 Task: Change  the formatting of the data to Which is  Less than 5, In conditional formating, put the option 'Green Fill with Dark Green Text. . 'add another formatting option Format As Table, insert the option Orange Table style Medium 3 , change the format of Column Width to AutoFit Column Widthand sort the data in Ascending order In the sheet   Rise Sales templetes   book
Action: Mouse moved to (415, 220)
Screenshot: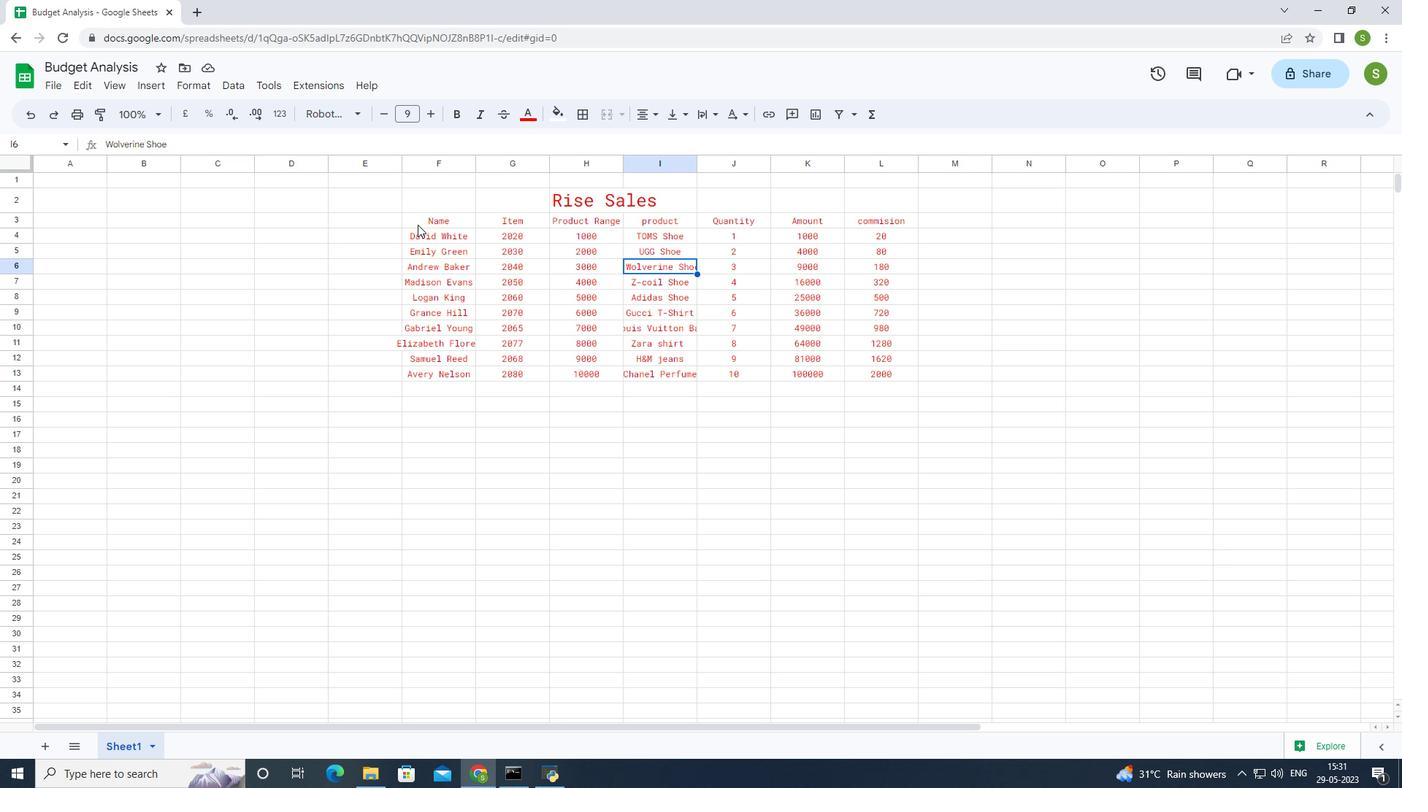 
Action: Mouse pressed left at (415, 220)
Screenshot: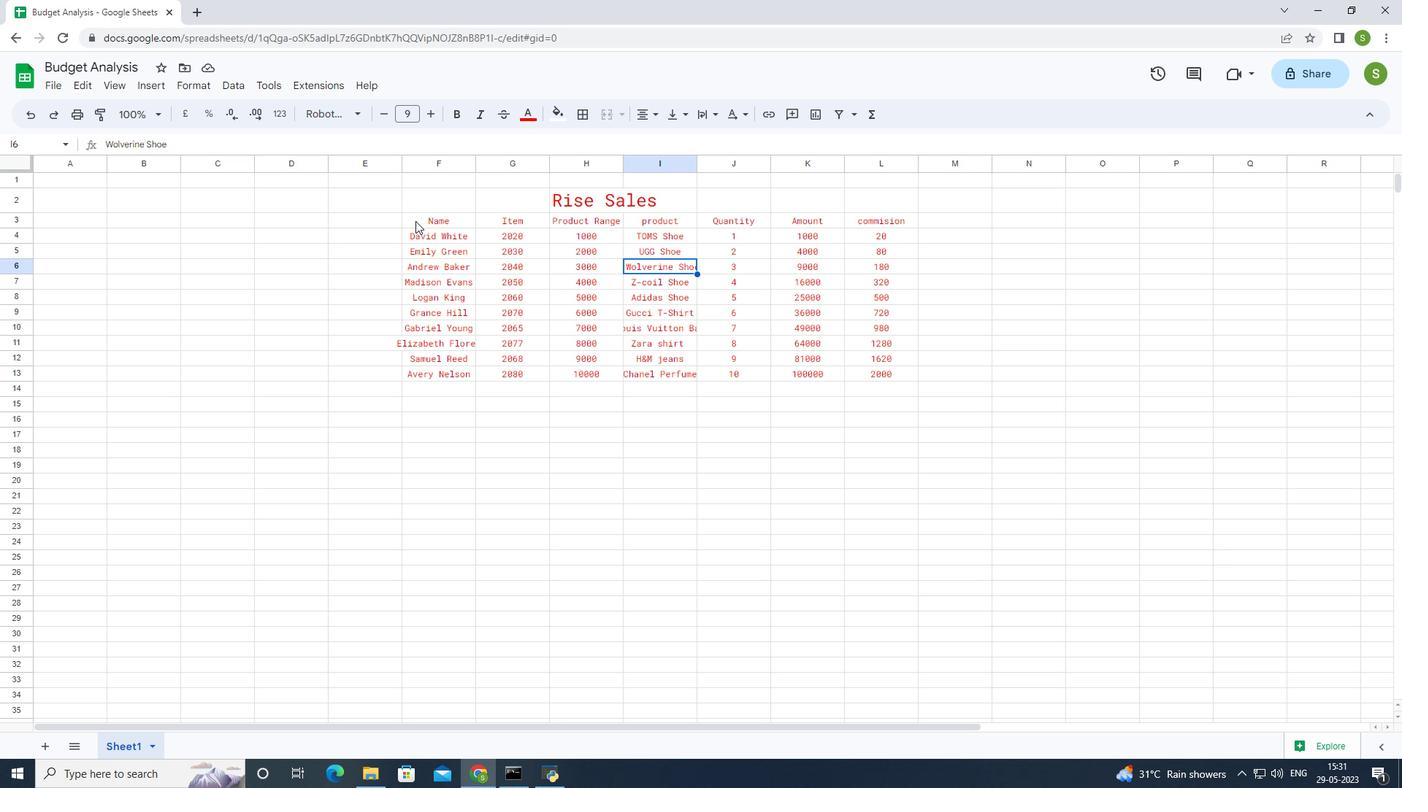 
Action: Mouse moved to (189, 87)
Screenshot: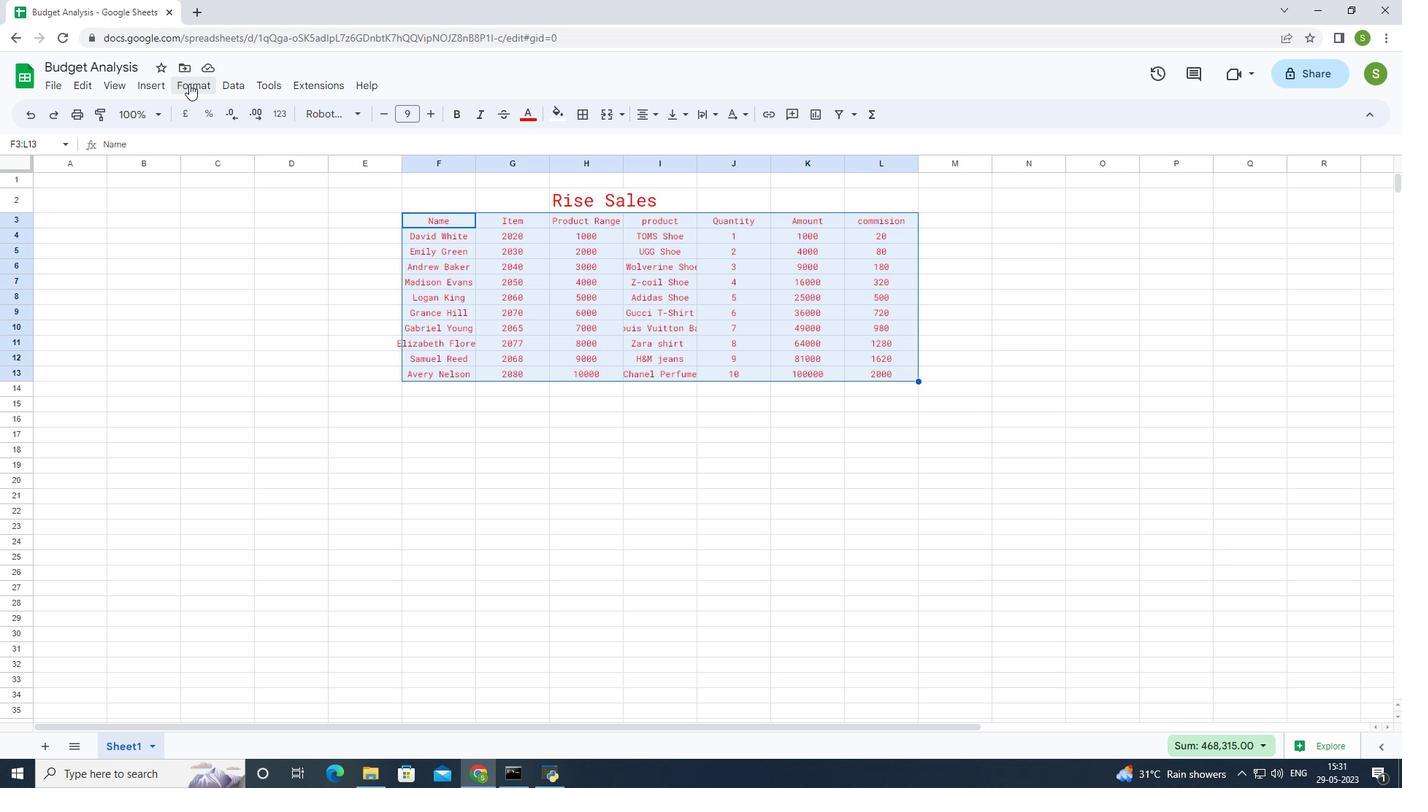 
Action: Mouse pressed left at (189, 87)
Screenshot: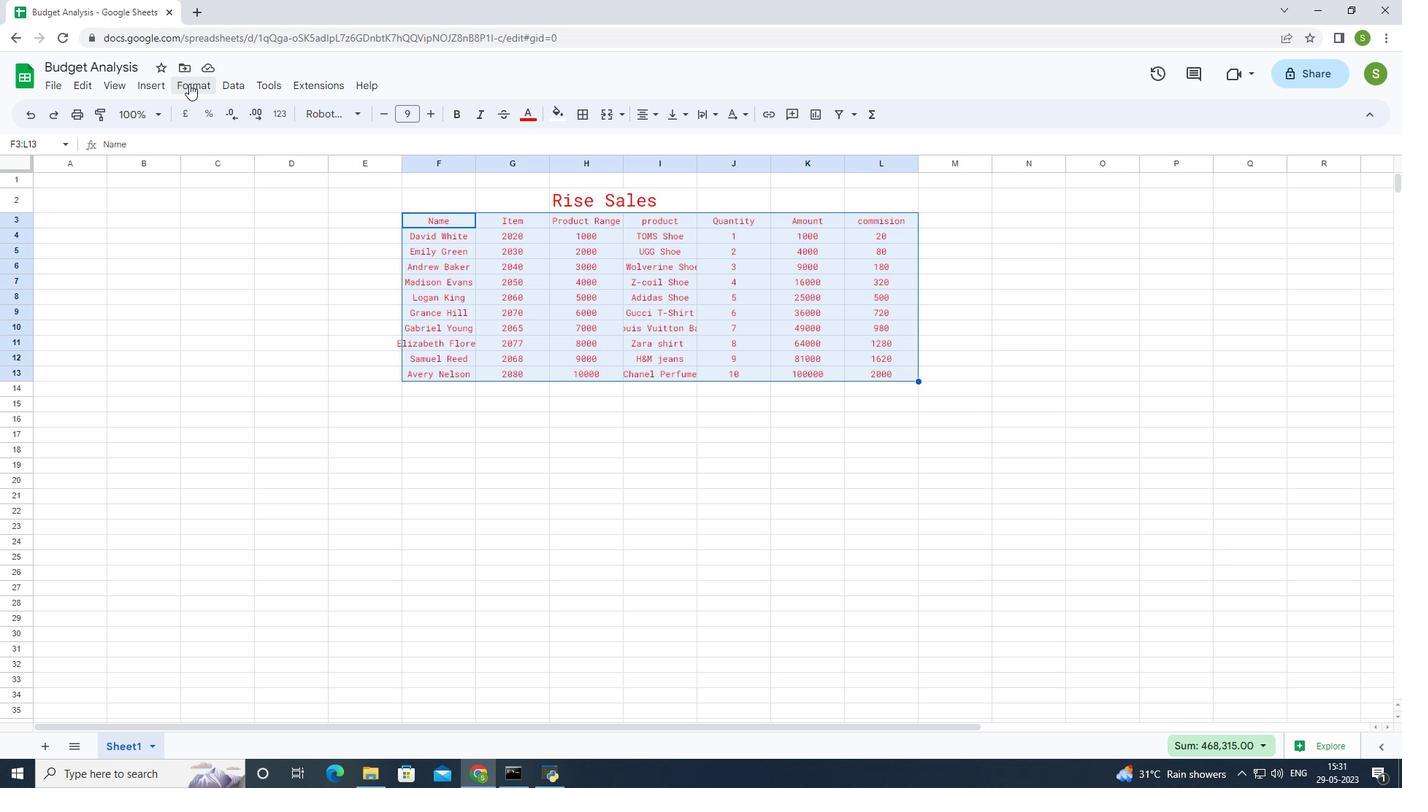 
Action: Mouse moved to (241, 332)
Screenshot: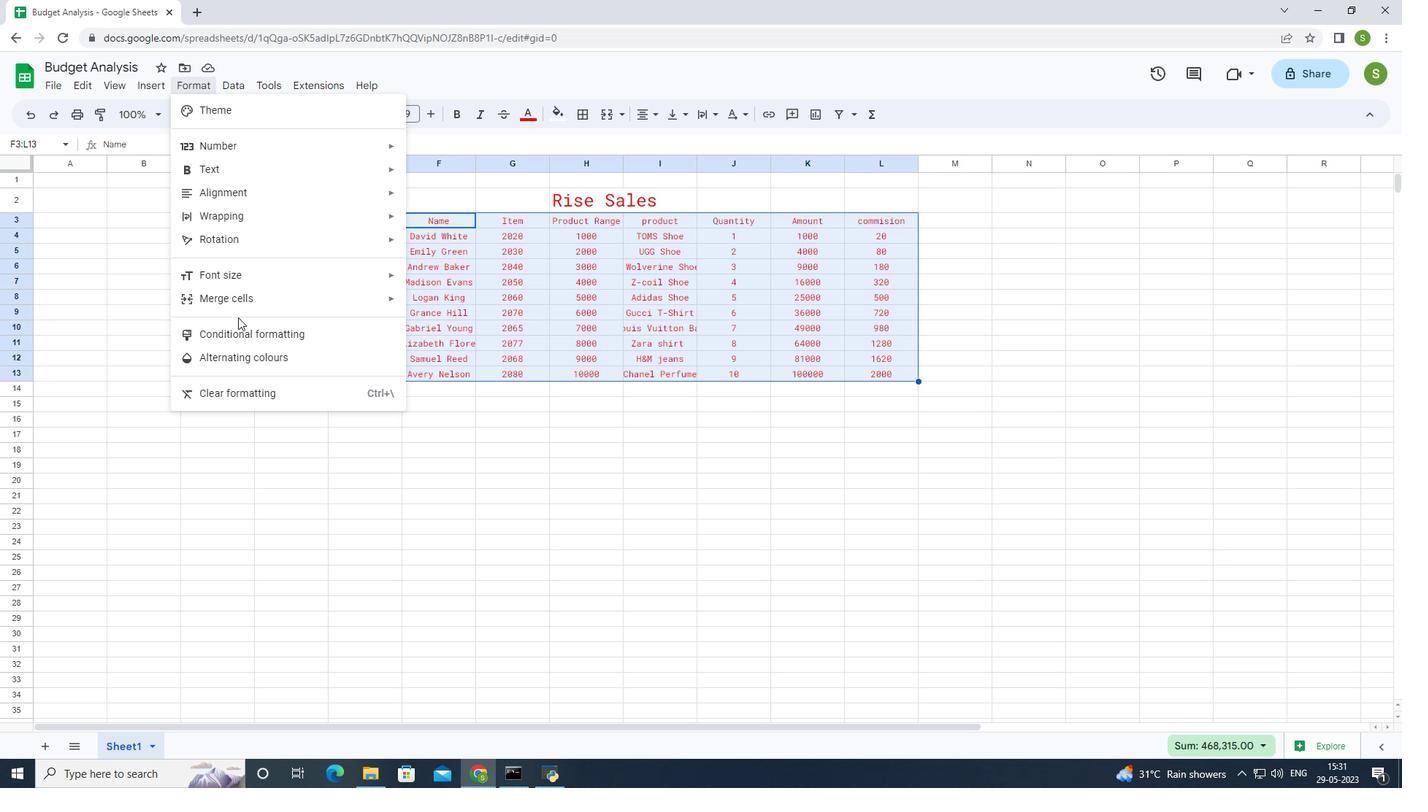 
Action: Mouse pressed left at (241, 332)
Screenshot: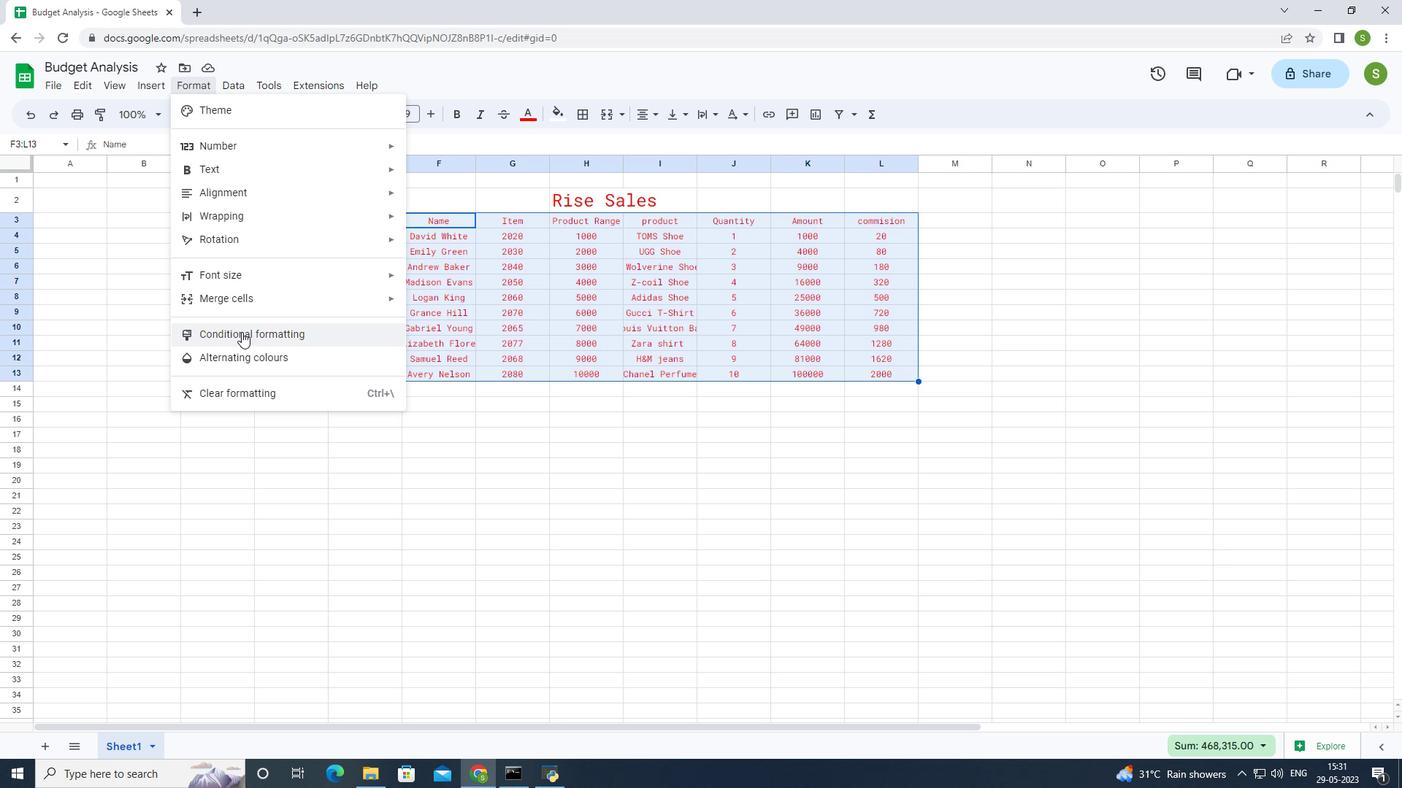 
Action: Mouse moved to (1276, 306)
Screenshot: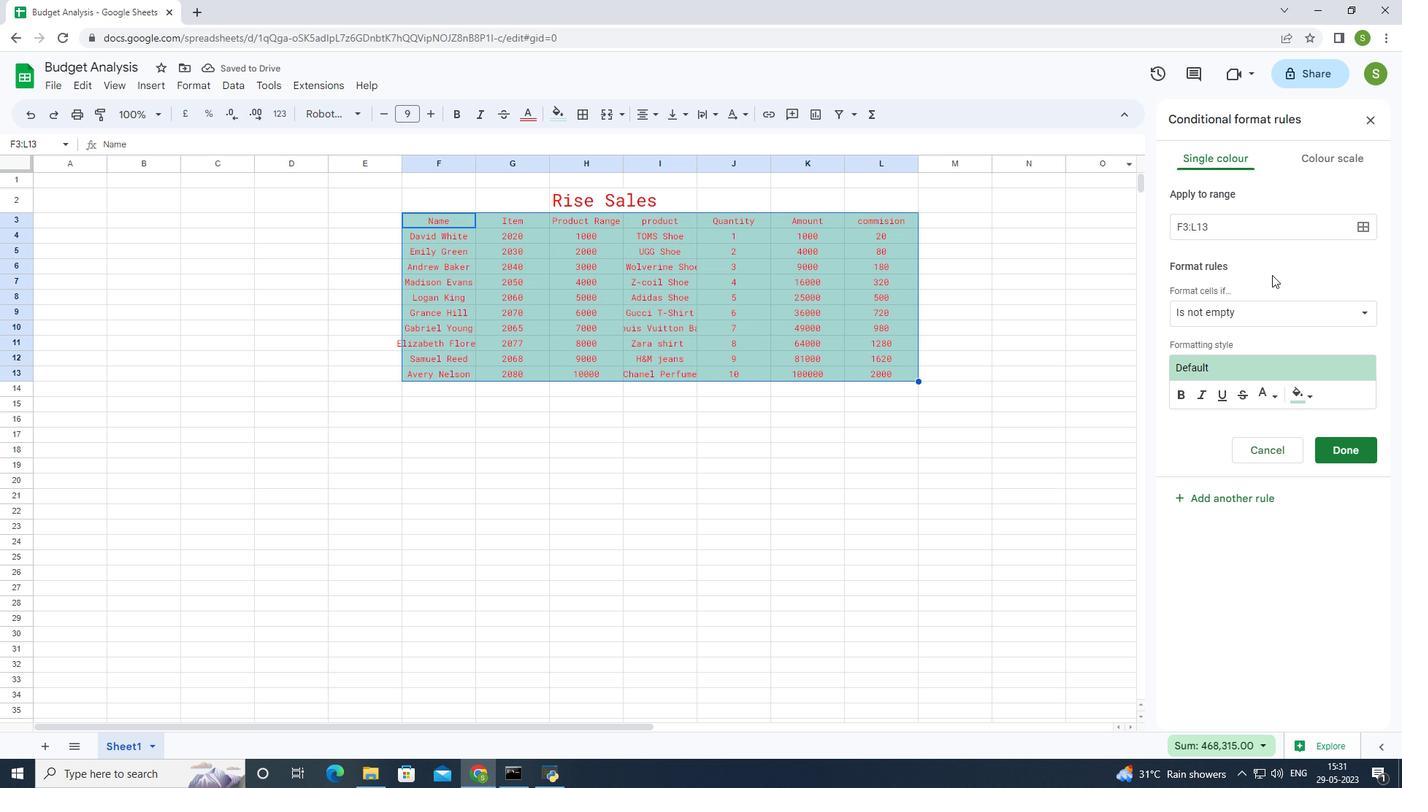 
Action: Mouse pressed left at (1276, 306)
Screenshot: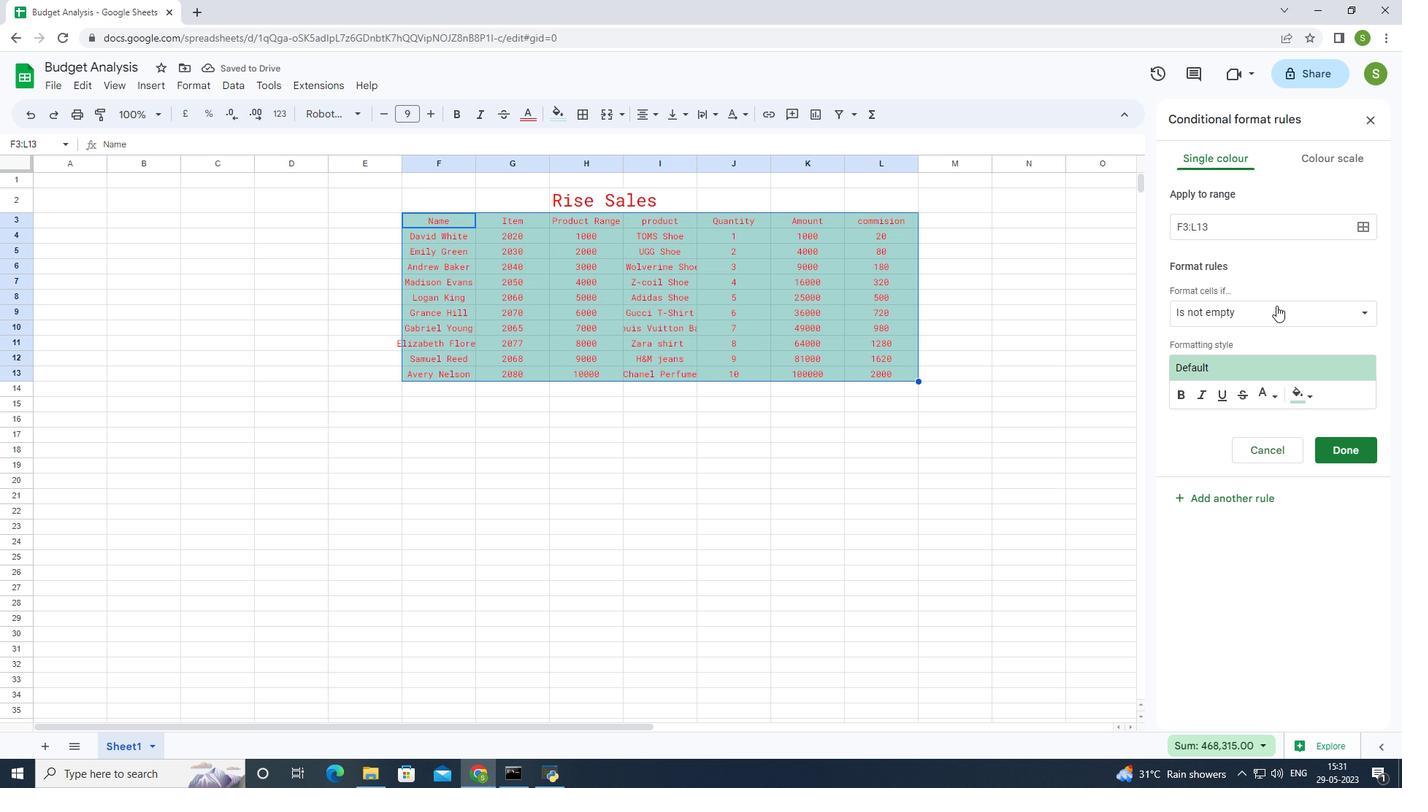 
Action: Mouse moved to (1232, 588)
Screenshot: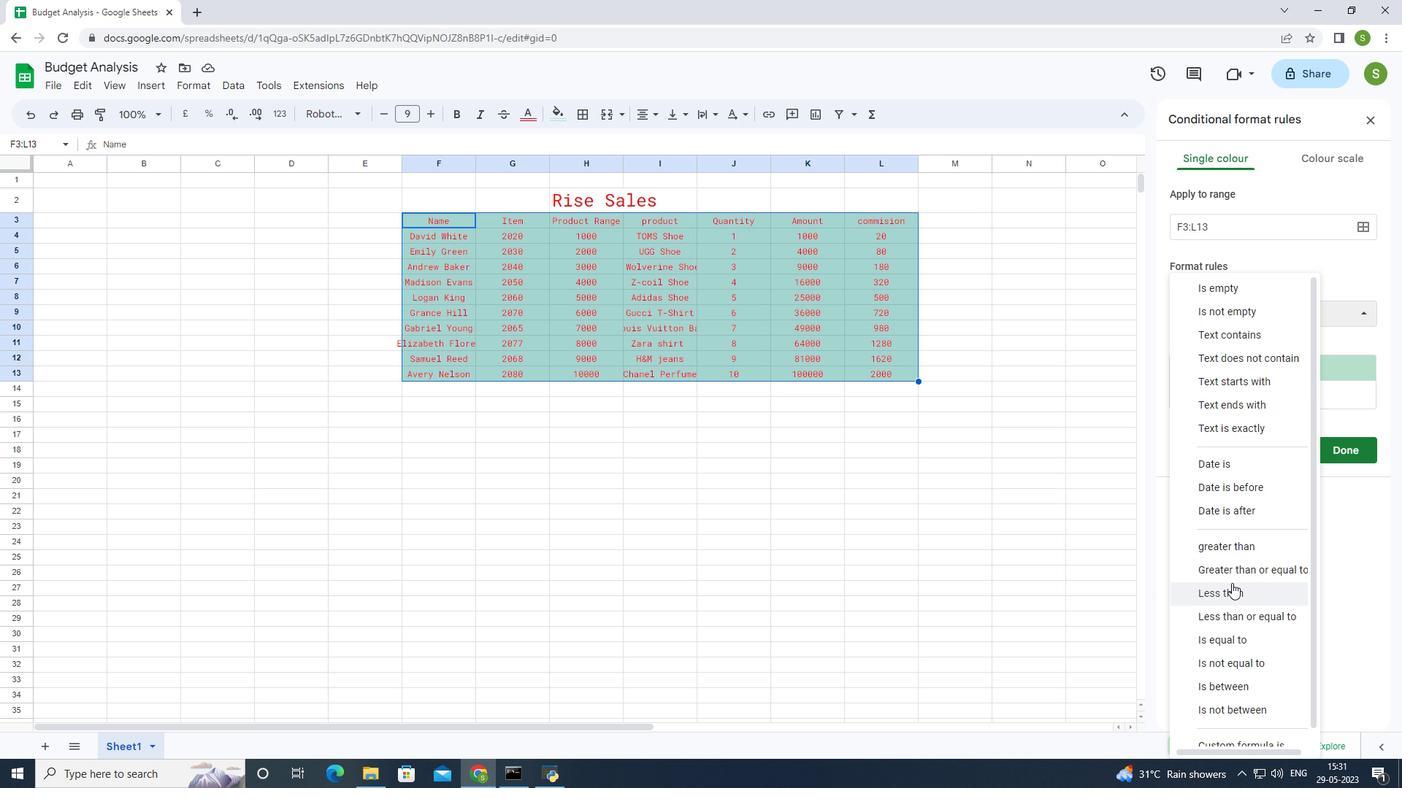 
Action: Mouse pressed left at (1232, 588)
Screenshot: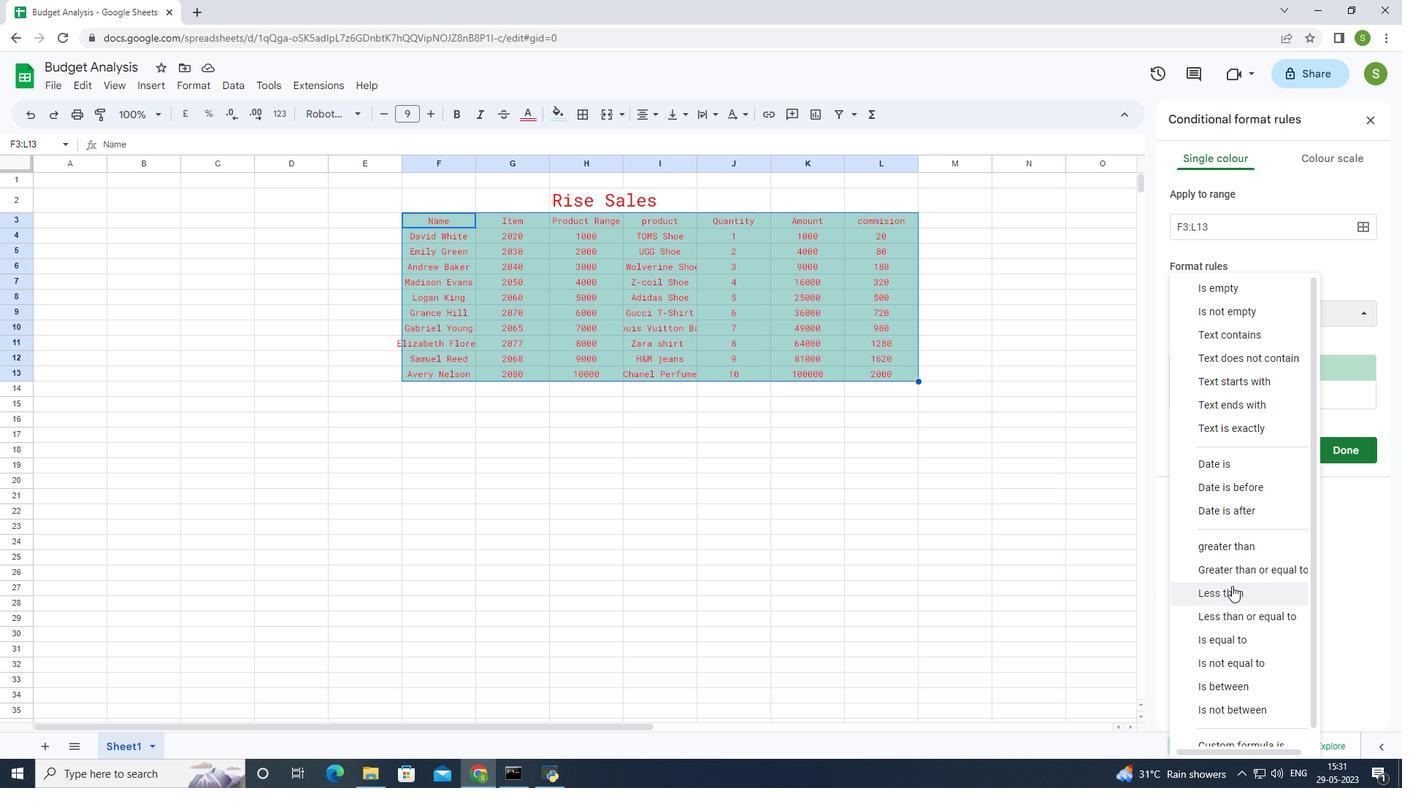 
Action: Mouse moved to (1257, 344)
Screenshot: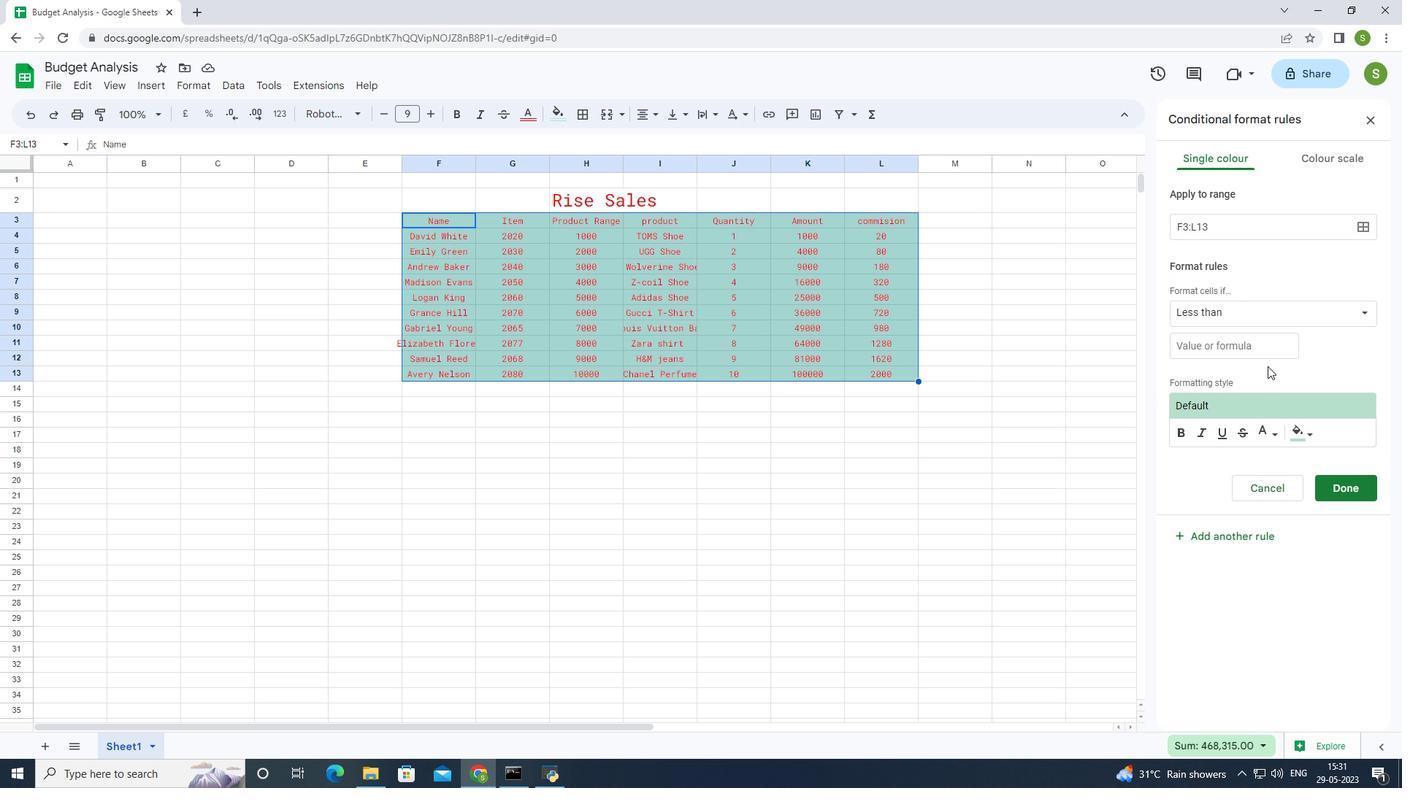 
Action: Mouse pressed left at (1257, 344)
Screenshot: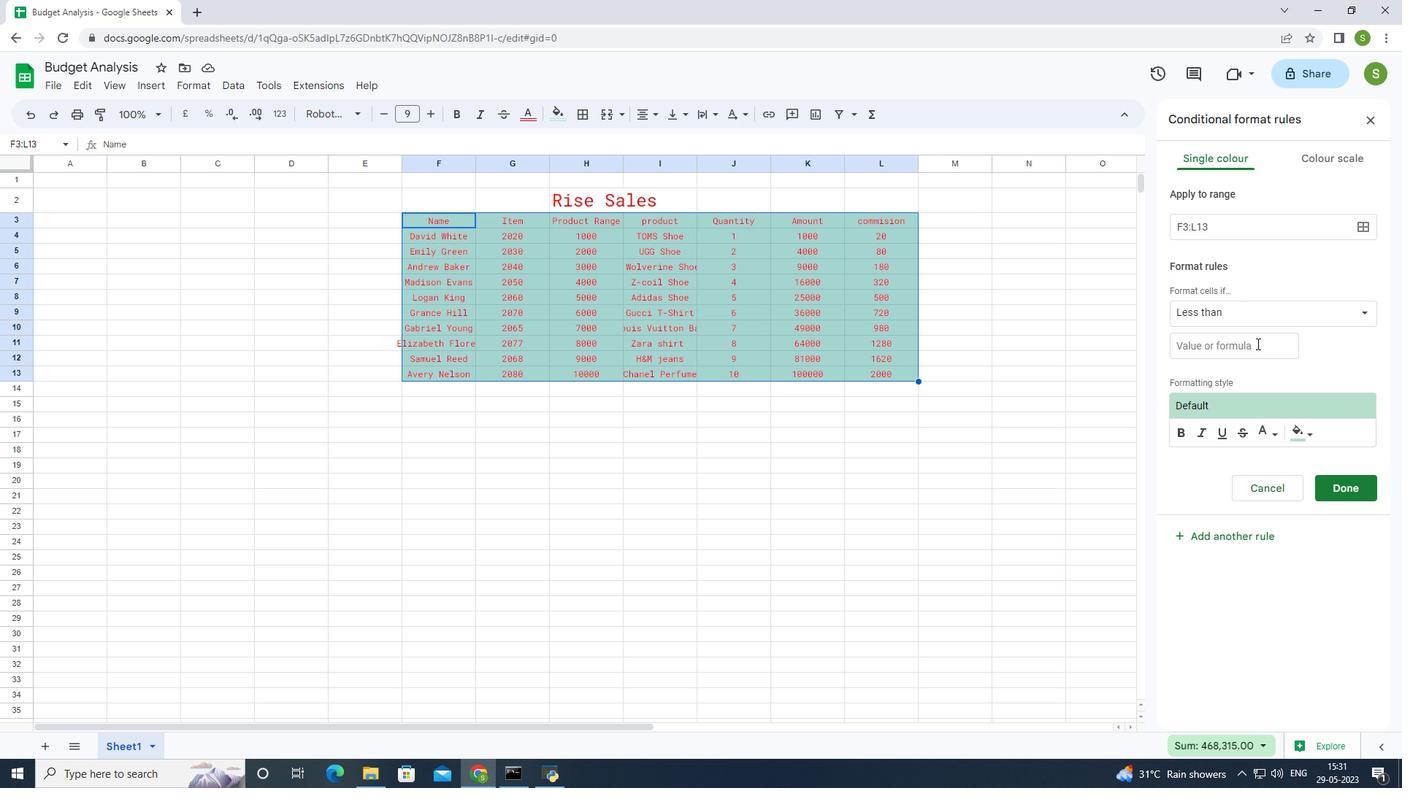 
Action: Key pressed 5
Screenshot: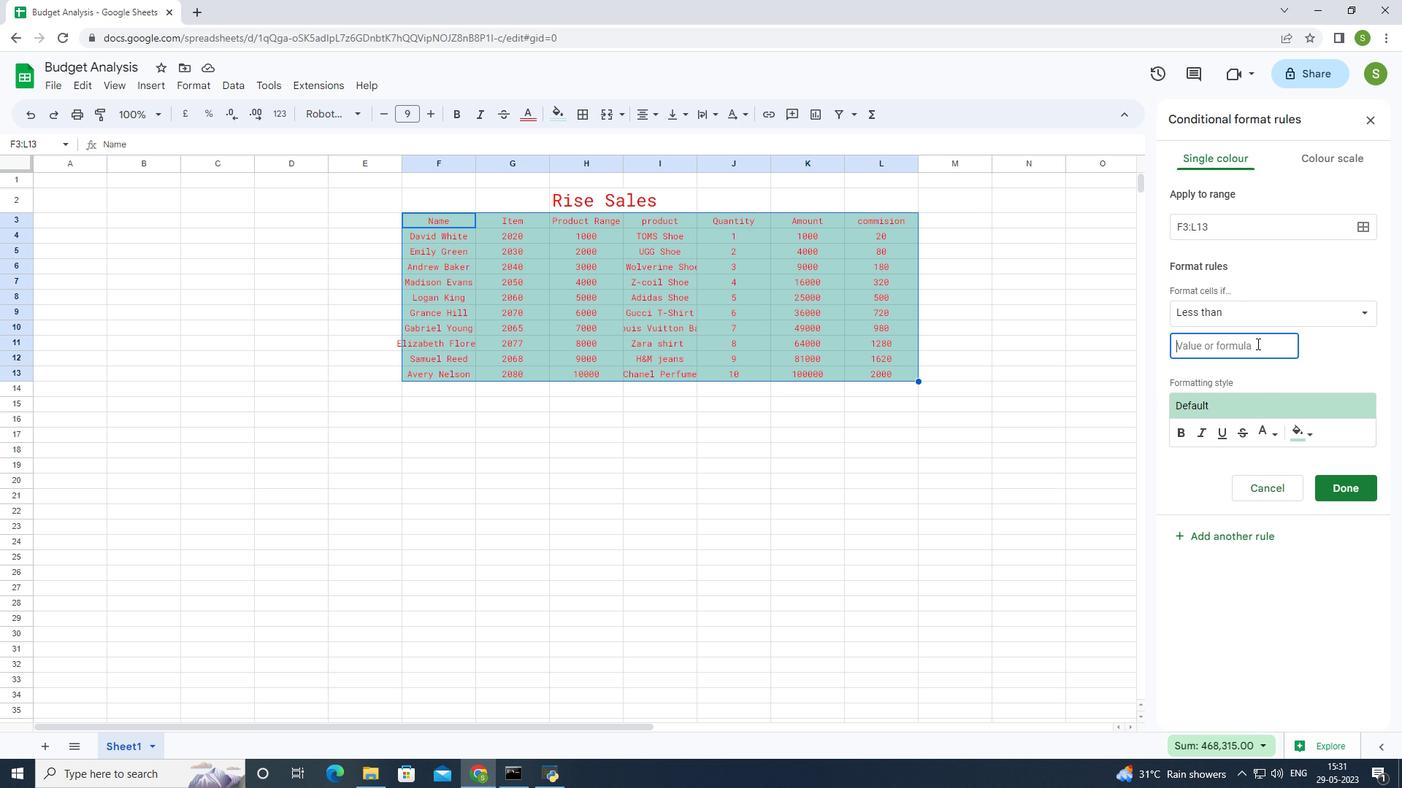 
Action: Mouse moved to (1335, 483)
Screenshot: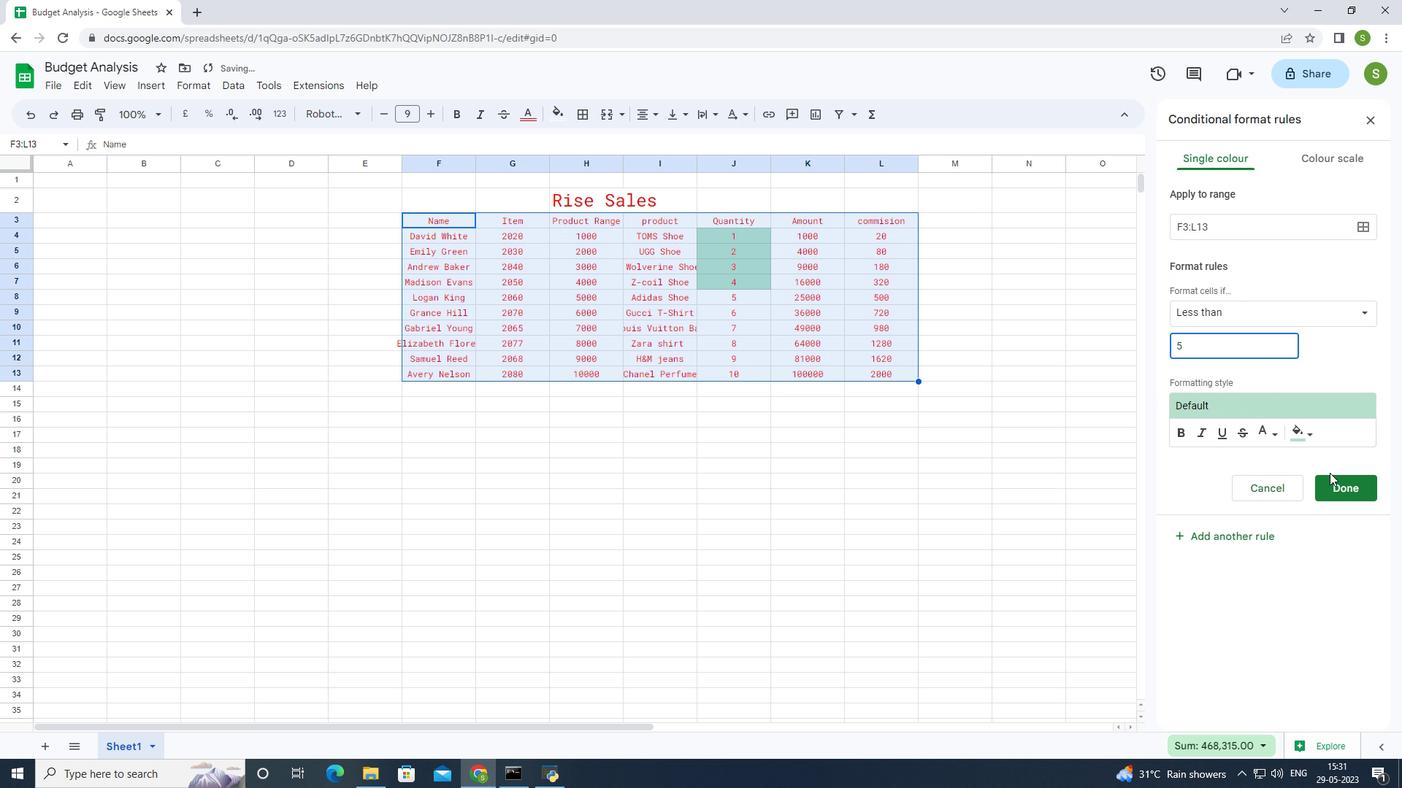 
Action: Mouse pressed left at (1335, 483)
Screenshot: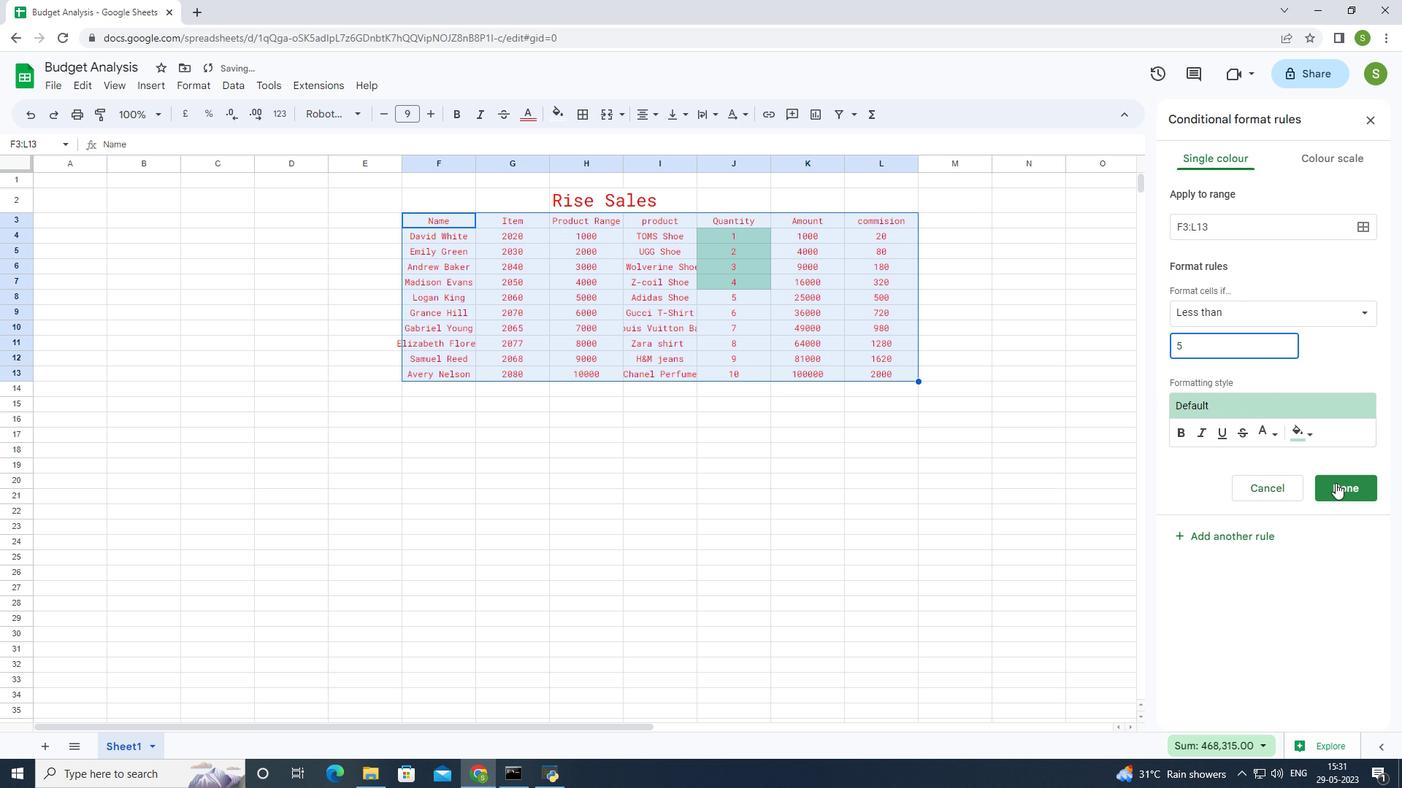 
Action: Mouse moved to (1244, 181)
Screenshot: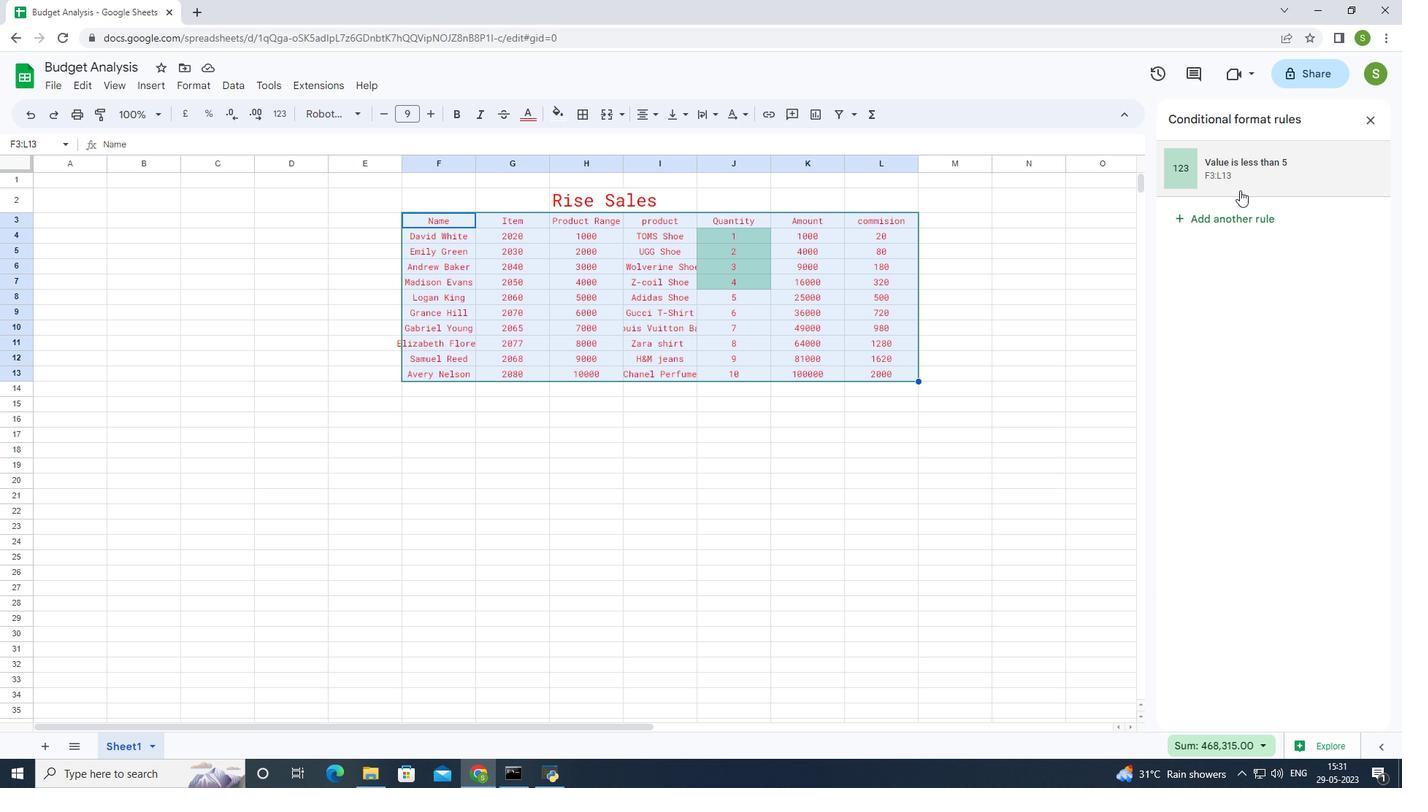 
Action: Mouse pressed left at (1244, 181)
Screenshot: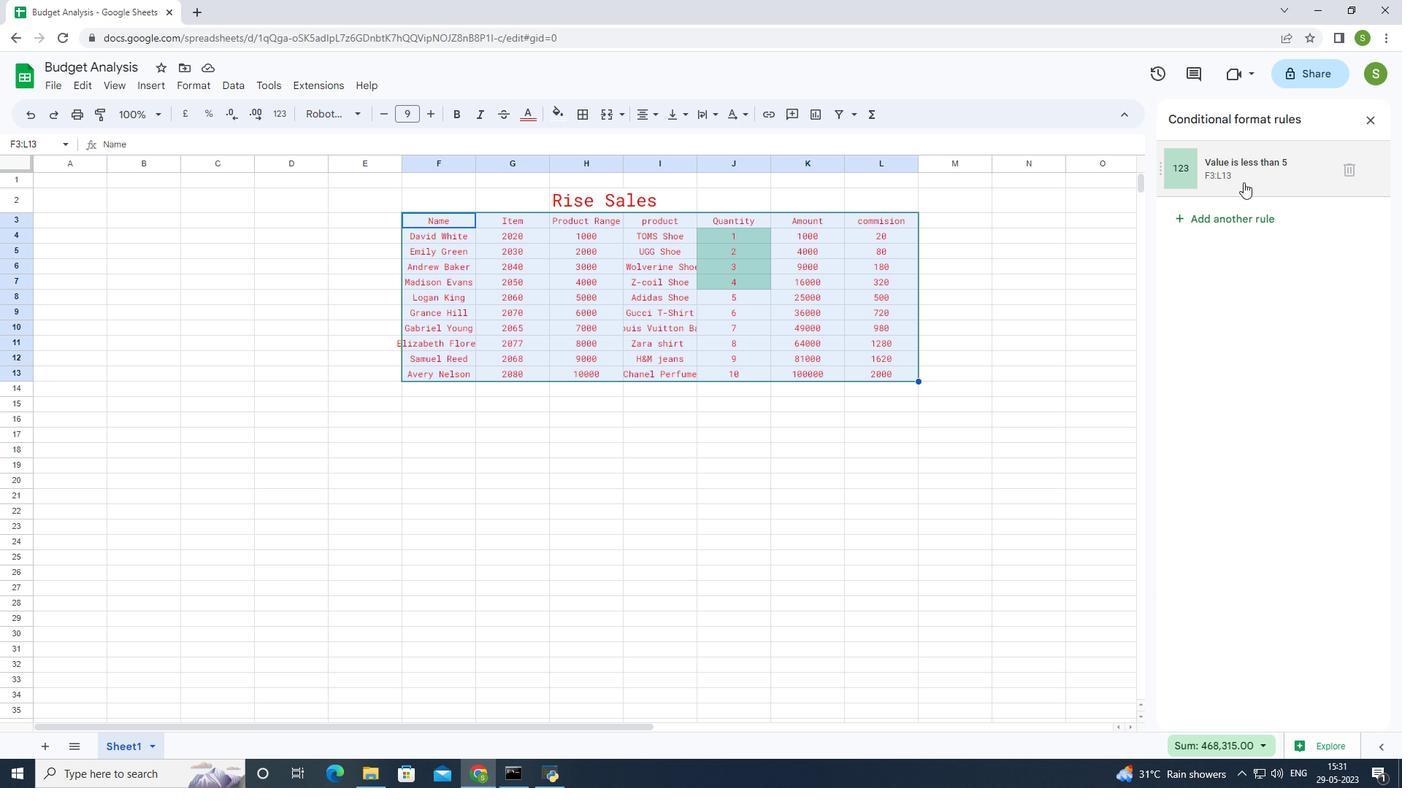 
Action: Mouse moved to (1310, 431)
Screenshot: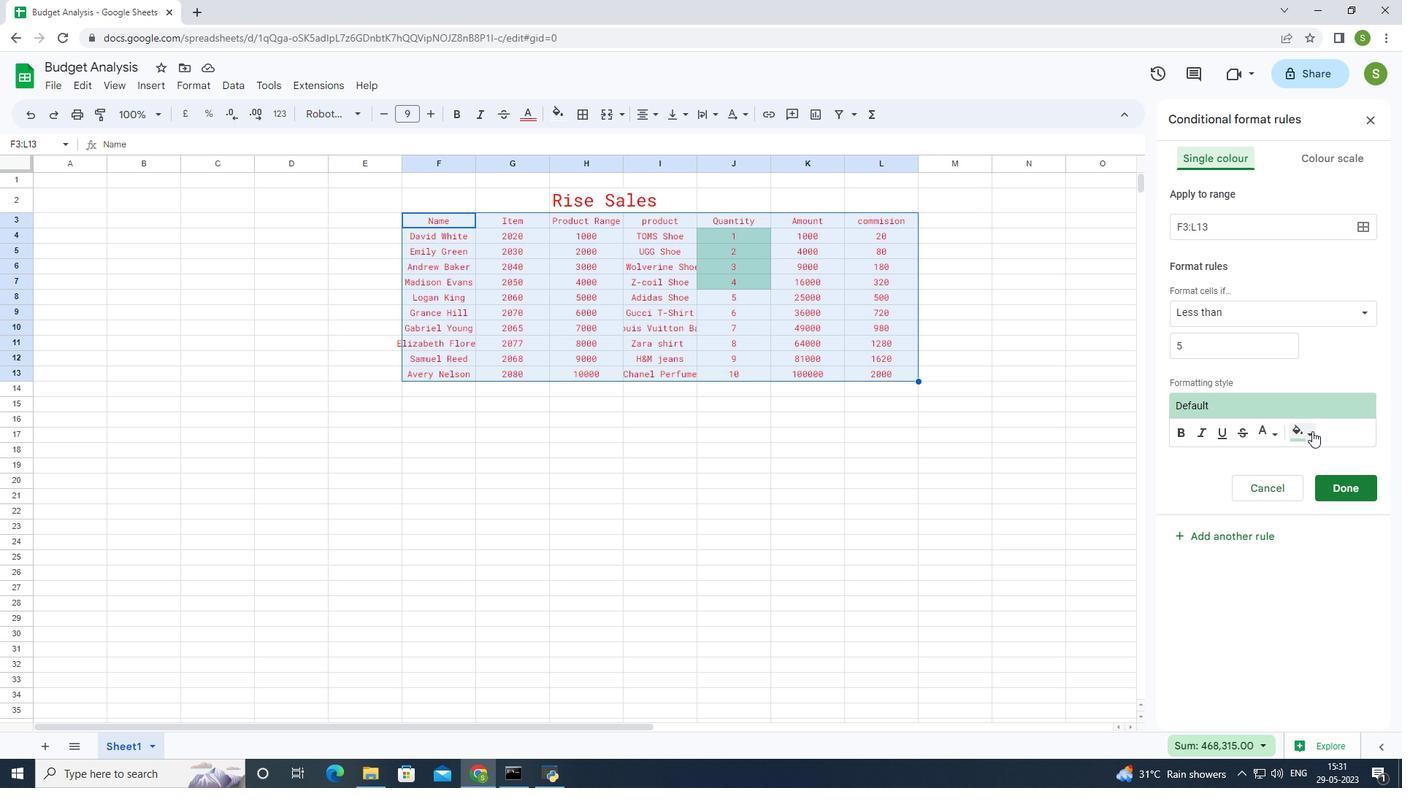
Action: Mouse pressed left at (1310, 431)
Screenshot: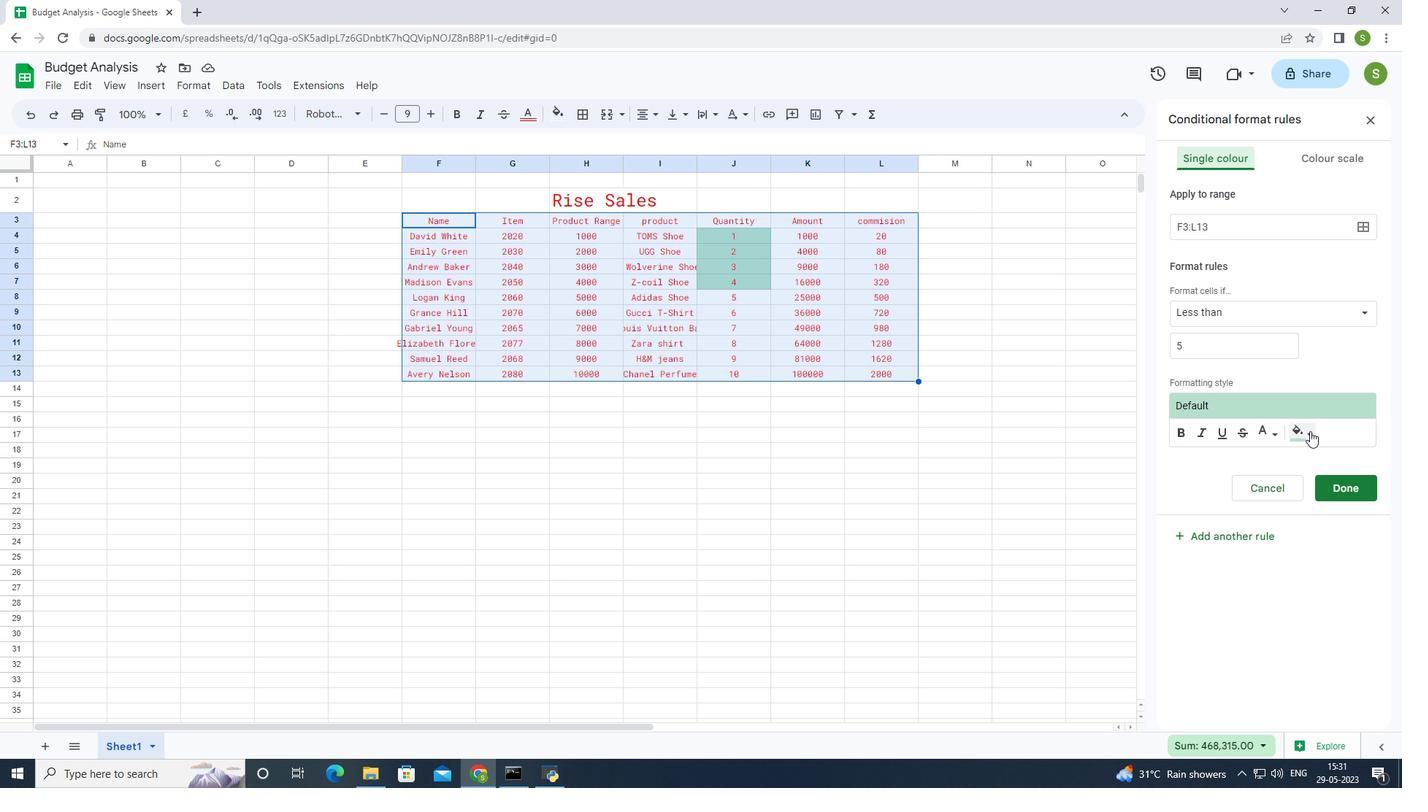 
Action: Mouse moved to (1214, 590)
Screenshot: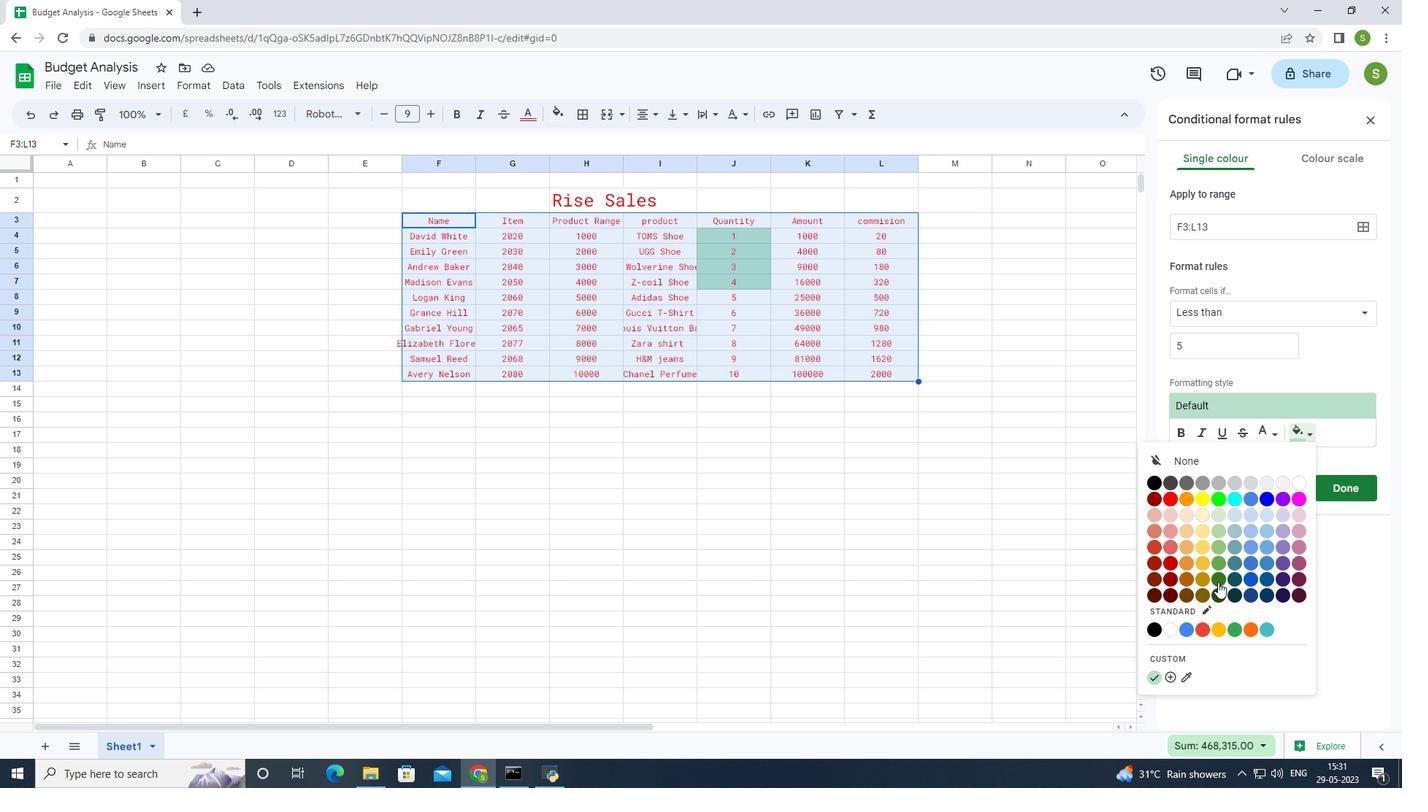 
Action: Mouse pressed left at (1214, 590)
Screenshot: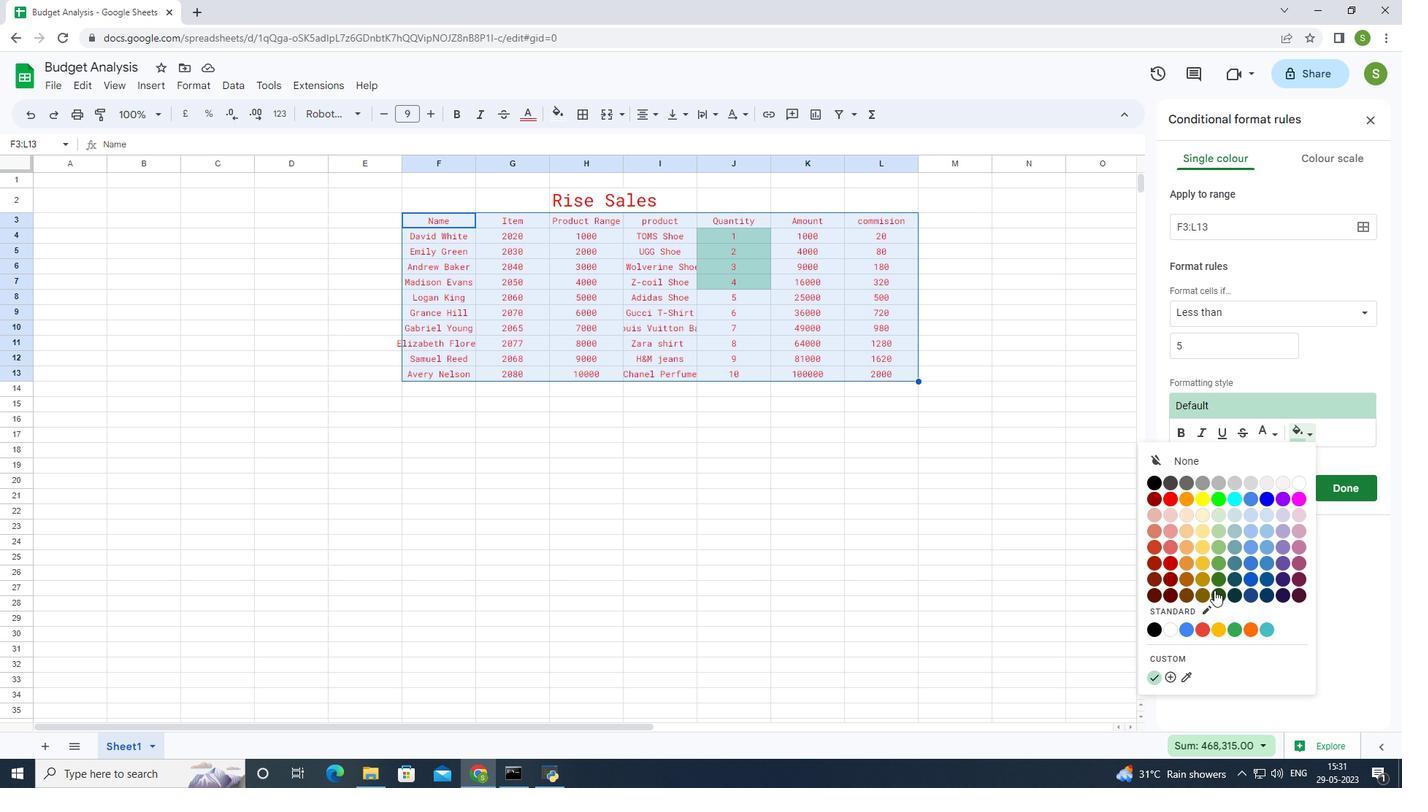 
Action: Mouse moved to (999, 513)
Screenshot: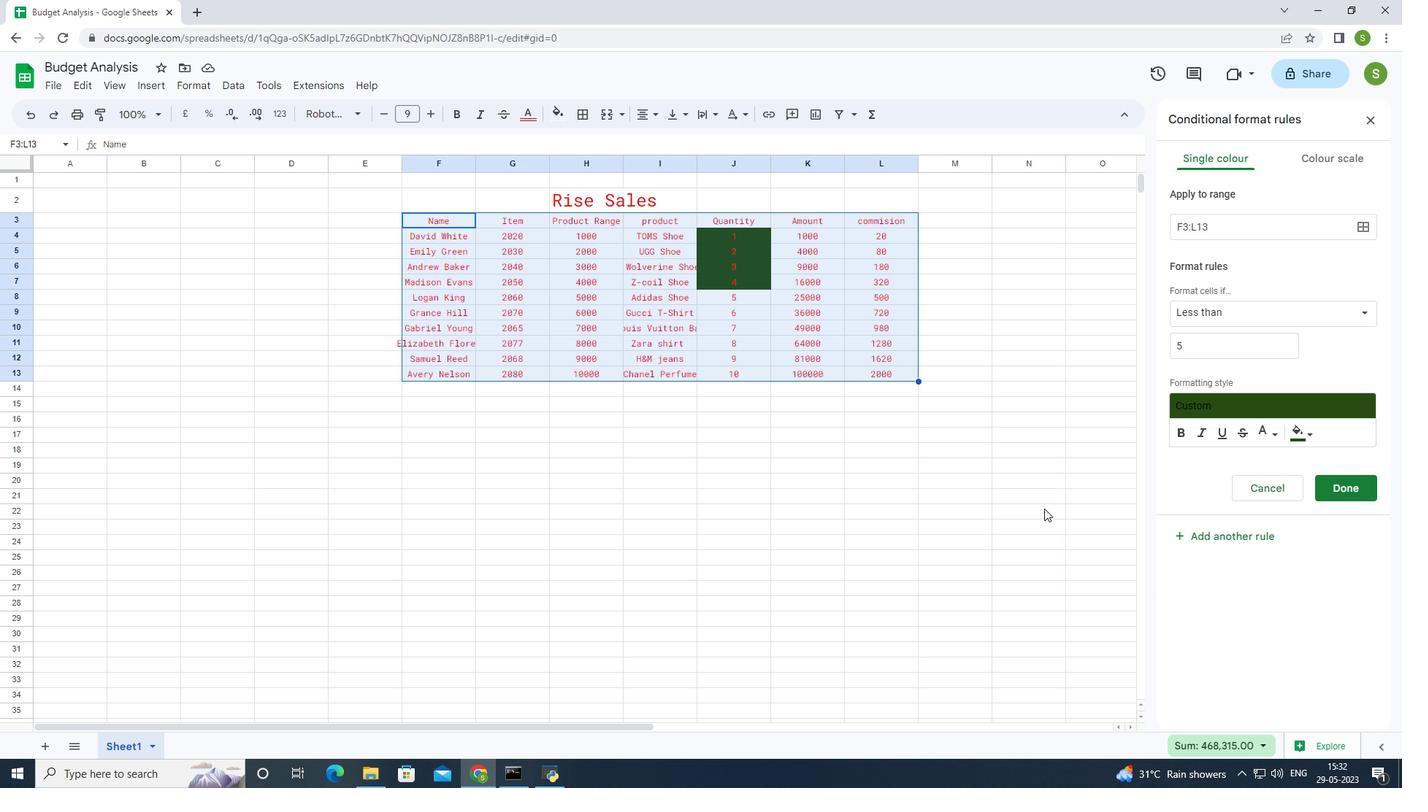 
Action: Mouse pressed left at (999, 513)
Screenshot: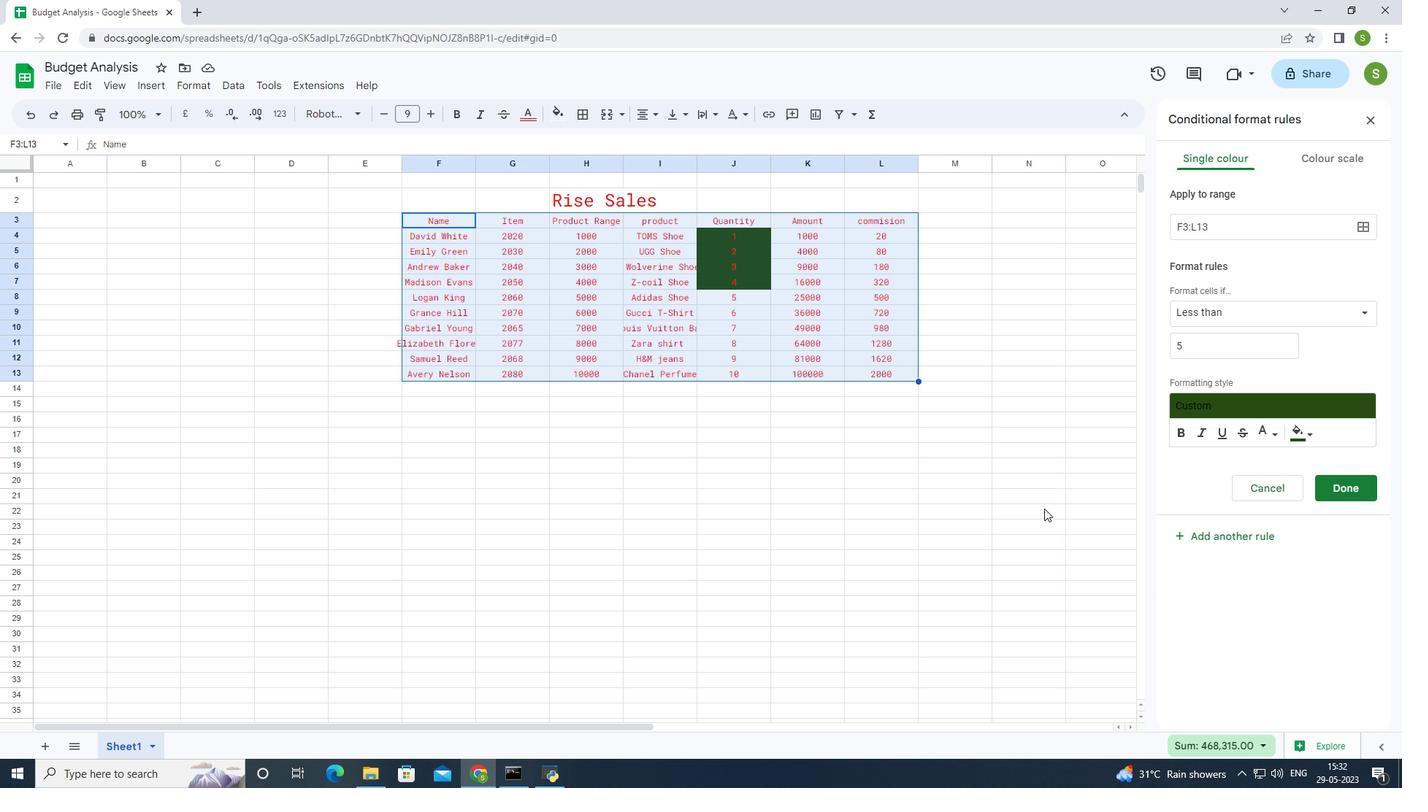 
Action: Mouse moved to (426, 241)
Screenshot: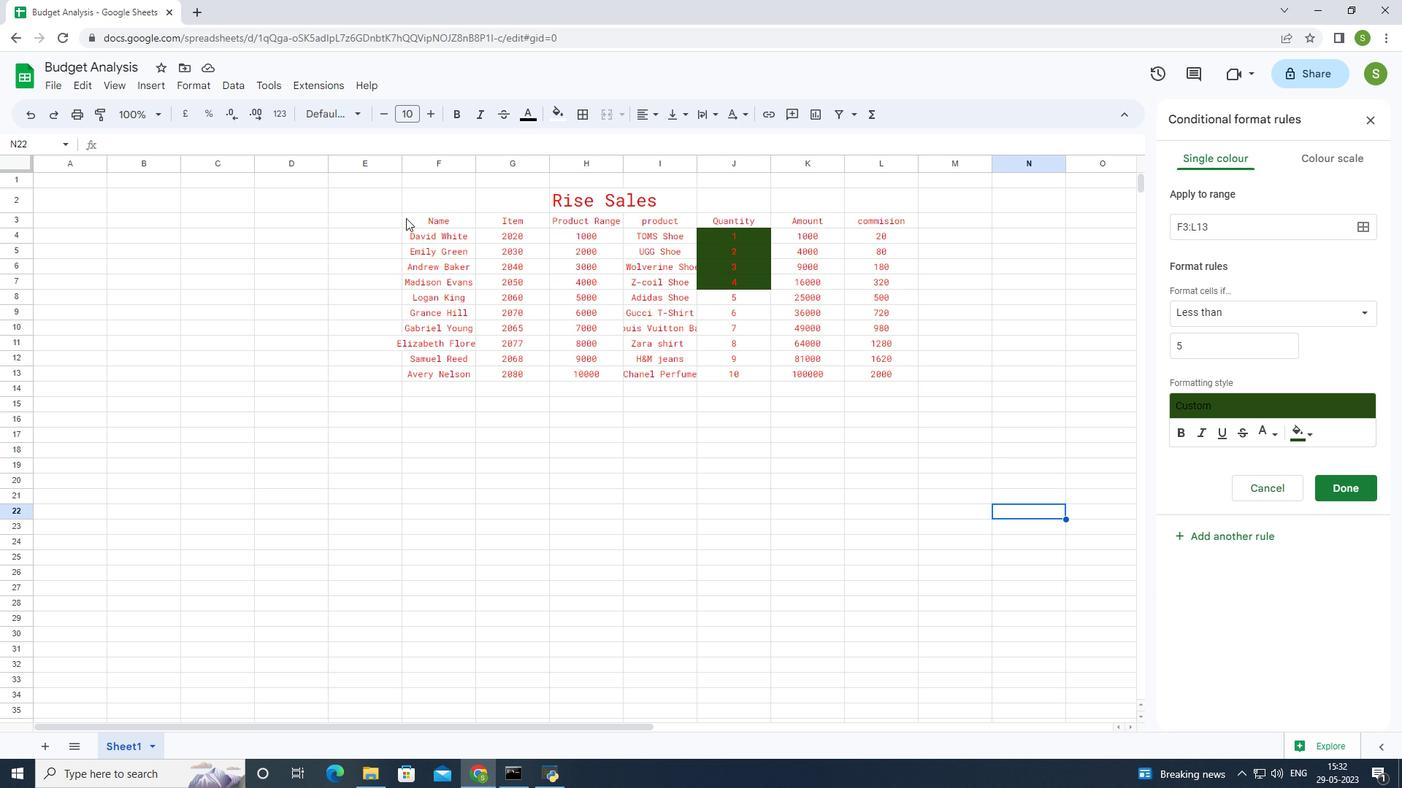 
Action: Mouse pressed left at (410, 224)
Screenshot: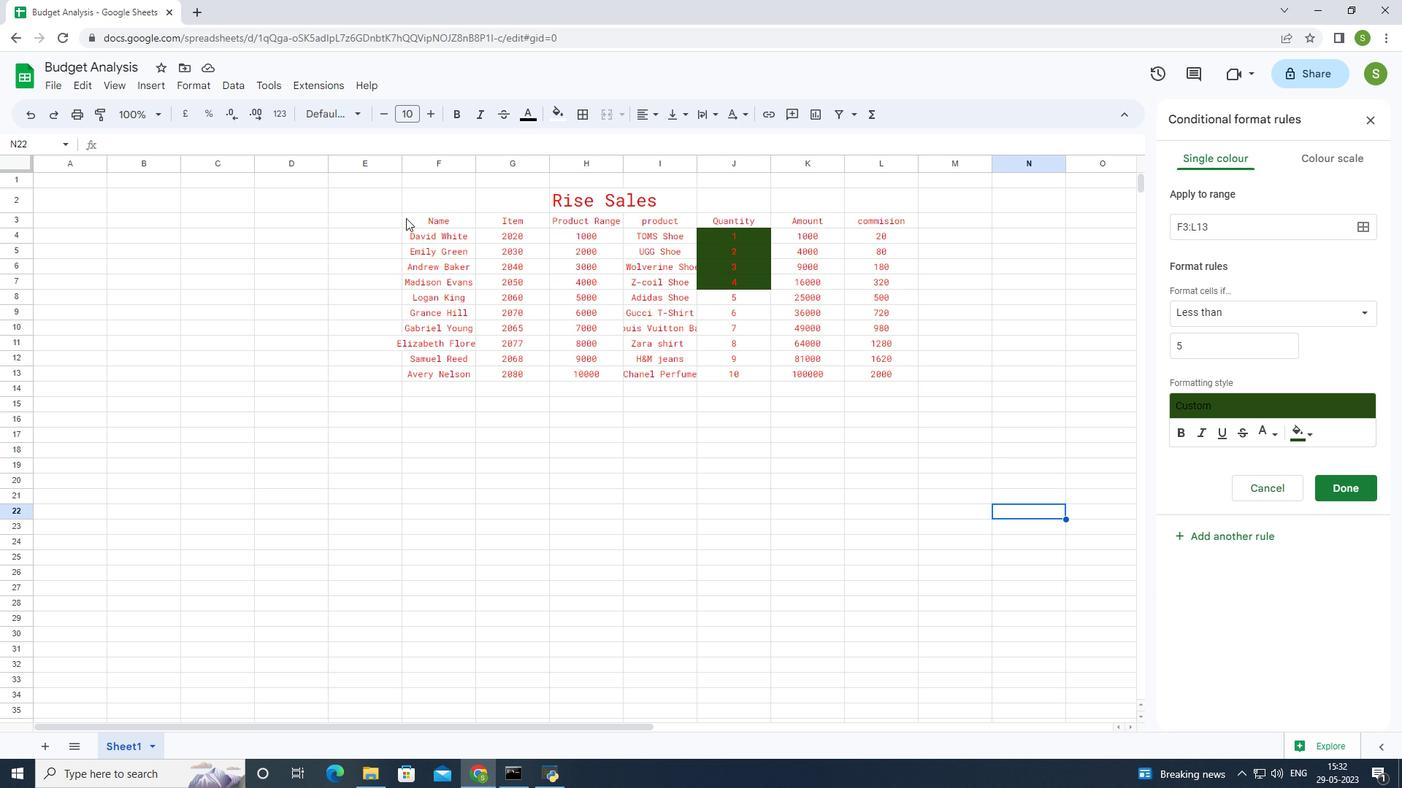 
Action: Mouse moved to (202, 86)
Screenshot: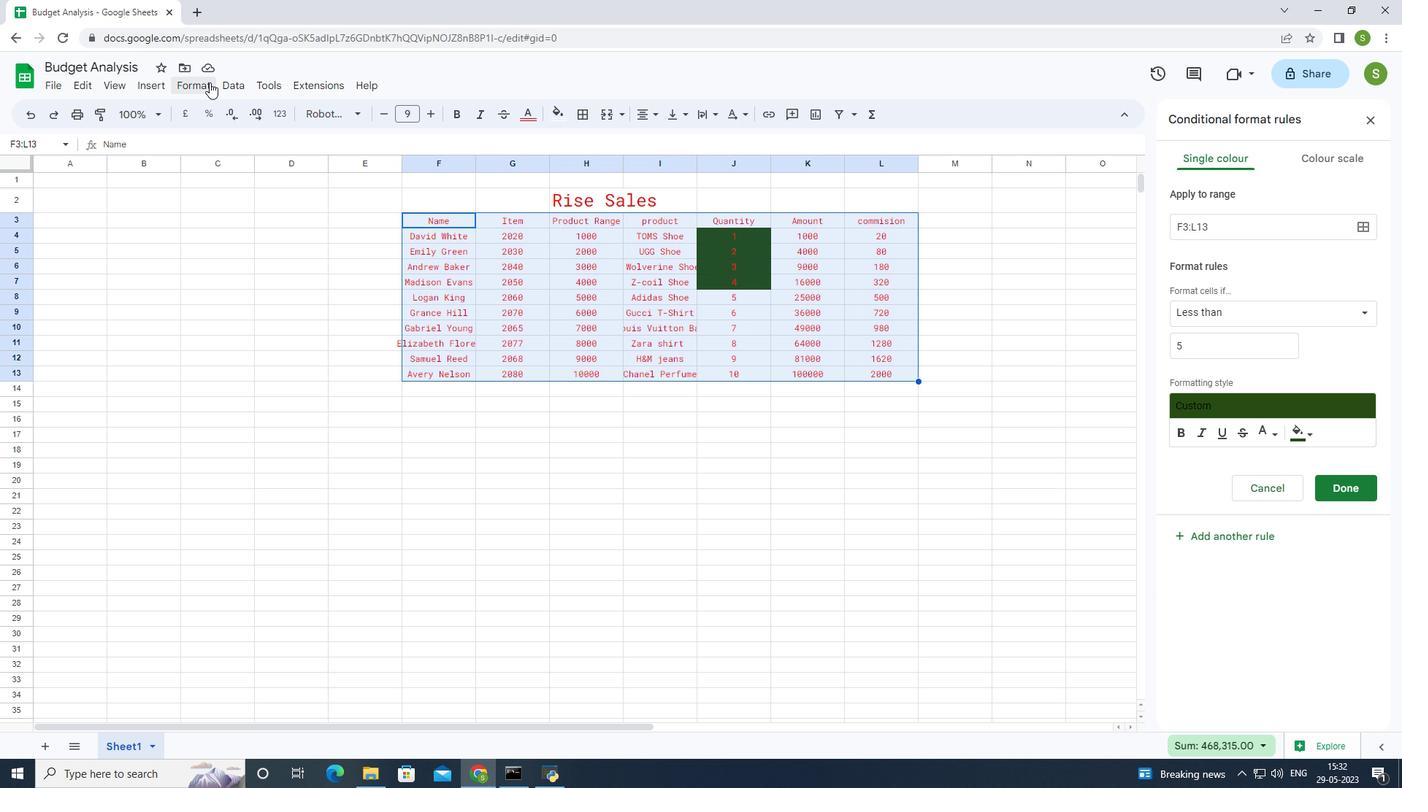 
Action: Mouse pressed left at (202, 86)
Screenshot: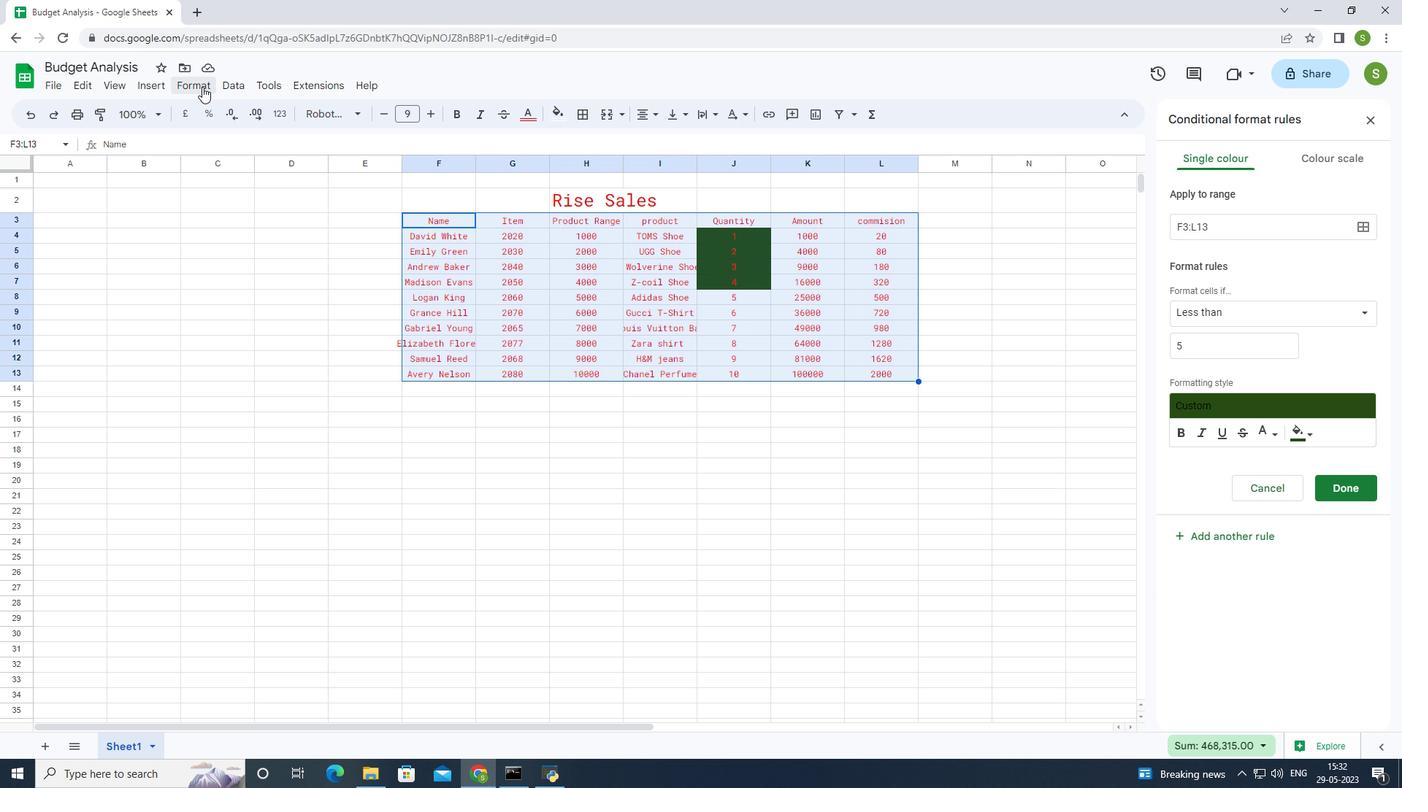 
Action: Mouse moved to (238, 363)
Screenshot: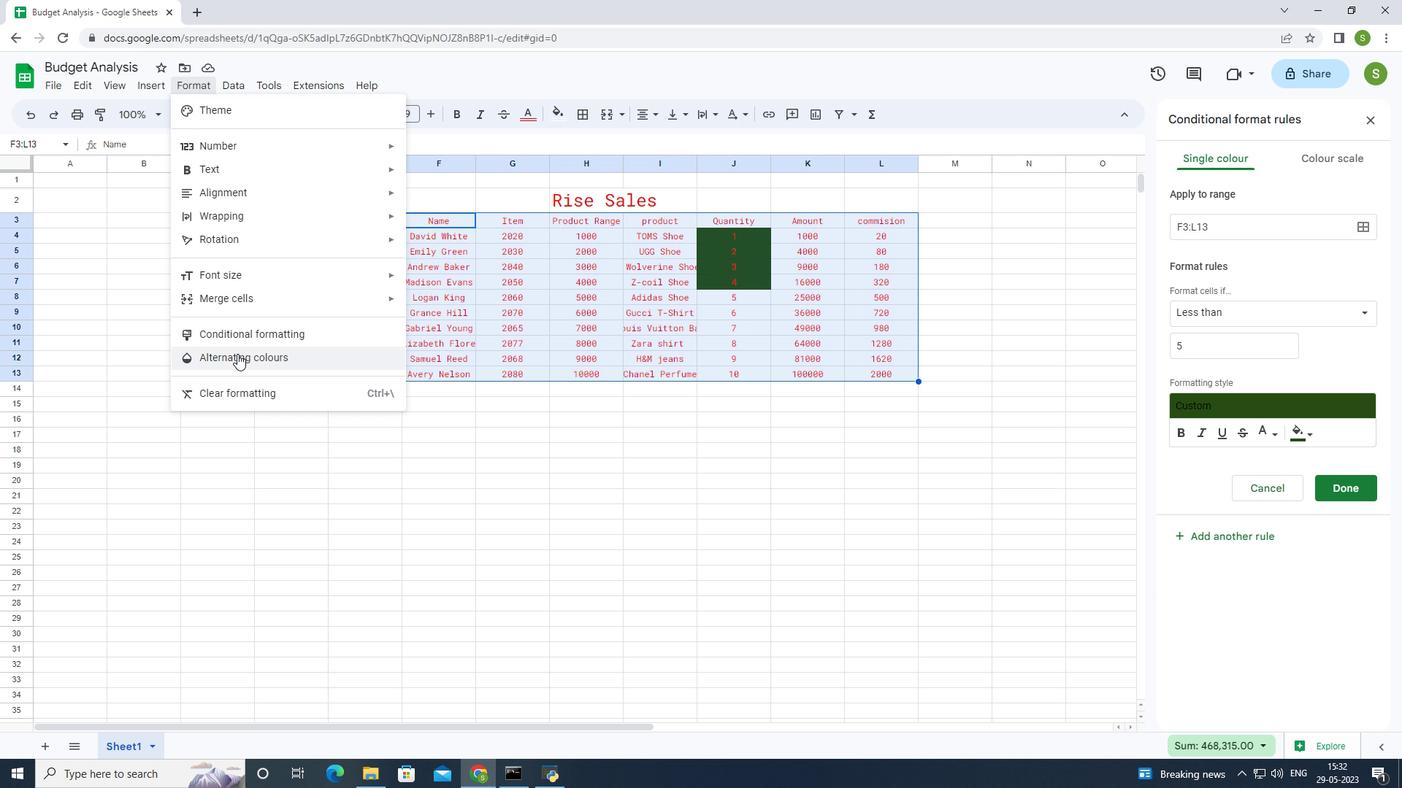 
Action: Mouse pressed left at (238, 363)
Screenshot: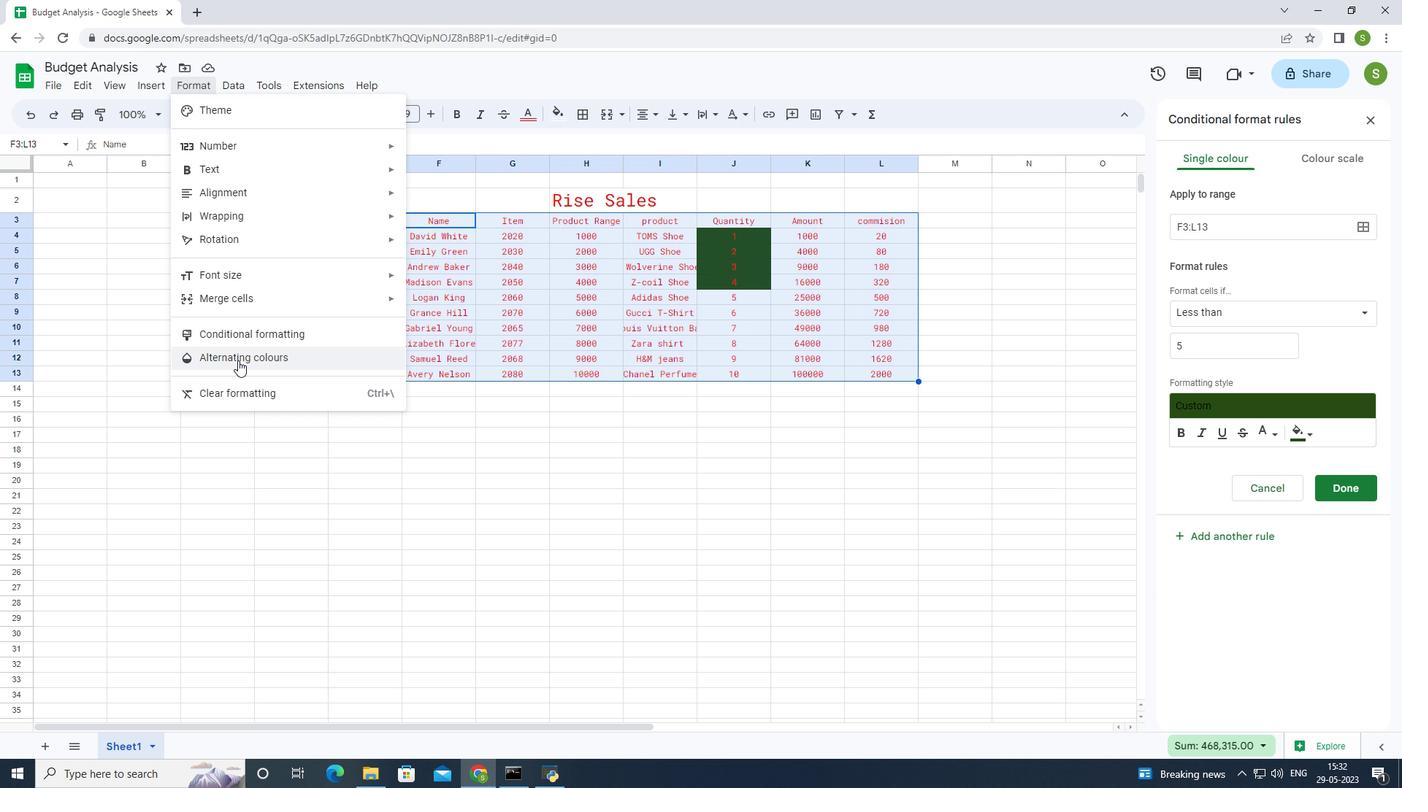 
Action: Mouse moved to (1311, 295)
Screenshot: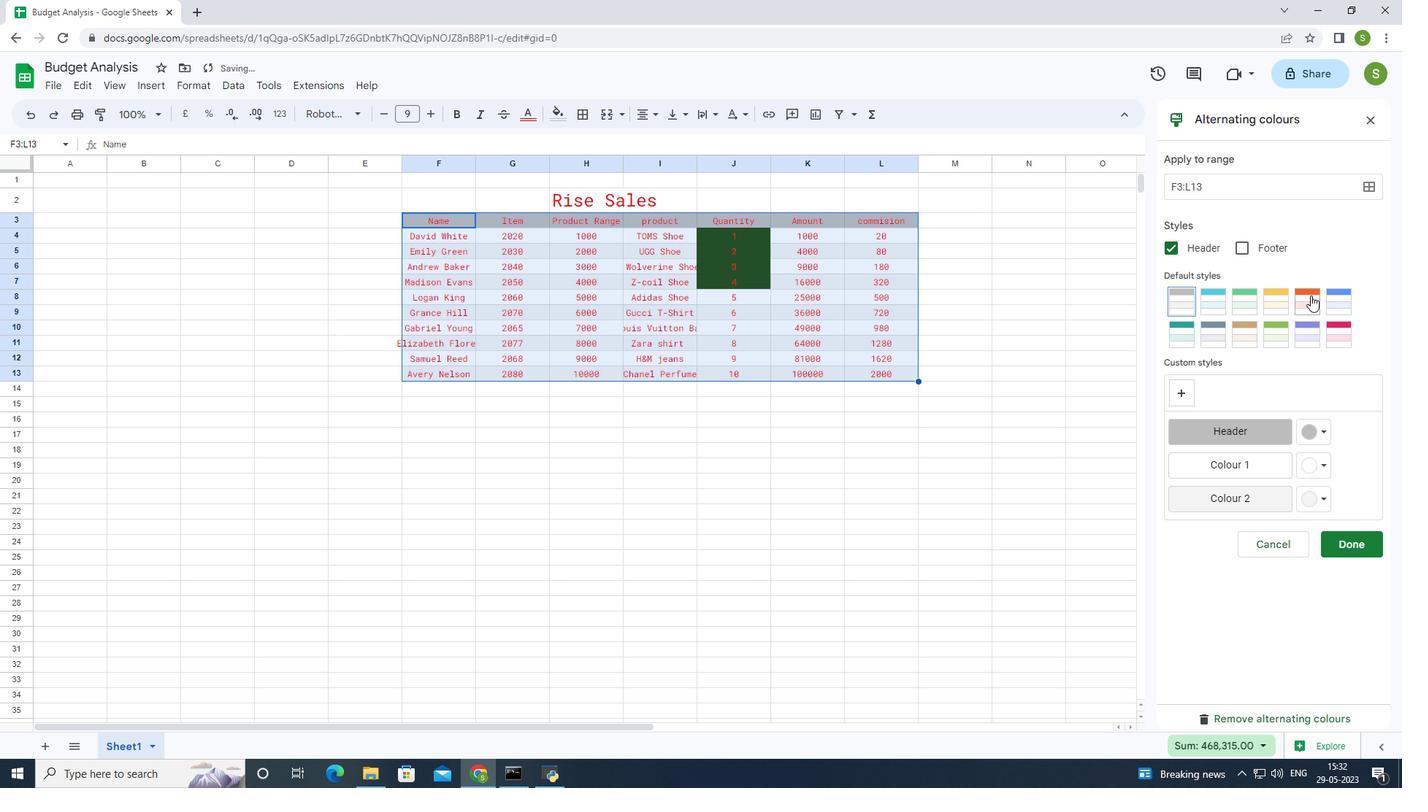 
Action: Mouse pressed left at (1311, 295)
Screenshot: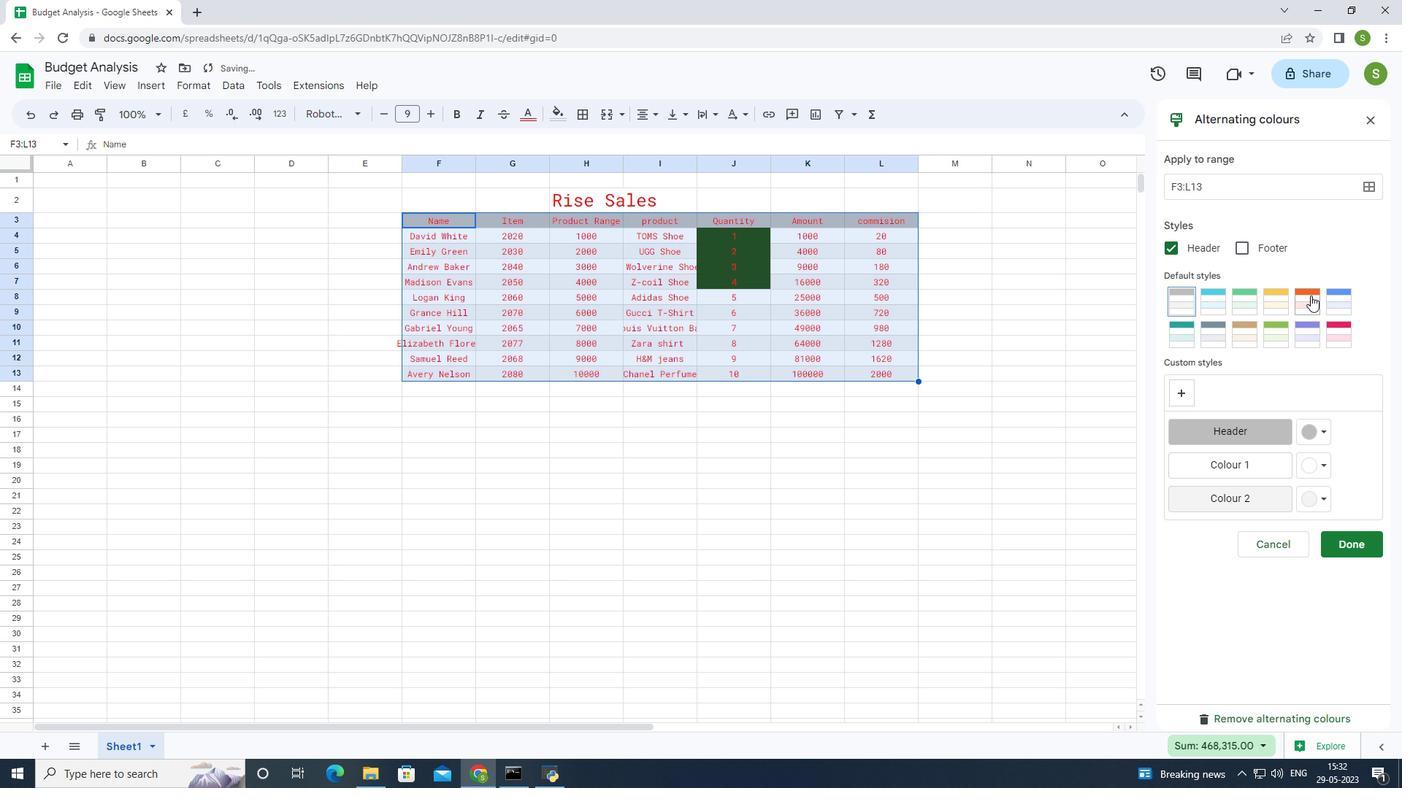 
Action: Mouse moved to (425, 170)
Screenshot: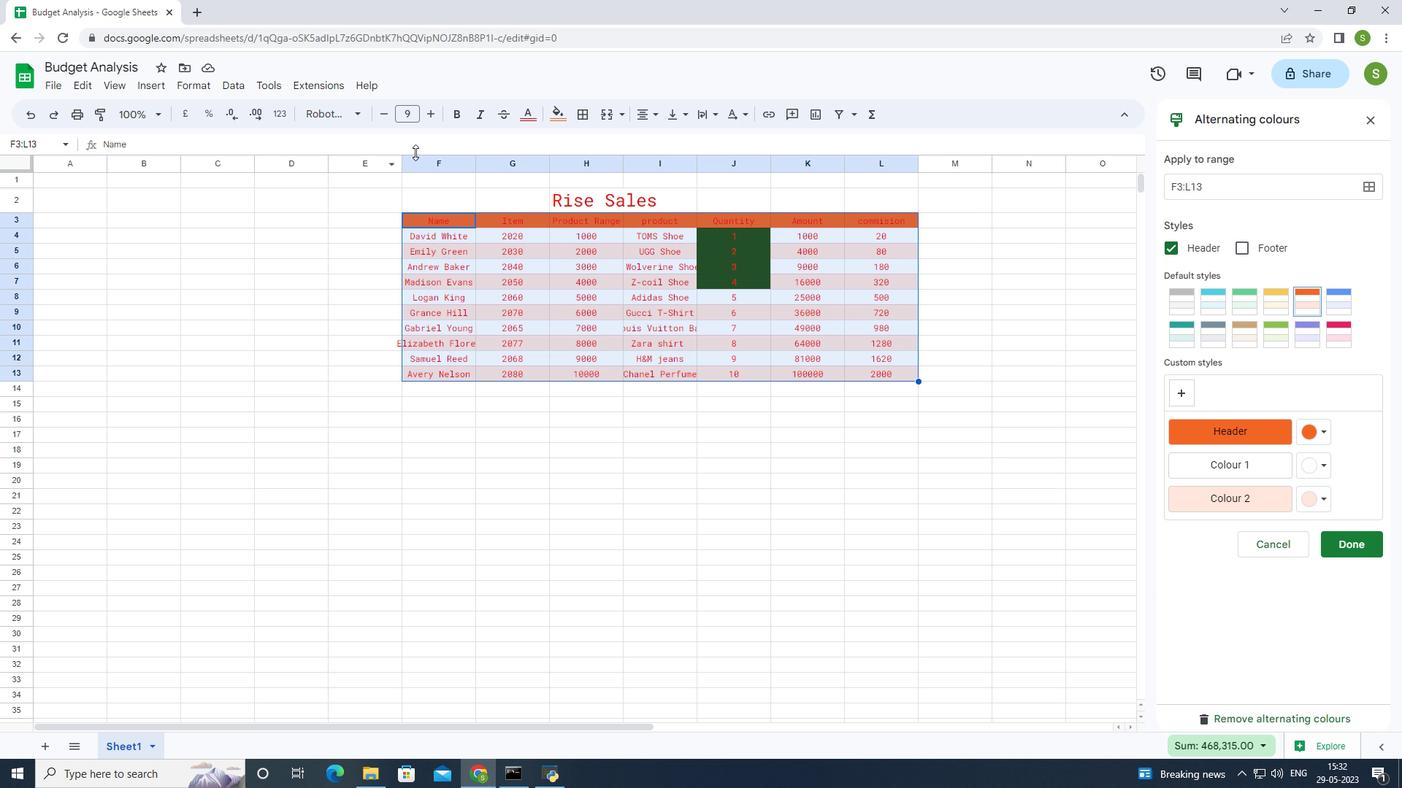 
Action: Mouse pressed left at (425, 170)
Screenshot: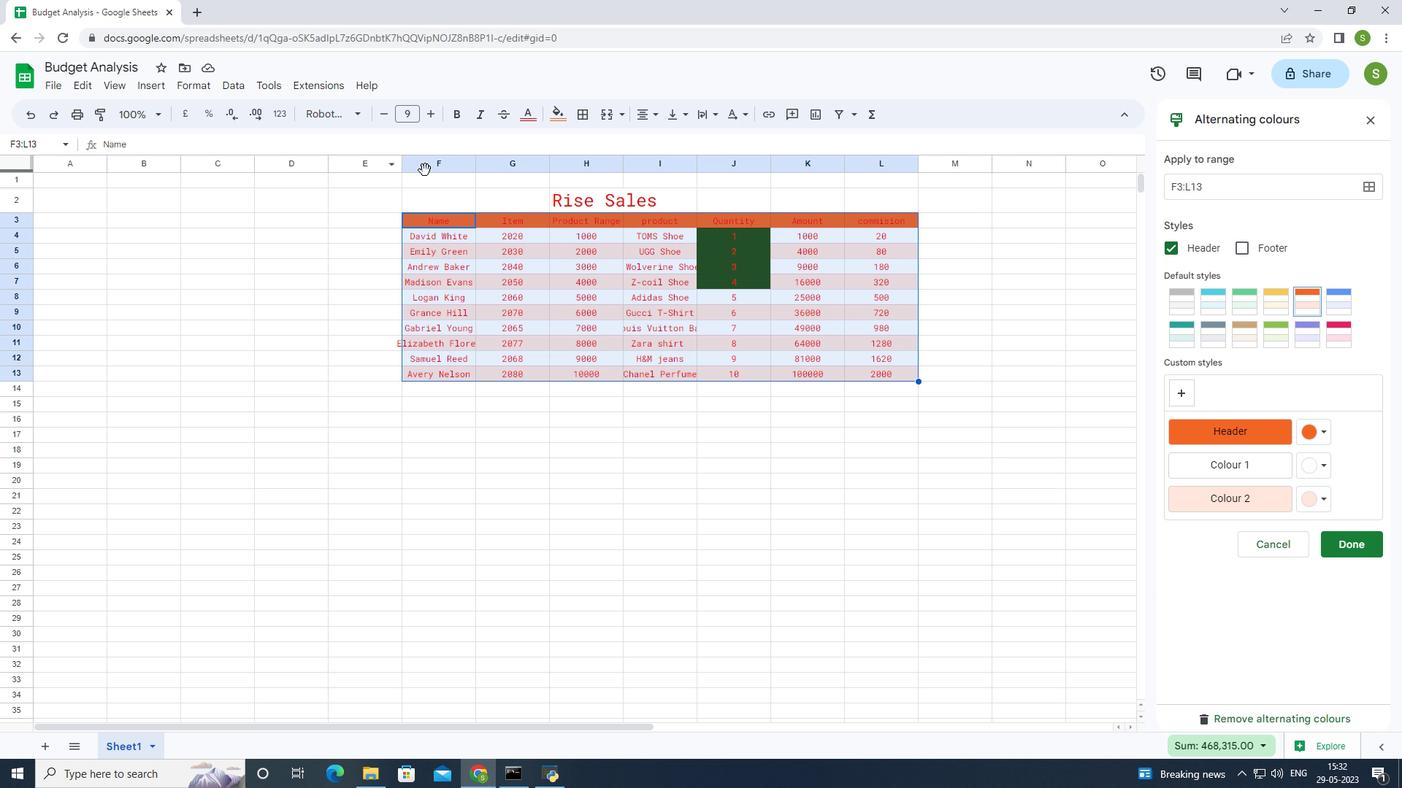 
Action: Mouse moved to (454, 170)
Screenshot: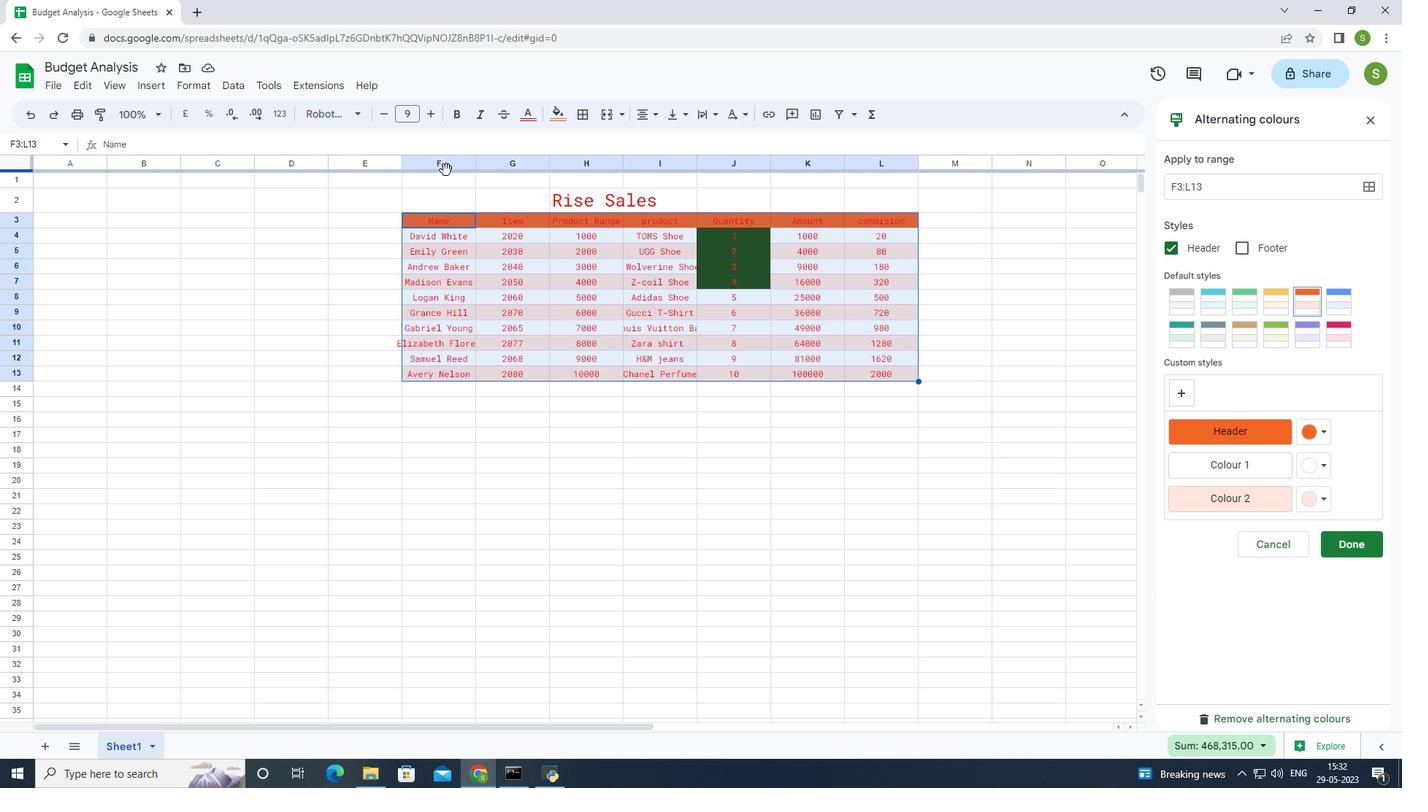 
Action: Mouse pressed left at (454, 170)
Screenshot: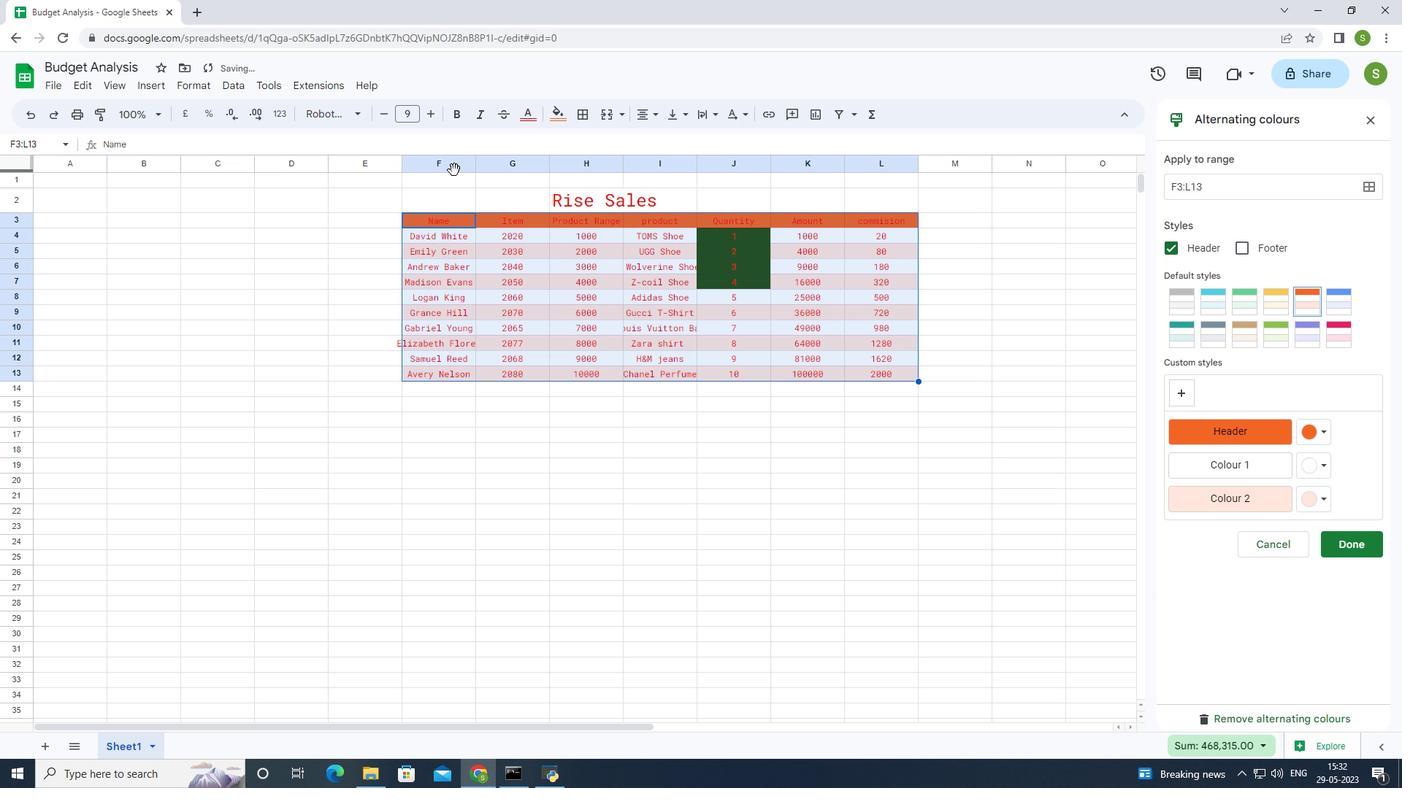 
Action: Mouse moved to (462, 170)
Screenshot: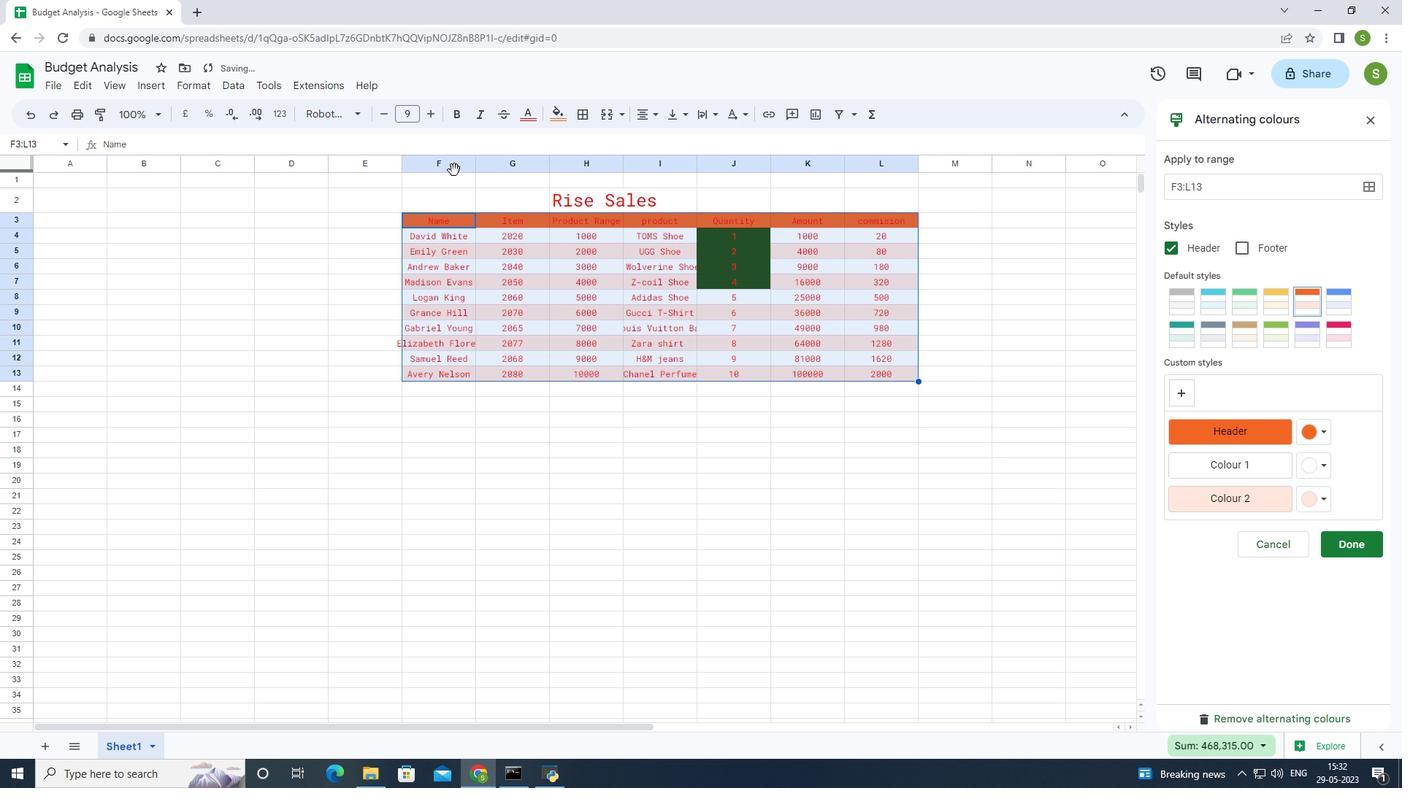 
Action: Mouse pressed left at (462, 170)
Screenshot: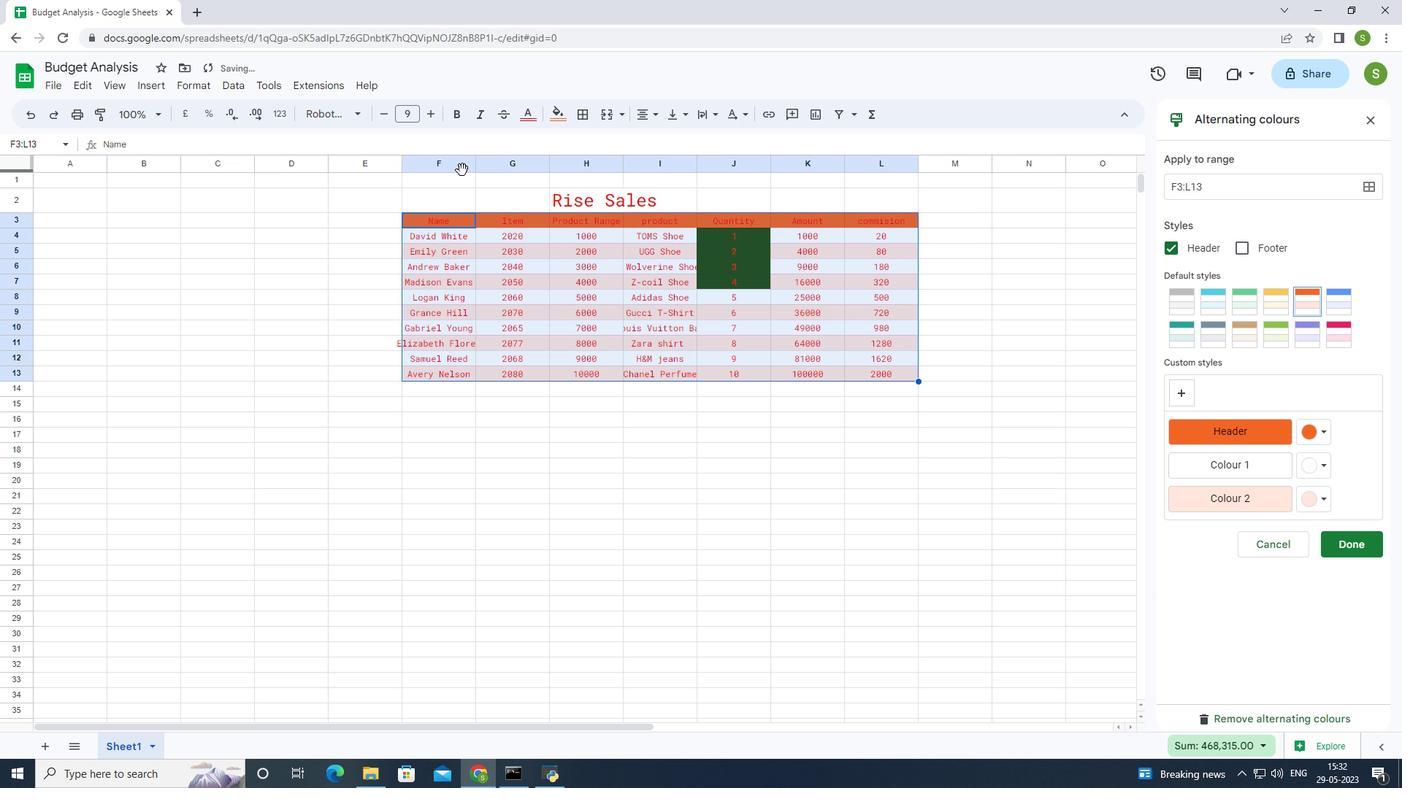
Action: Mouse pressed left at (462, 170)
Screenshot: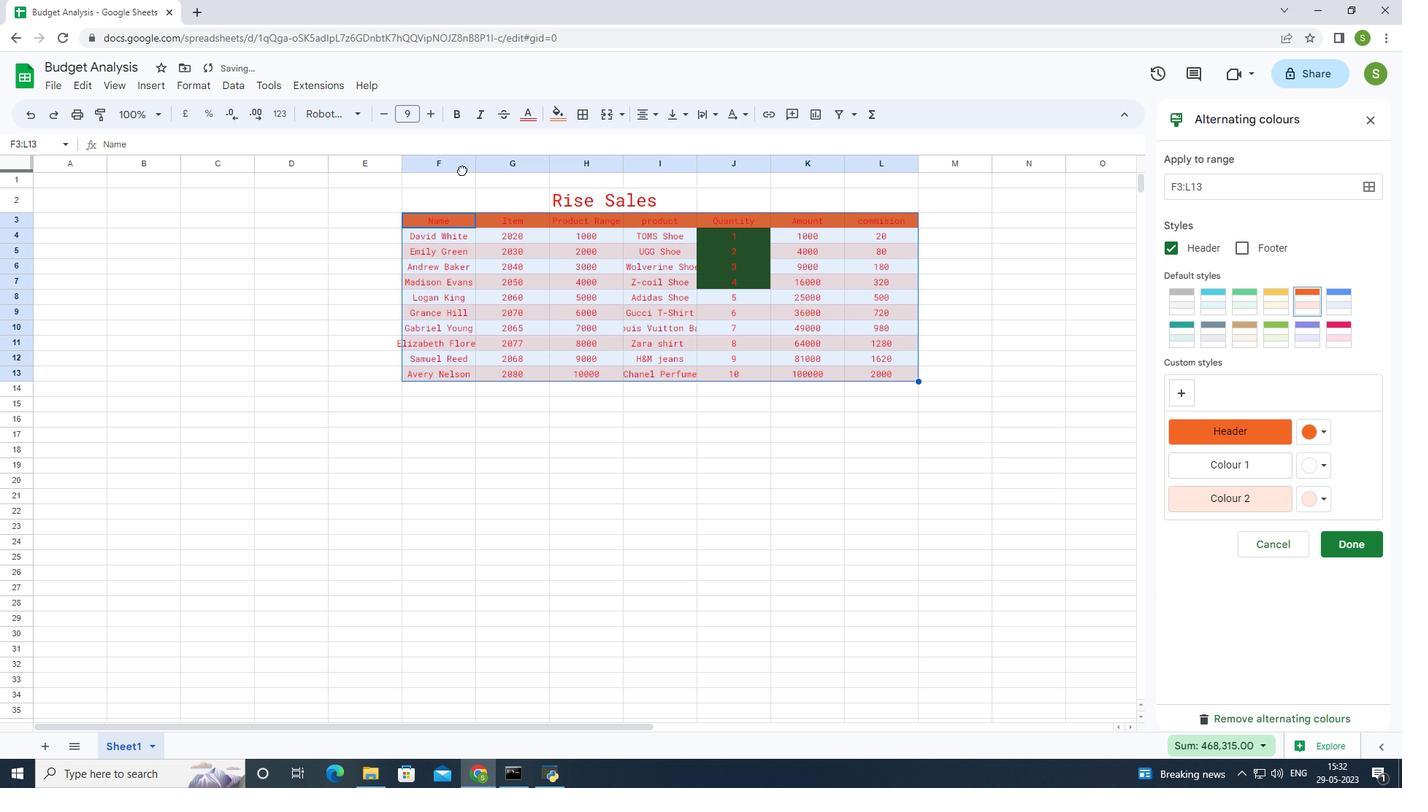 
Action: Mouse moved to (398, 269)
Screenshot: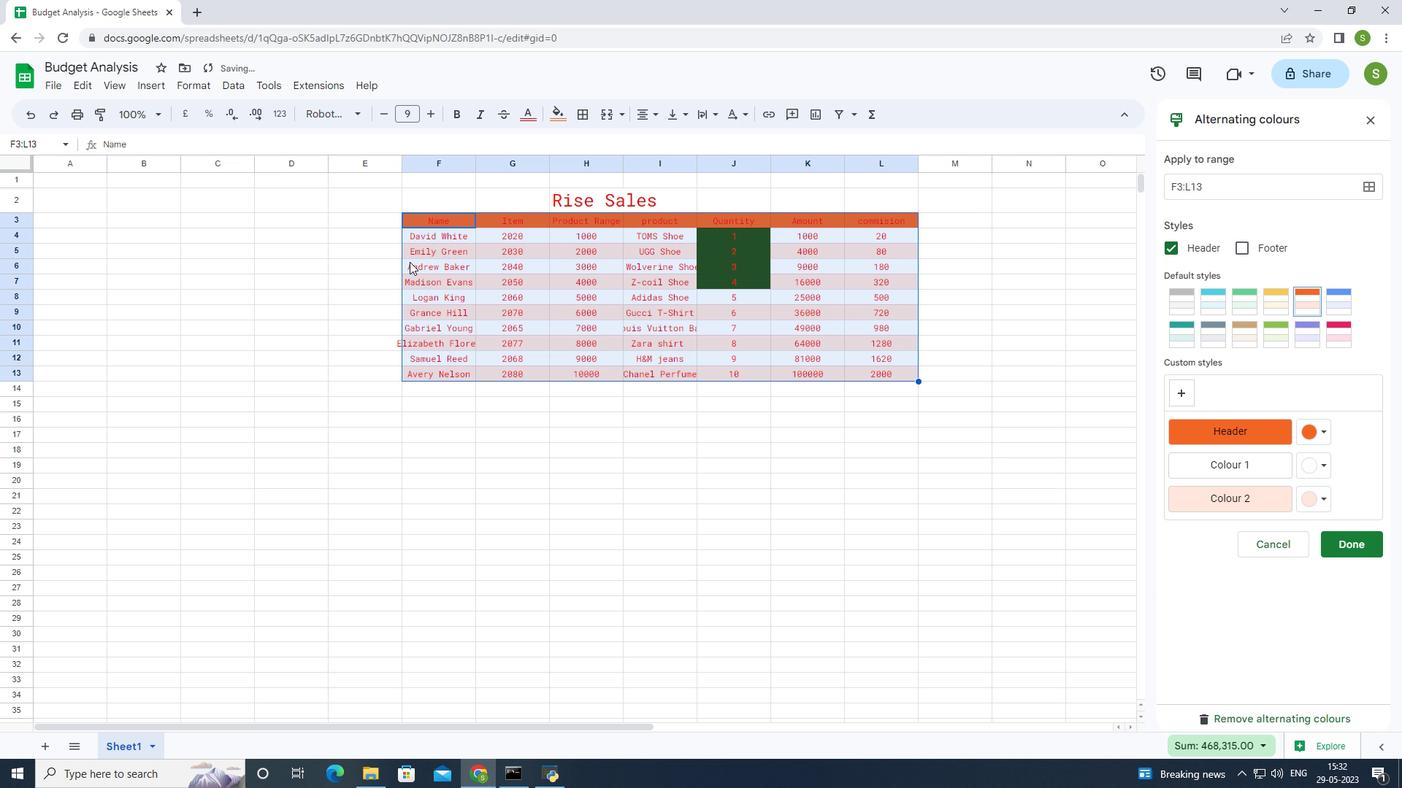 
Action: Mouse pressed left at (398, 269)
Screenshot: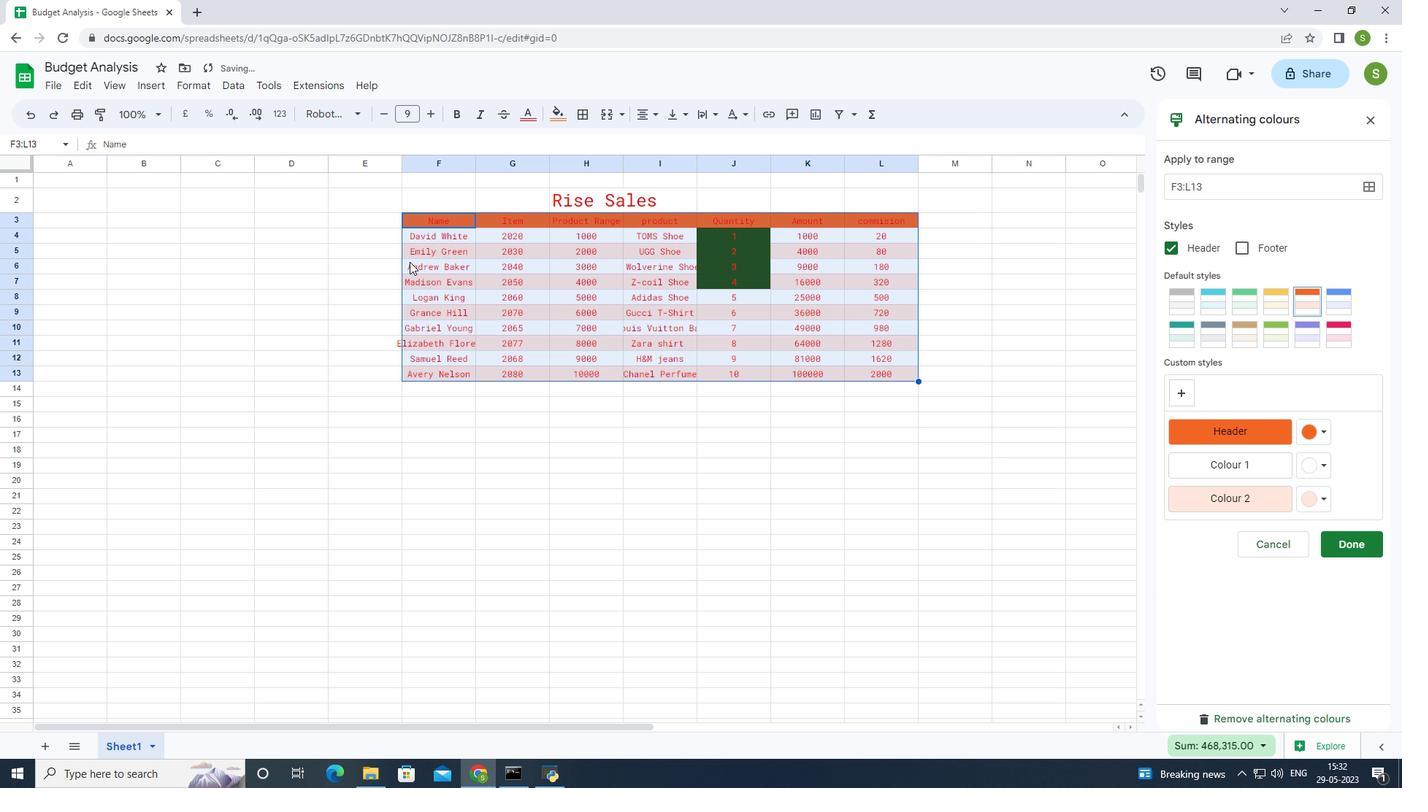 
Action: Mouse moved to (460, 157)
Screenshot: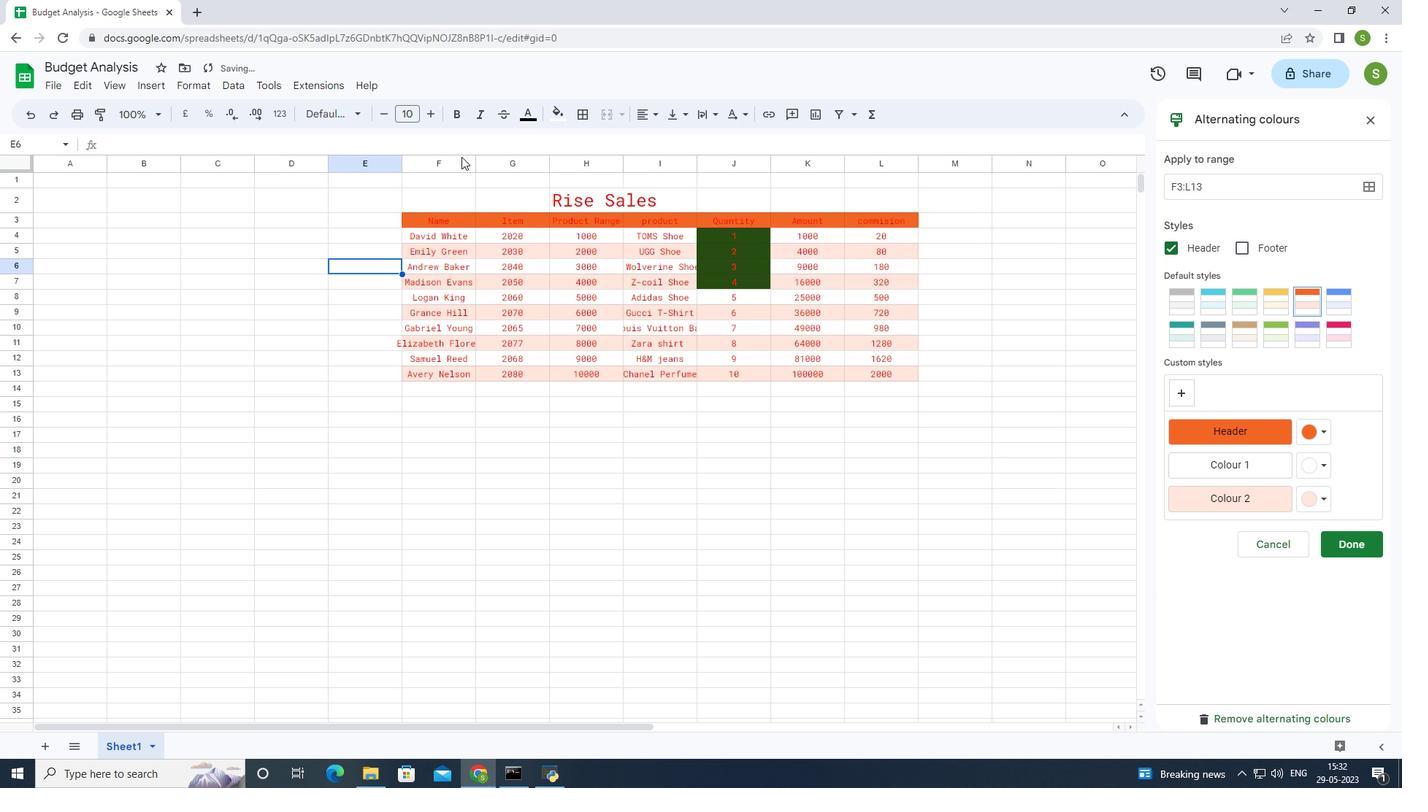
Action: Mouse pressed left at (460, 157)
Screenshot: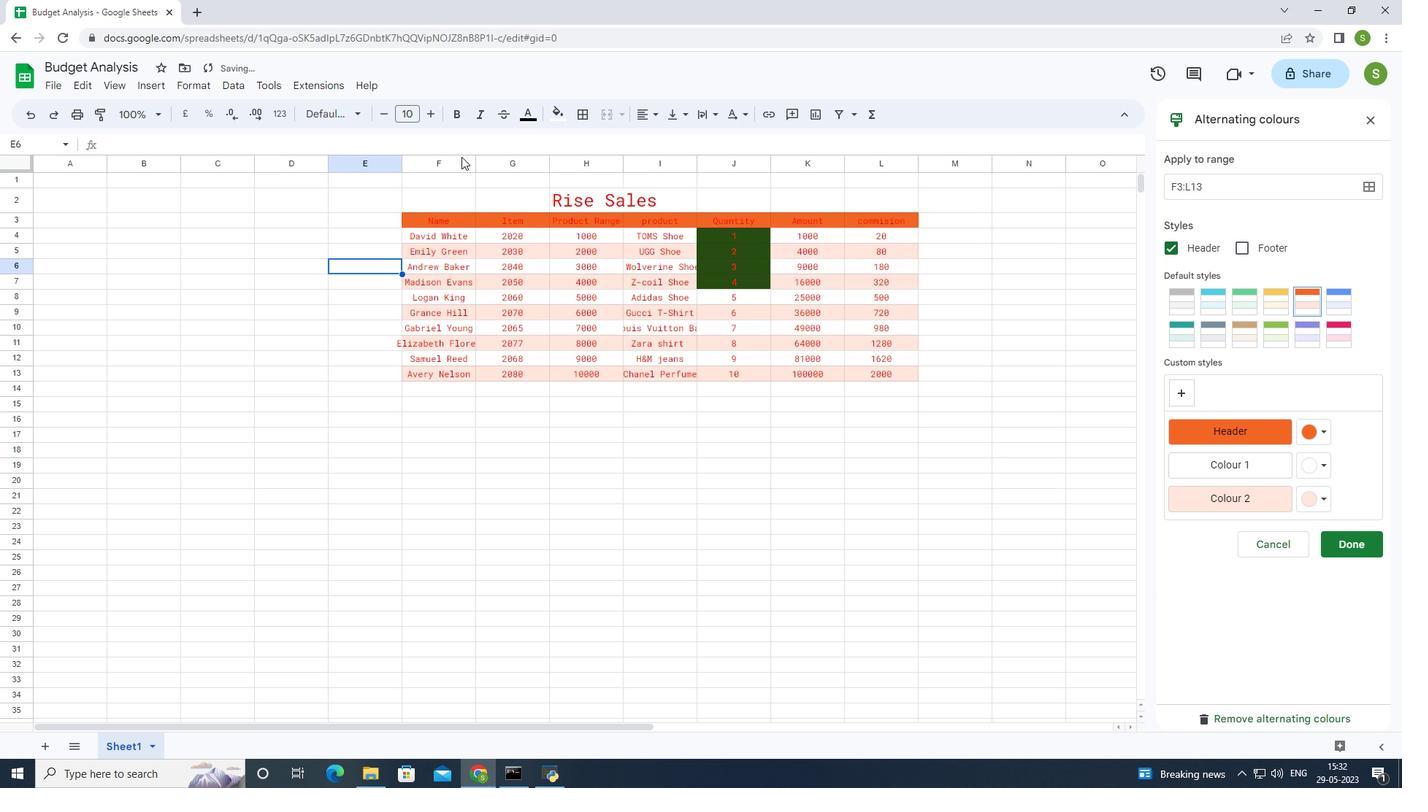 
Action: Mouse moved to (501, 165)
Screenshot: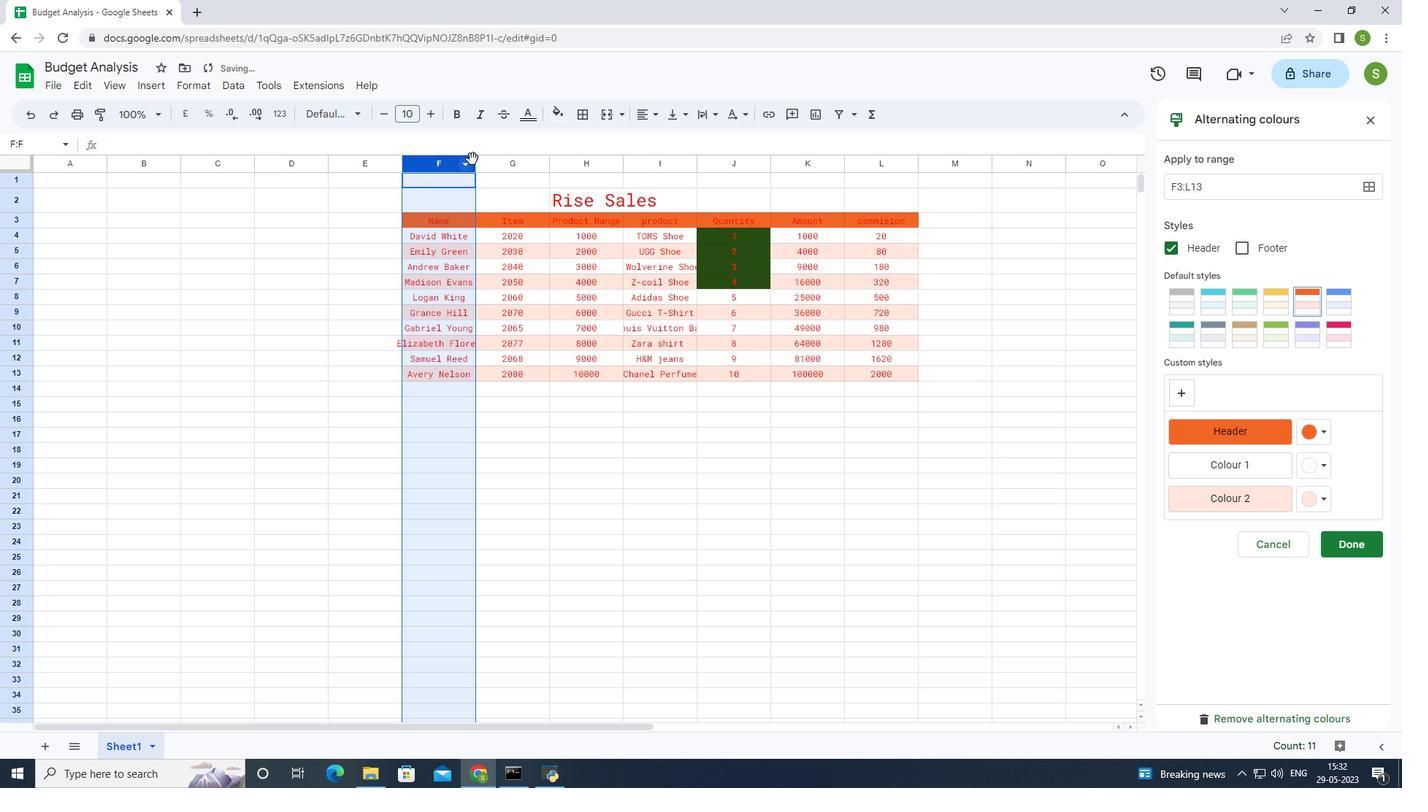 
Action: Mouse pressed left at (501, 165)
Screenshot: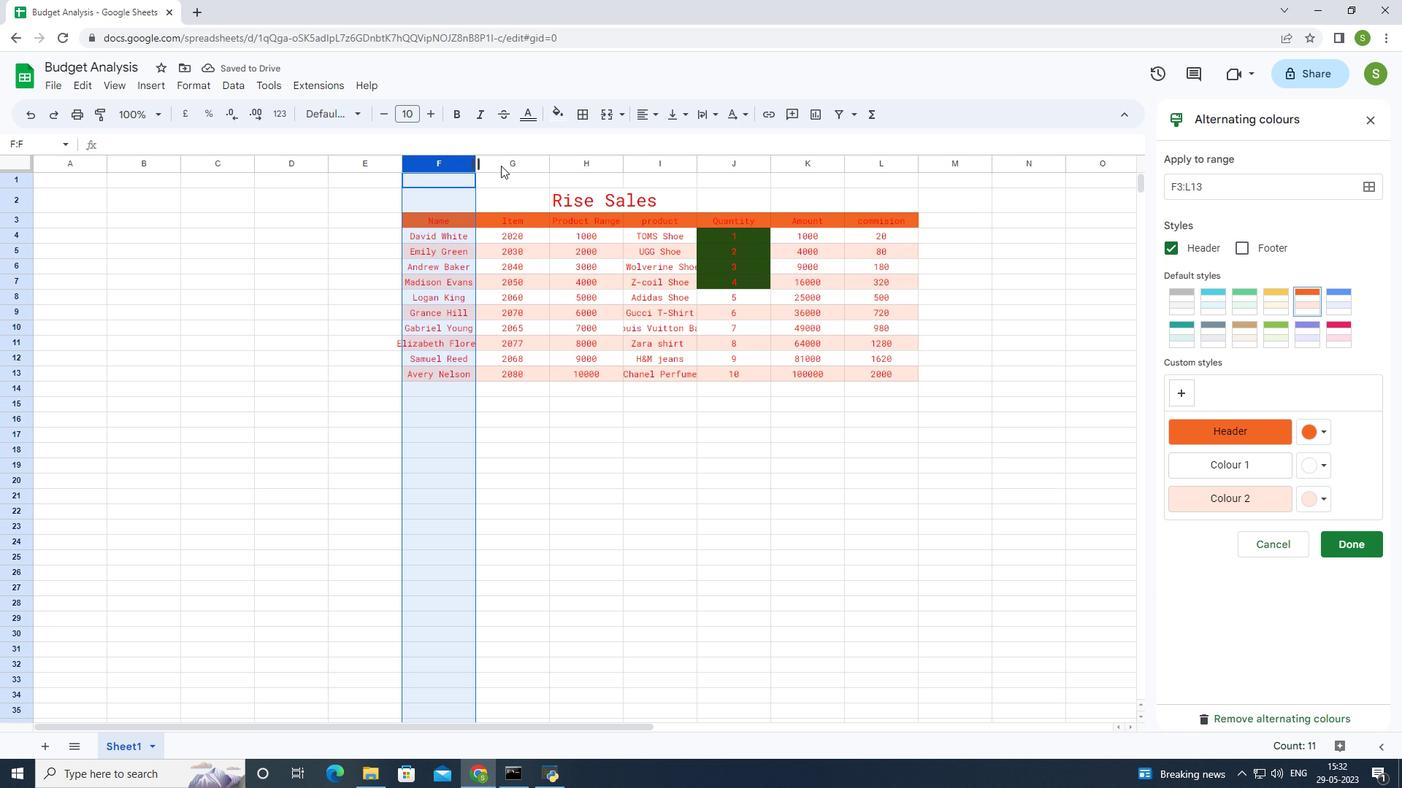 
Action: Mouse moved to (444, 160)
Screenshot: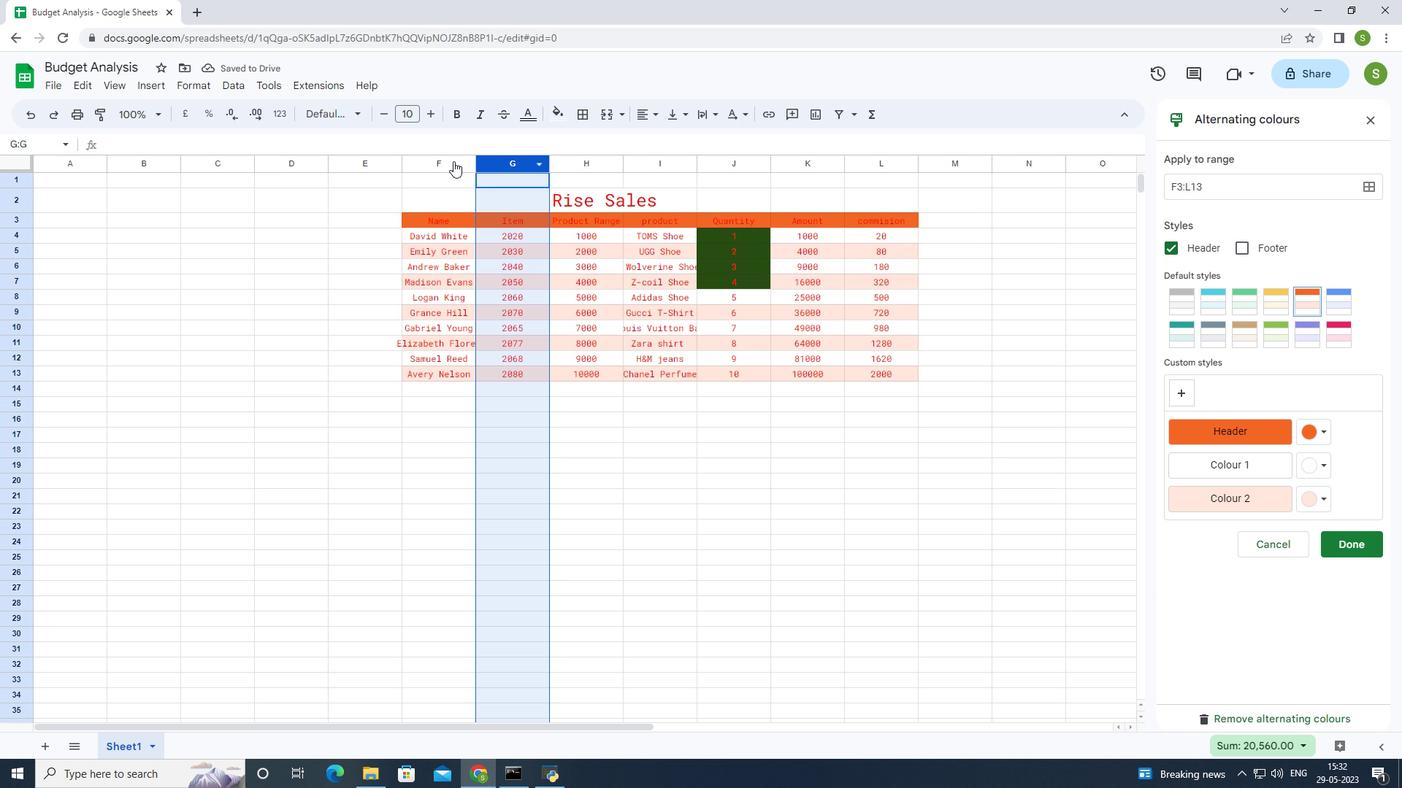 
Action: Mouse pressed left at (444, 160)
Screenshot: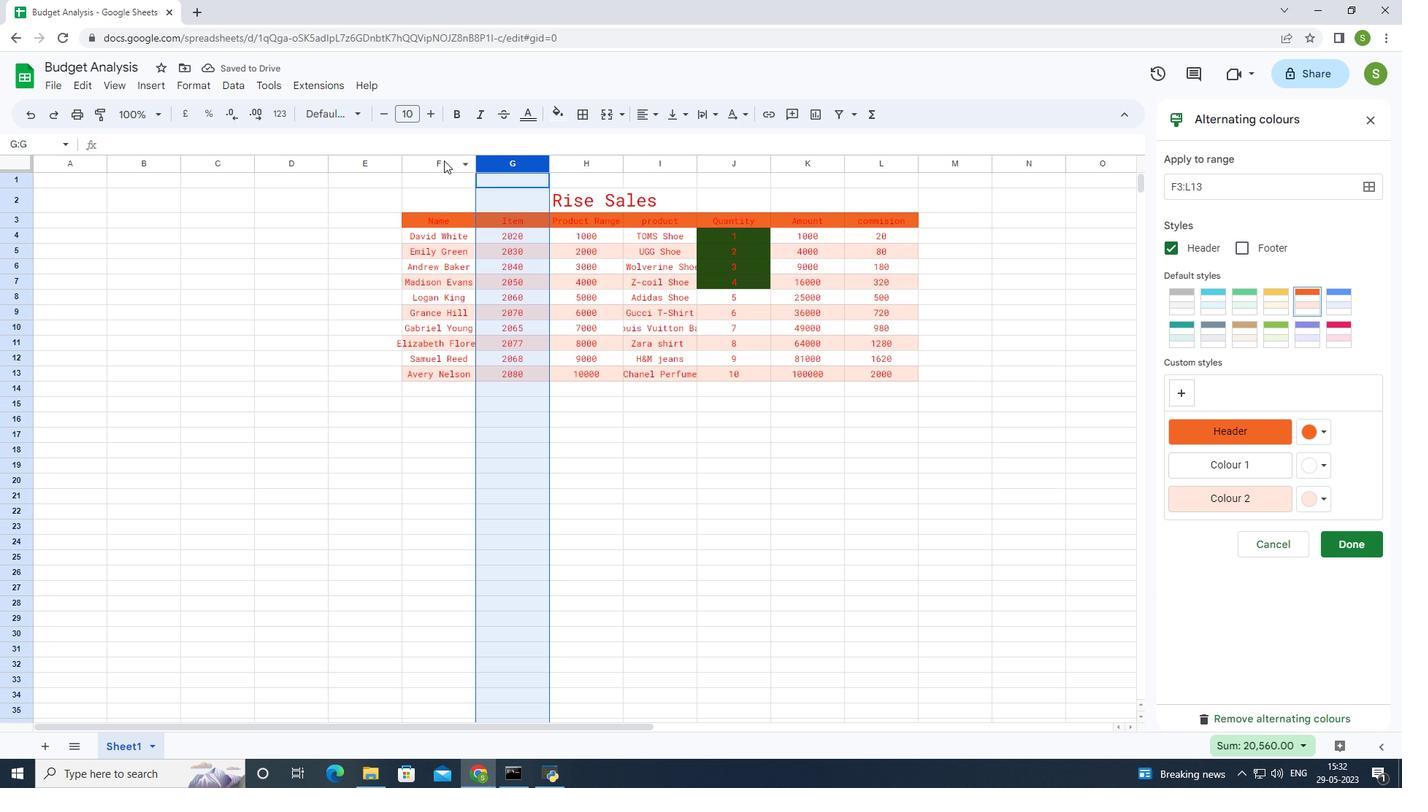 
Action: Mouse moved to (848, 188)
Screenshot: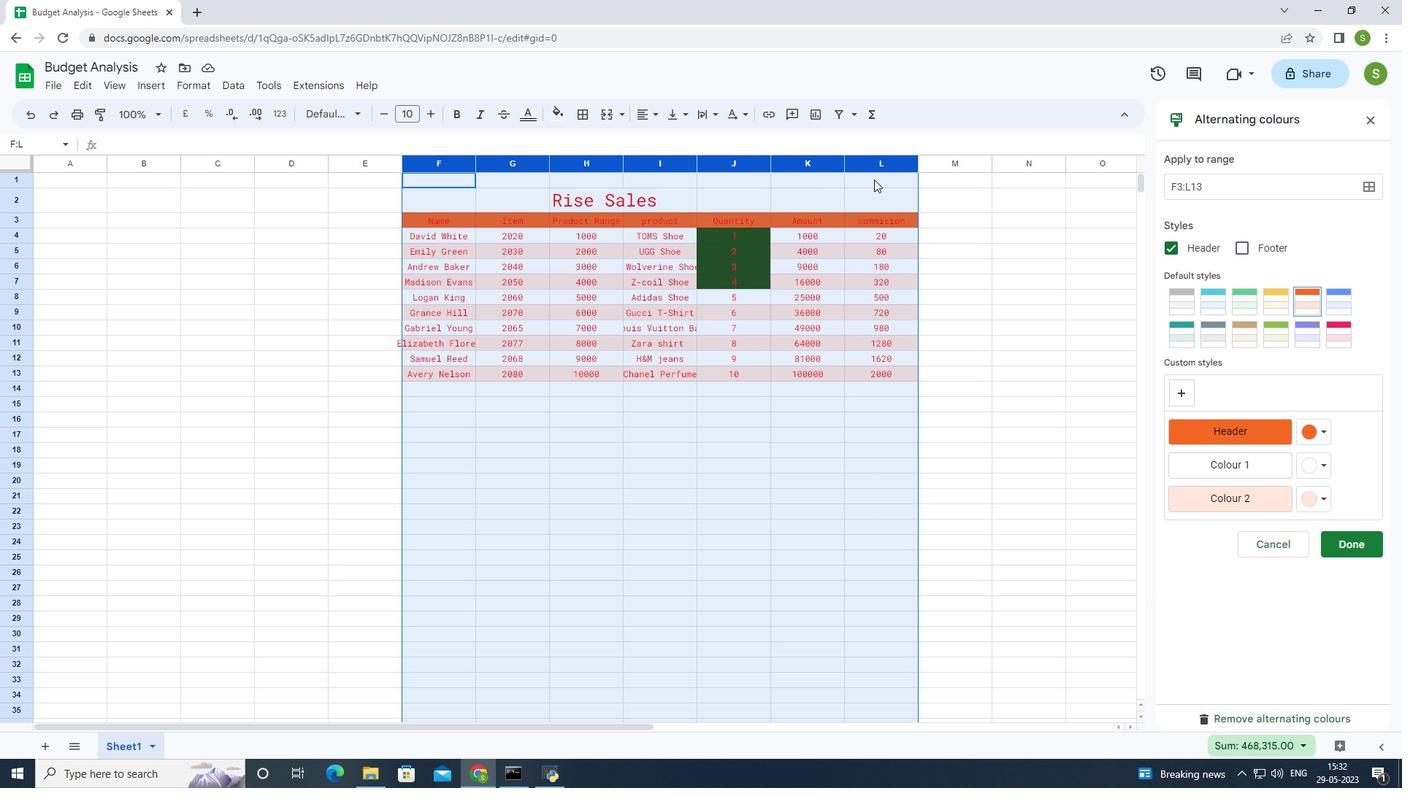 
Action: Mouse pressed right at (848, 188)
Screenshot: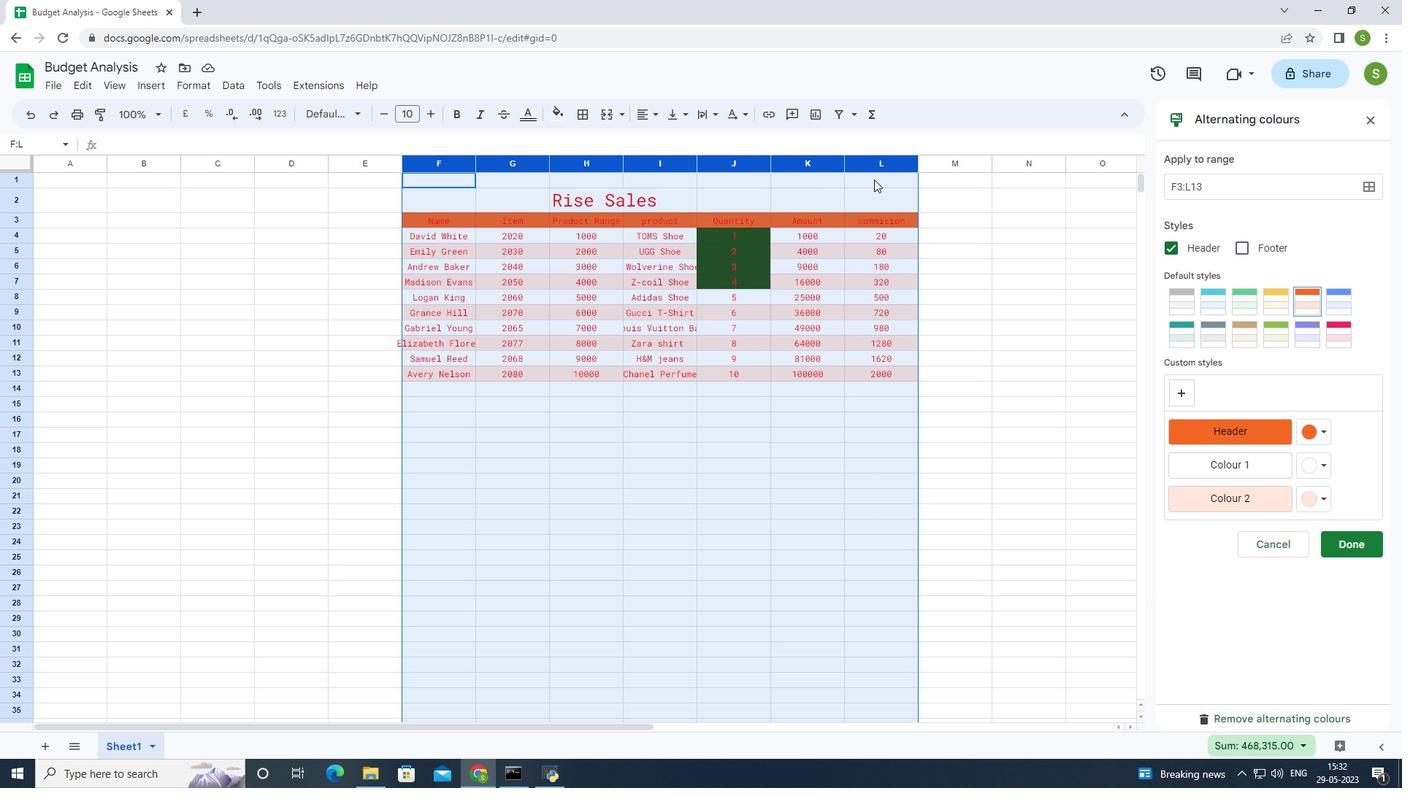 
Action: Mouse moved to (929, 425)
Screenshot: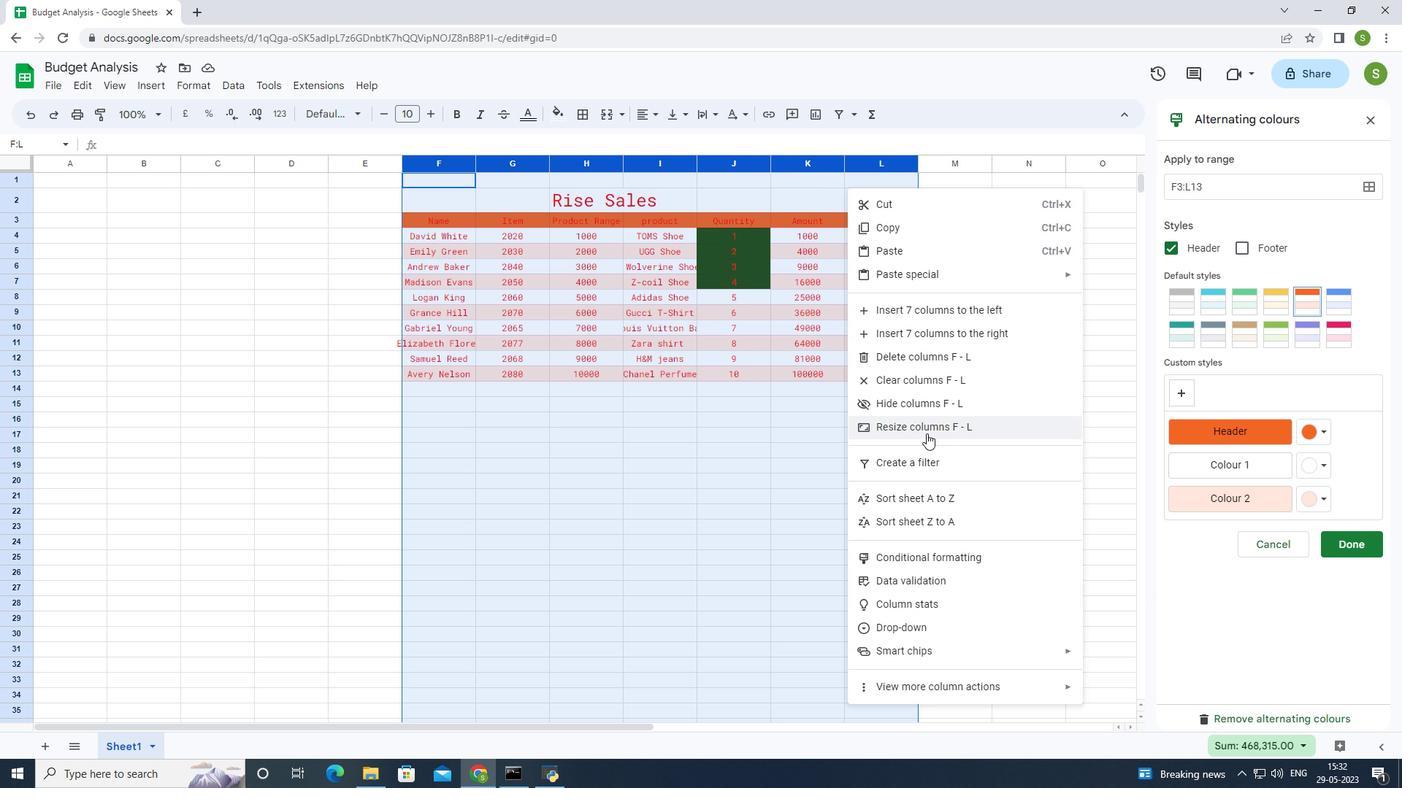 
Action: Mouse pressed left at (929, 425)
Screenshot: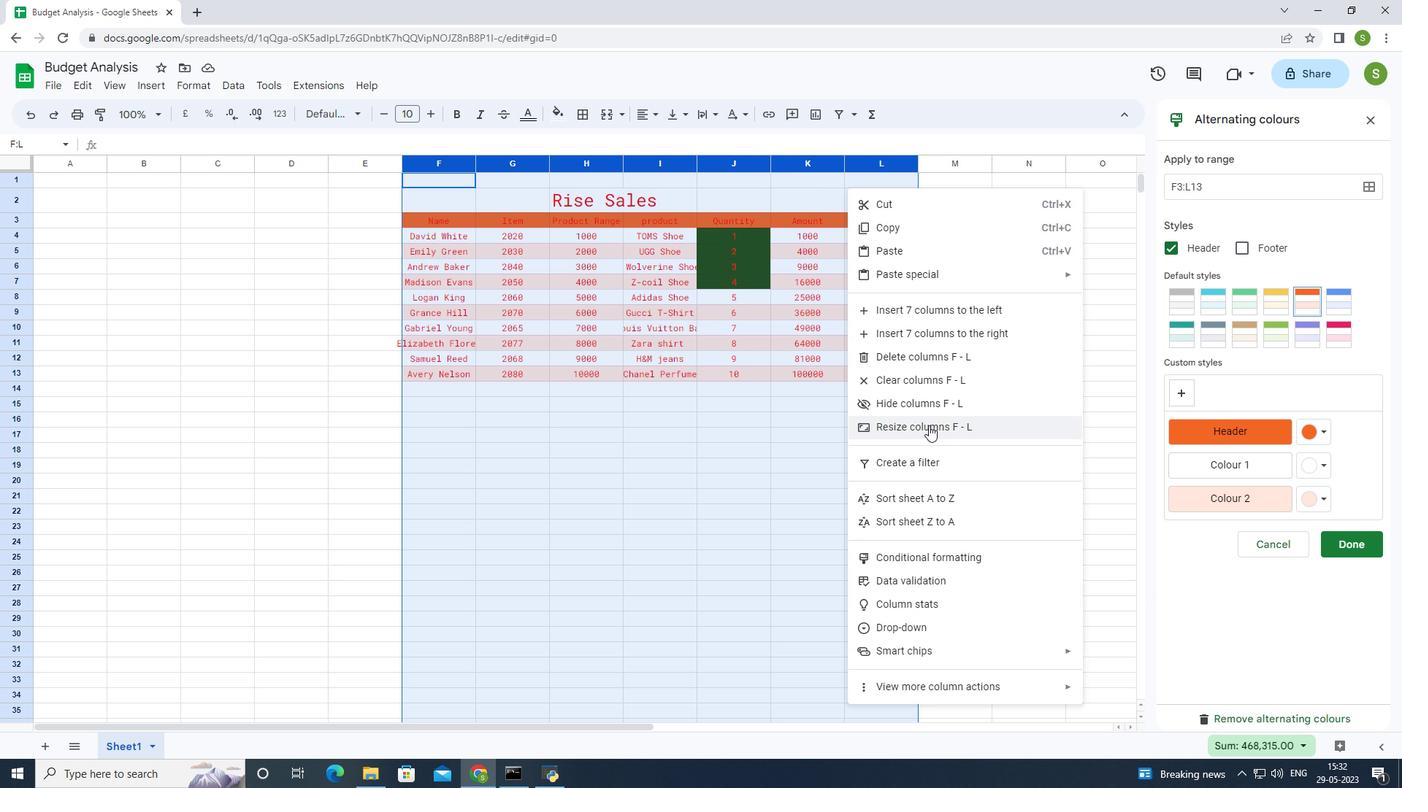 
Action: Mouse moved to (816, 330)
Screenshot: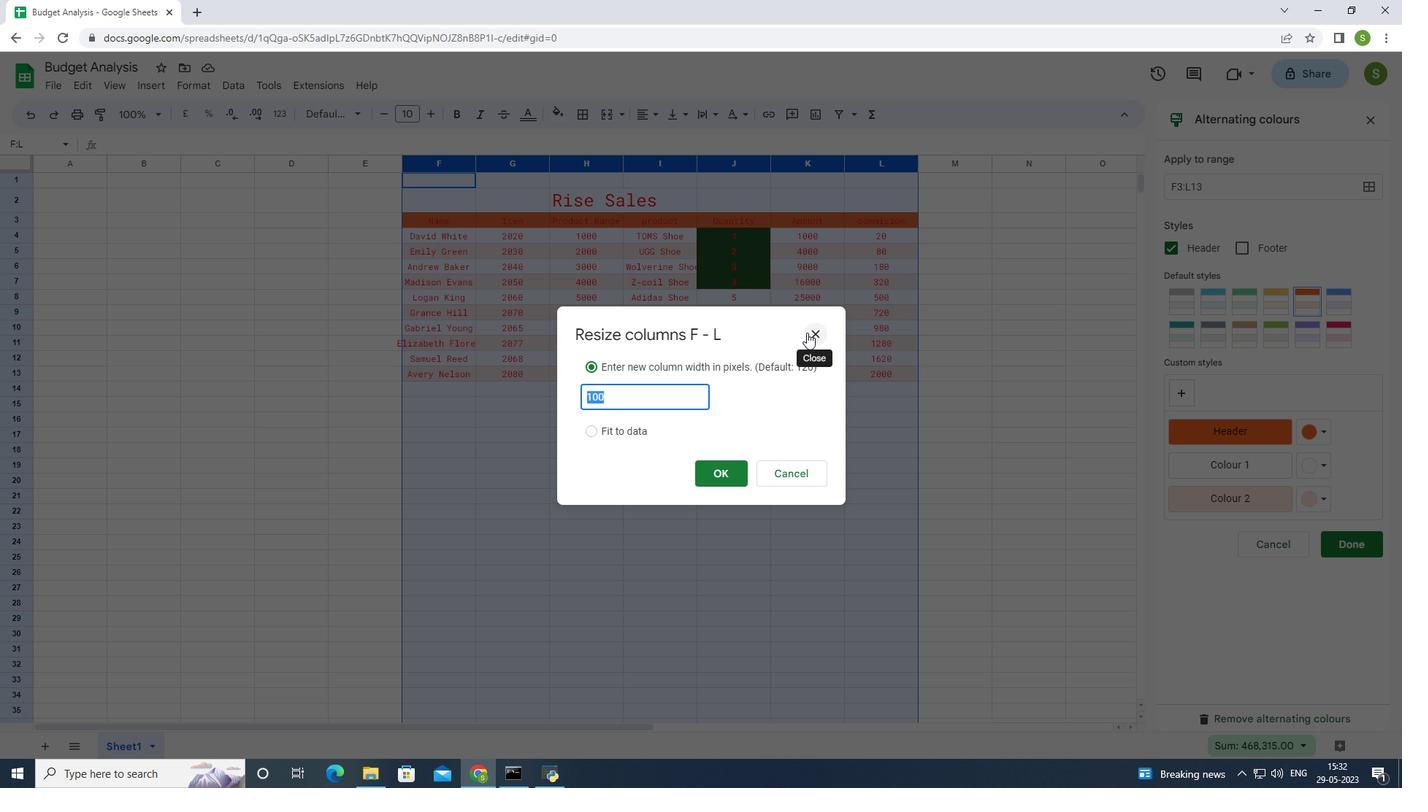
Action: Mouse pressed left at (816, 330)
Screenshot: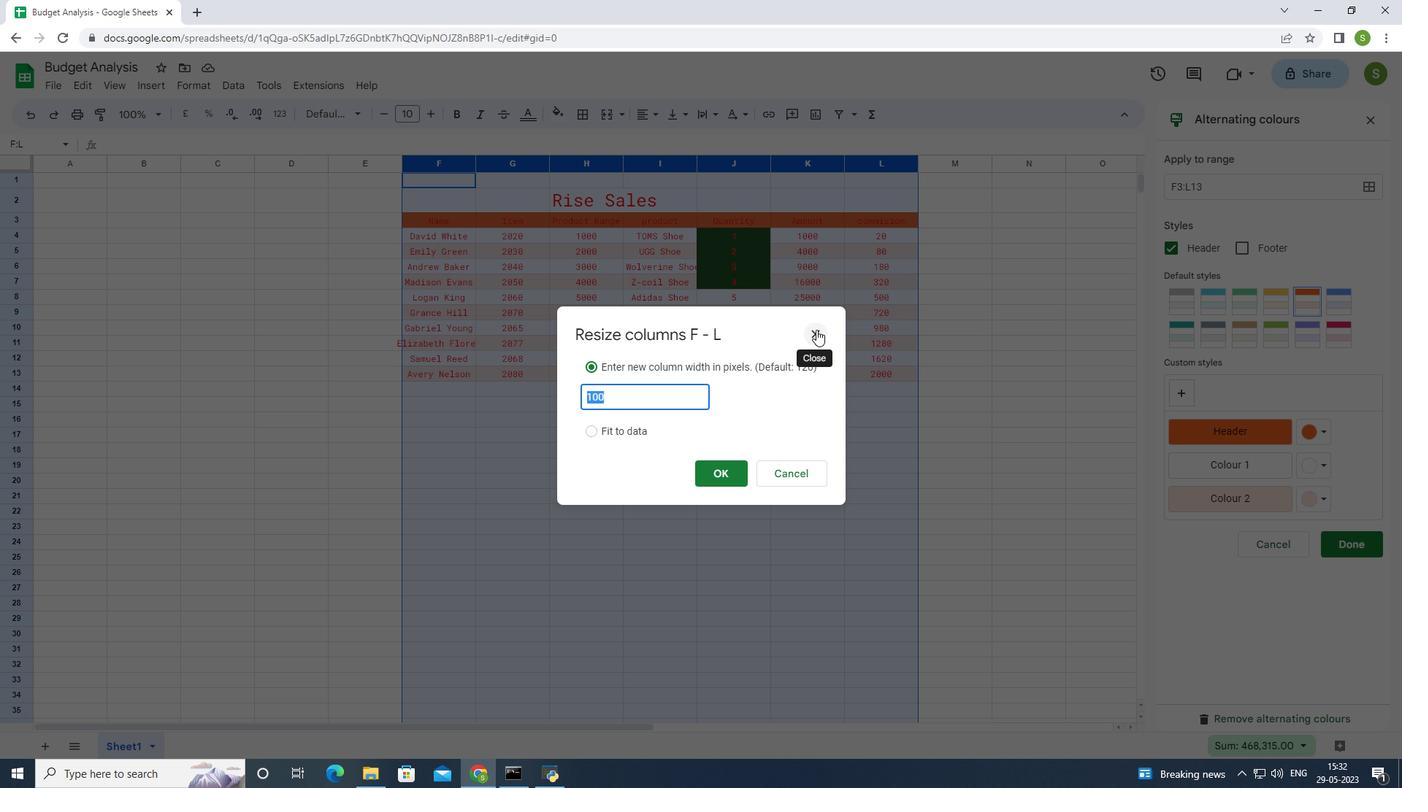 
Action: Mouse moved to (527, 164)
Screenshot: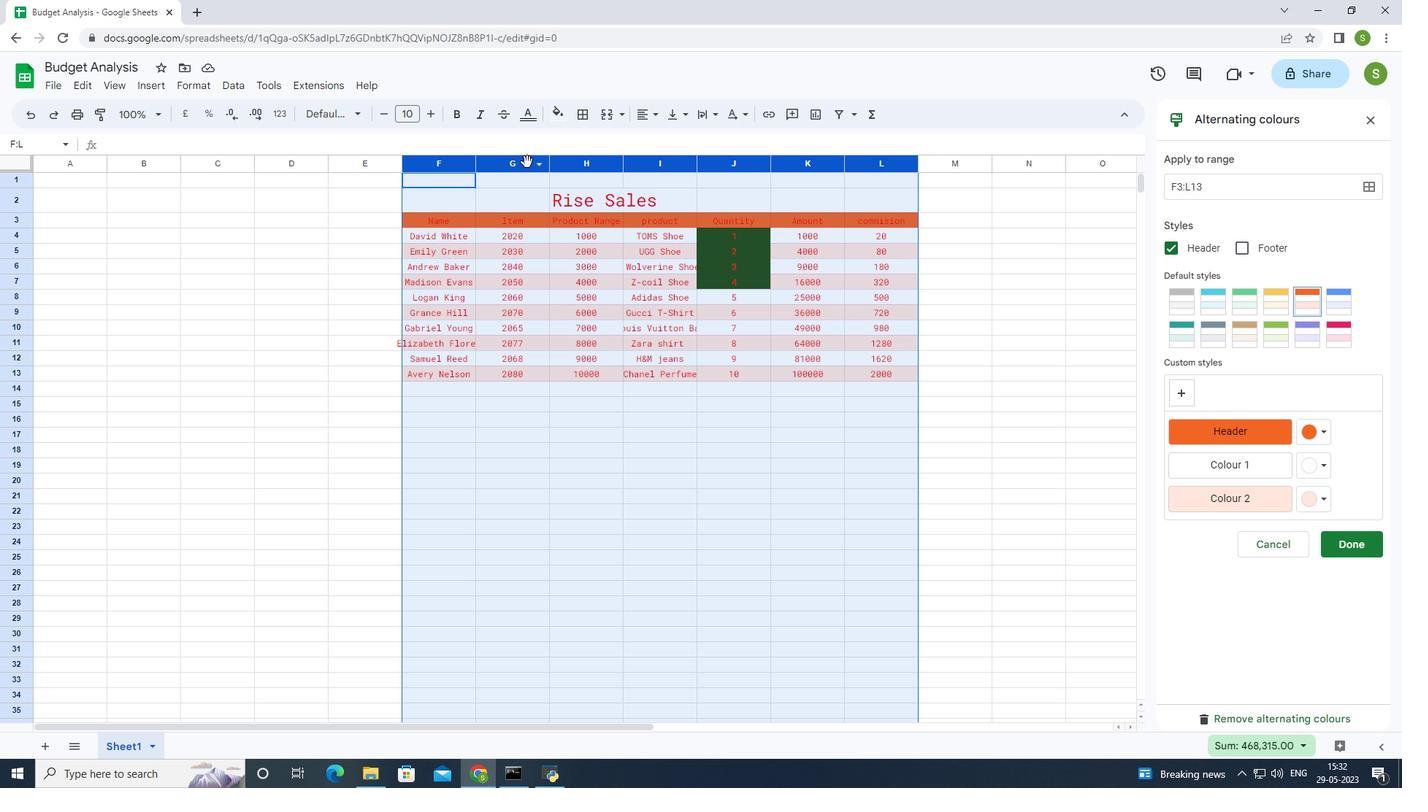 
Action: Mouse pressed left at (527, 164)
Screenshot: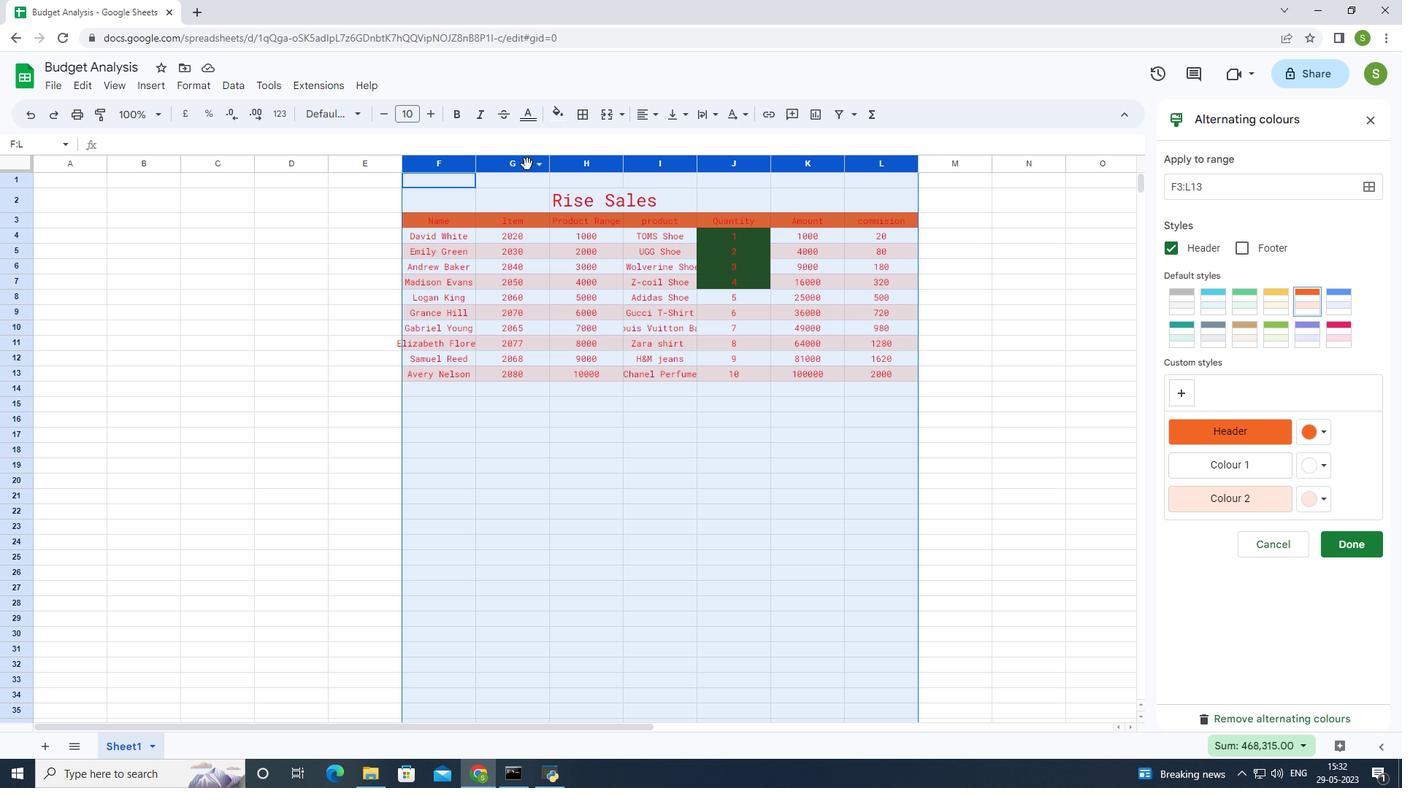 
Action: Mouse pressed left at (527, 164)
Screenshot: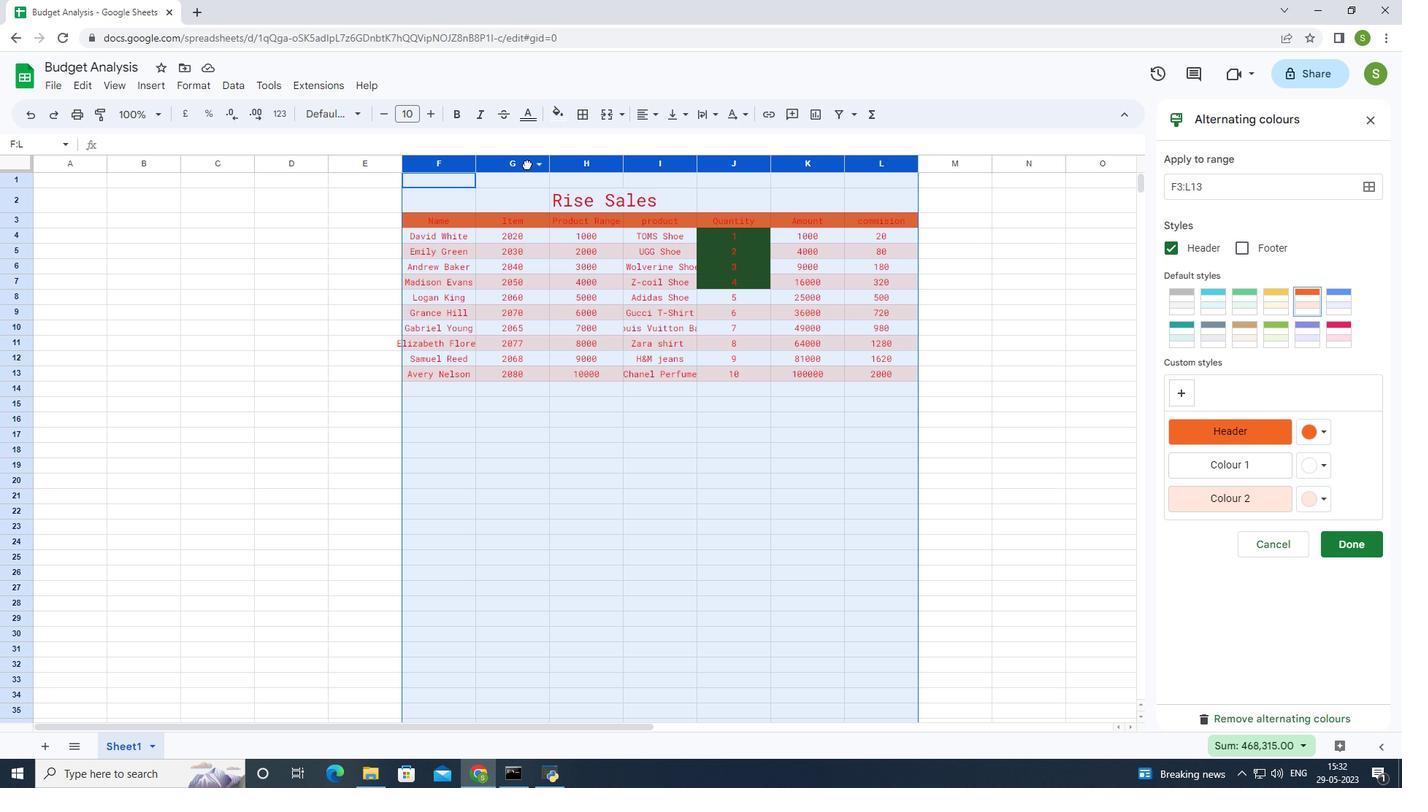 
Action: Mouse moved to (528, 168)
Screenshot: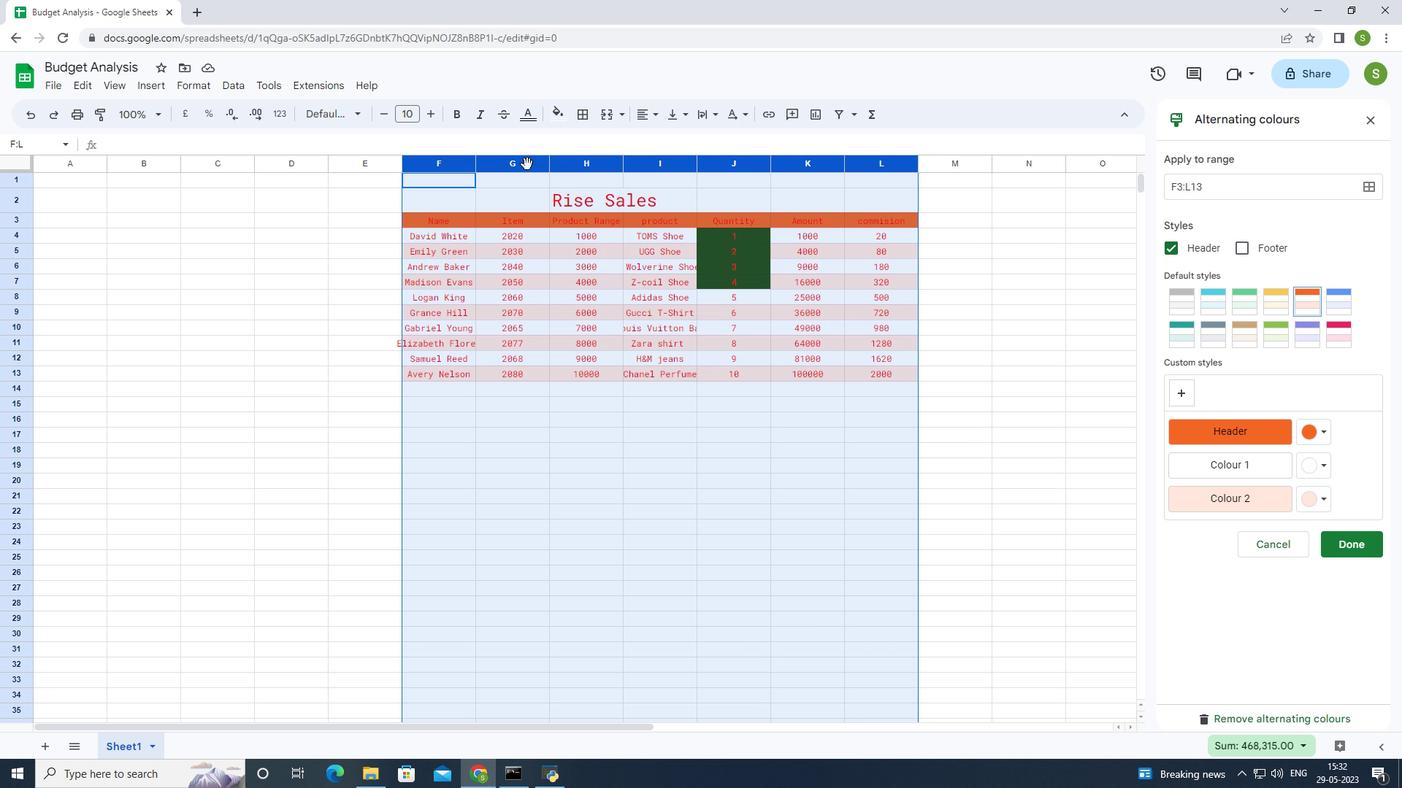 
Action: Mouse pressed left at (528, 168)
Screenshot: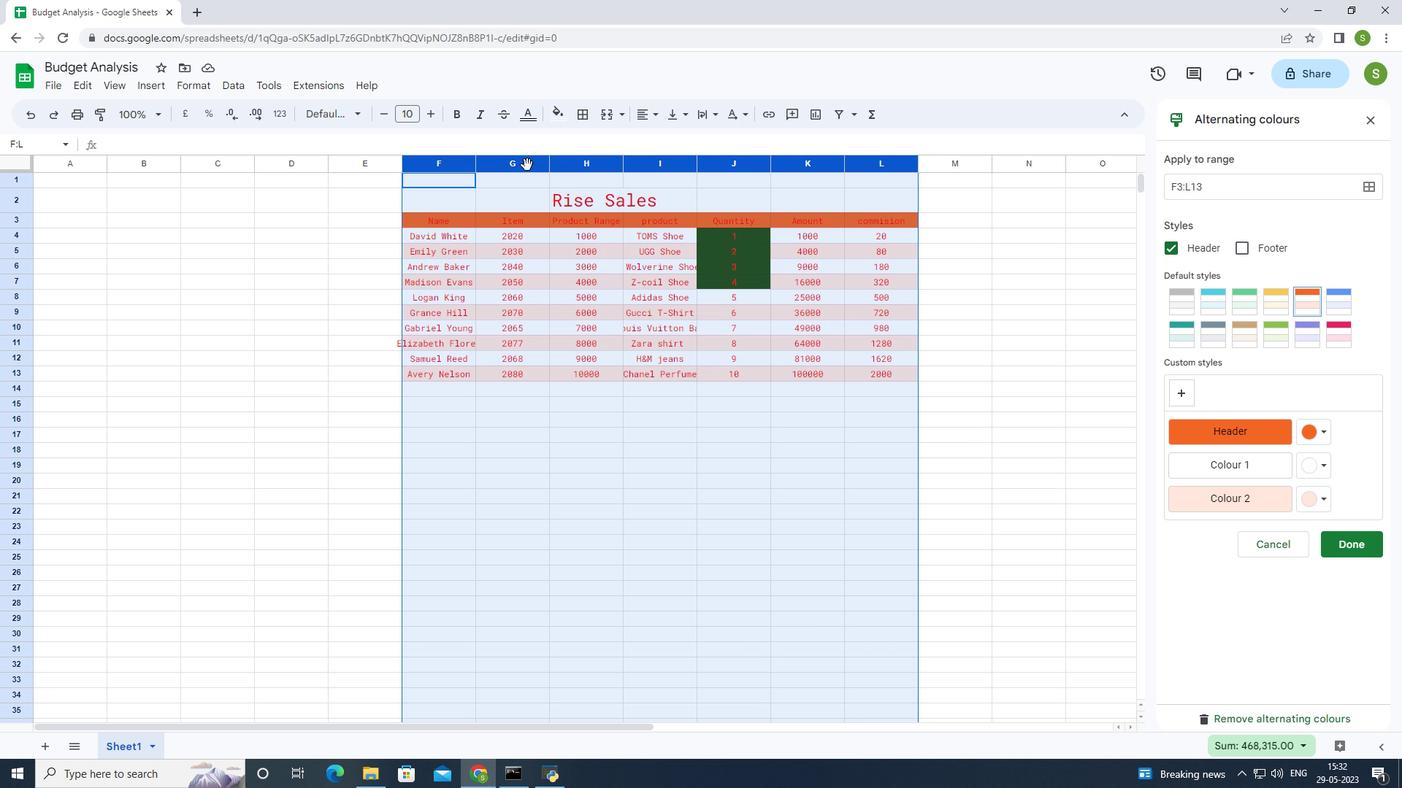 
Action: Mouse pressed left at (528, 168)
Screenshot: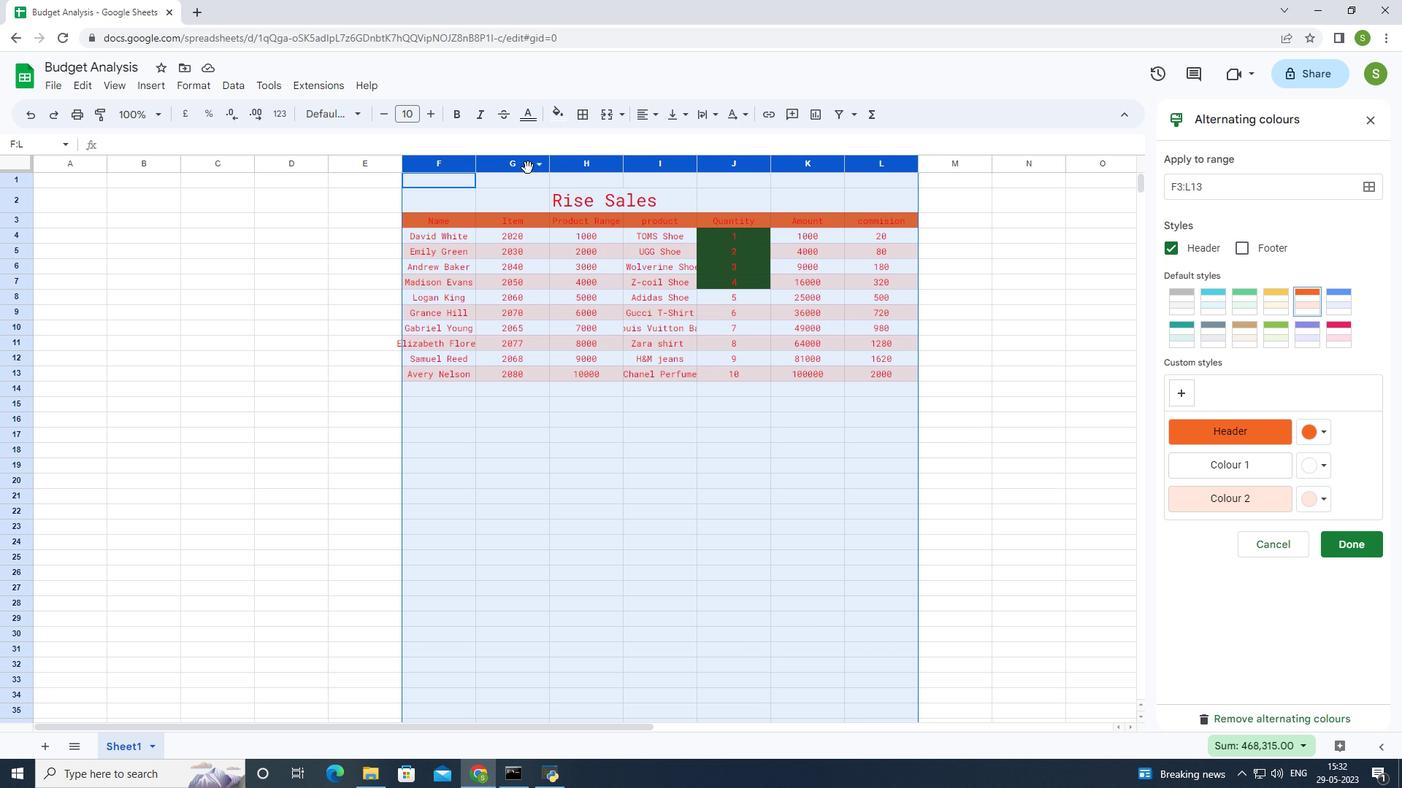 
Action: Mouse pressed left at (528, 168)
Screenshot: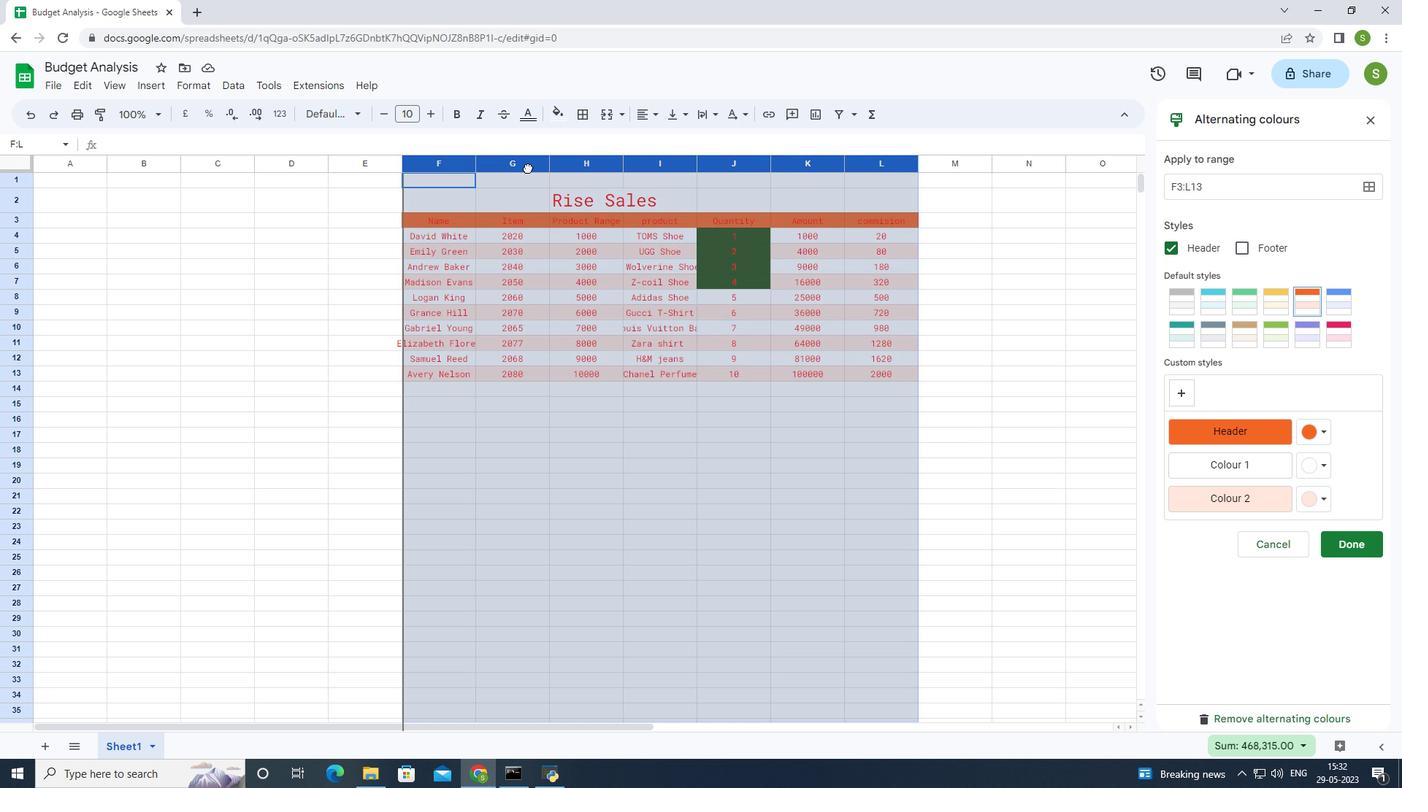 
Action: Mouse pressed left at (528, 168)
Screenshot: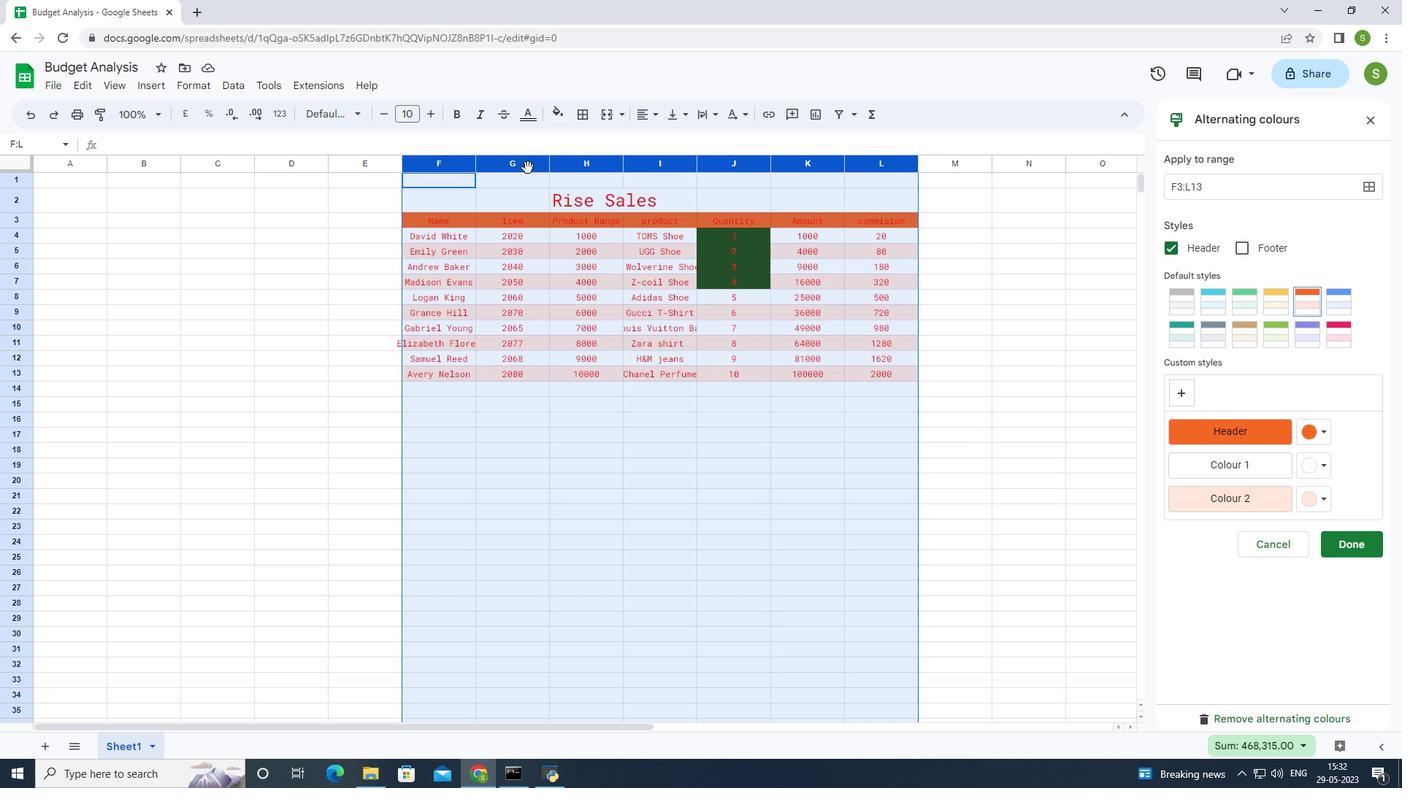 
Action: Mouse moved to (336, 252)
Screenshot: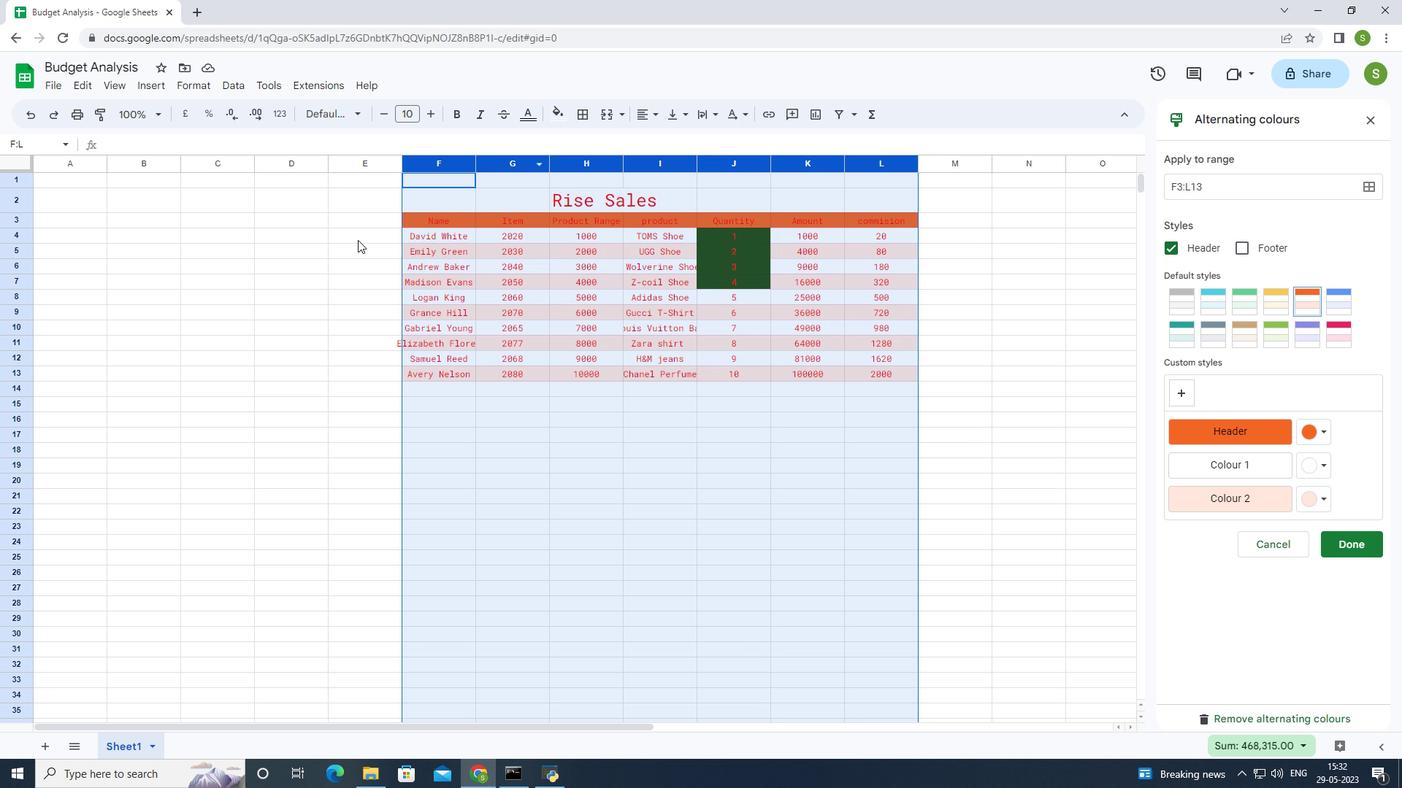 
Action: Mouse pressed left at (336, 252)
Screenshot: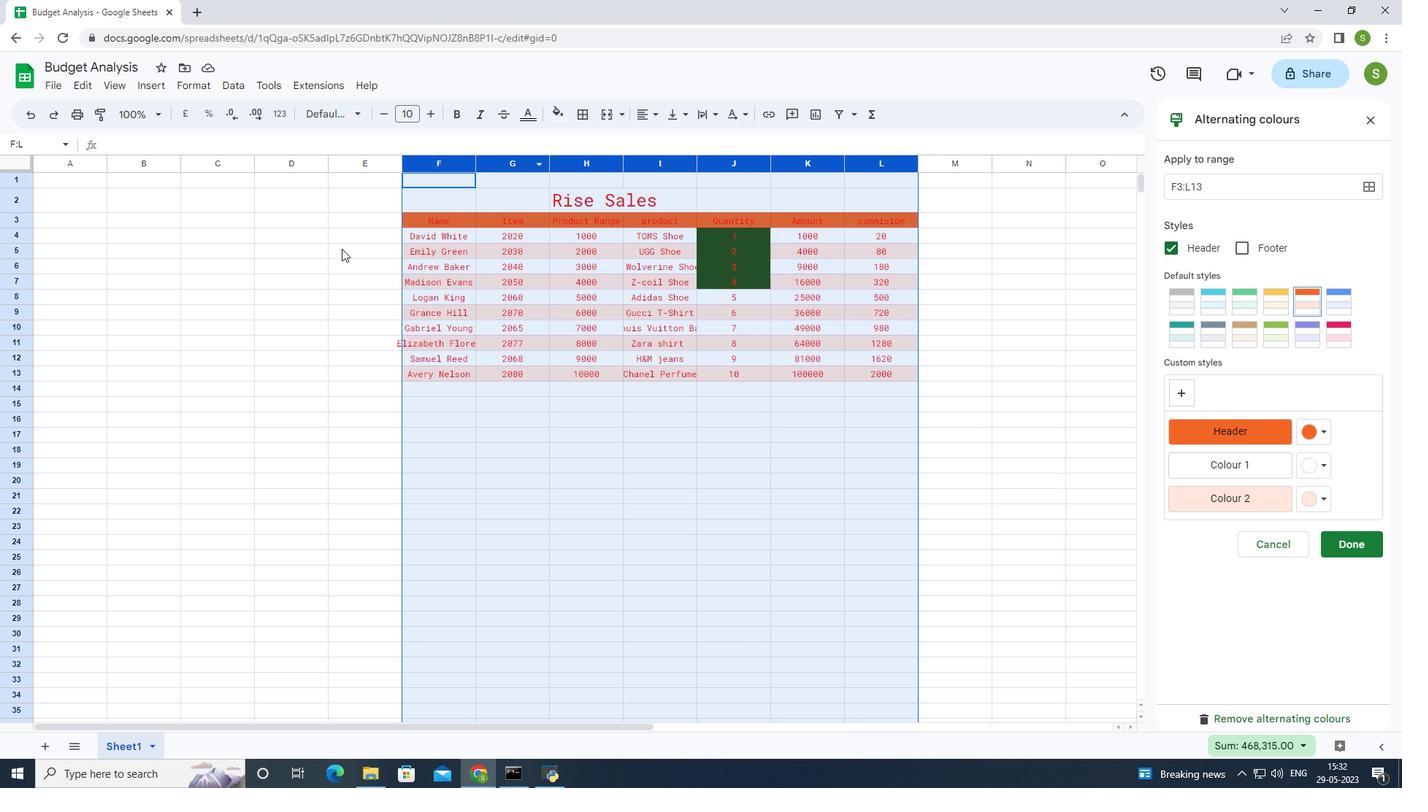 
Action: Mouse moved to (394, 162)
Screenshot: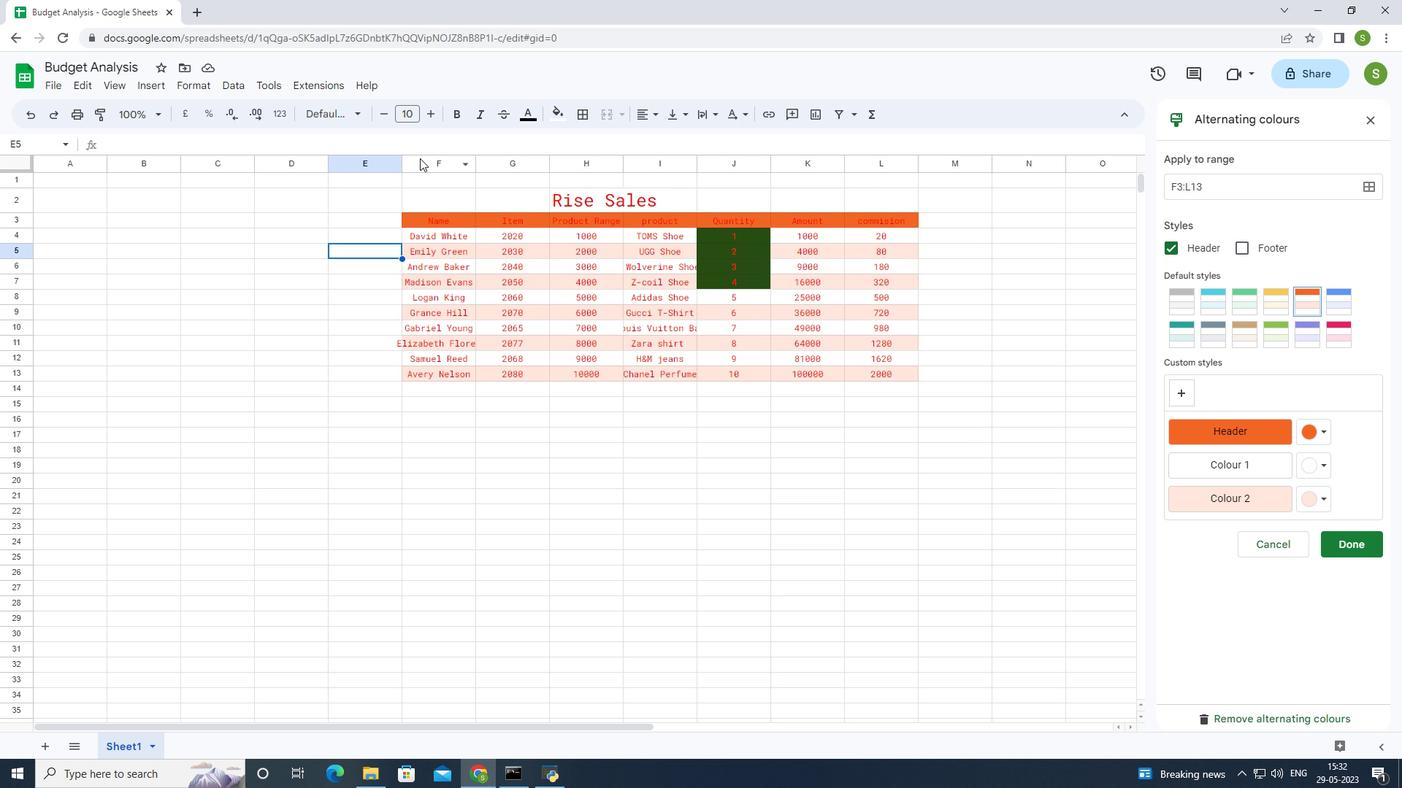 
Action: Mouse pressed left at (394, 162)
Screenshot: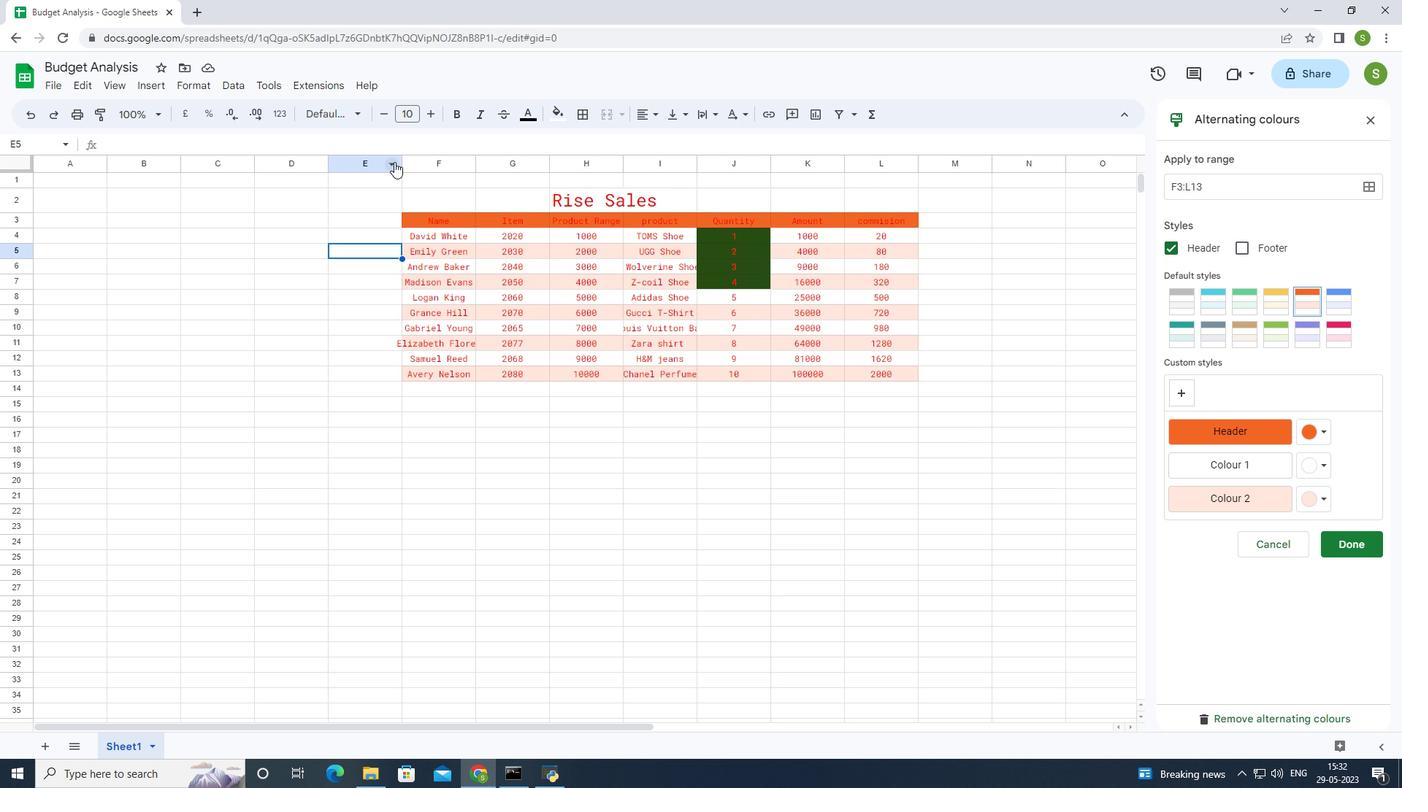 
Action: Mouse moved to (16, 163)
Screenshot: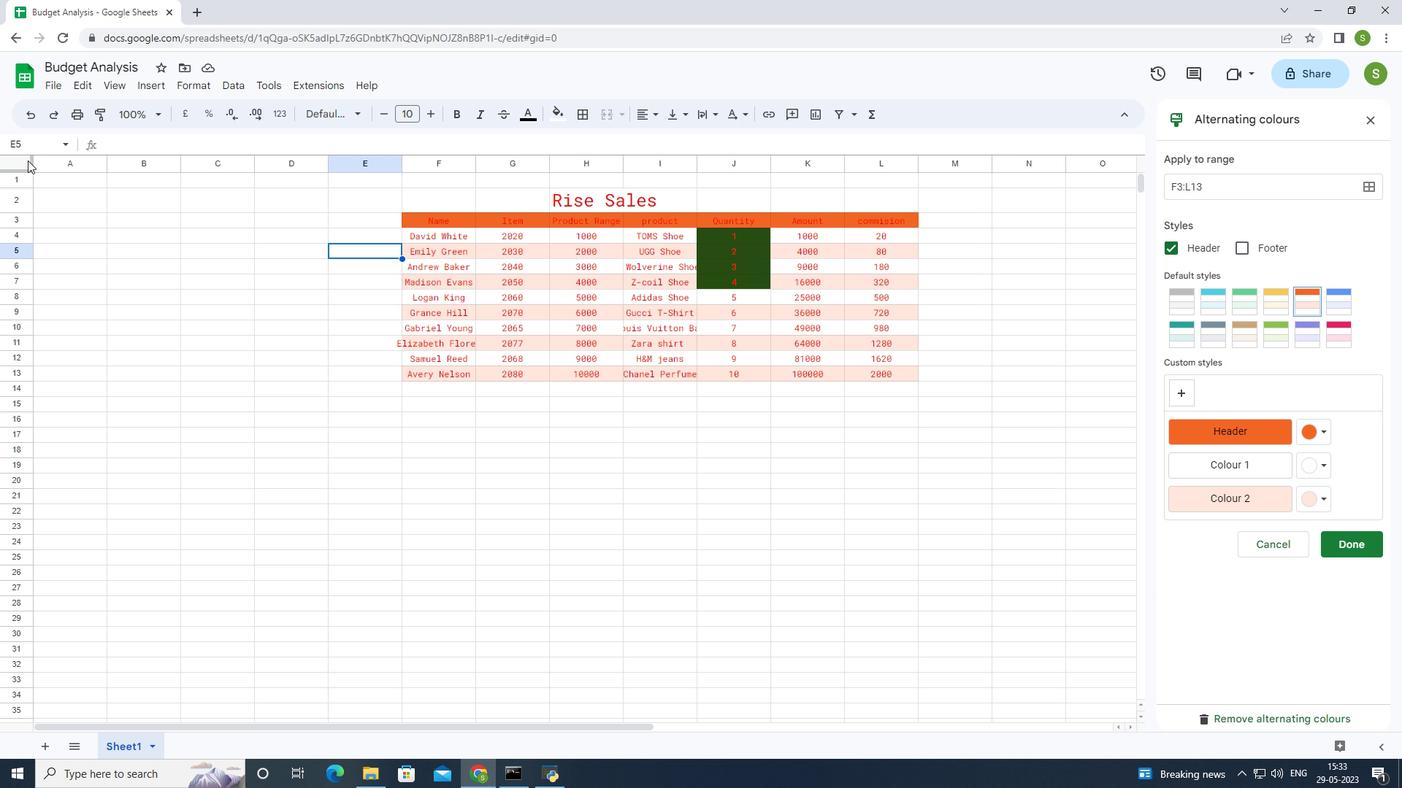 
Action: Mouse pressed left at (16, 163)
Screenshot: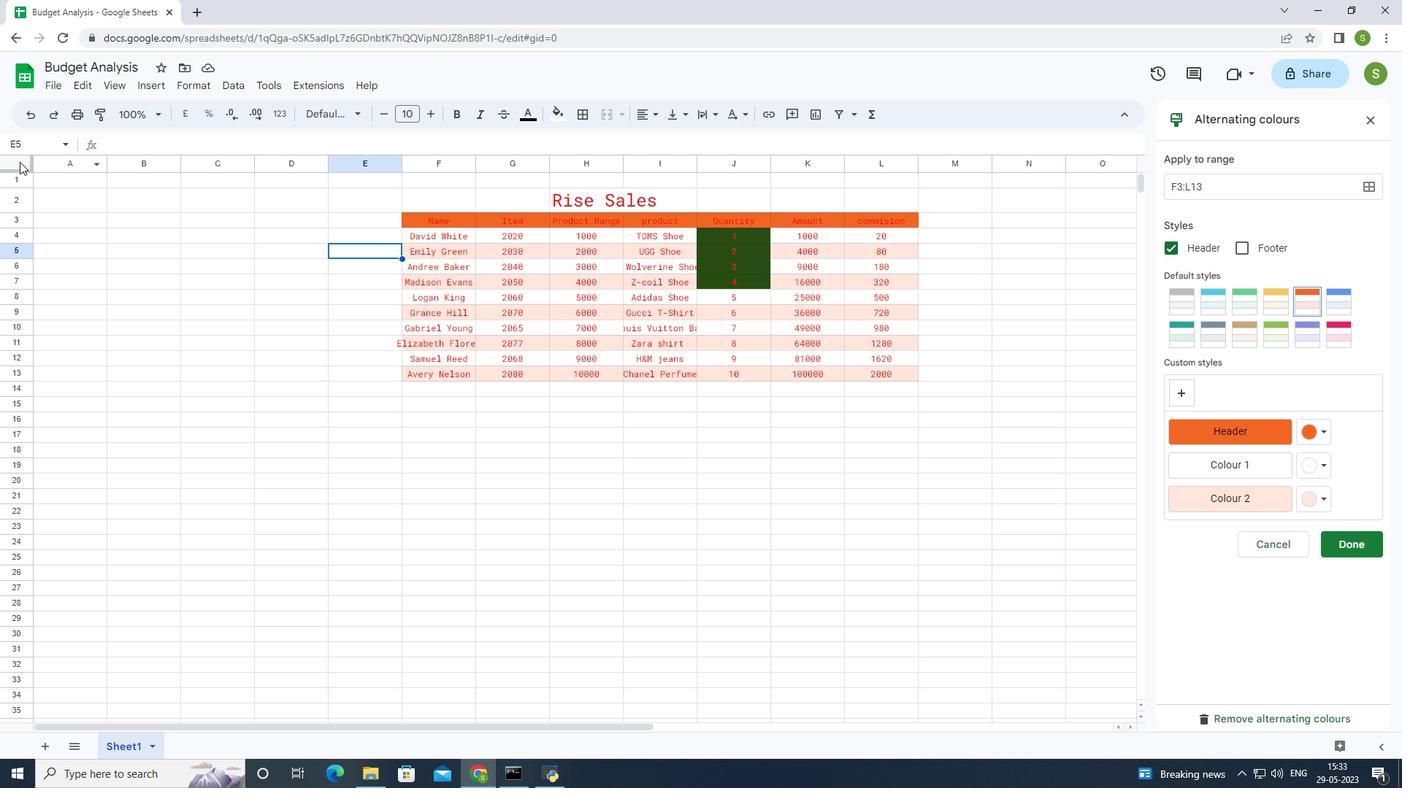 
Action: Mouse moved to (600, 158)
Screenshot: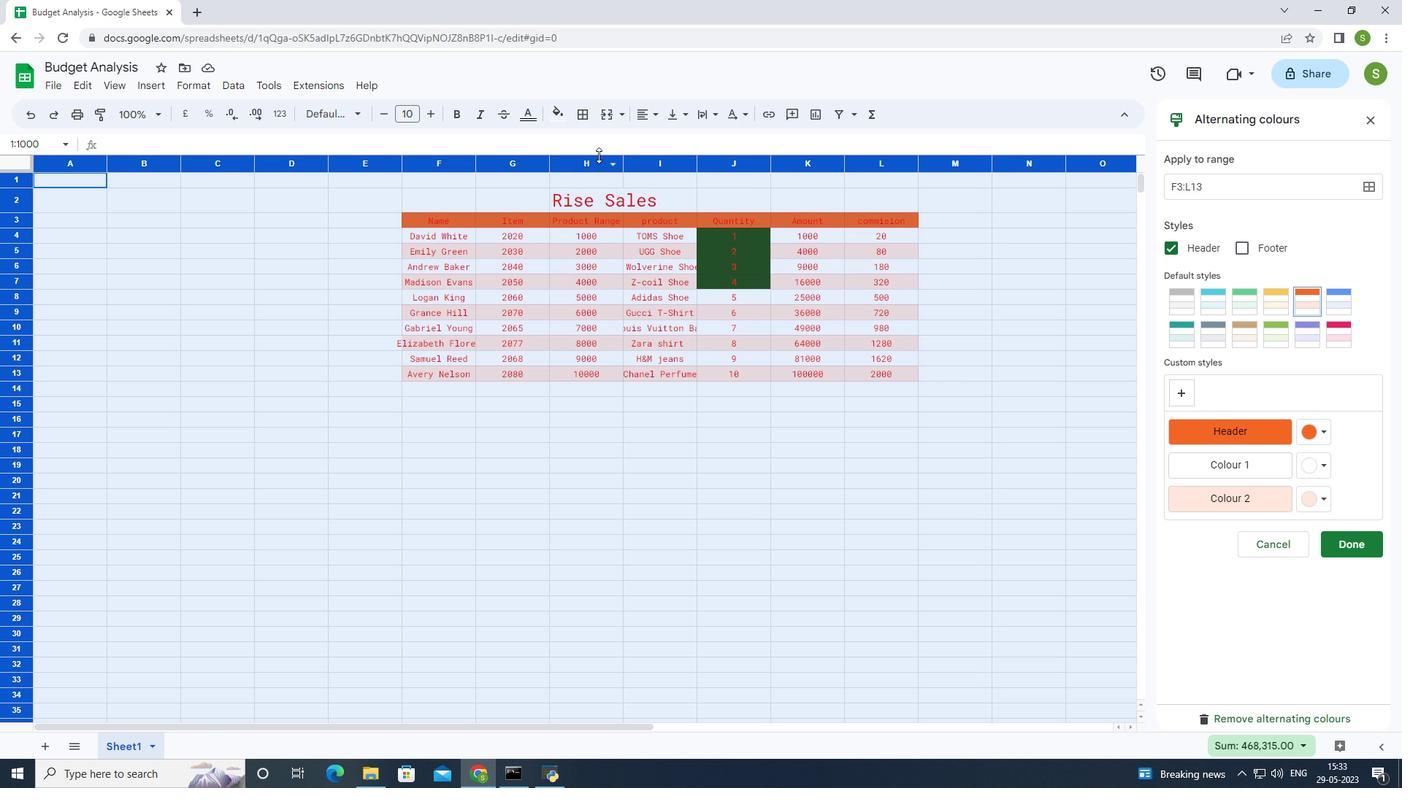 
Action: Mouse pressed left at (600, 158)
Screenshot: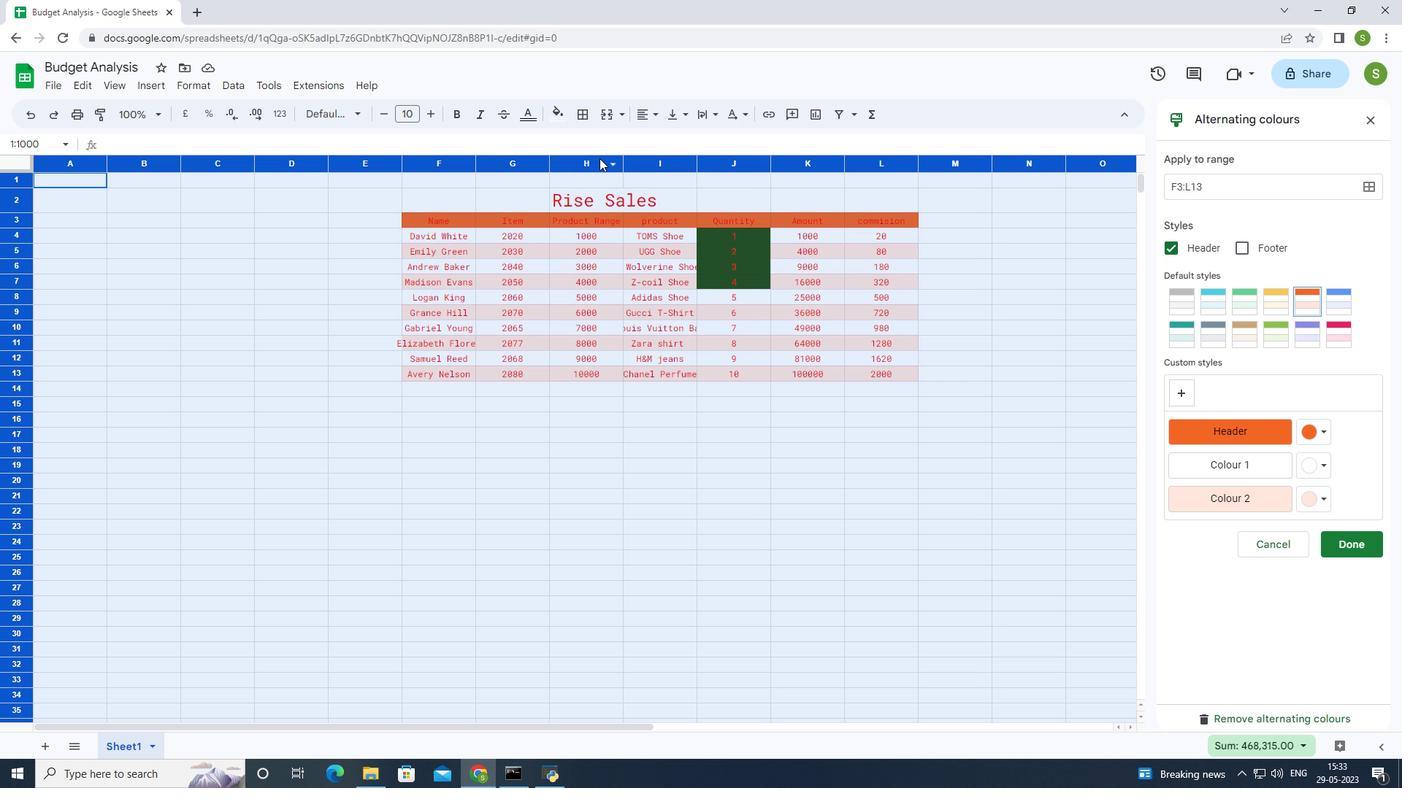
Action: Mouse pressed left at (600, 158)
Screenshot: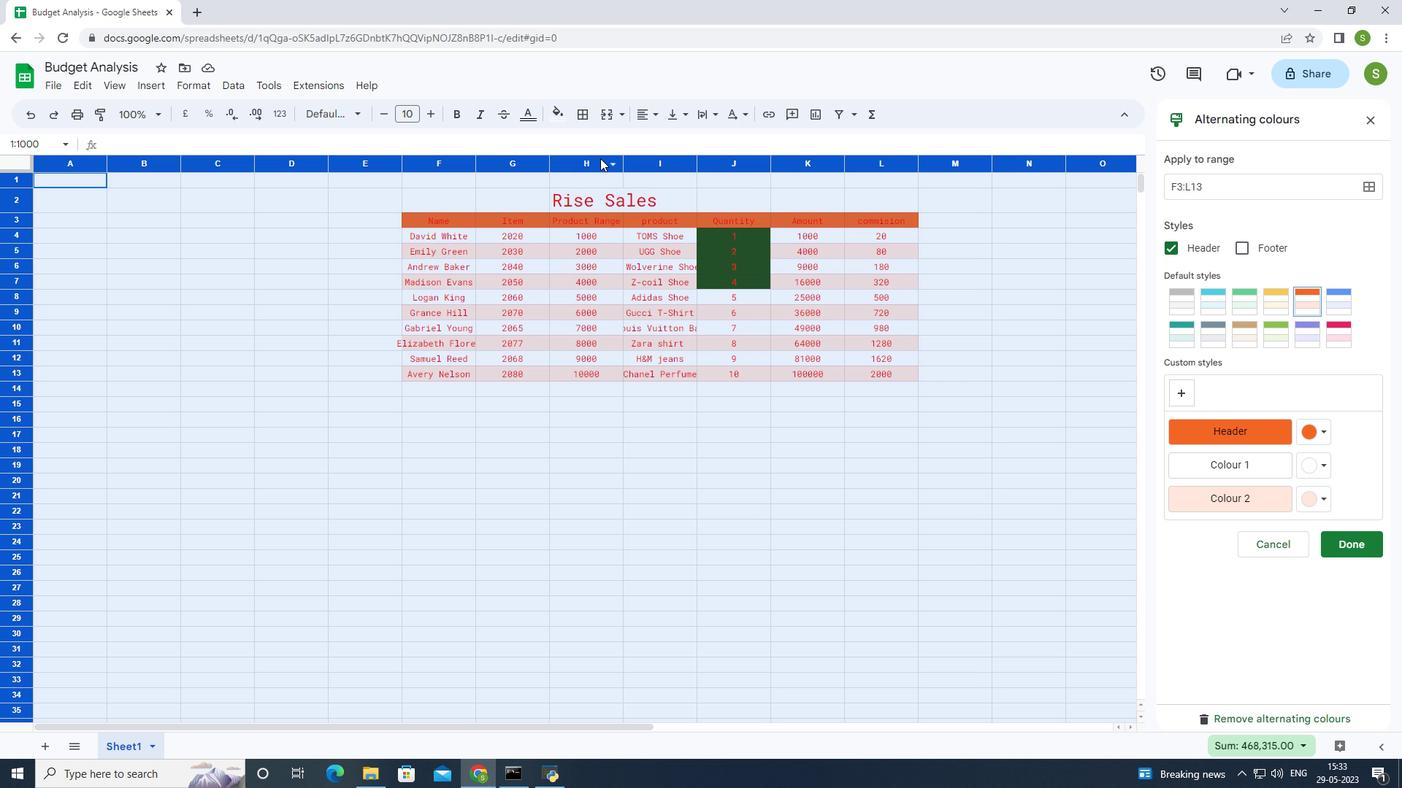 
Action: Mouse moved to (242, 86)
Screenshot: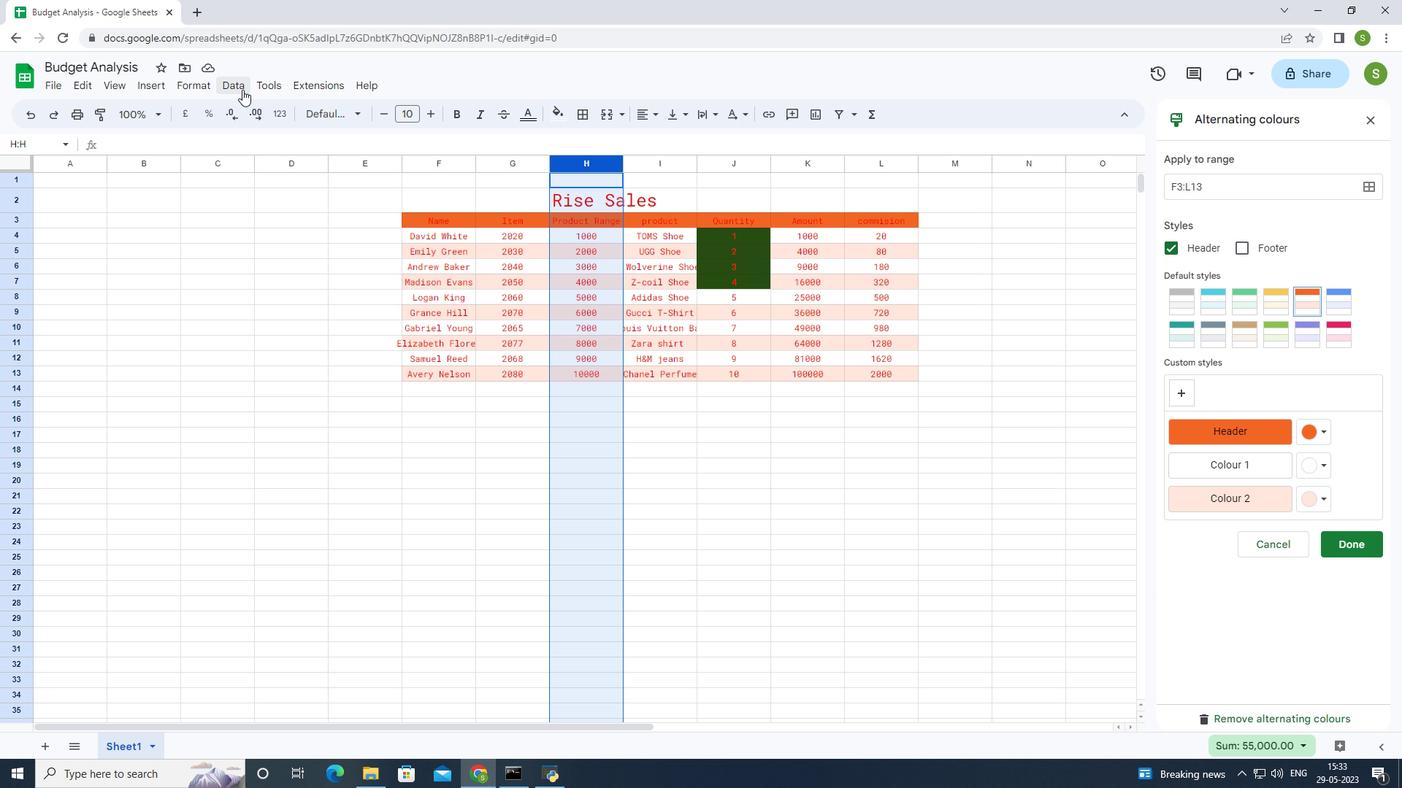 
Action: Mouse pressed left at (242, 86)
Screenshot: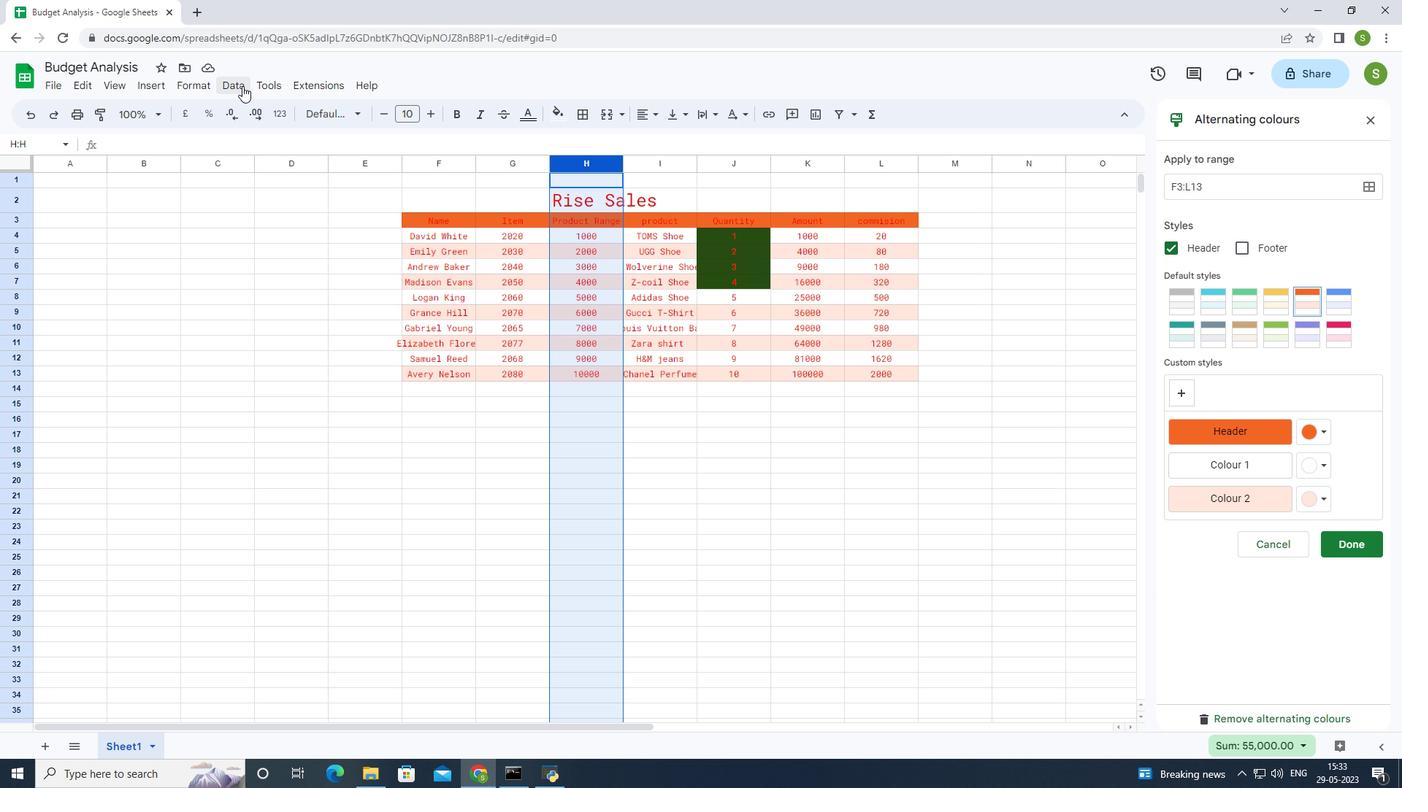 
Action: Mouse moved to (79, 259)
Screenshot: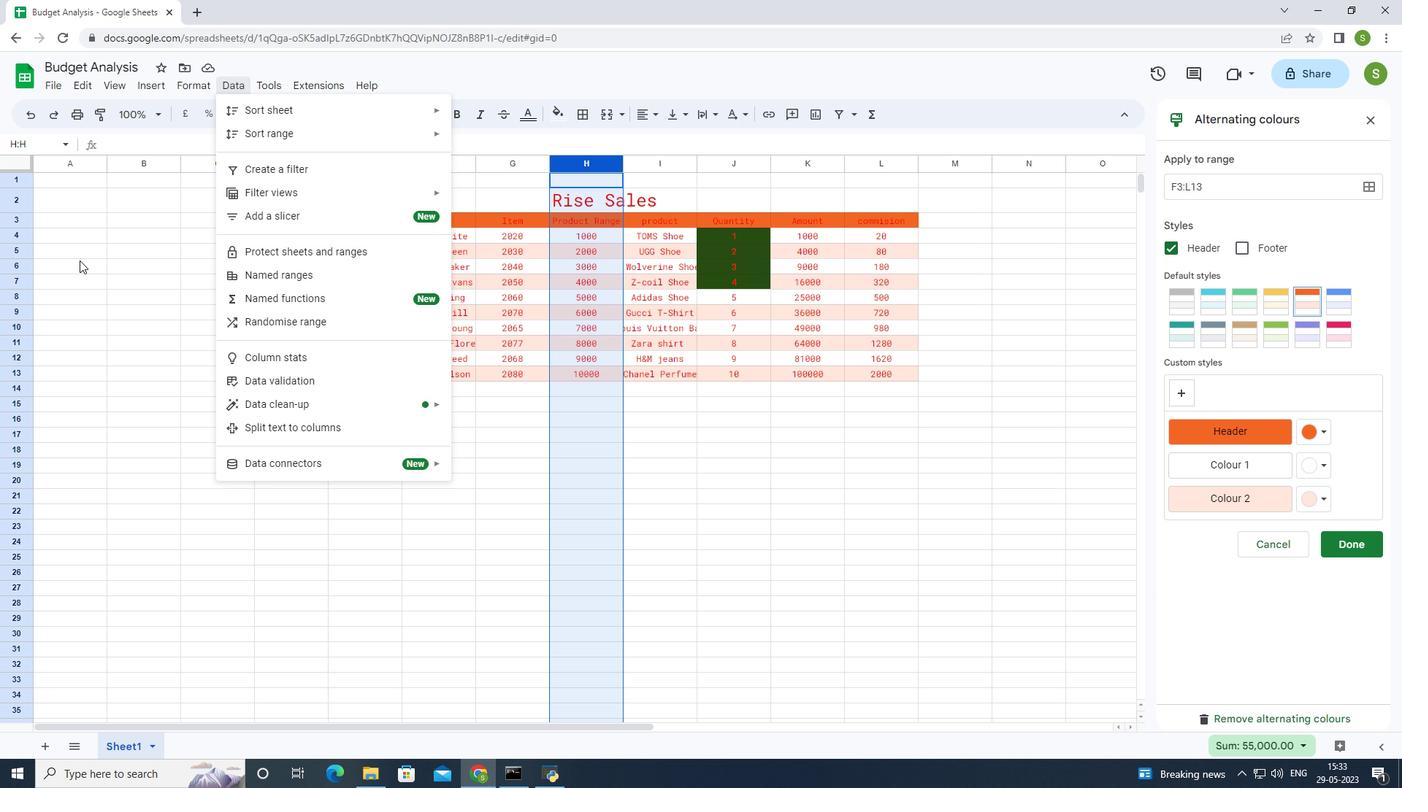 
Action: Mouse pressed left at (79, 259)
Screenshot: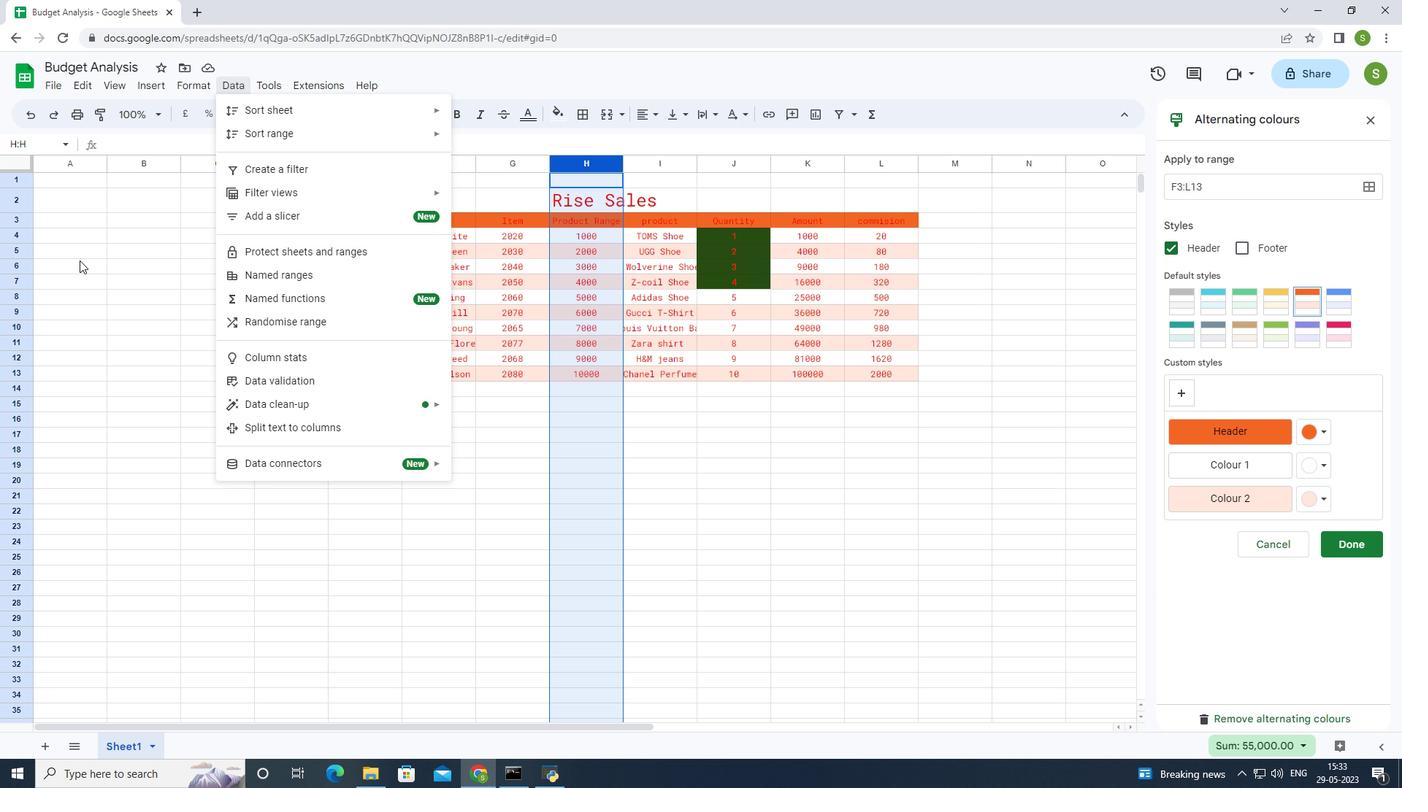 
Action: Mouse moved to (89, 84)
Screenshot: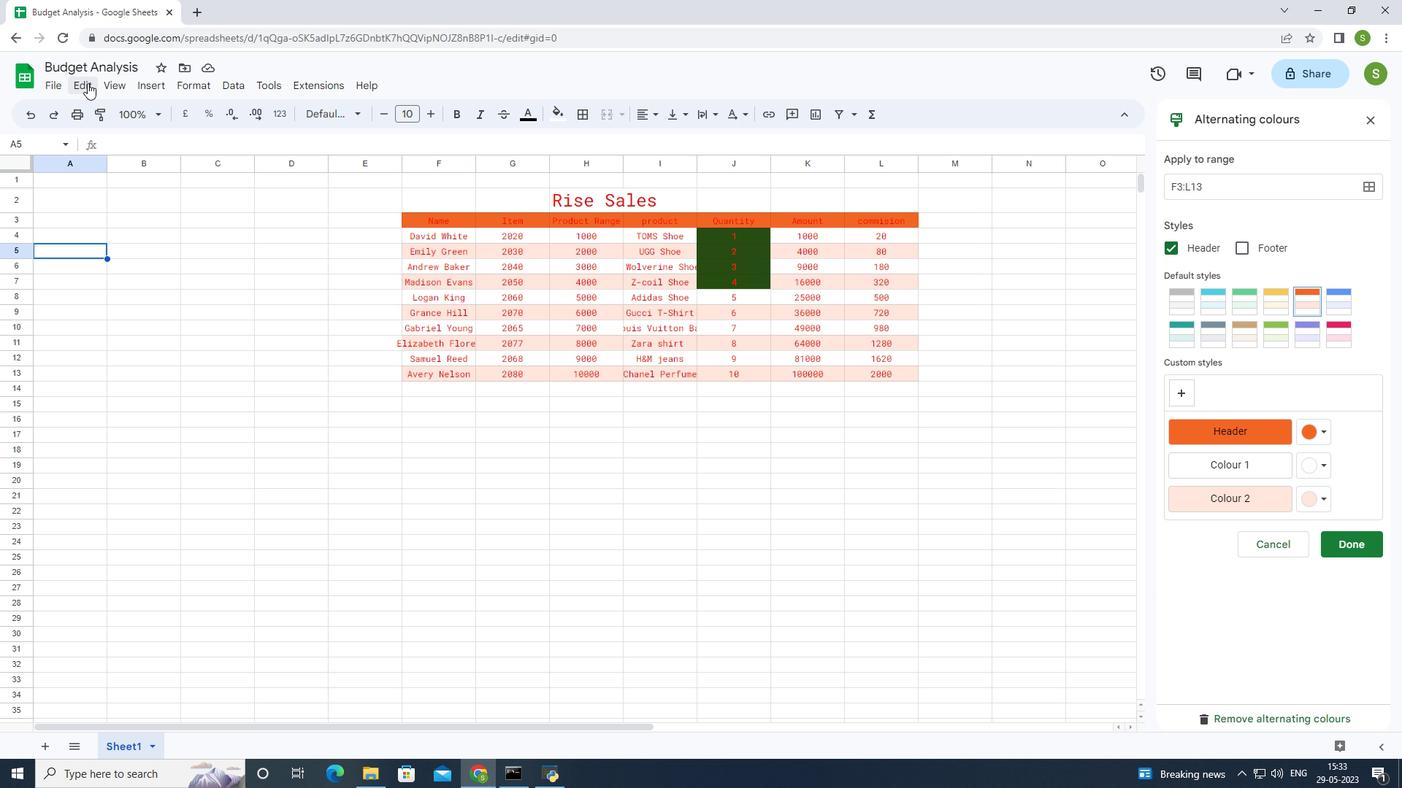 
Action: Mouse pressed left at (89, 84)
Screenshot: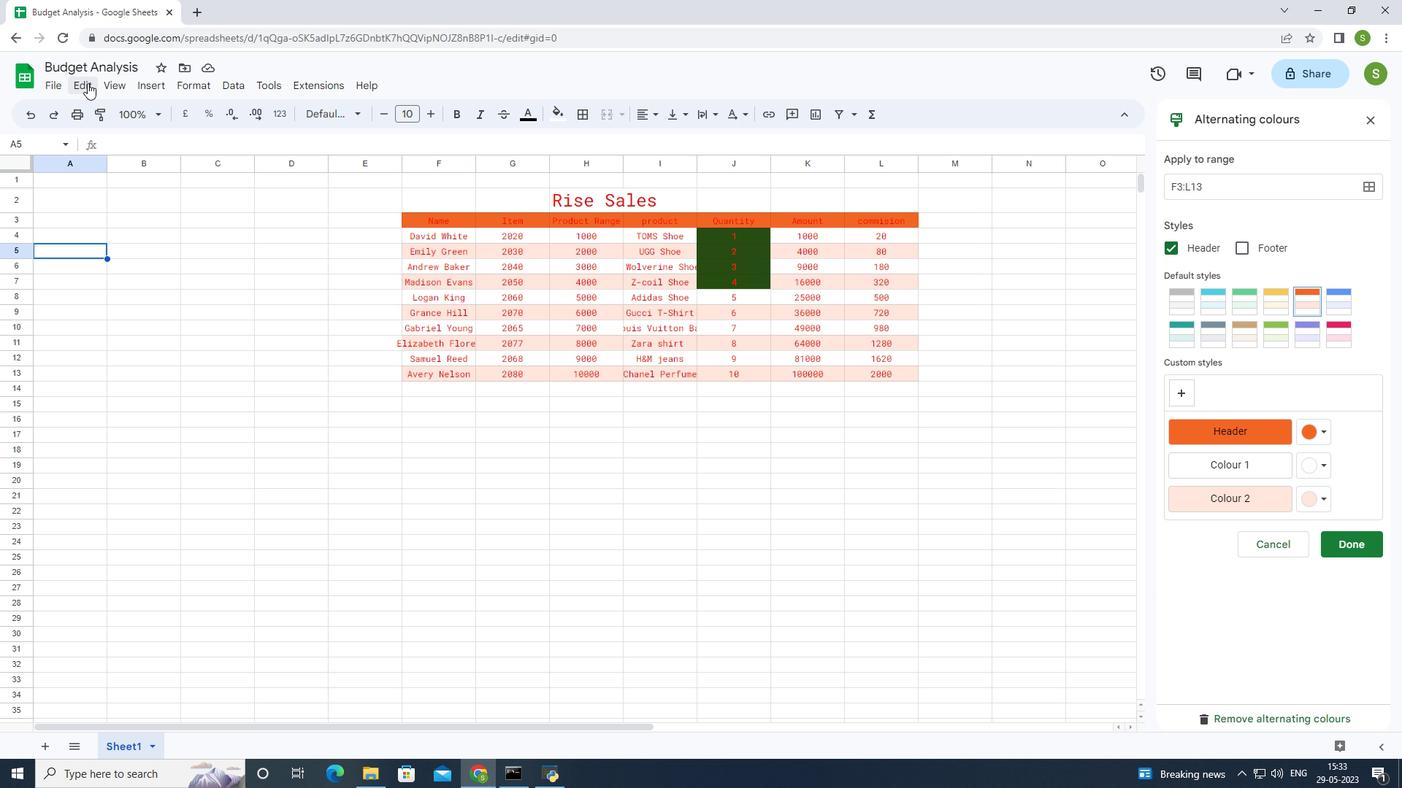 
Action: Mouse moved to (873, 113)
Screenshot: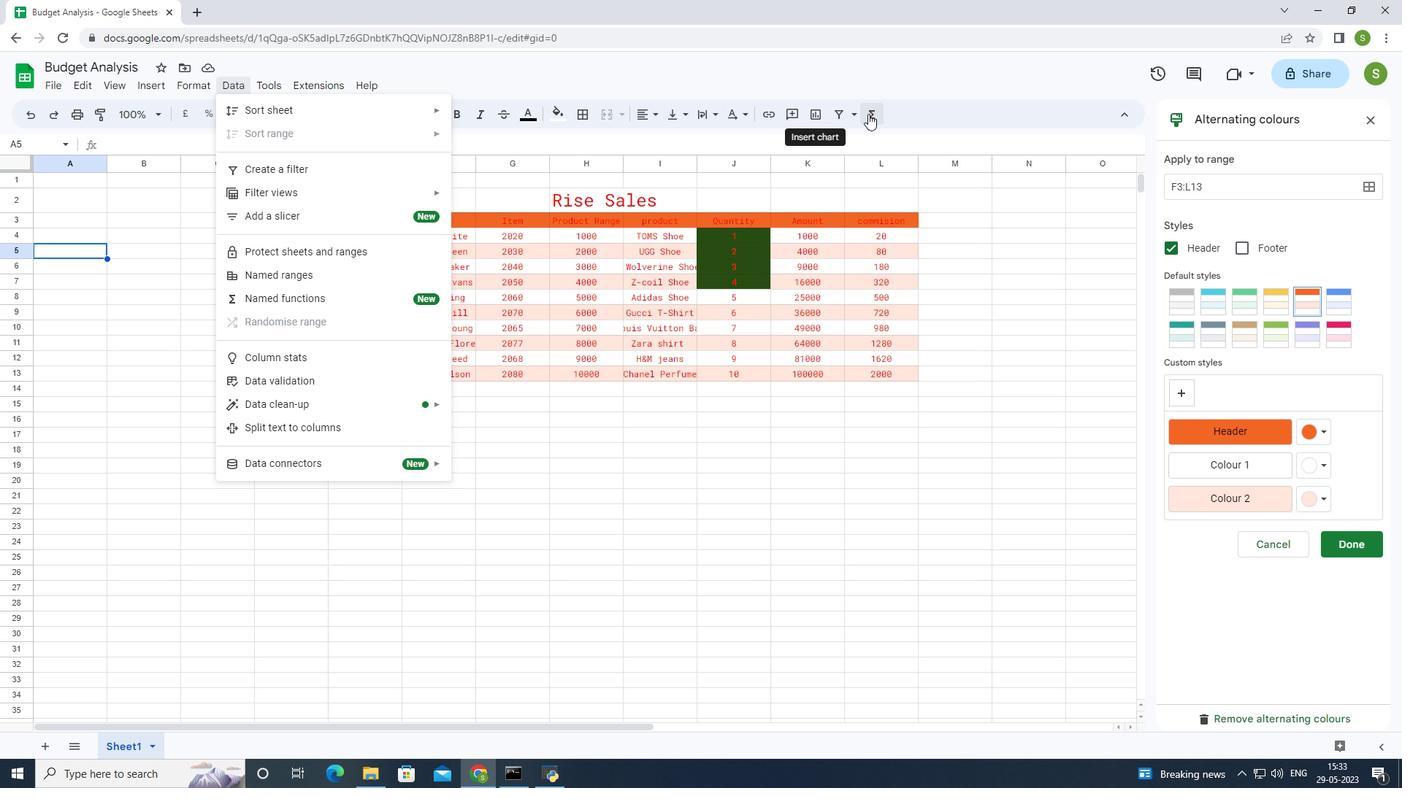 
Action: Mouse pressed left at (873, 113)
Screenshot: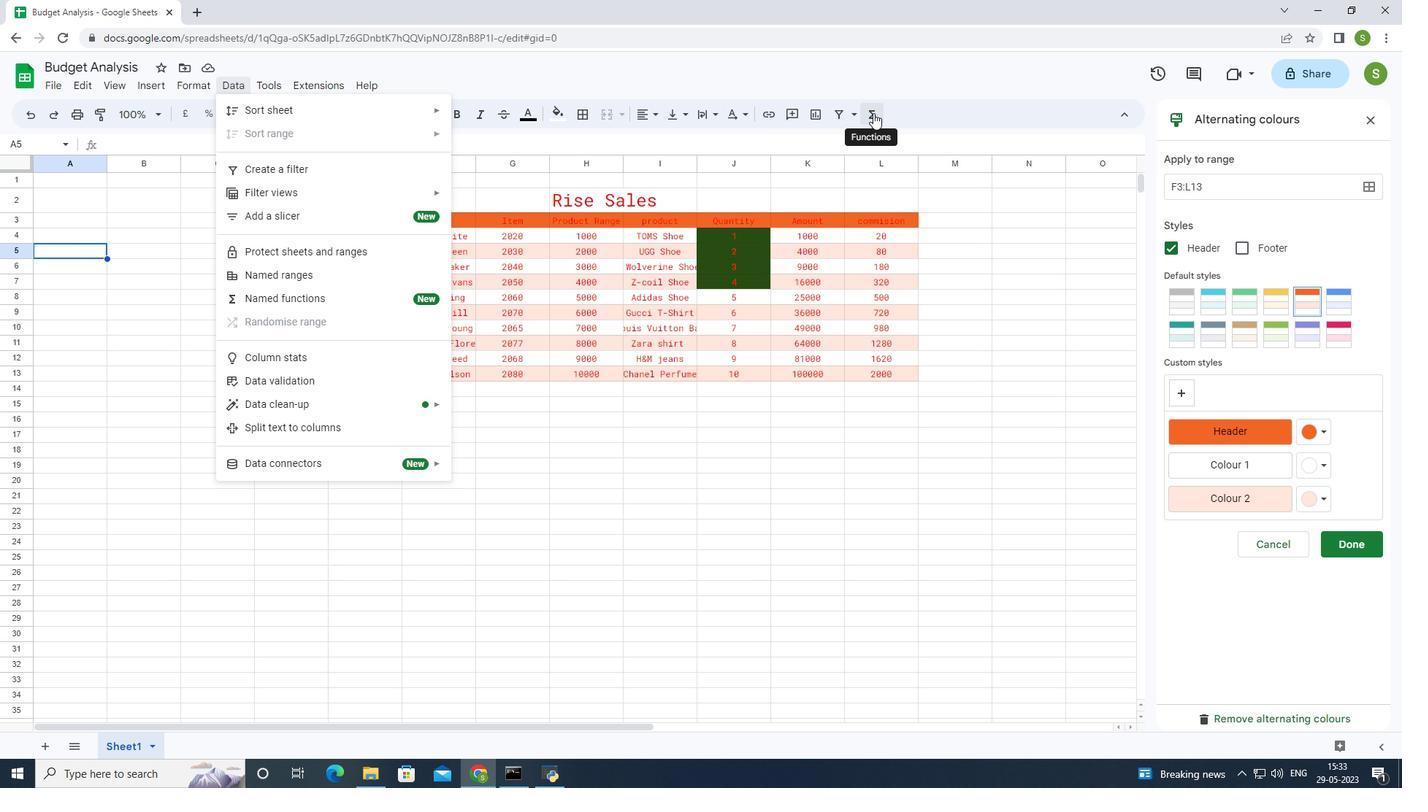
Action: Mouse moved to (553, 233)
Screenshot: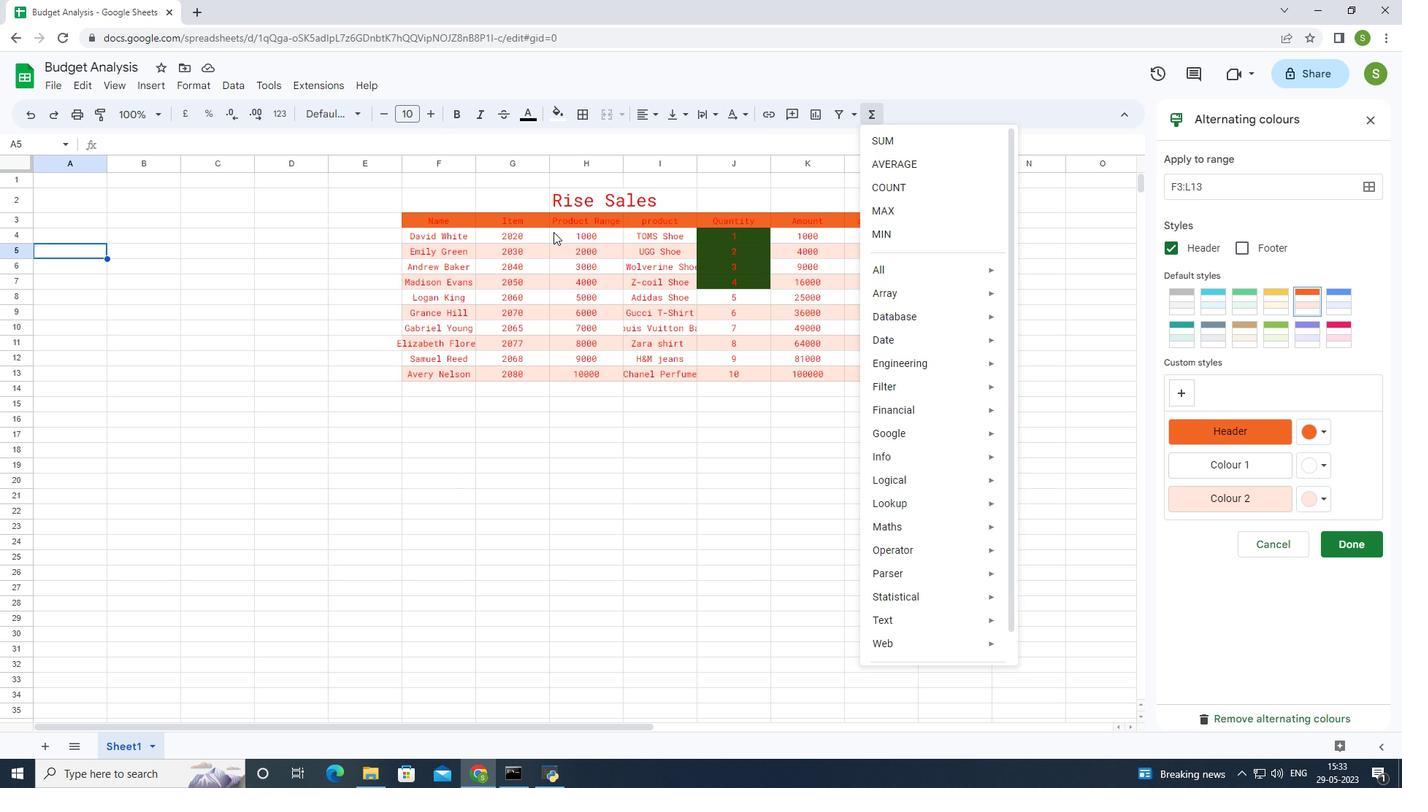 
Action: Mouse pressed left at (553, 233)
Screenshot: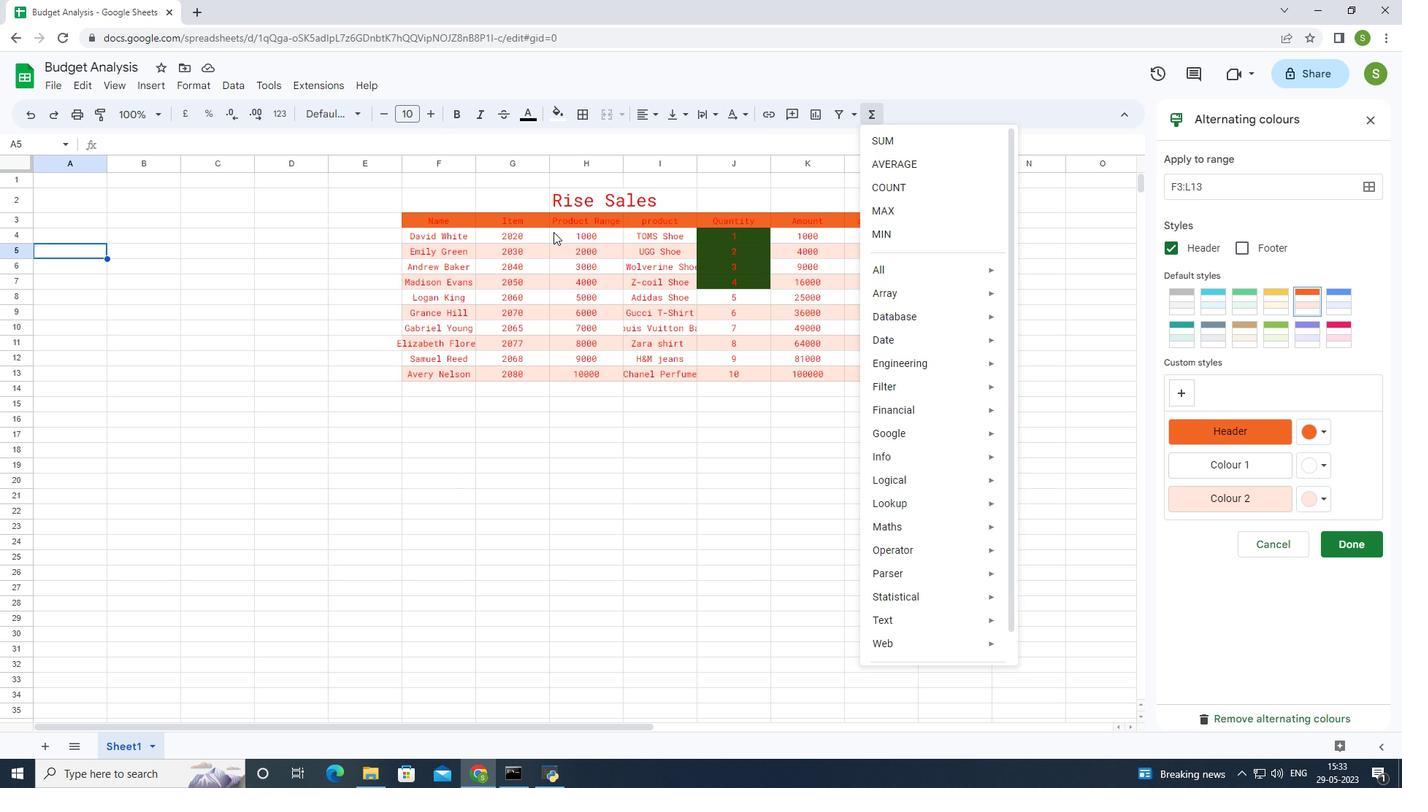 
Action: Mouse moved to (866, 119)
Screenshot: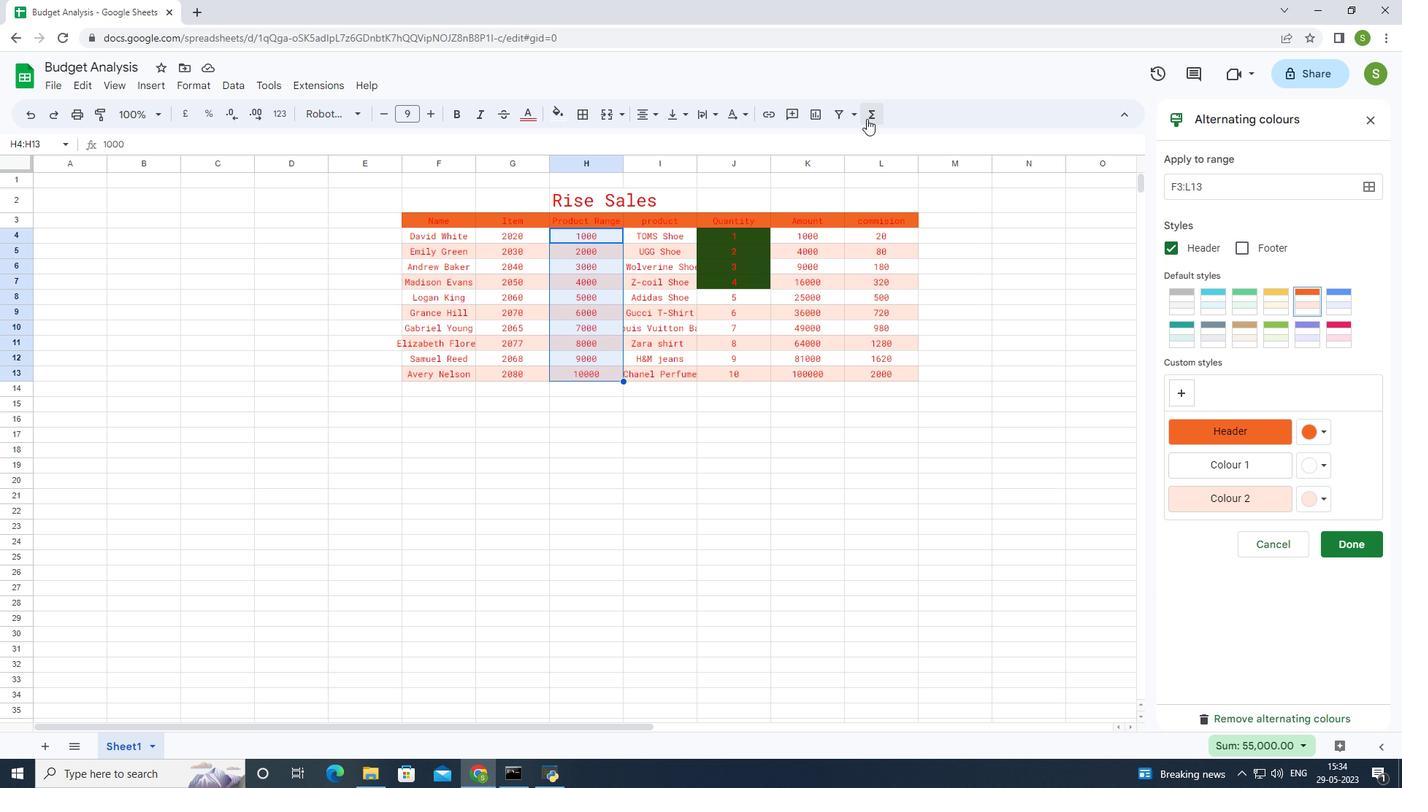 
Action: Mouse pressed left at (866, 119)
Screenshot: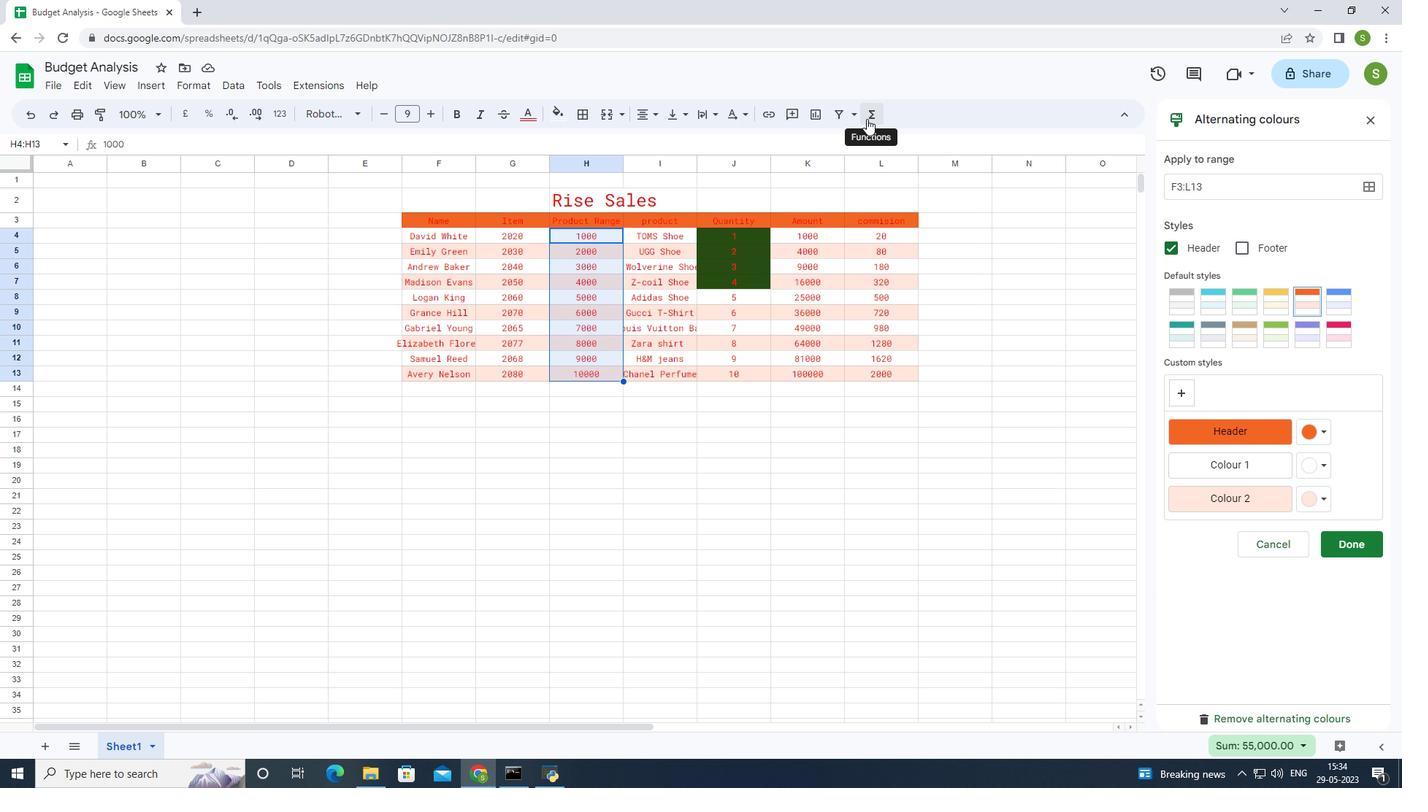
Action: Mouse moved to (924, 429)
Screenshot: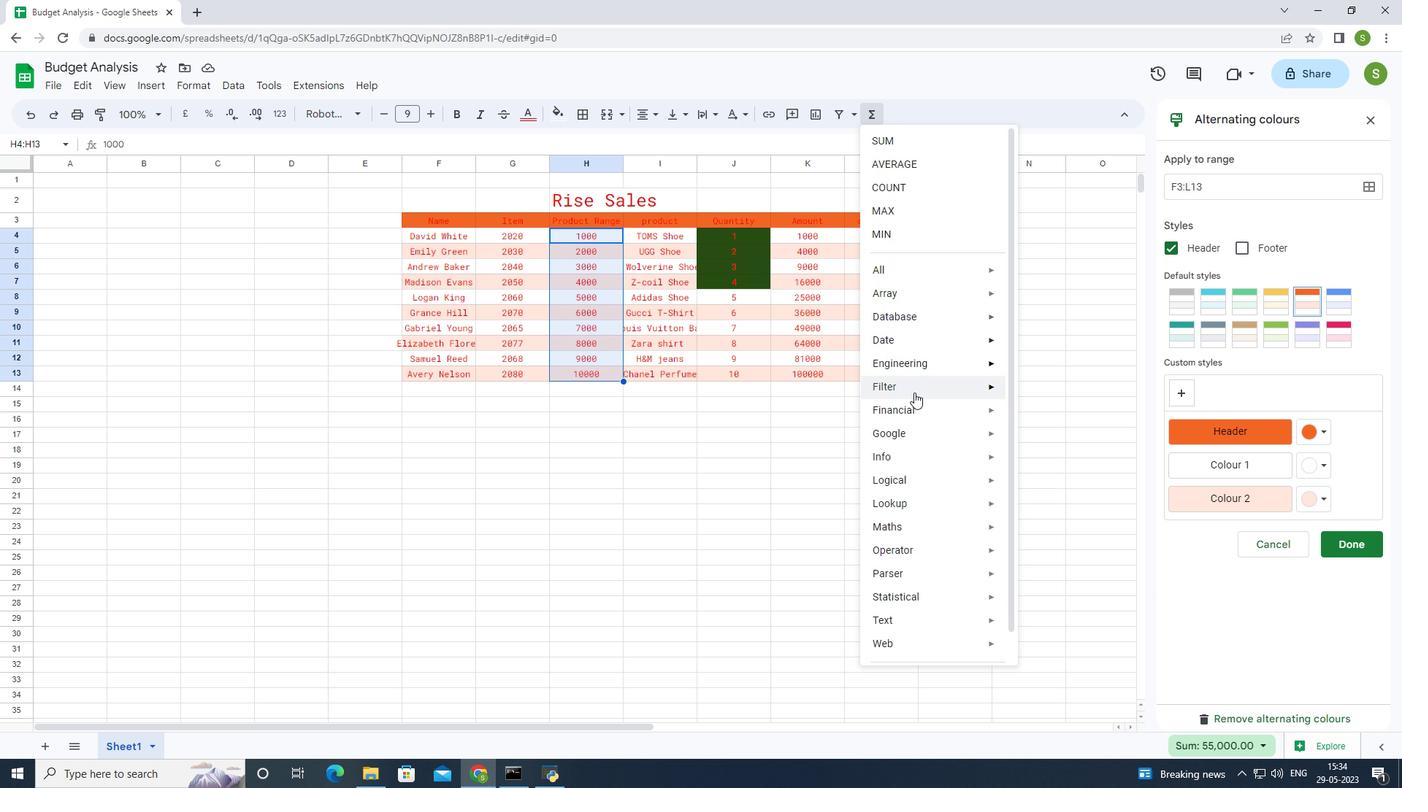 
Action: Mouse scrolled (924, 428) with delta (0, 0)
Screenshot: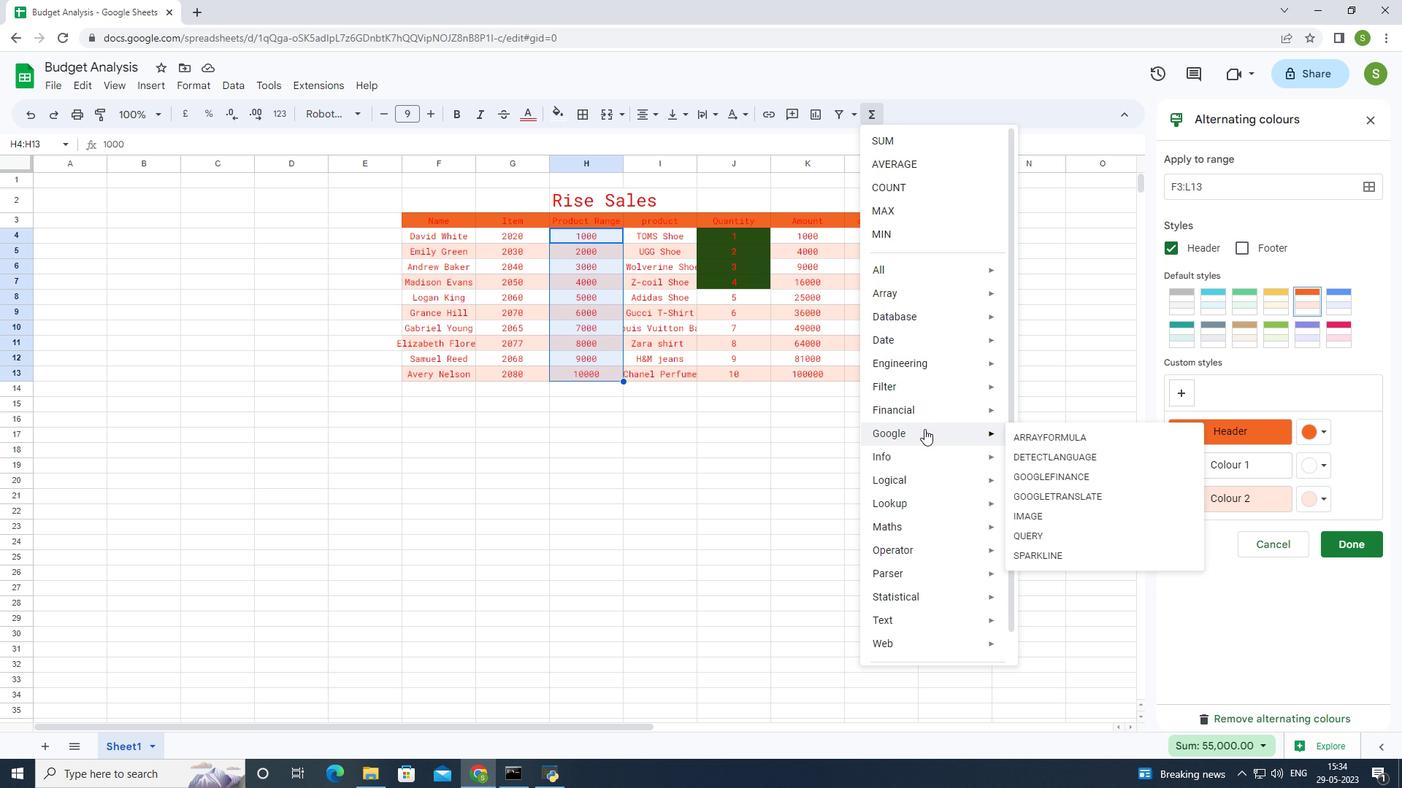
Action: Mouse scrolled (924, 428) with delta (0, 0)
Screenshot: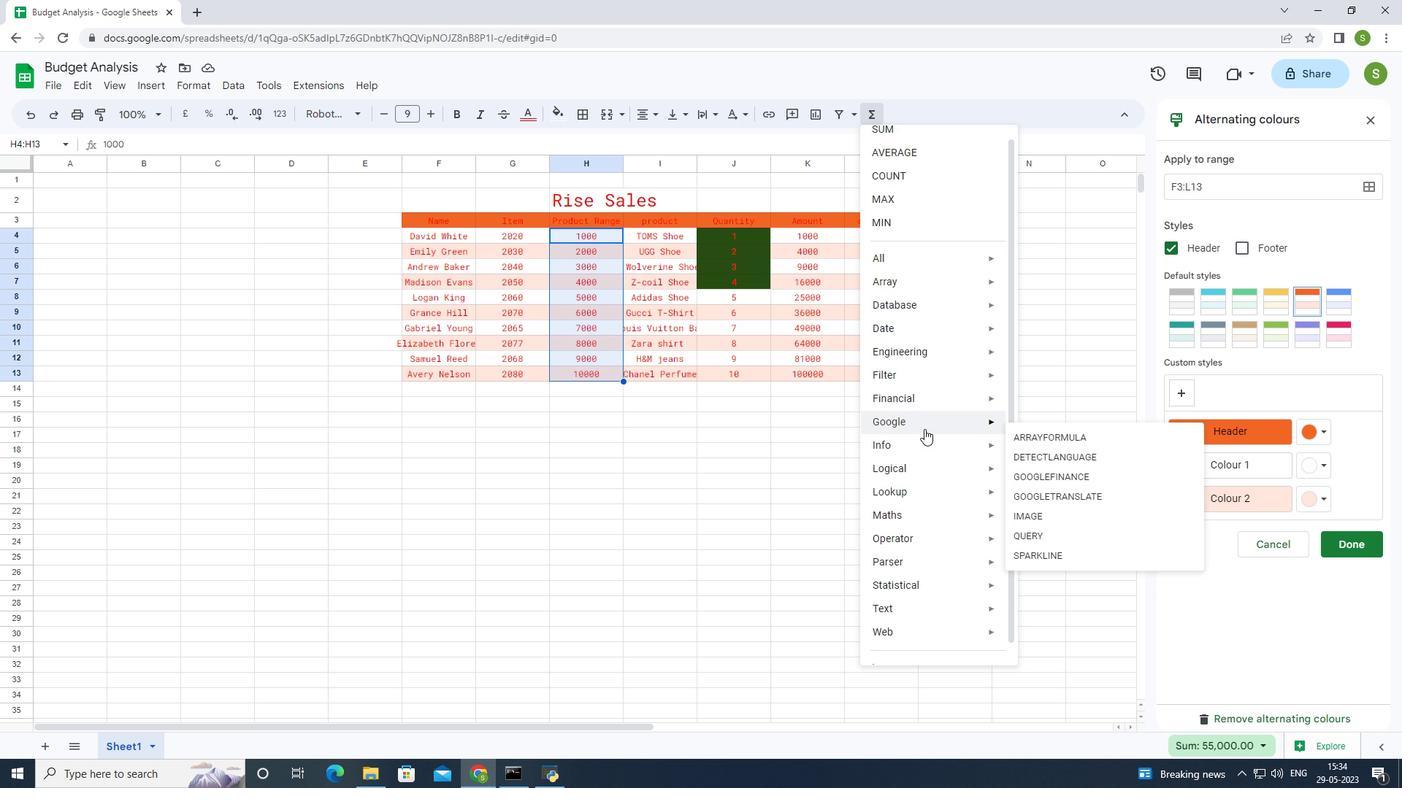 
Action: Mouse scrolled (924, 428) with delta (0, 0)
Screenshot: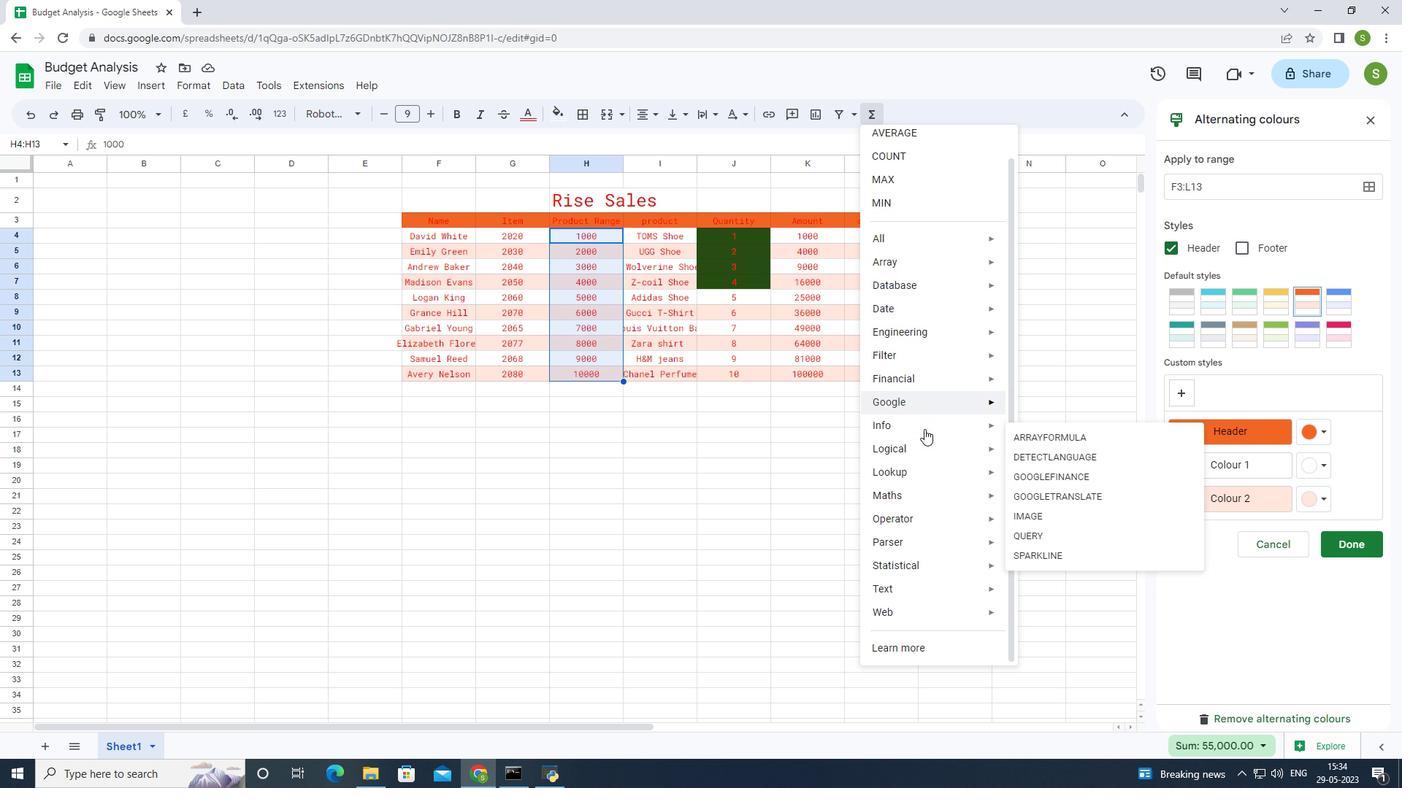 
Action: Mouse scrolled (924, 428) with delta (0, 0)
Screenshot: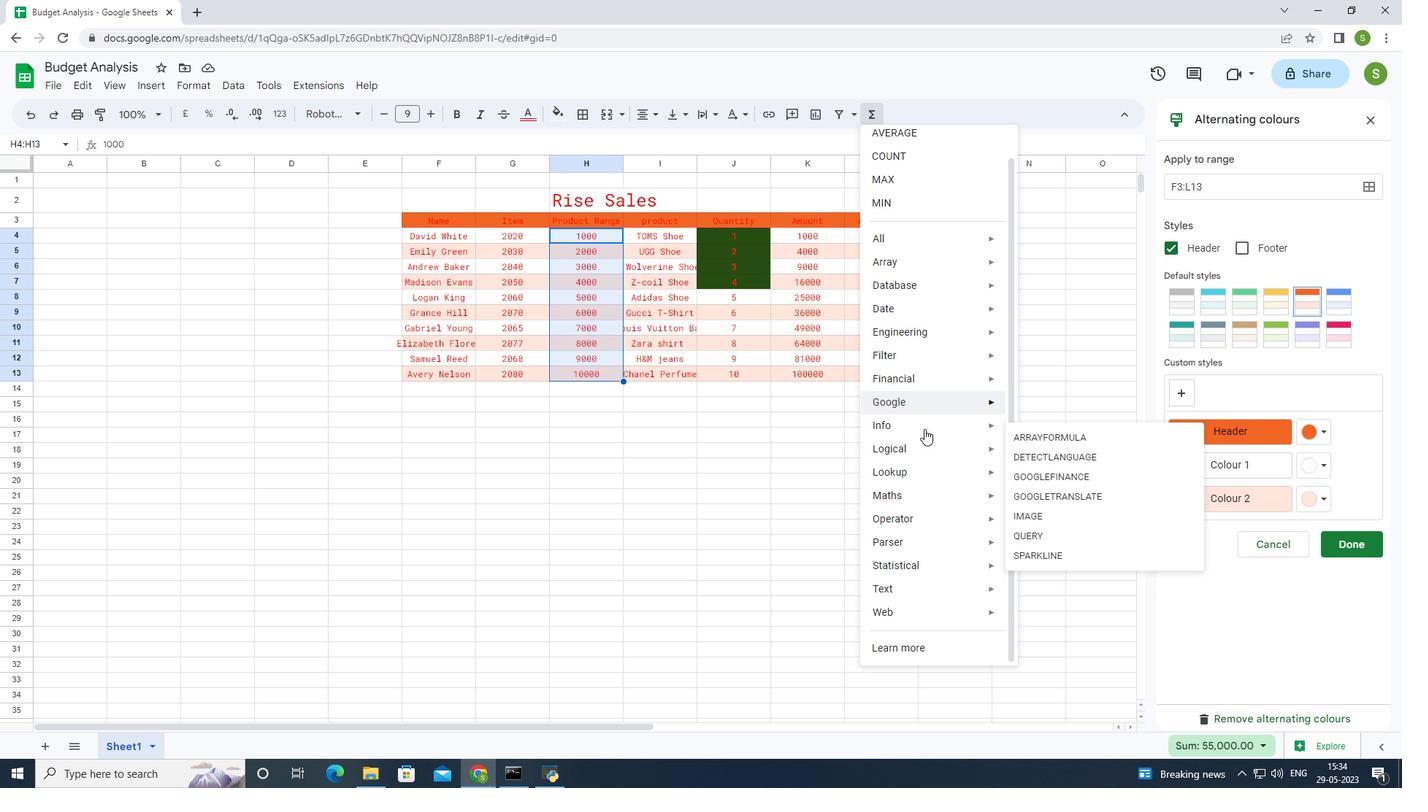 
Action: Mouse scrolled (924, 428) with delta (0, 0)
Screenshot: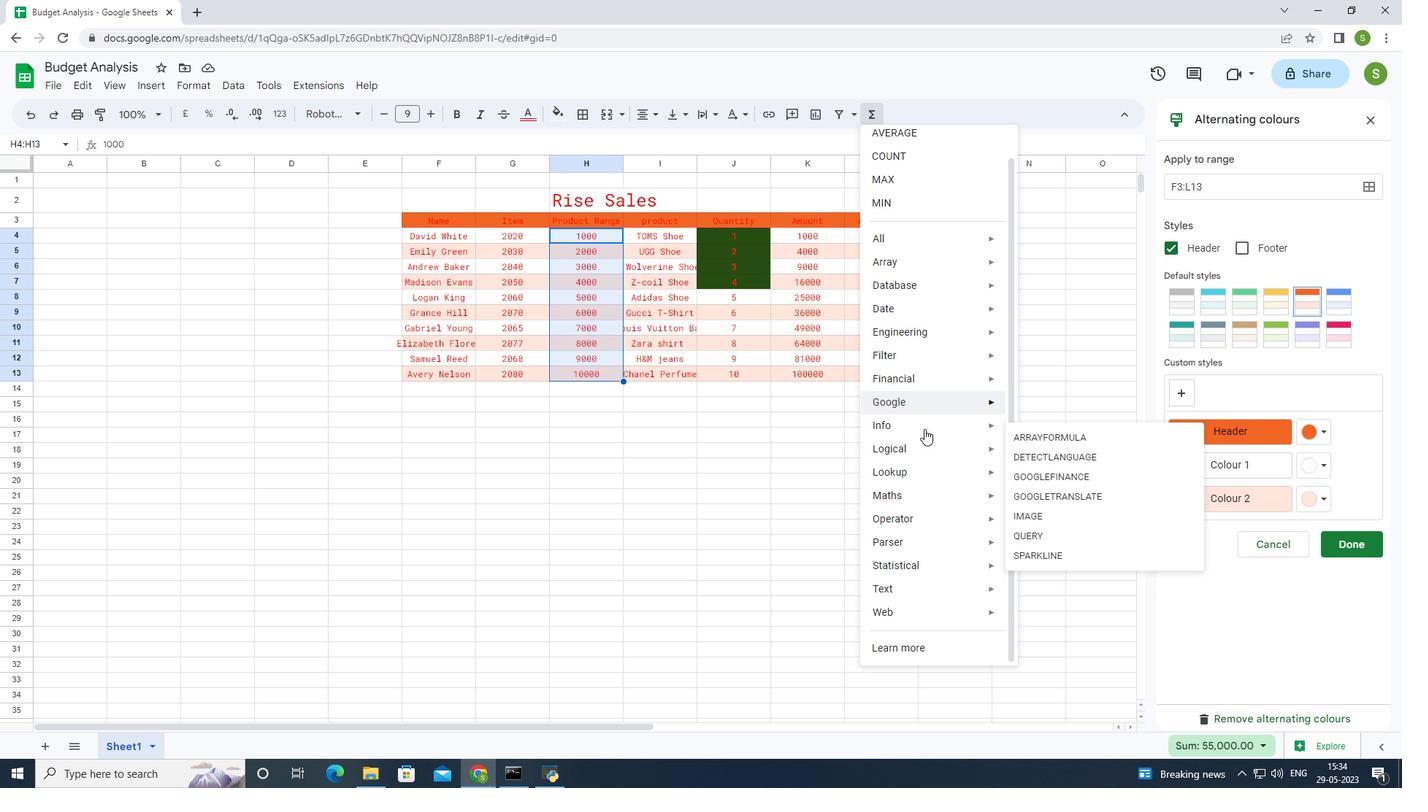 
Action: Mouse scrolled (924, 428) with delta (0, 0)
Screenshot: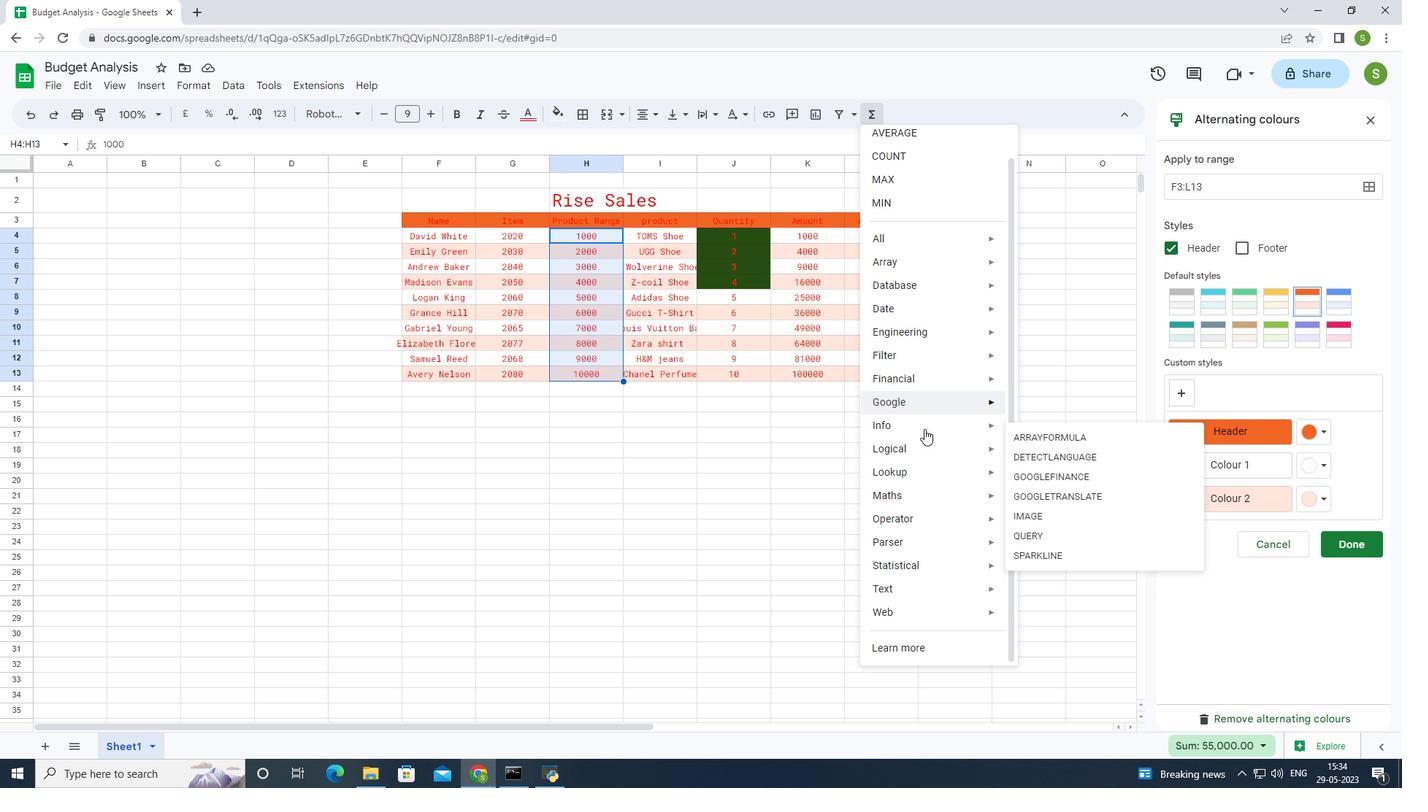 
Action: Mouse scrolled (924, 428) with delta (0, 0)
Screenshot: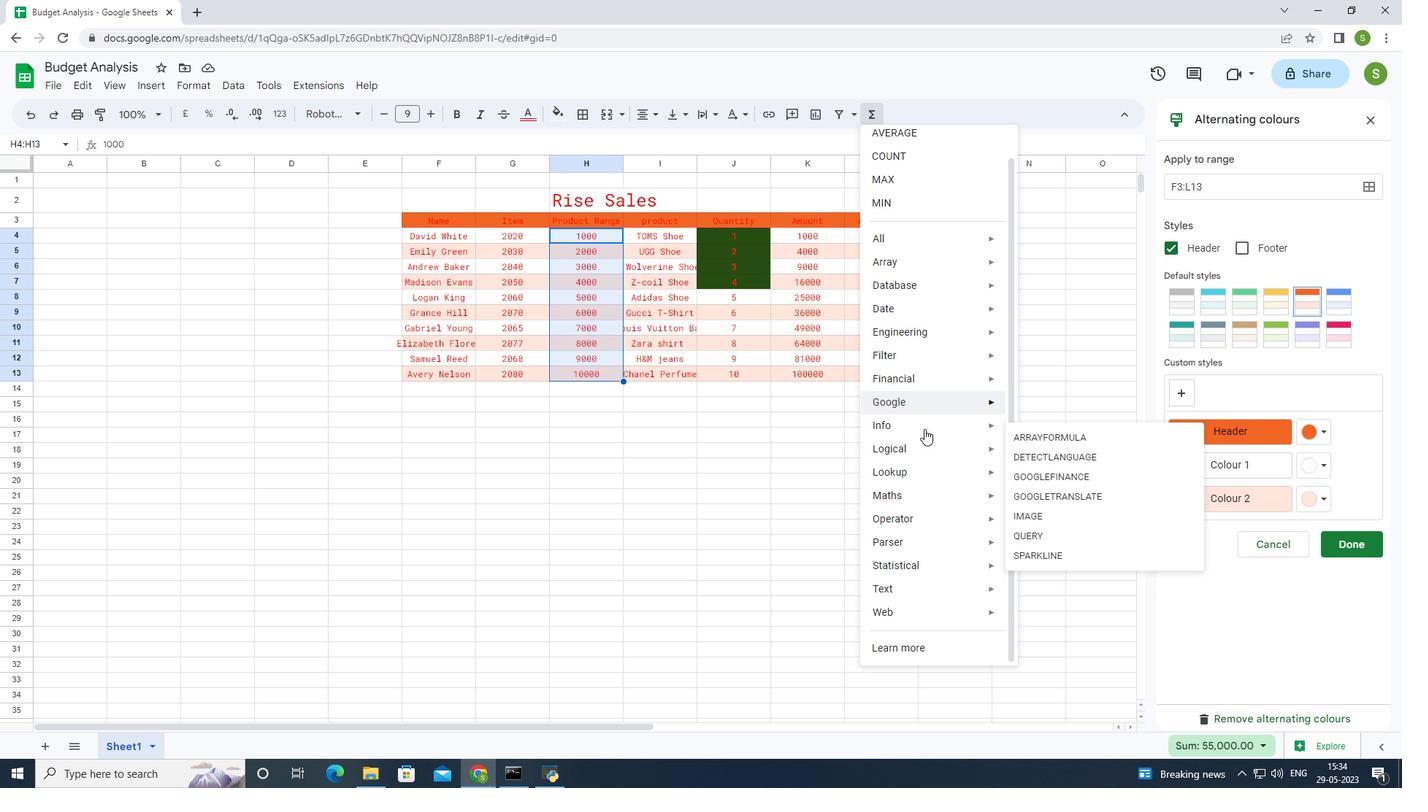 
Action: Mouse scrolled (924, 428) with delta (0, 0)
Screenshot: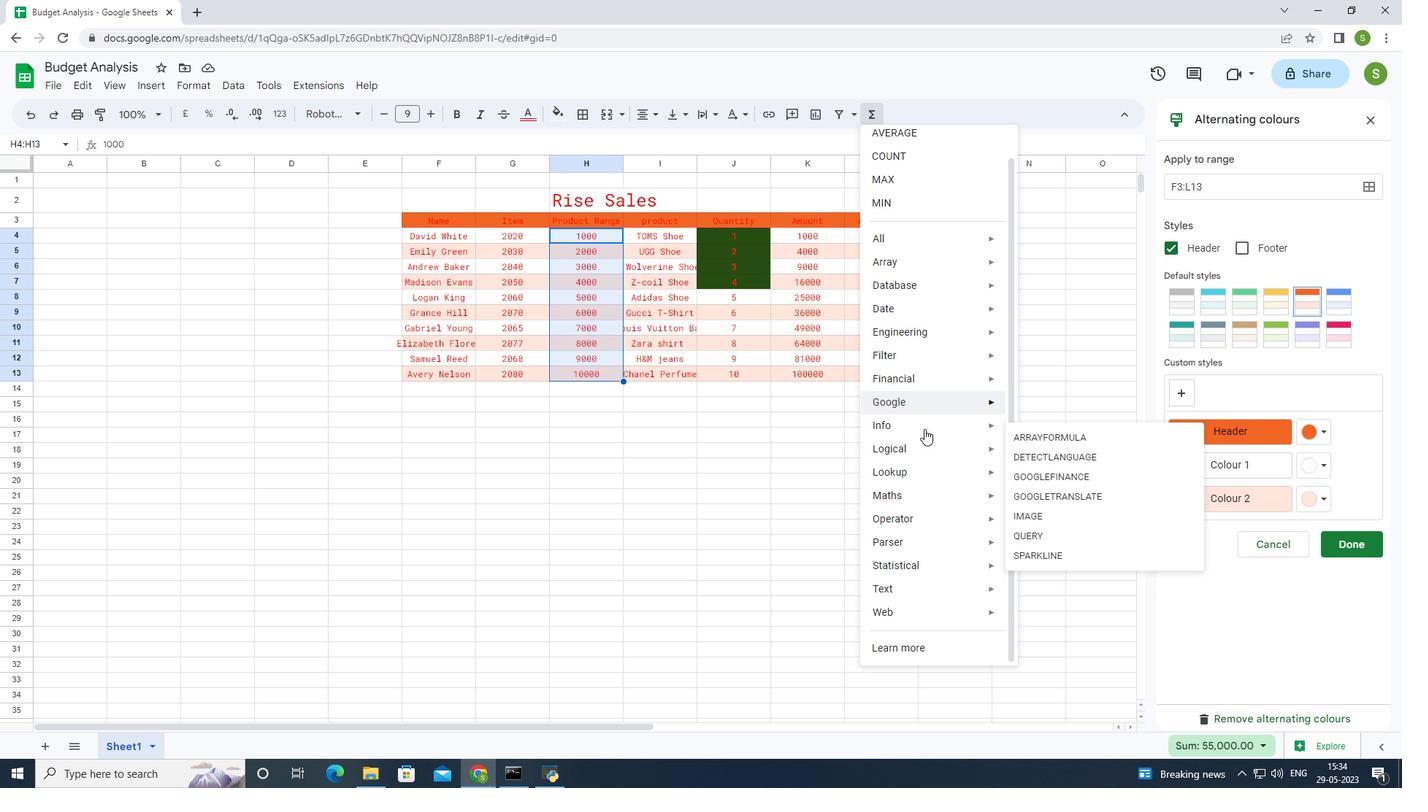 
Action: Mouse scrolled (924, 428) with delta (0, 0)
Screenshot: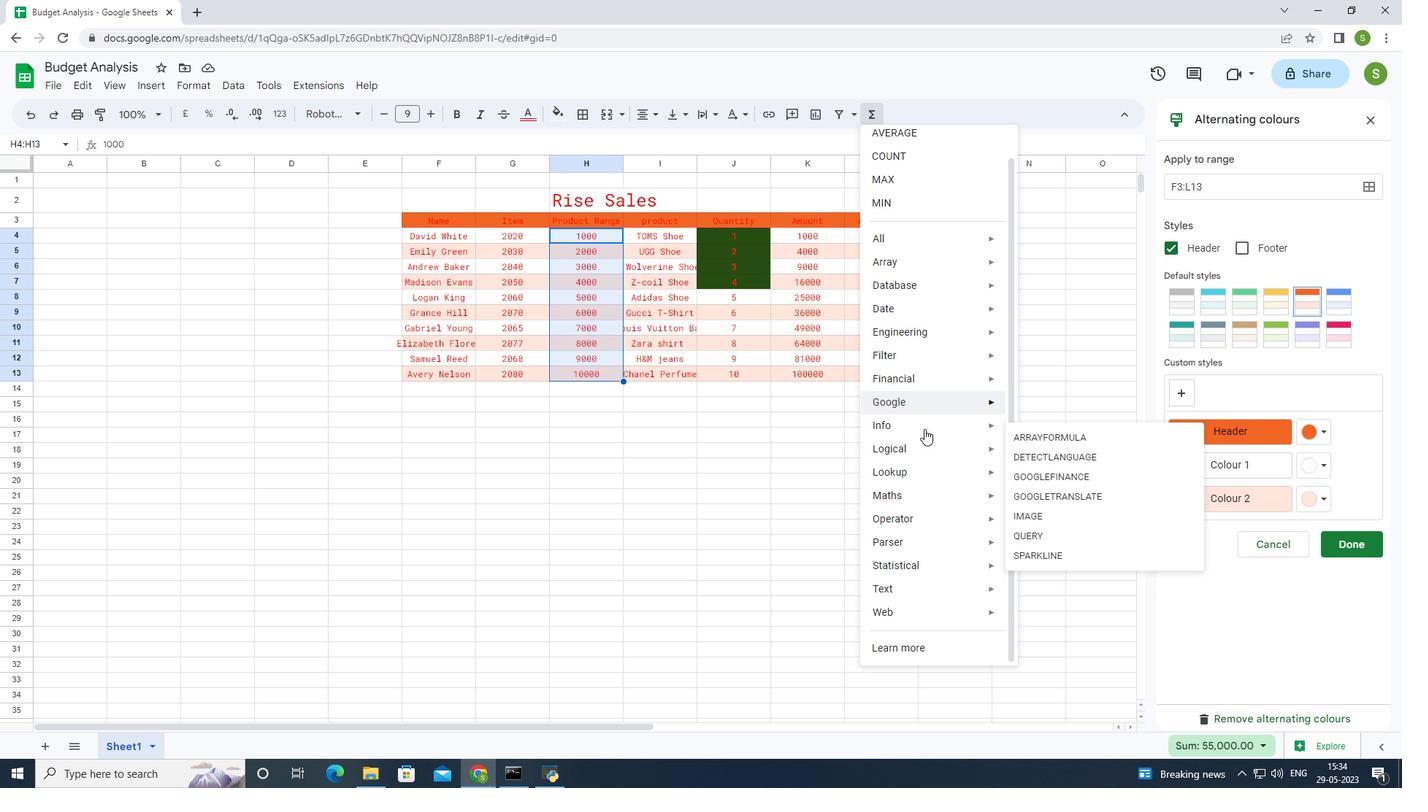 
Action: Mouse scrolled (924, 430) with delta (0, 0)
Screenshot: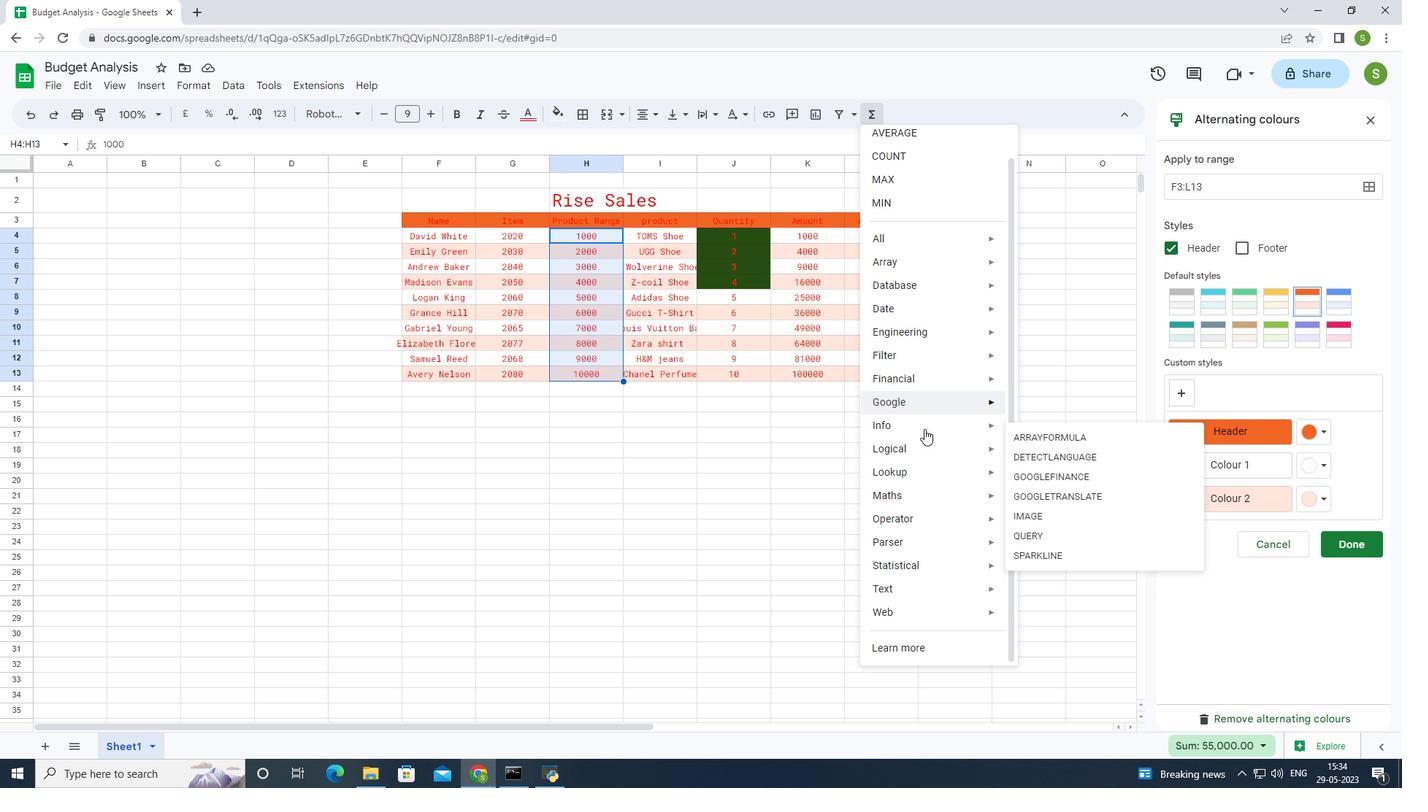 
Action: Mouse scrolled (924, 430) with delta (0, 0)
Screenshot: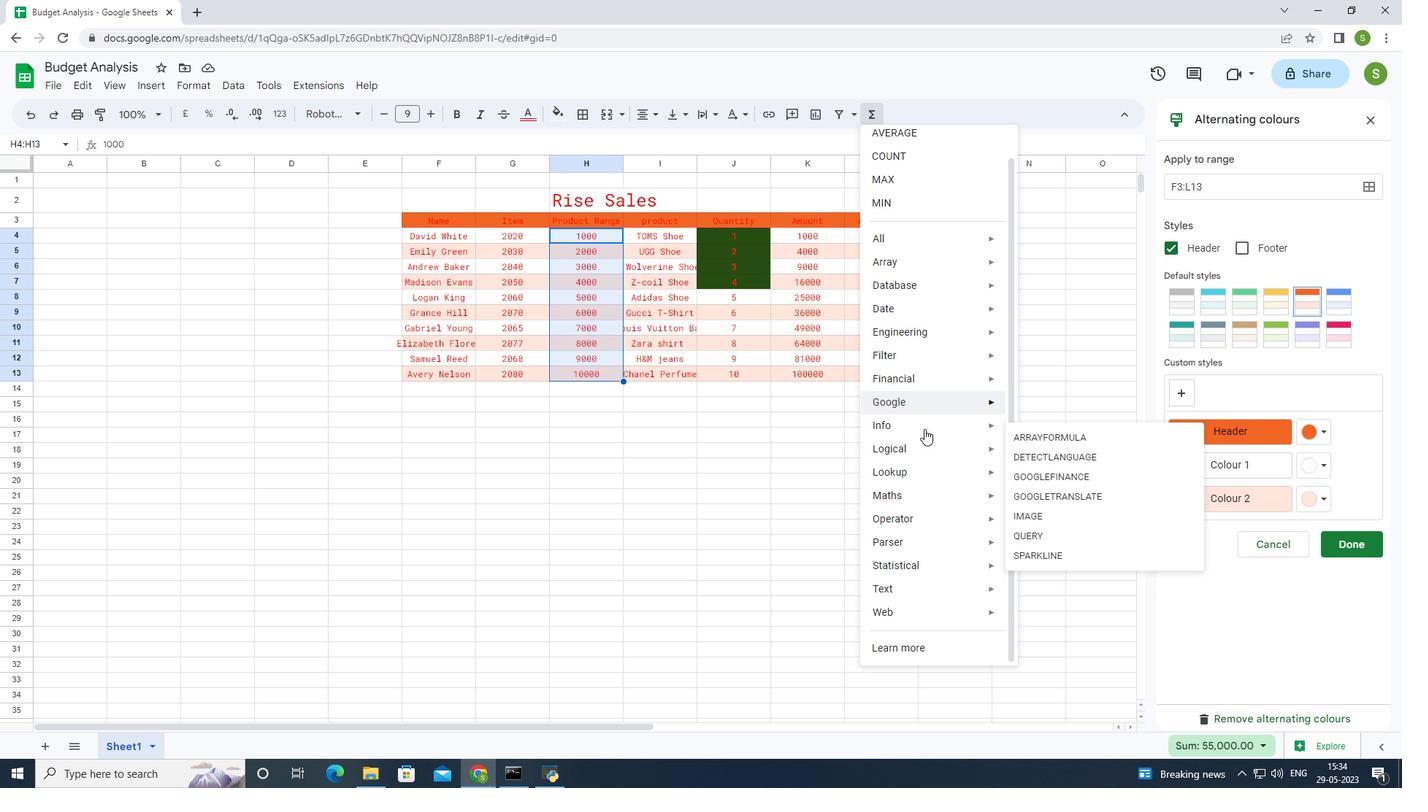 
Action: Mouse scrolled (924, 430) with delta (0, 0)
Screenshot: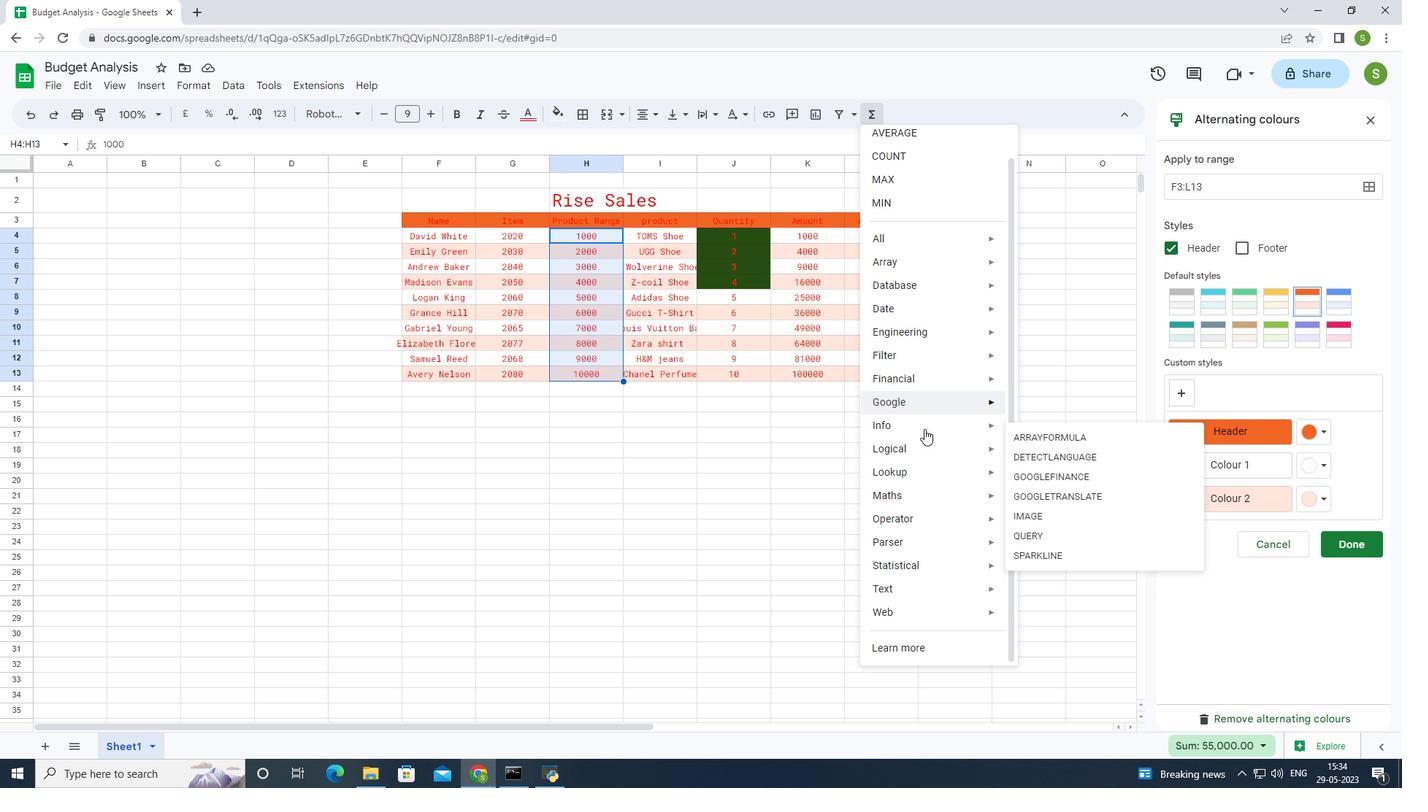 
Action: Mouse scrolled (924, 428) with delta (0, 0)
Screenshot: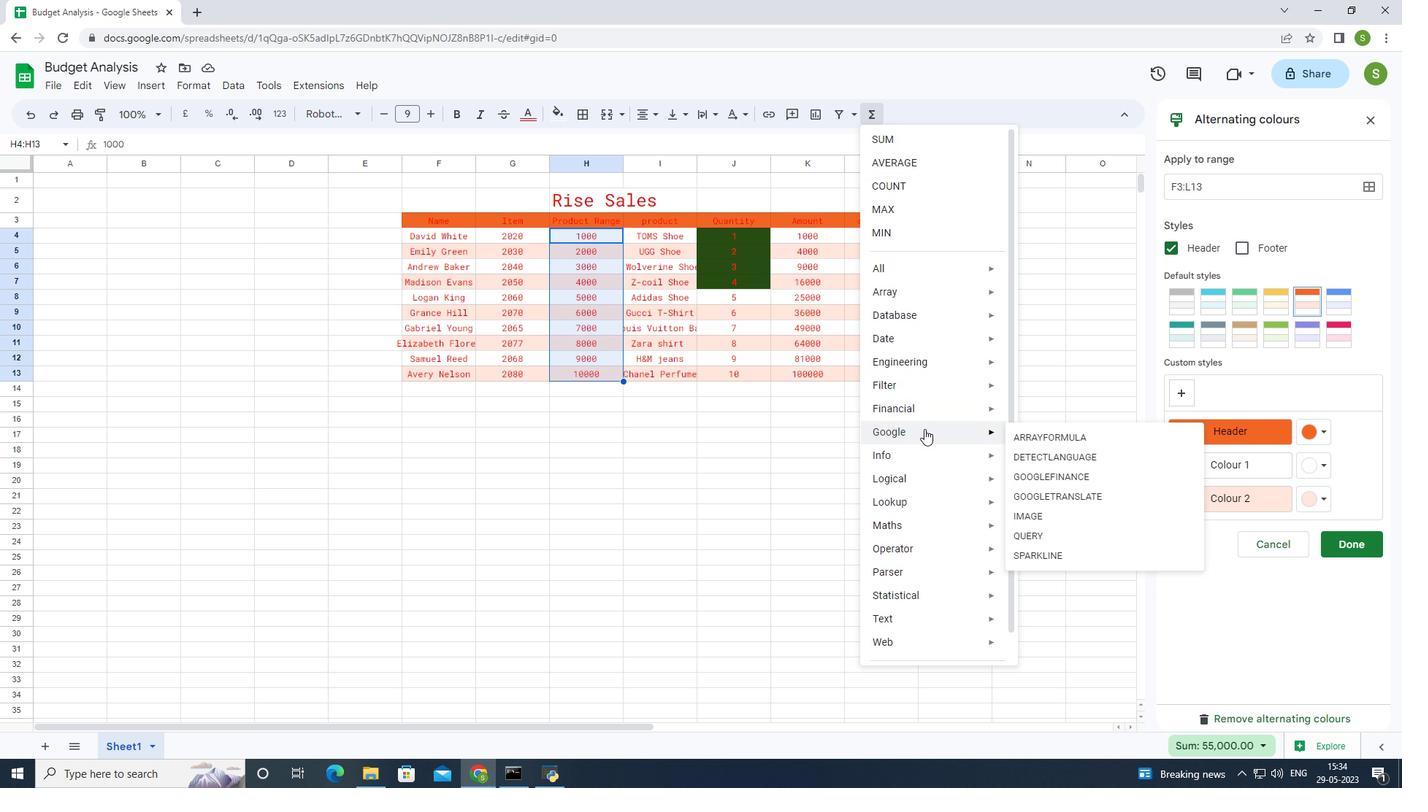 
Action: Mouse scrolled (924, 428) with delta (0, 0)
Screenshot: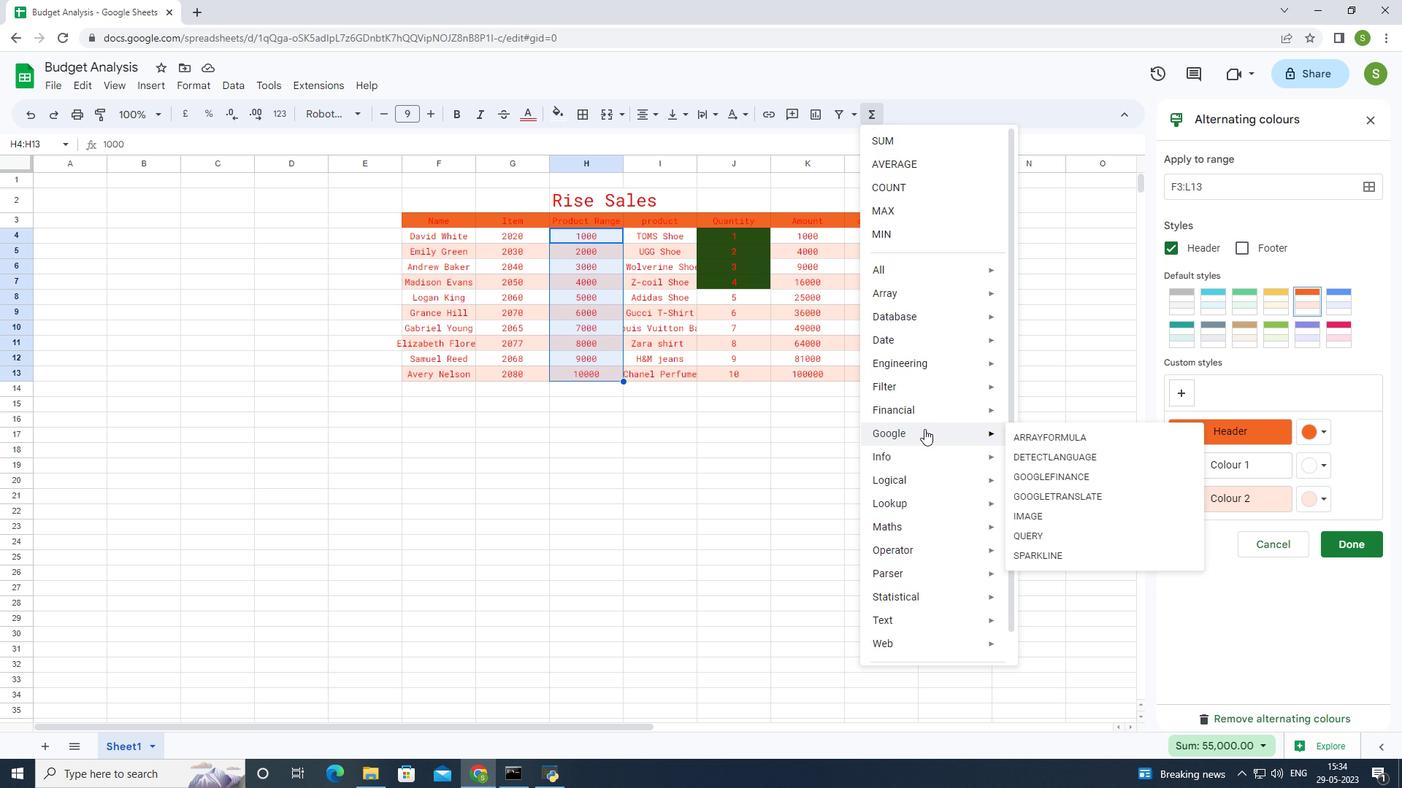 
Action: Mouse scrolled (924, 428) with delta (0, 0)
Screenshot: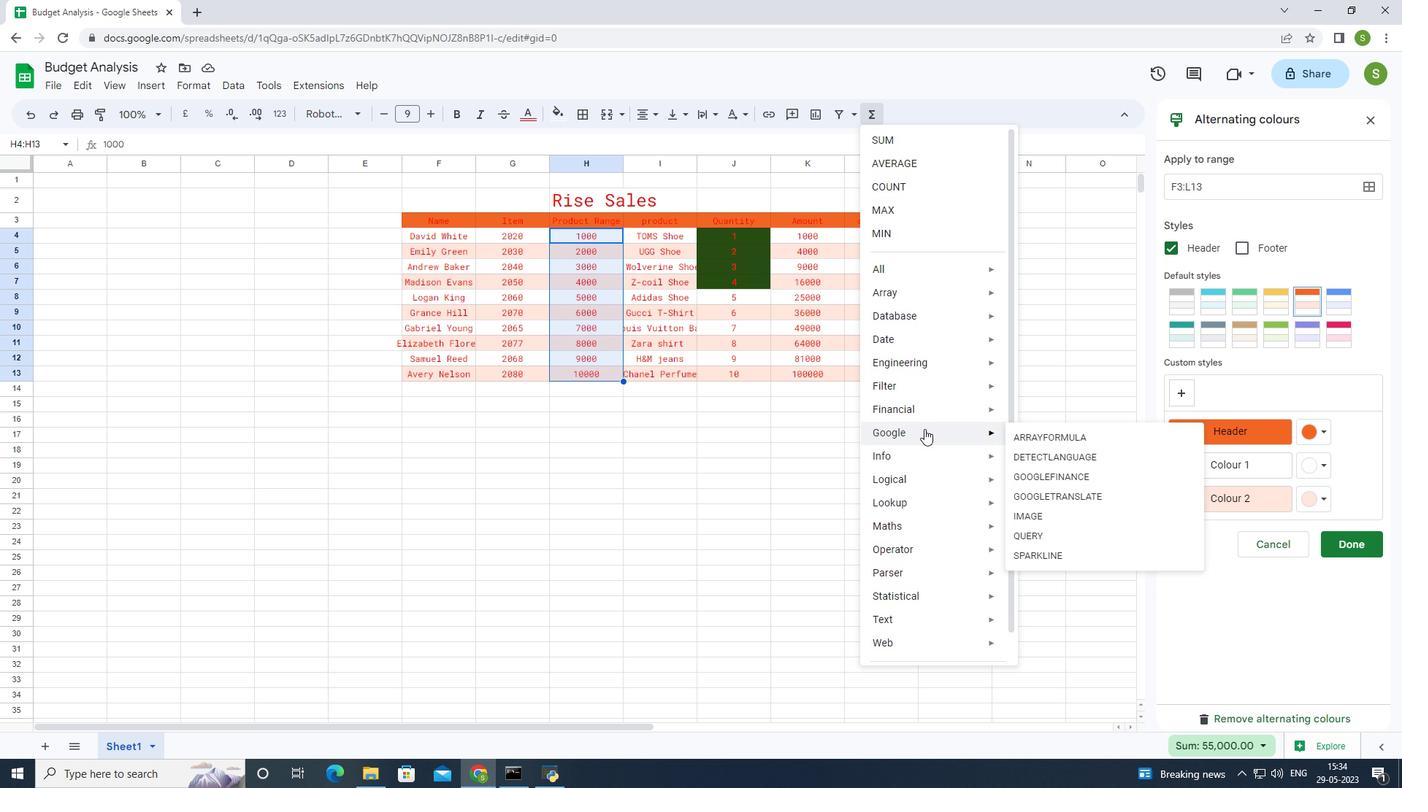 
Action: Mouse scrolled (924, 430) with delta (0, 0)
Screenshot: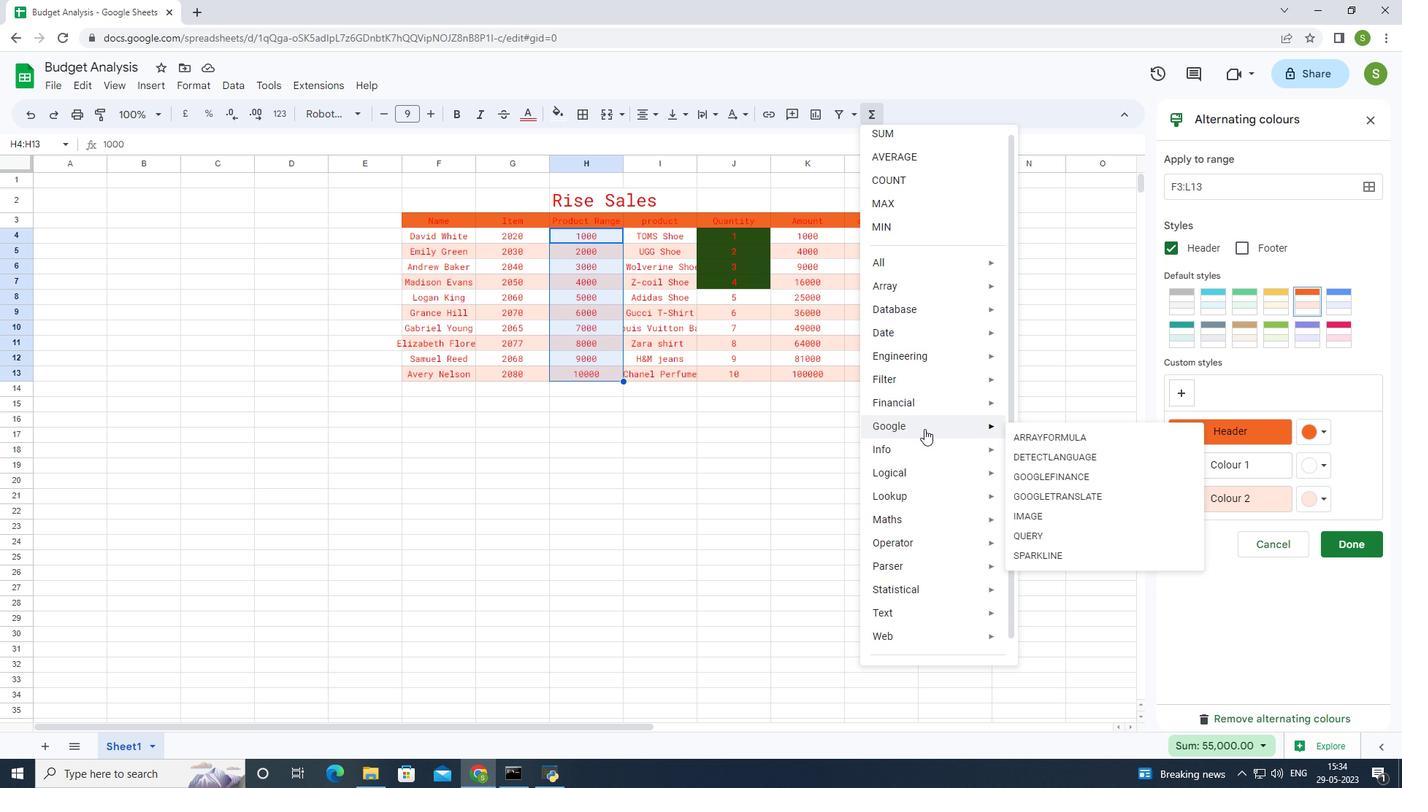 
Action: Mouse scrolled (924, 430) with delta (0, 0)
Screenshot: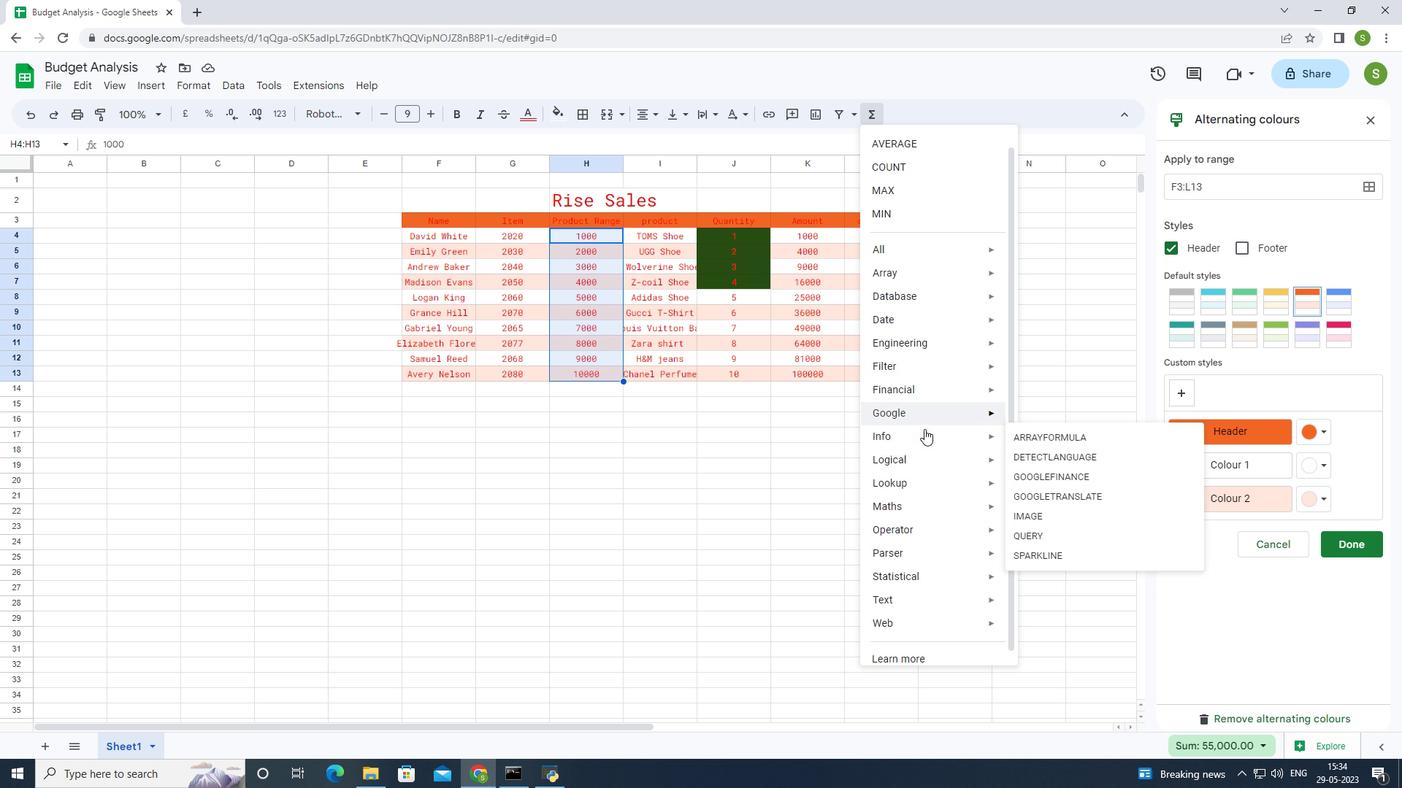 
Action: Mouse scrolled (924, 430) with delta (0, 0)
Screenshot: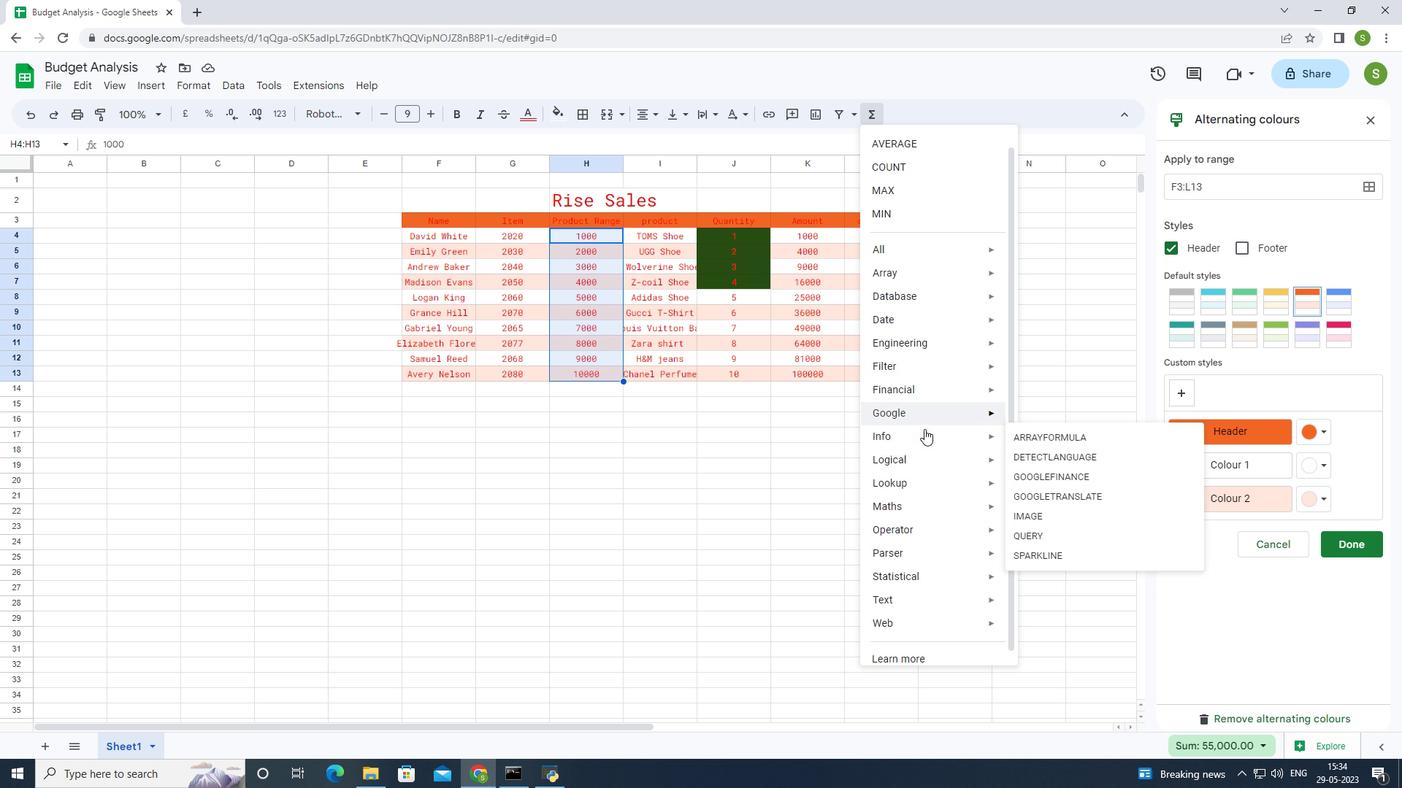 
Action: Mouse scrolled (924, 428) with delta (0, 0)
Screenshot: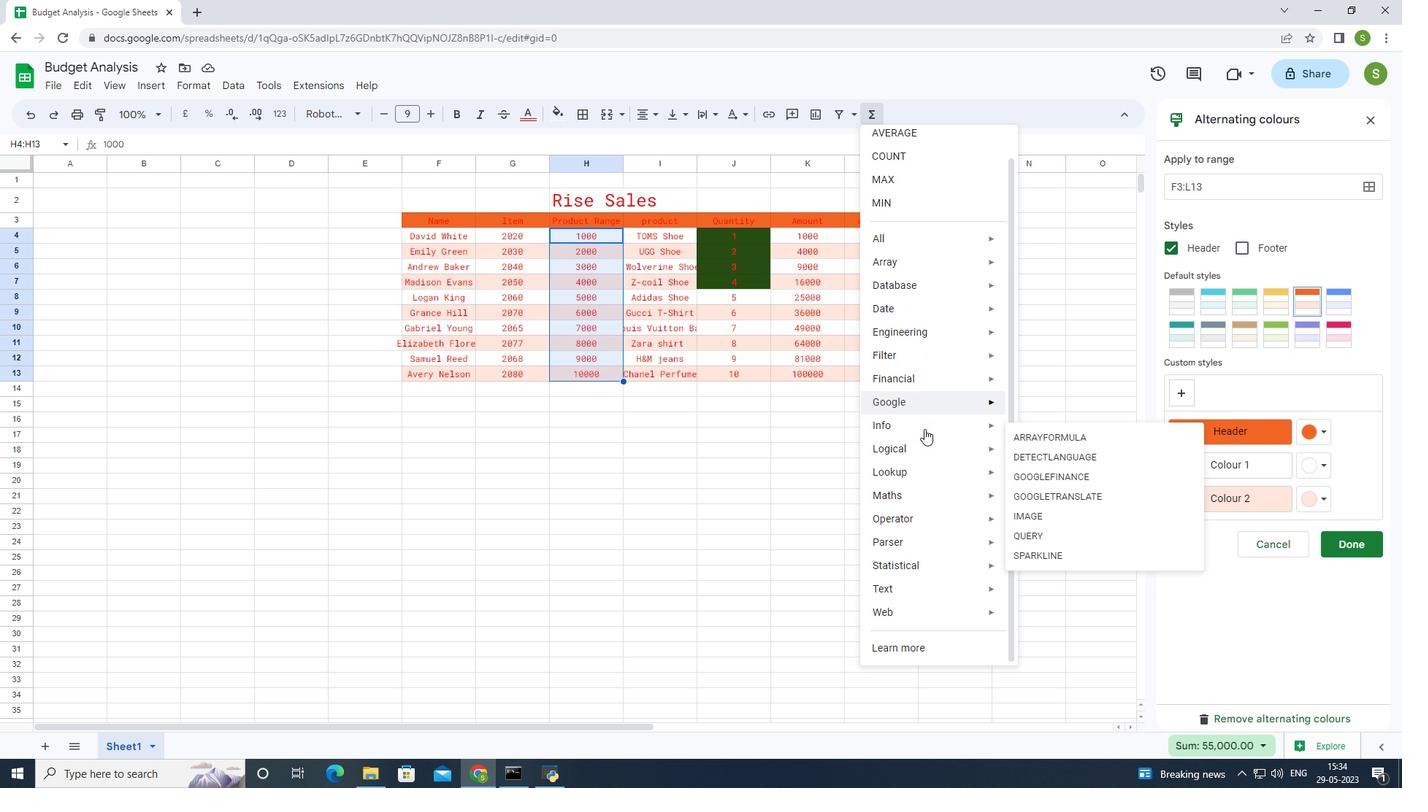 
Action: Mouse scrolled (924, 428) with delta (0, 0)
Screenshot: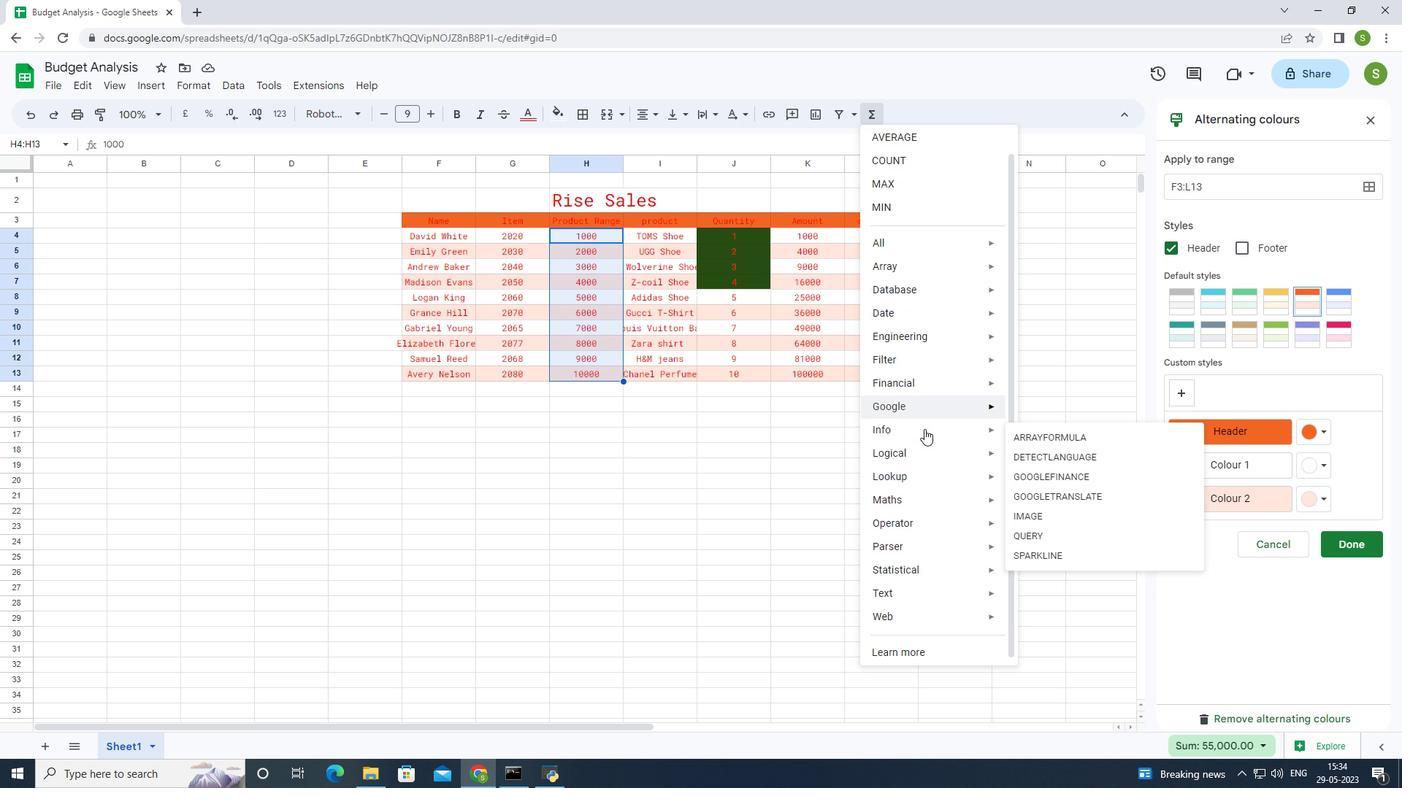 
Action: Mouse scrolled (924, 428) with delta (0, 0)
Screenshot: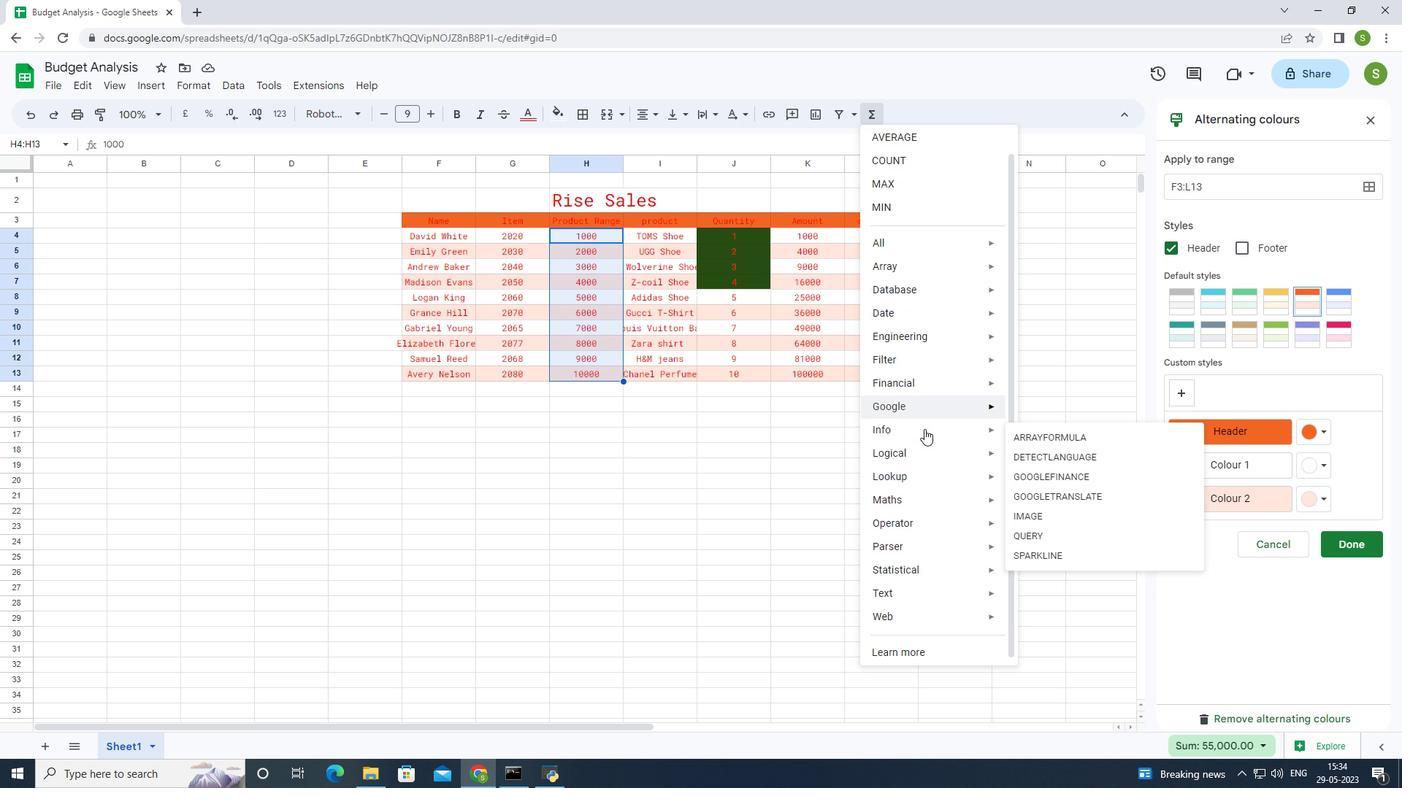 
Action: Mouse scrolled (924, 430) with delta (0, 0)
Screenshot: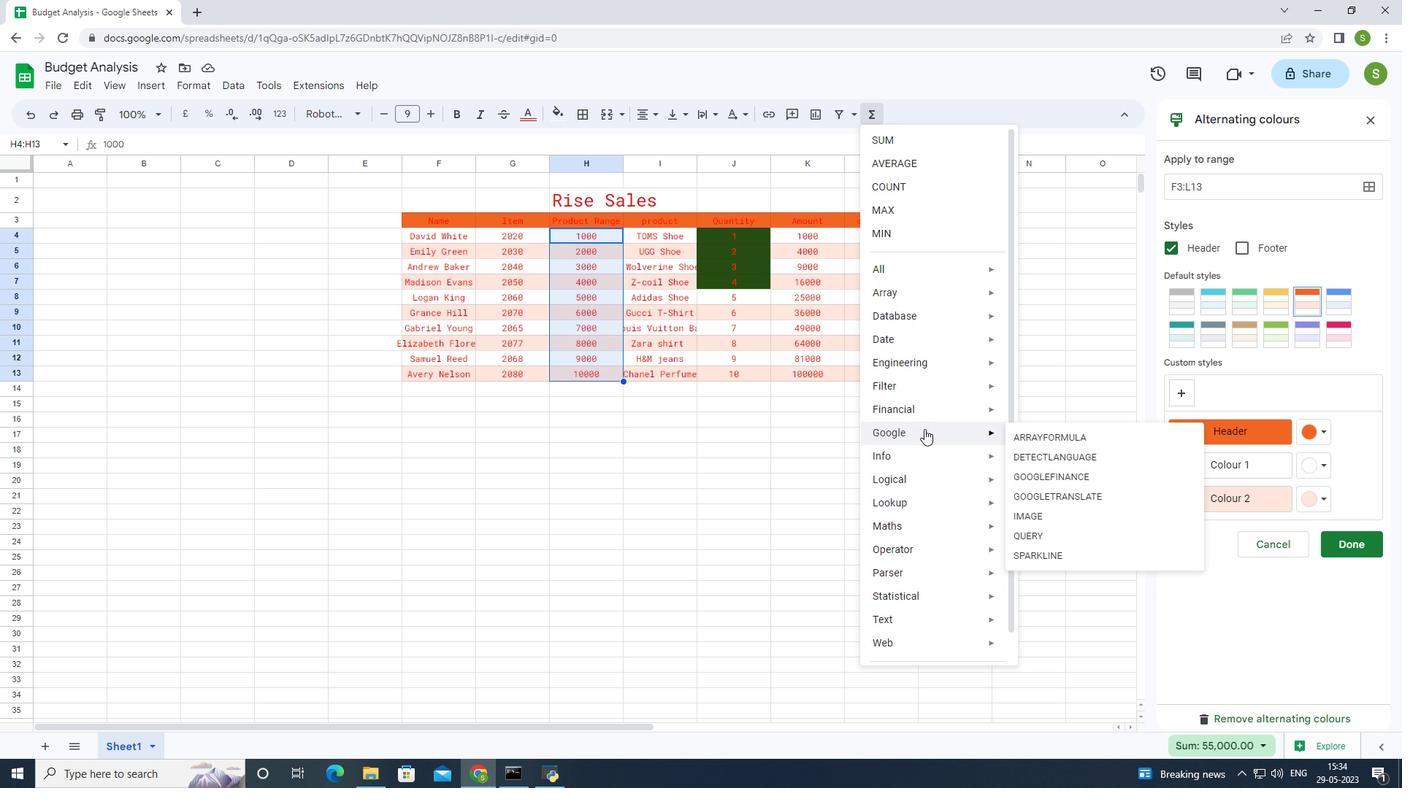 
Action: Mouse scrolled (924, 430) with delta (0, 0)
Screenshot: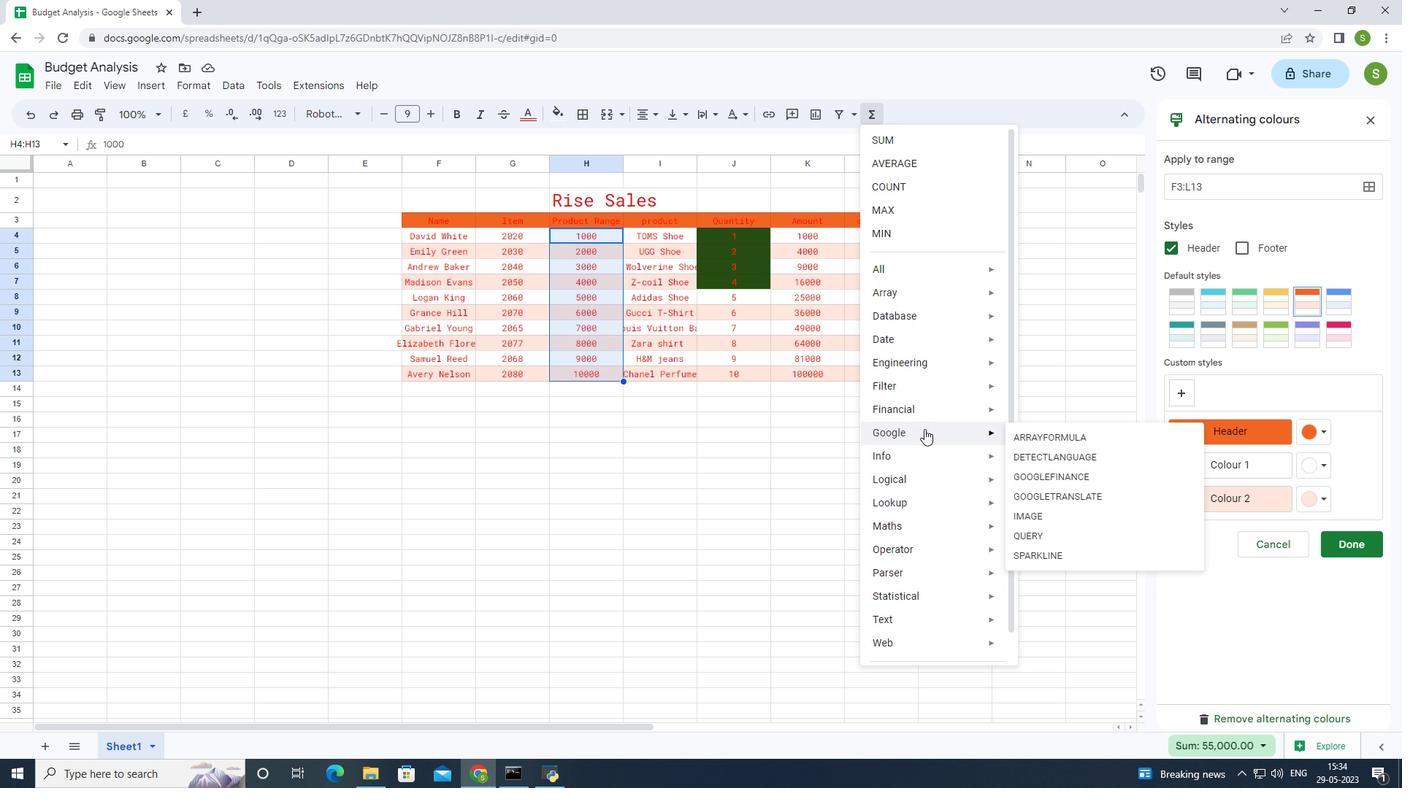 
Action: Mouse scrolled (924, 428) with delta (0, 0)
Screenshot: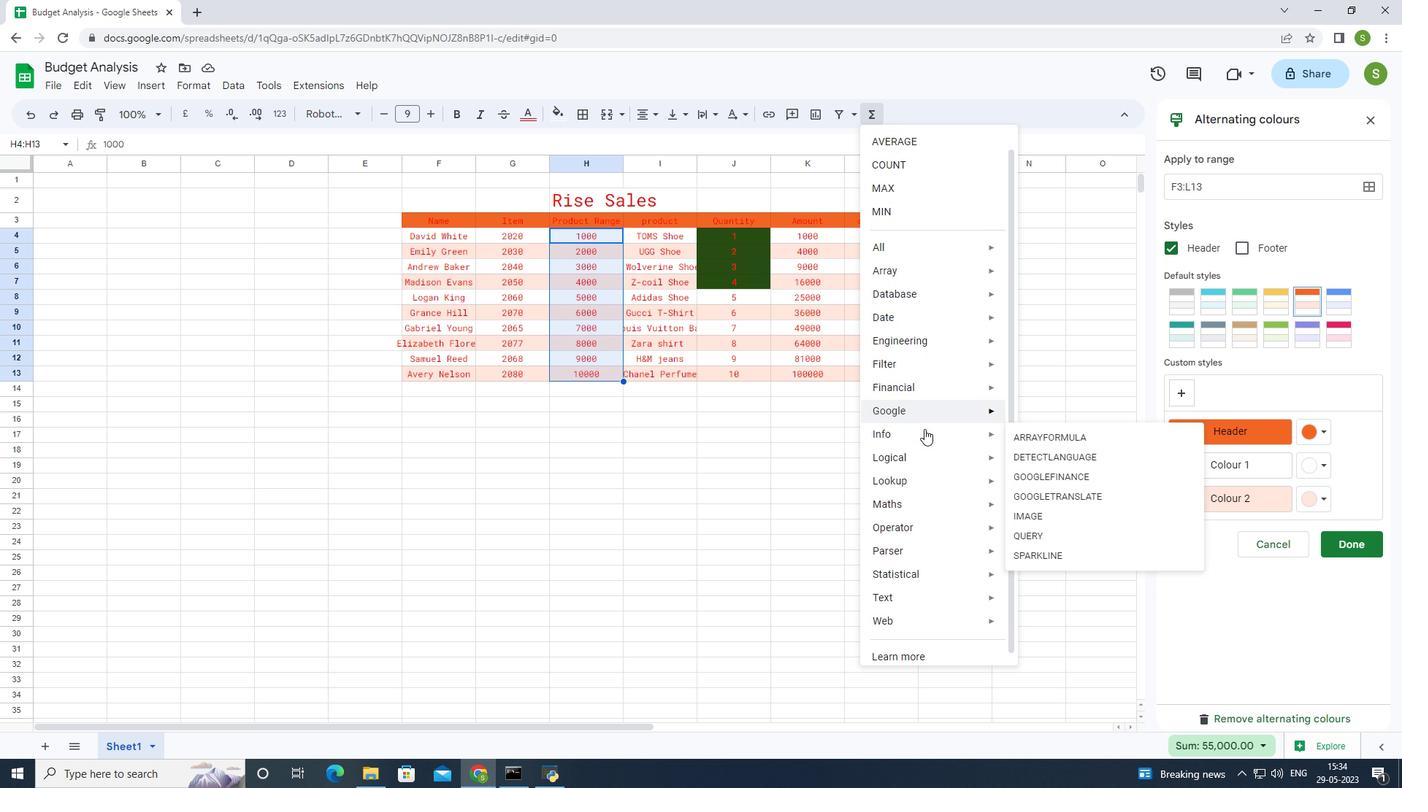 
Action: Mouse scrolled (924, 428) with delta (0, 0)
Screenshot: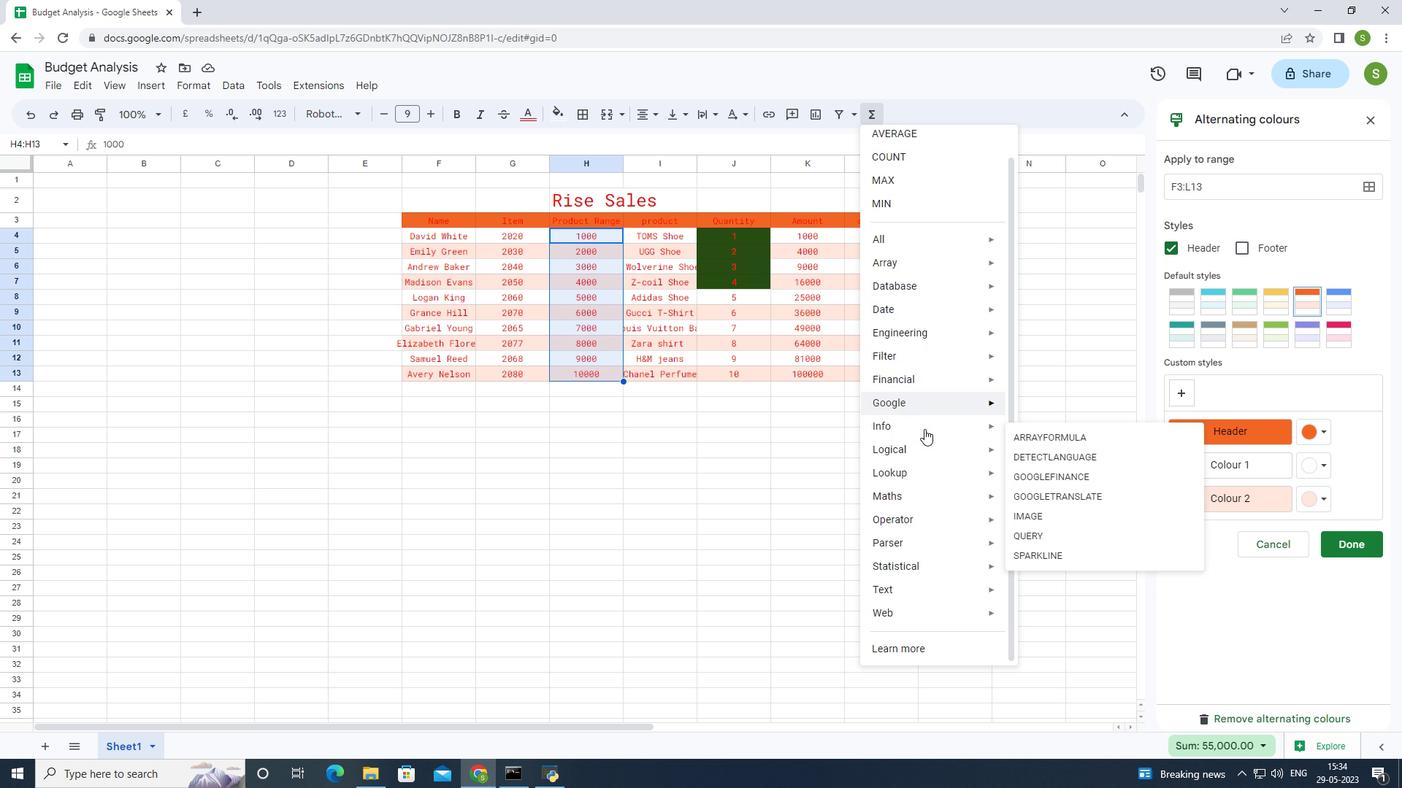 
Action: Mouse scrolled (924, 430) with delta (0, 0)
Screenshot: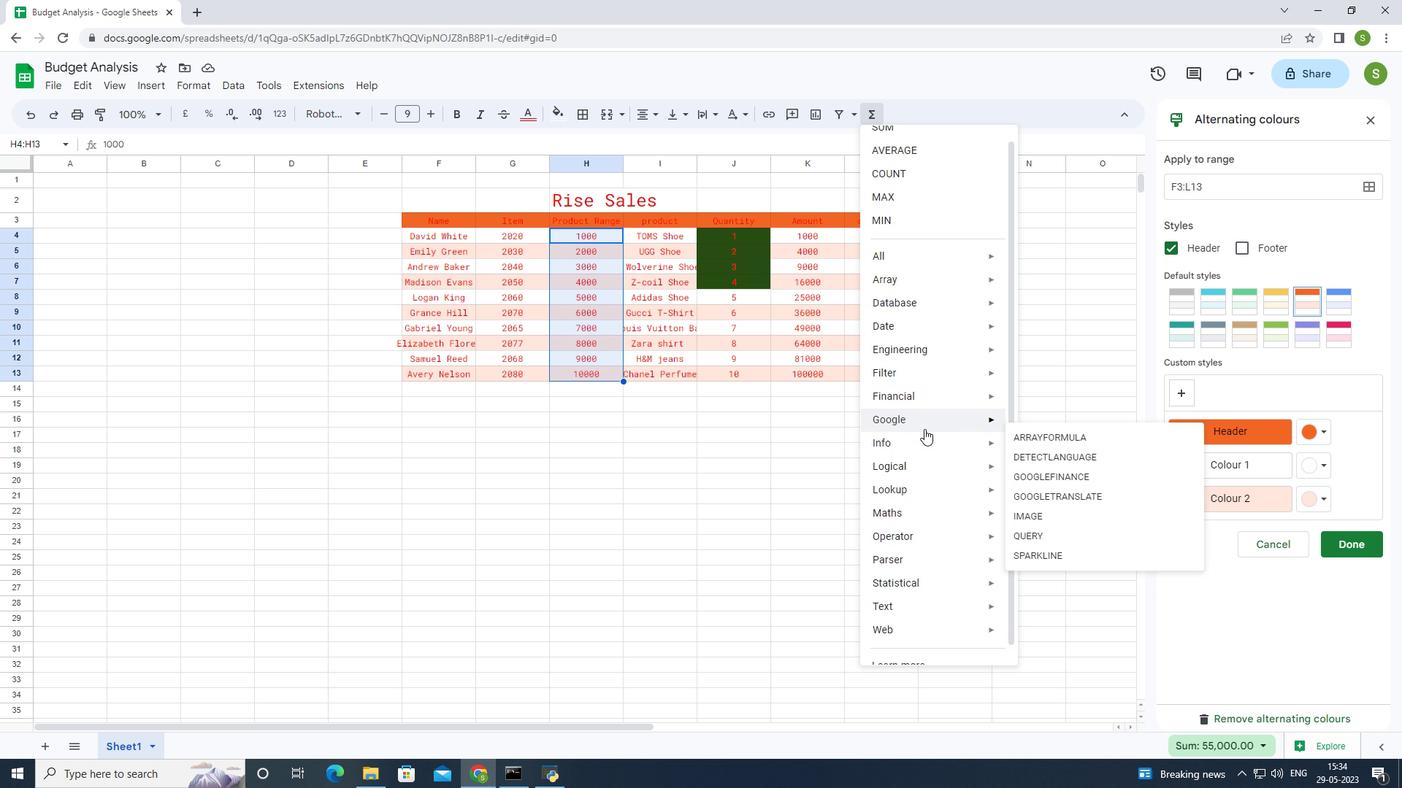 
Action: Mouse scrolled (924, 430) with delta (0, 0)
Screenshot: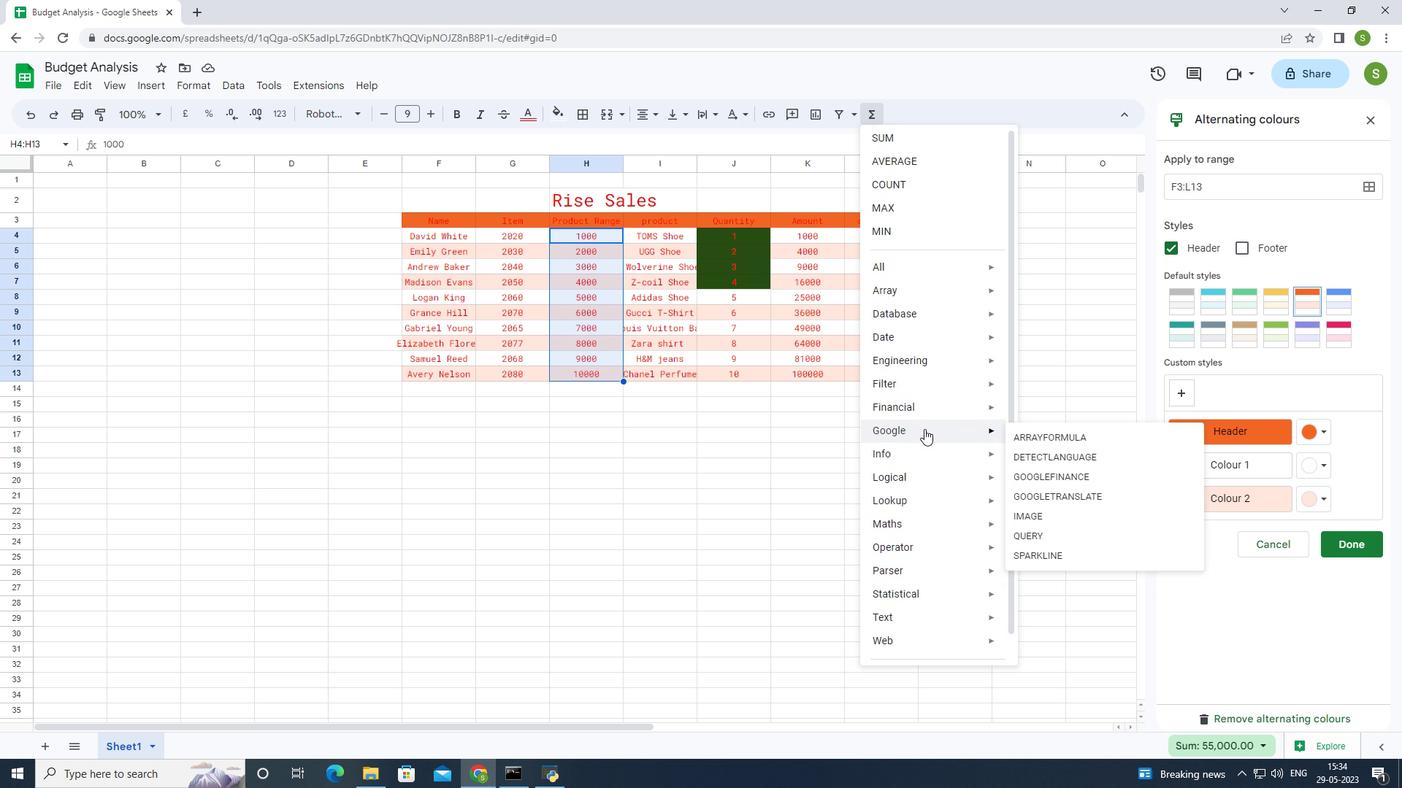 
Action: Mouse scrolled (924, 428) with delta (0, 0)
Screenshot: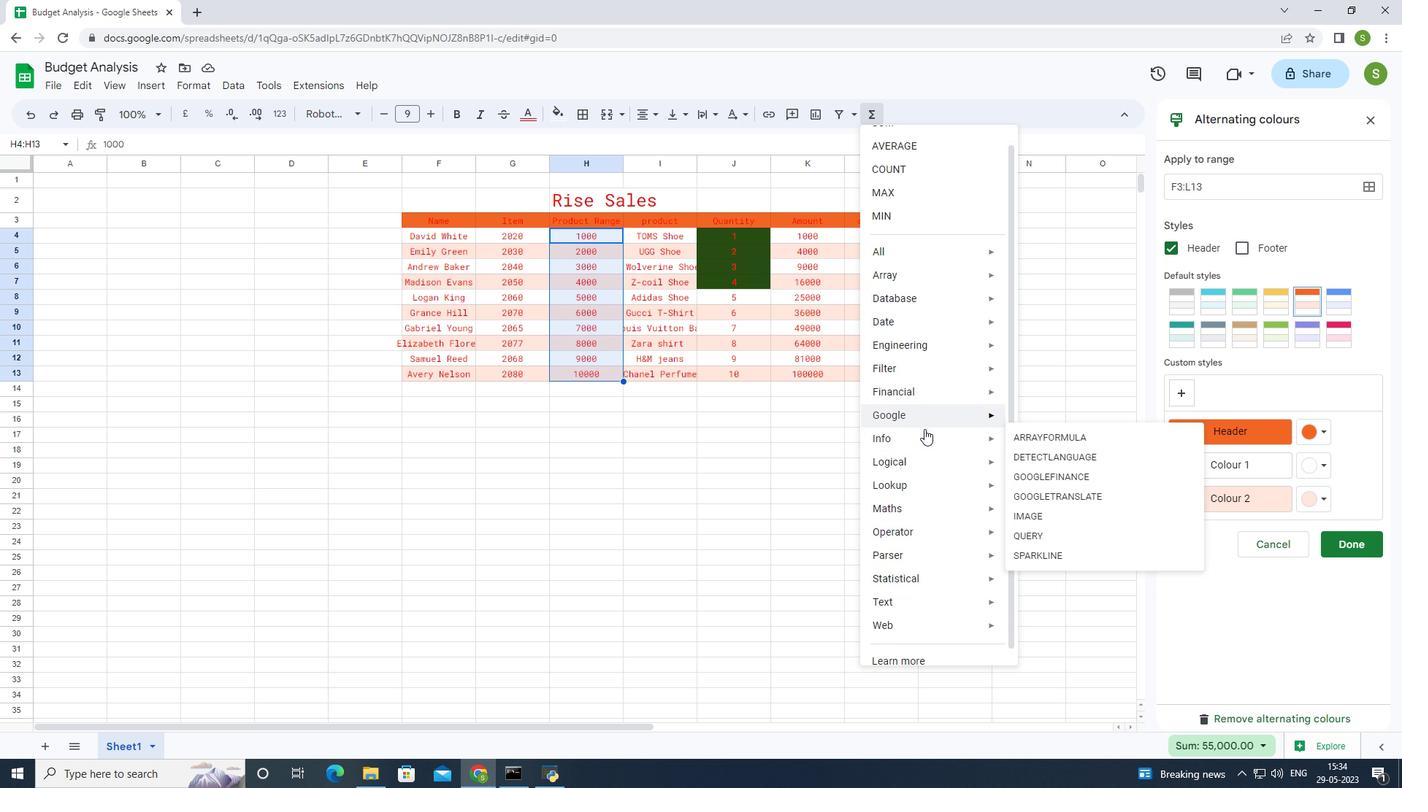 
Action: Mouse scrolled (924, 428) with delta (0, 0)
Screenshot: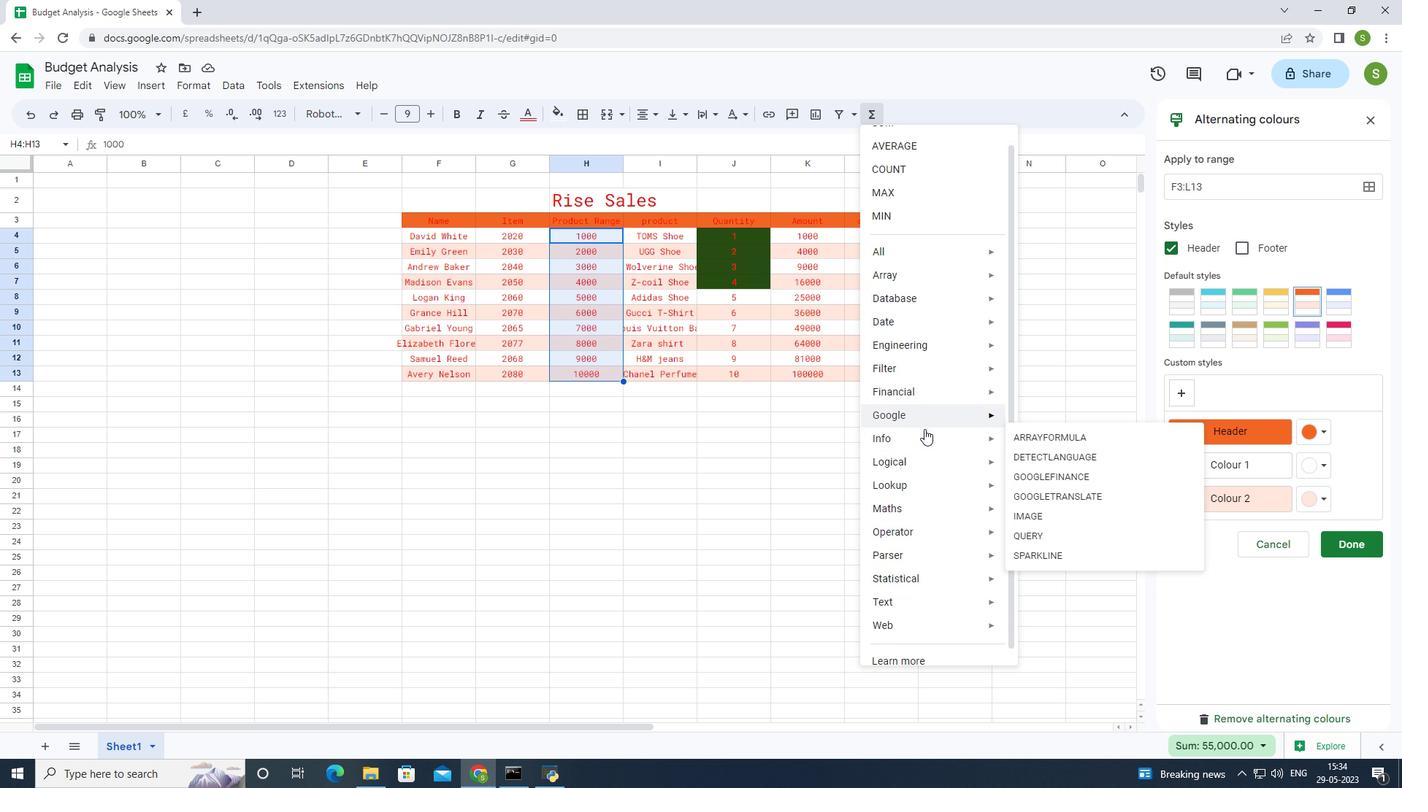 
Action: Mouse scrolled (924, 428) with delta (0, 0)
Screenshot: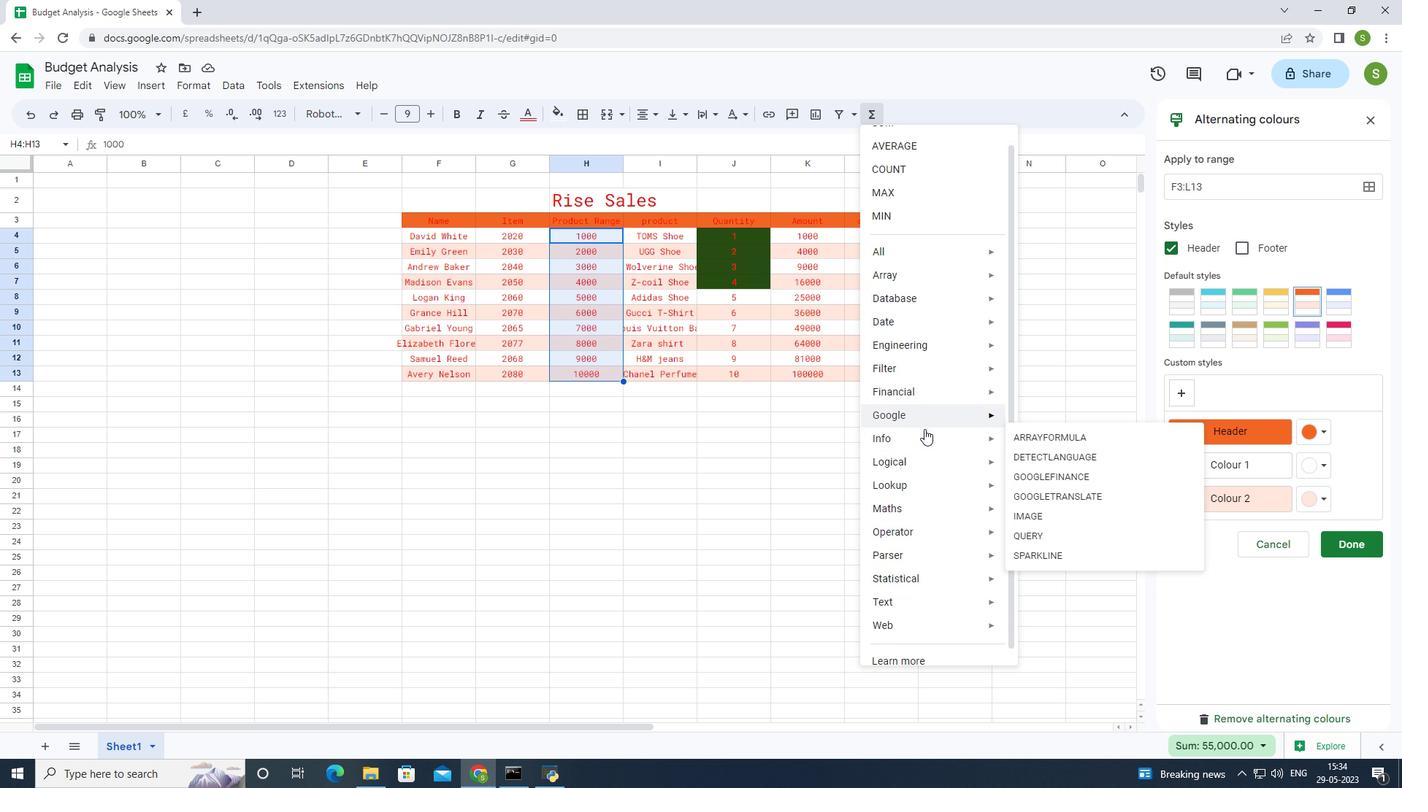 
Action: Mouse scrolled (924, 430) with delta (0, 0)
Screenshot: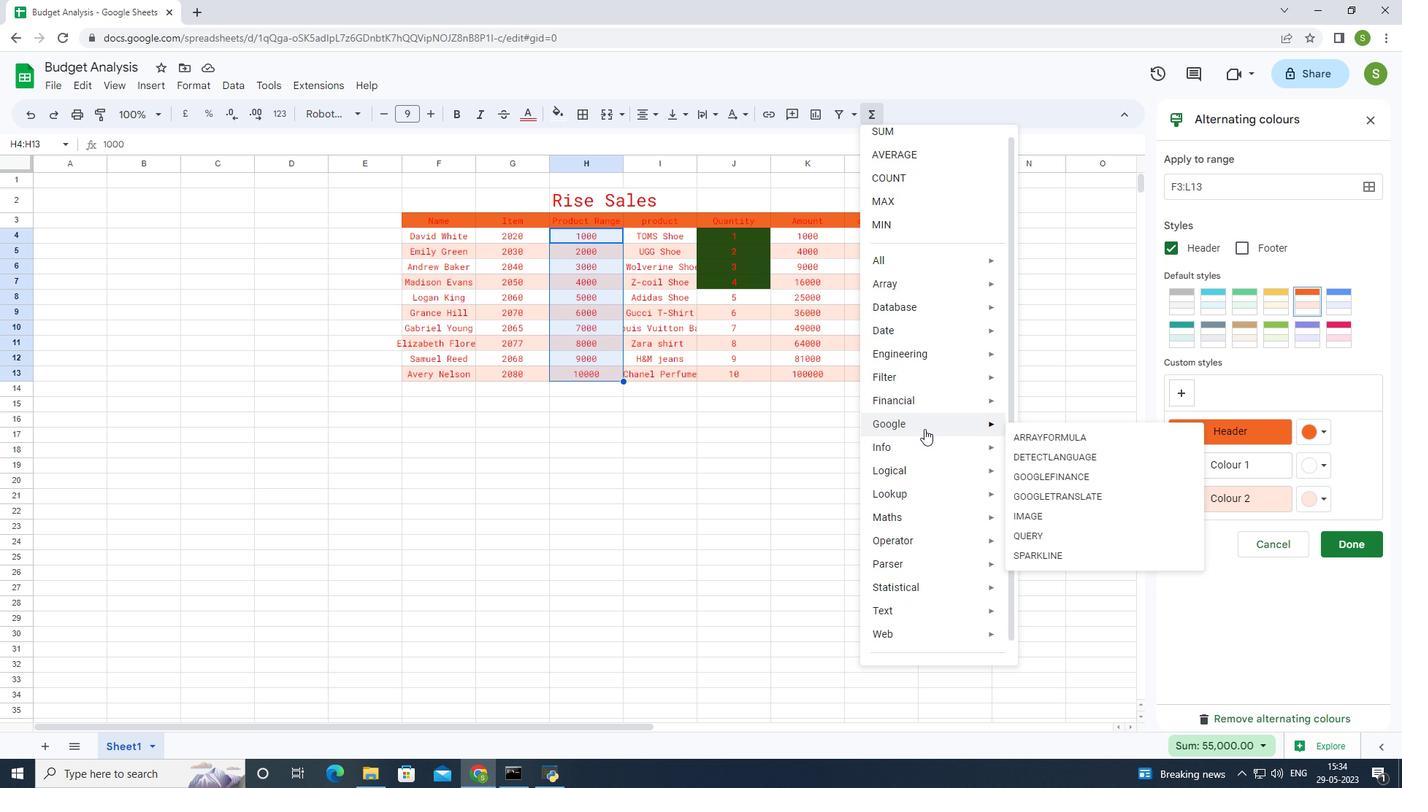 
Action: Mouse scrolled (924, 430) with delta (0, 0)
Screenshot: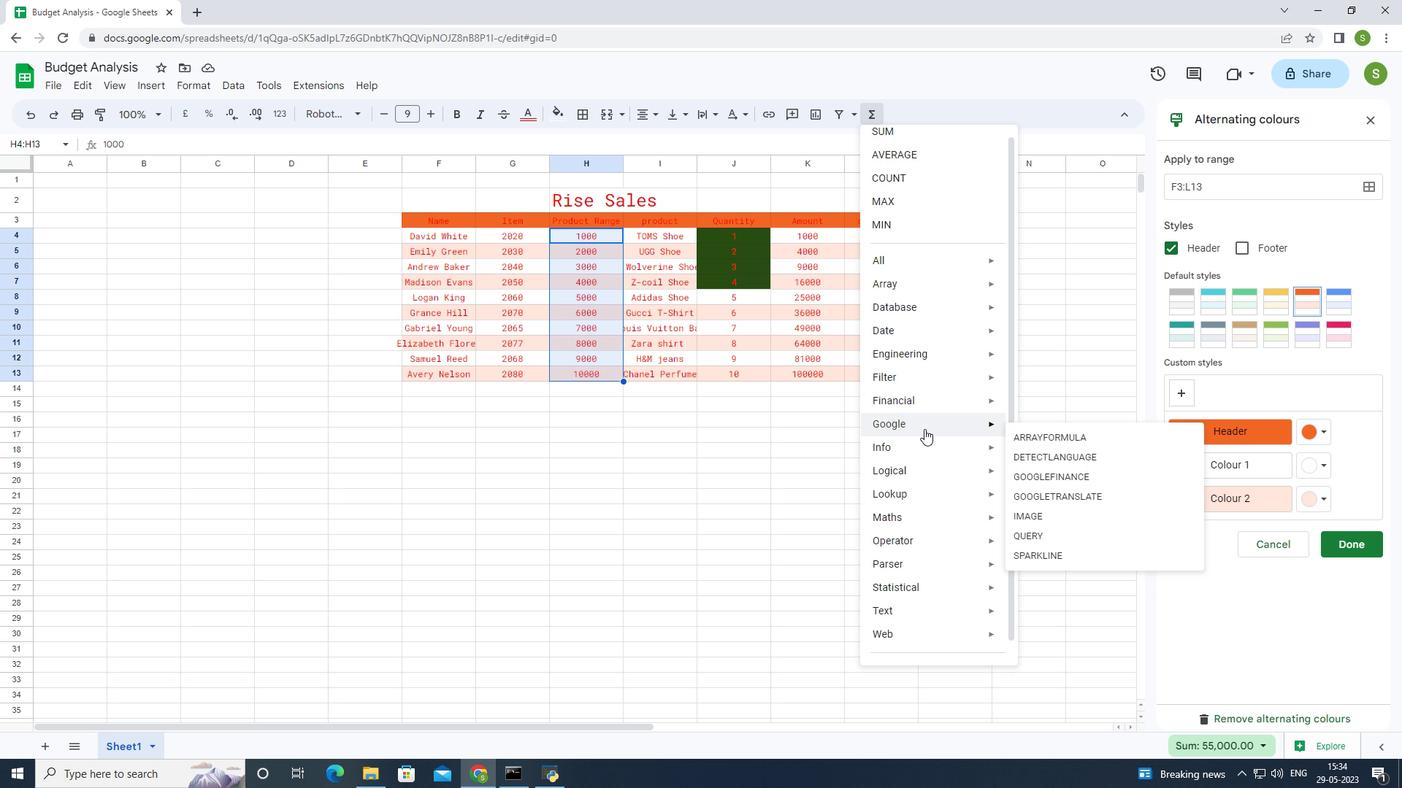 
Action: Mouse scrolled (924, 430) with delta (0, 0)
Screenshot: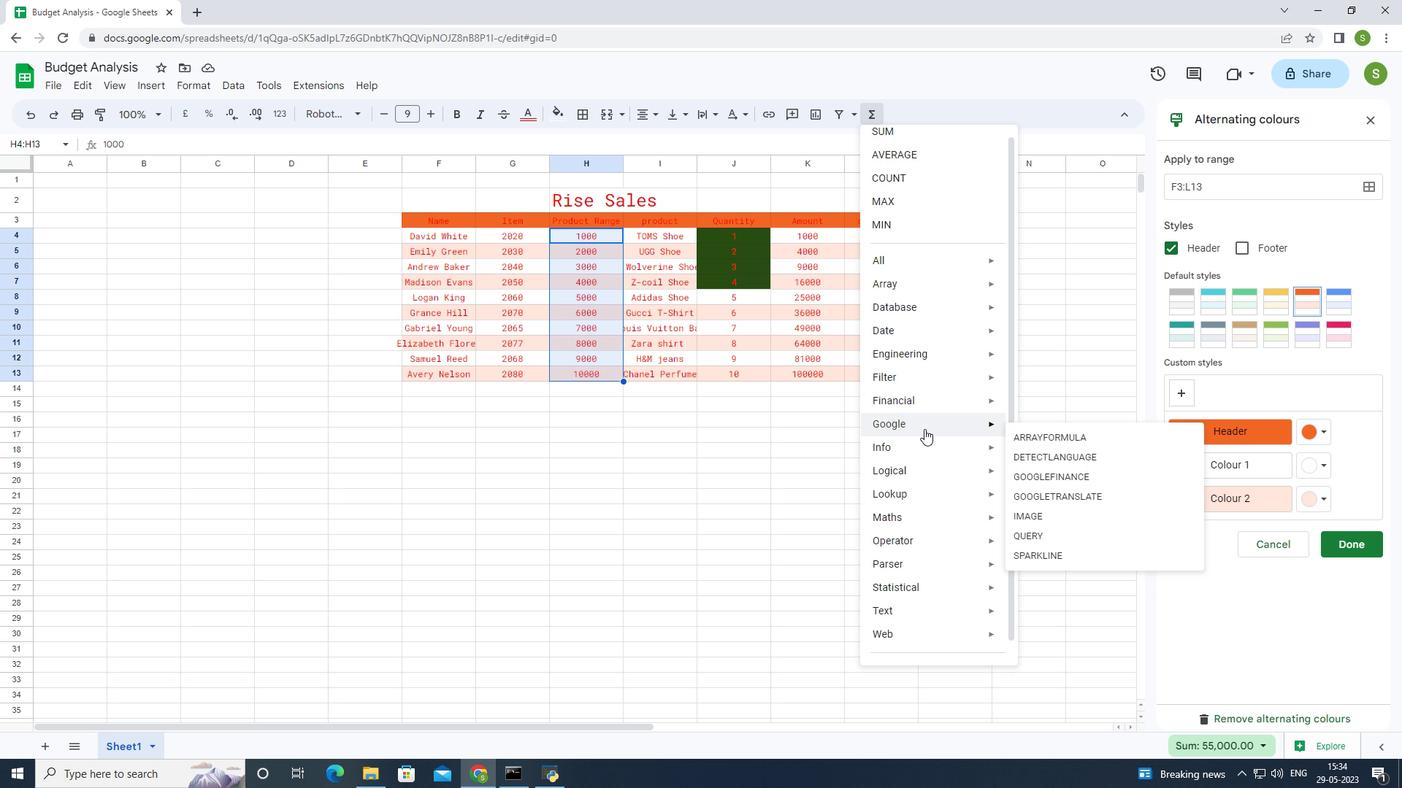 
Action: Mouse scrolled (924, 428) with delta (0, 0)
Screenshot: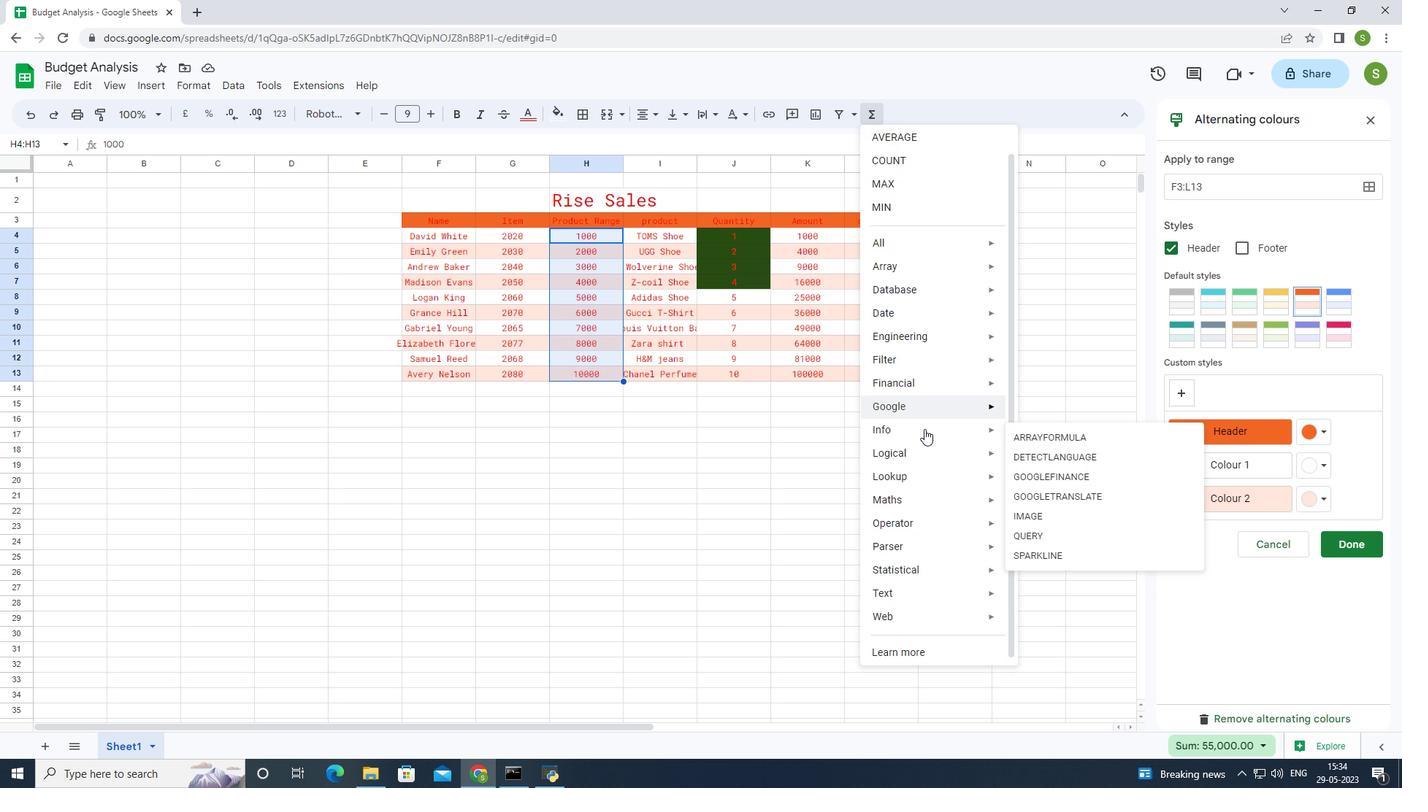 
Action: Mouse scrolled (924, 428) with delta (0, 0)
Screenshot: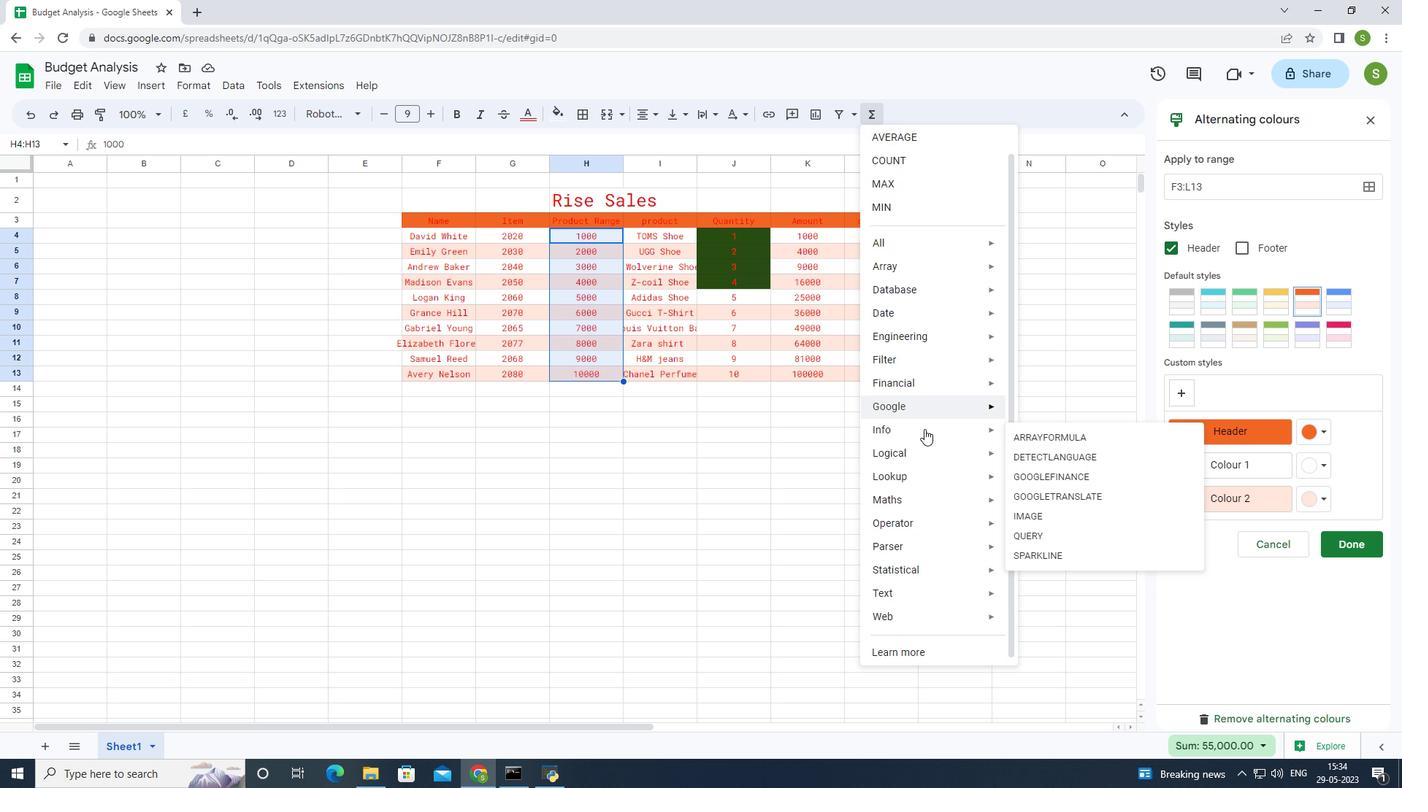 
Action: Mouse scrolled (924, 430) with delta (0, 0)
Screenshot: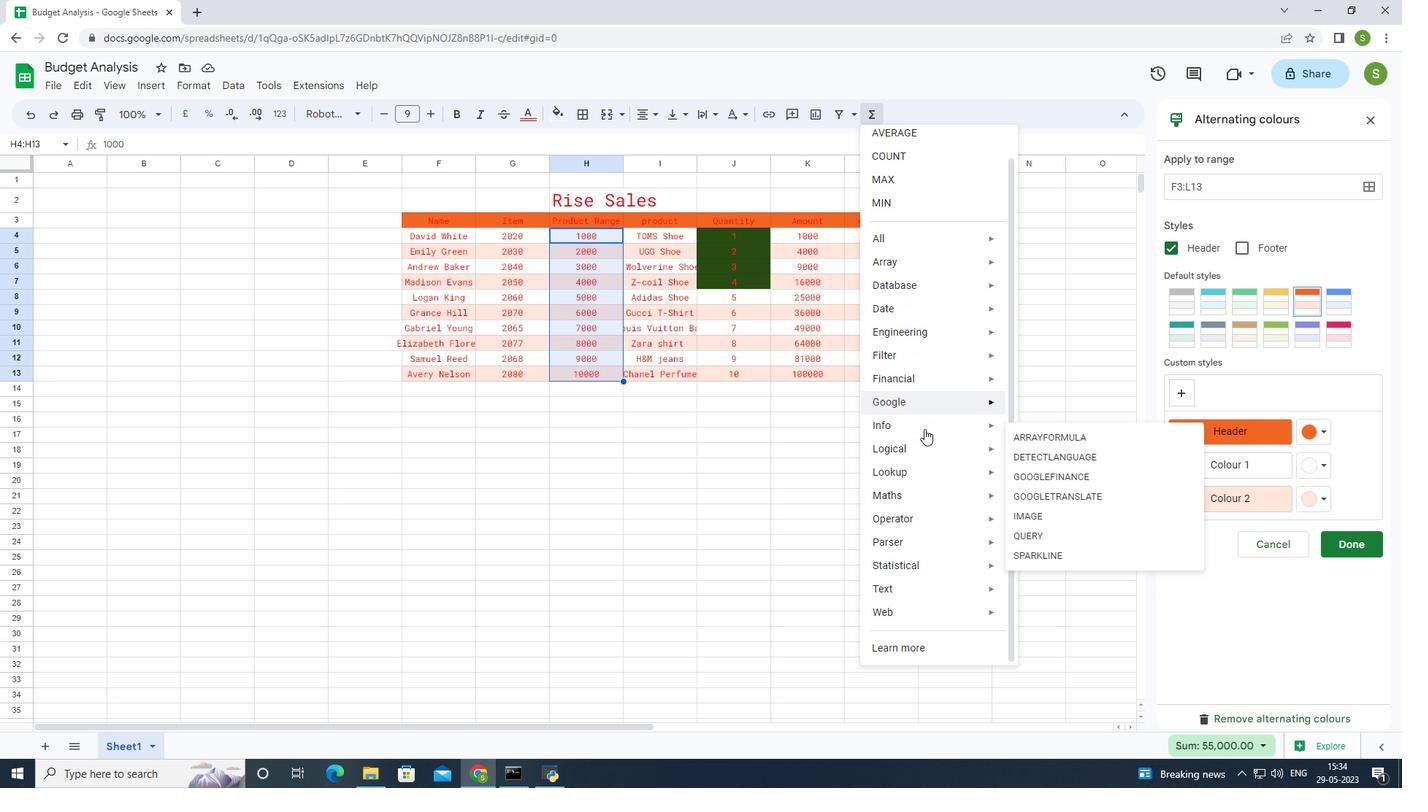 
Action: Mouse scrolled (924, 430) with delta (0, 0)
Screenshot: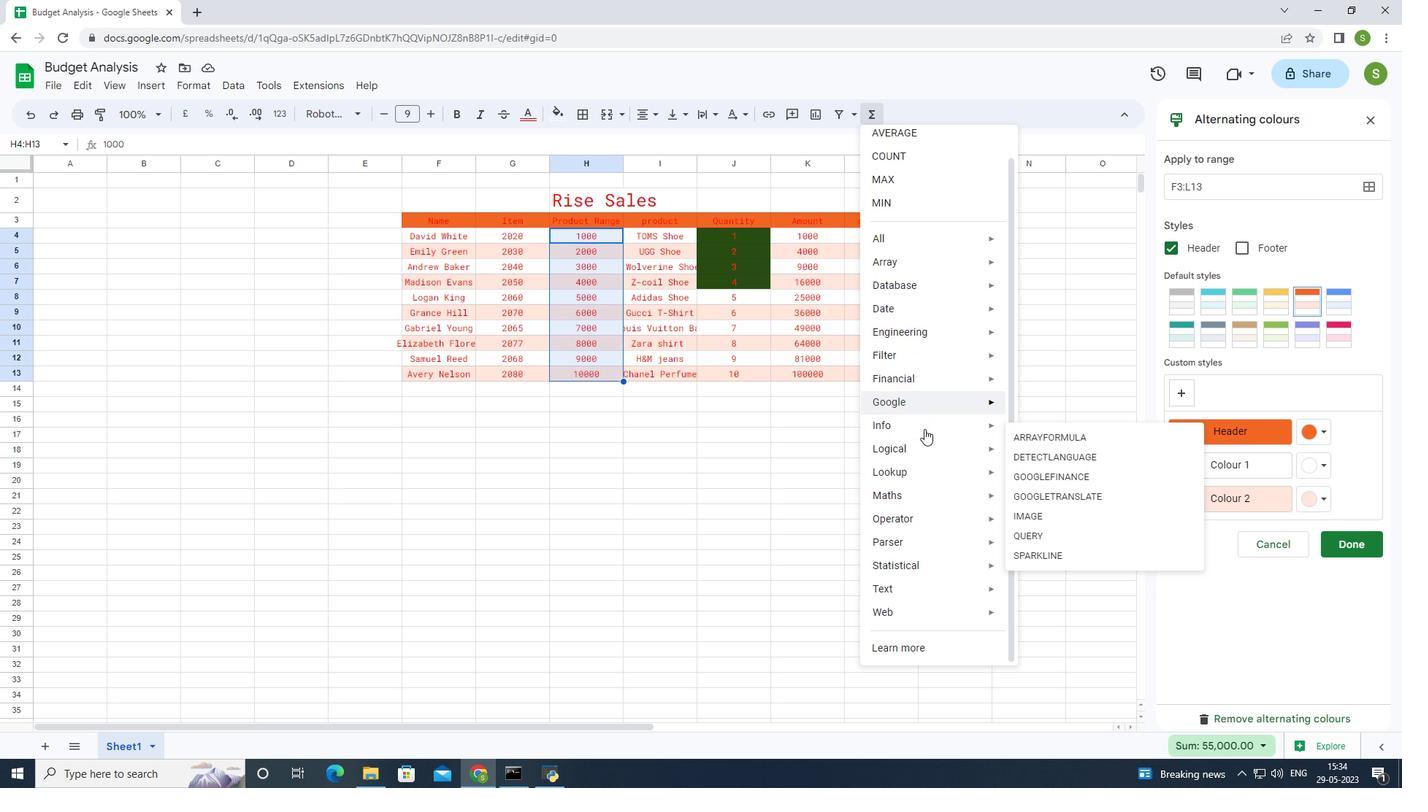 
Action: Mouse scrolled (924, 430) with delta (0, 0)
Screenshot: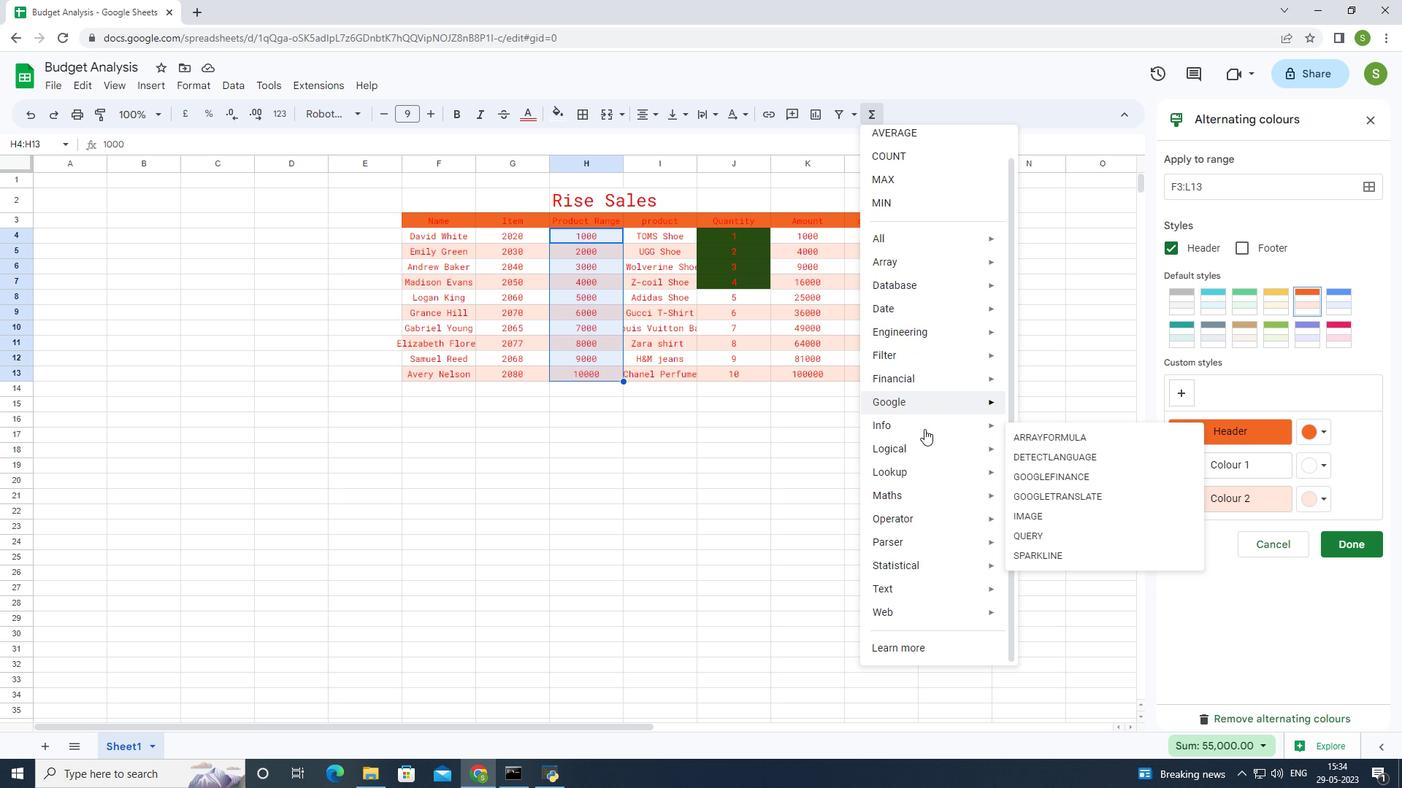 
Action: Mouse moved to (879, 271)
Screenshot: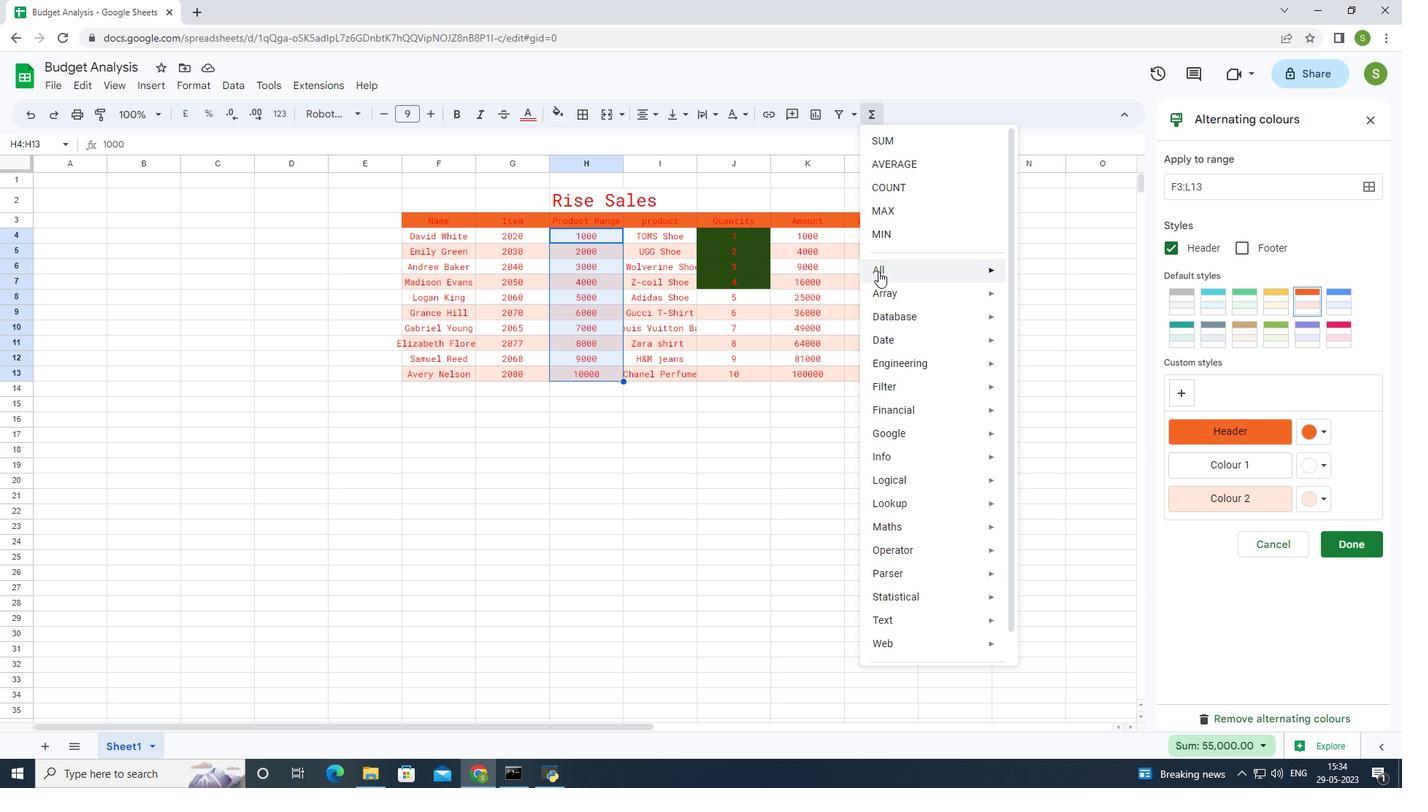 
Action: Mouse pressed left at (879, 271)
Screenshot: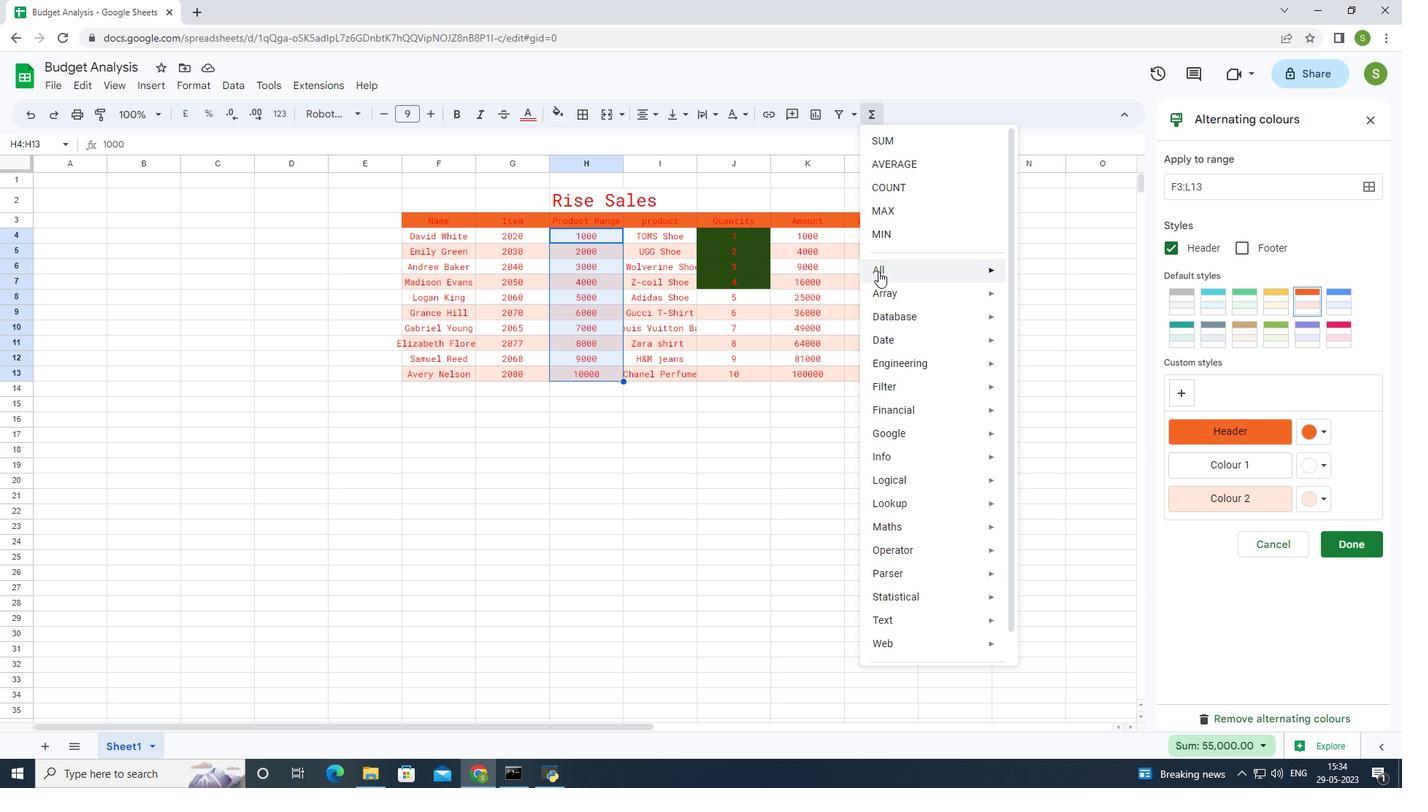 
Action: Mouse moved to (915, 283)
Screenshot: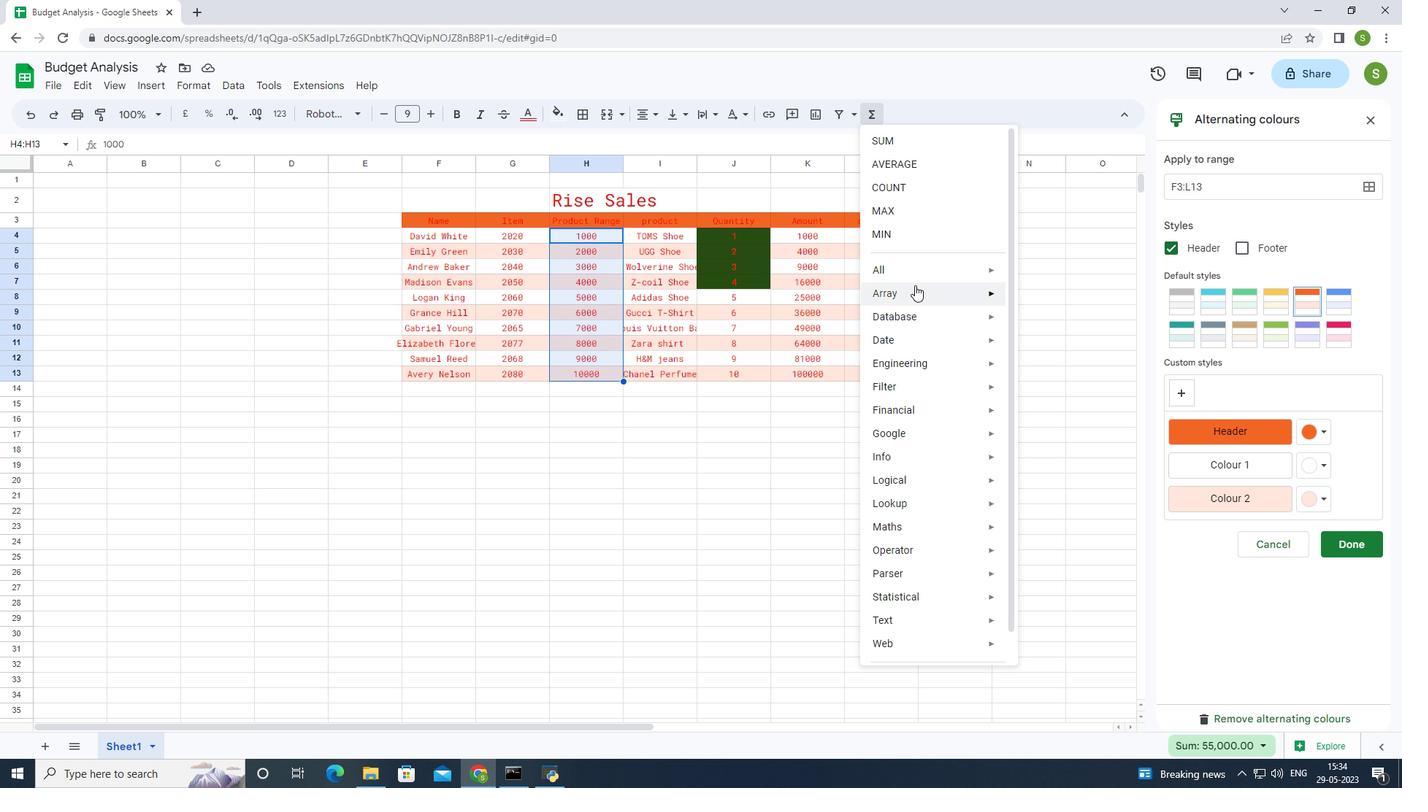
Action: Mouse scrolled (915, 282) with delta (0, 0)
Screenshot: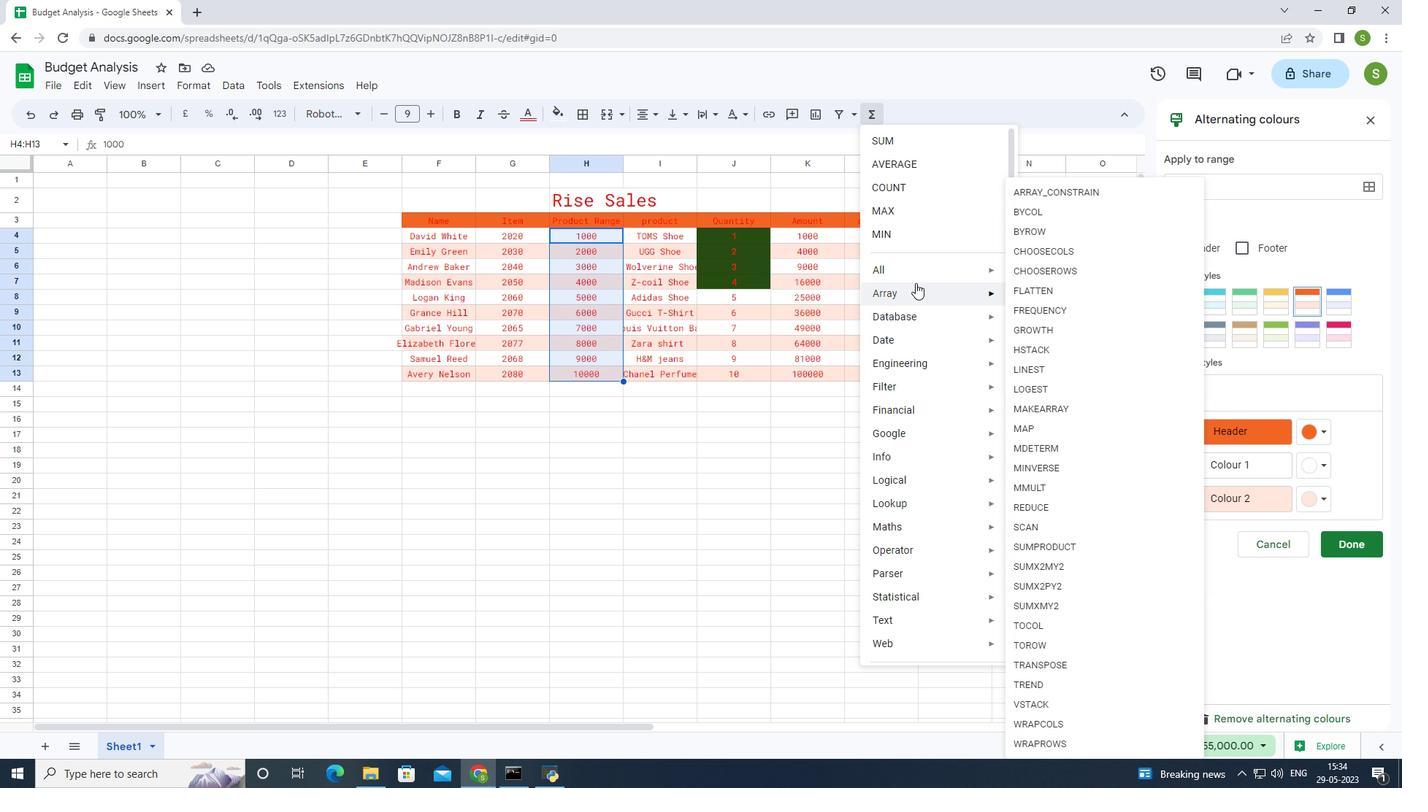 
Action: Mouse scrolled (915, 282) with delta (0, 0)
Screenshot: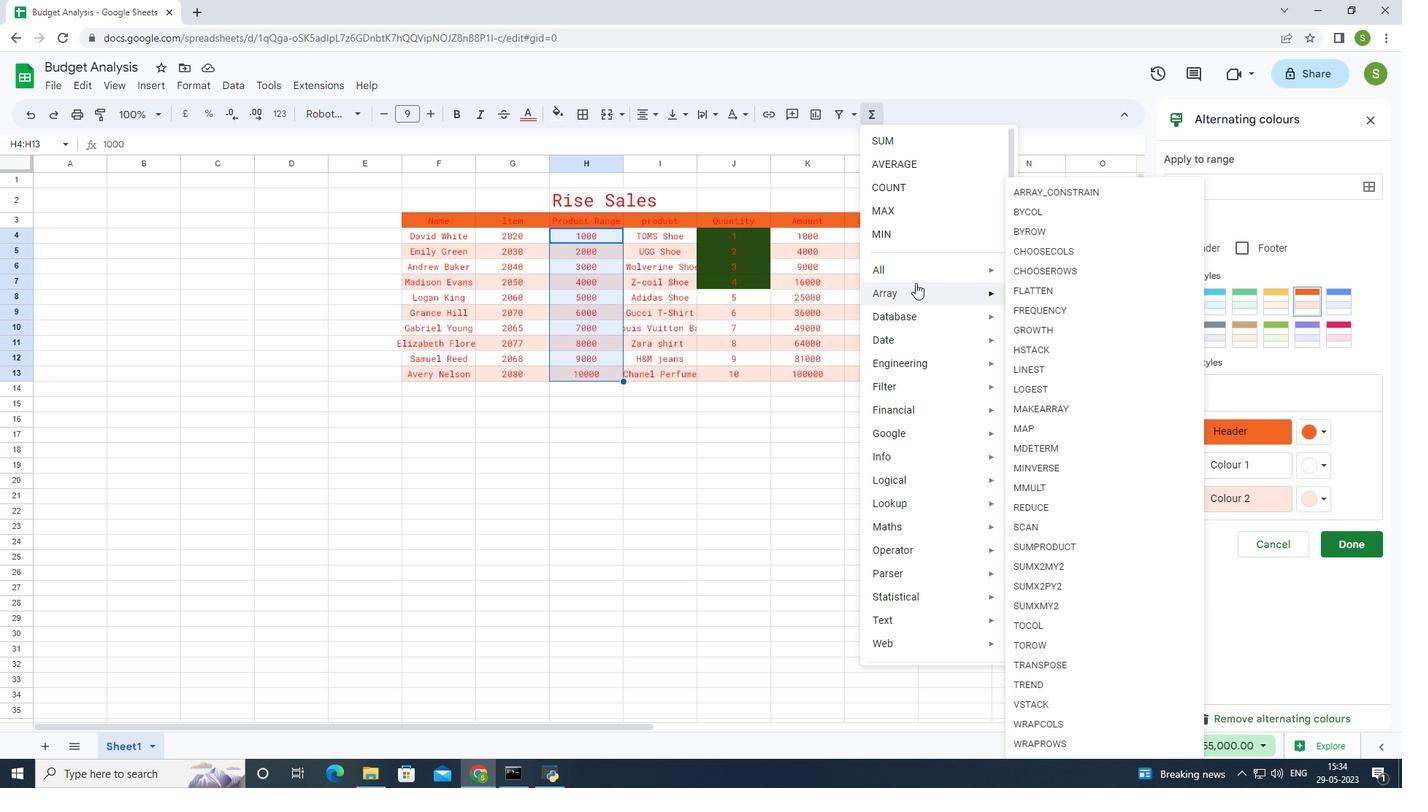 
Action: Mouse moved to (915, 282)
Screenshot: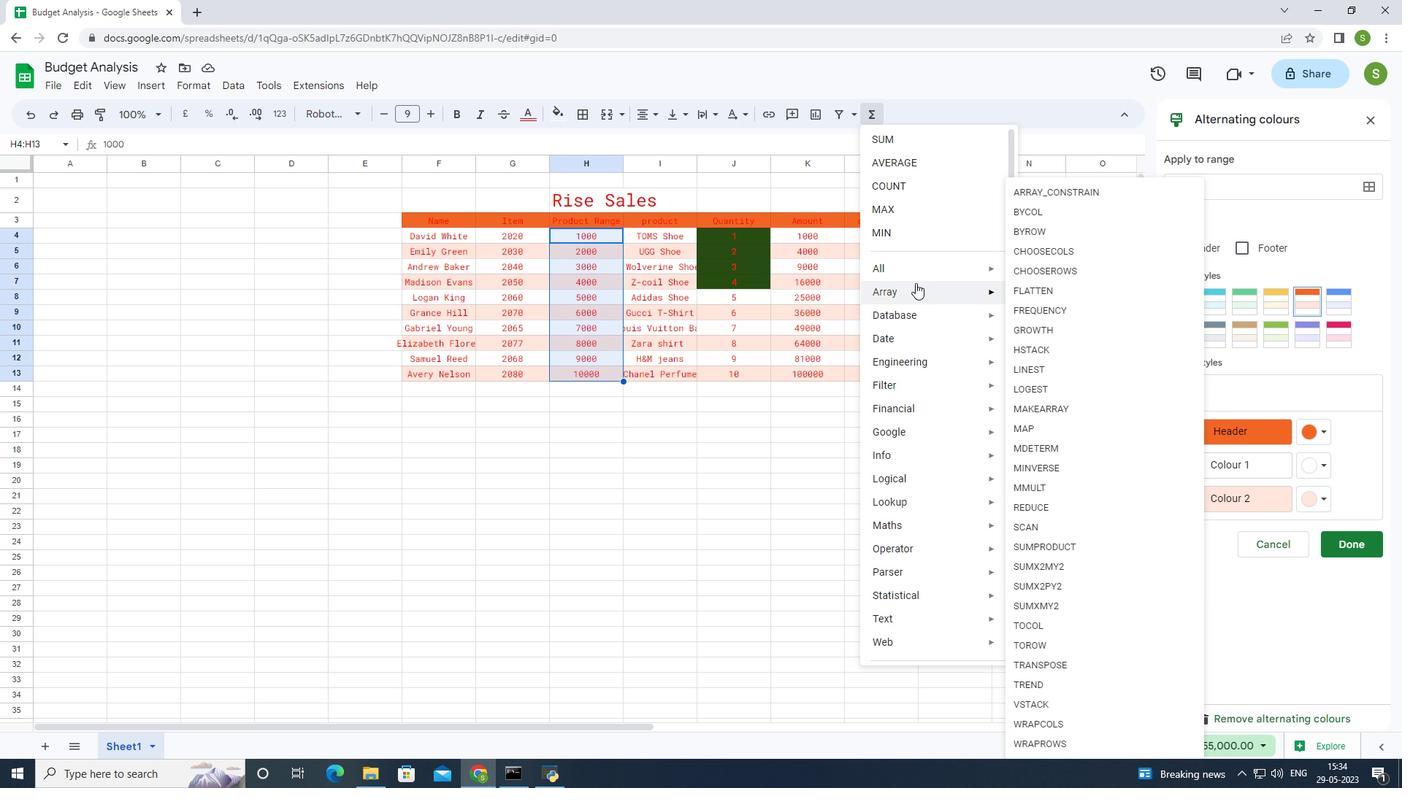 
Action: Mouse scrolled (915, 281) with delta (0, 0)
Screenshot: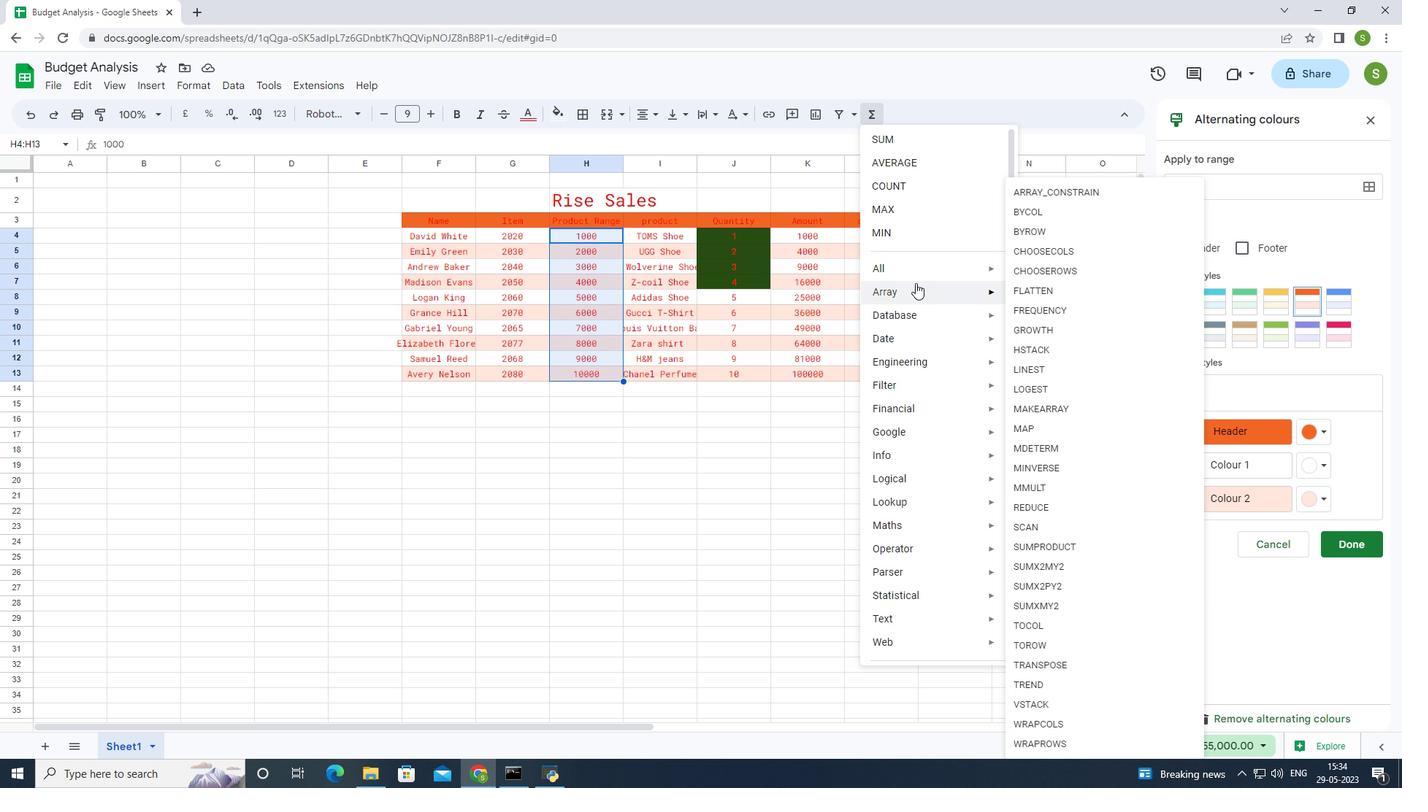 
Action: Mouse moved to (907, 262)
Screenshot: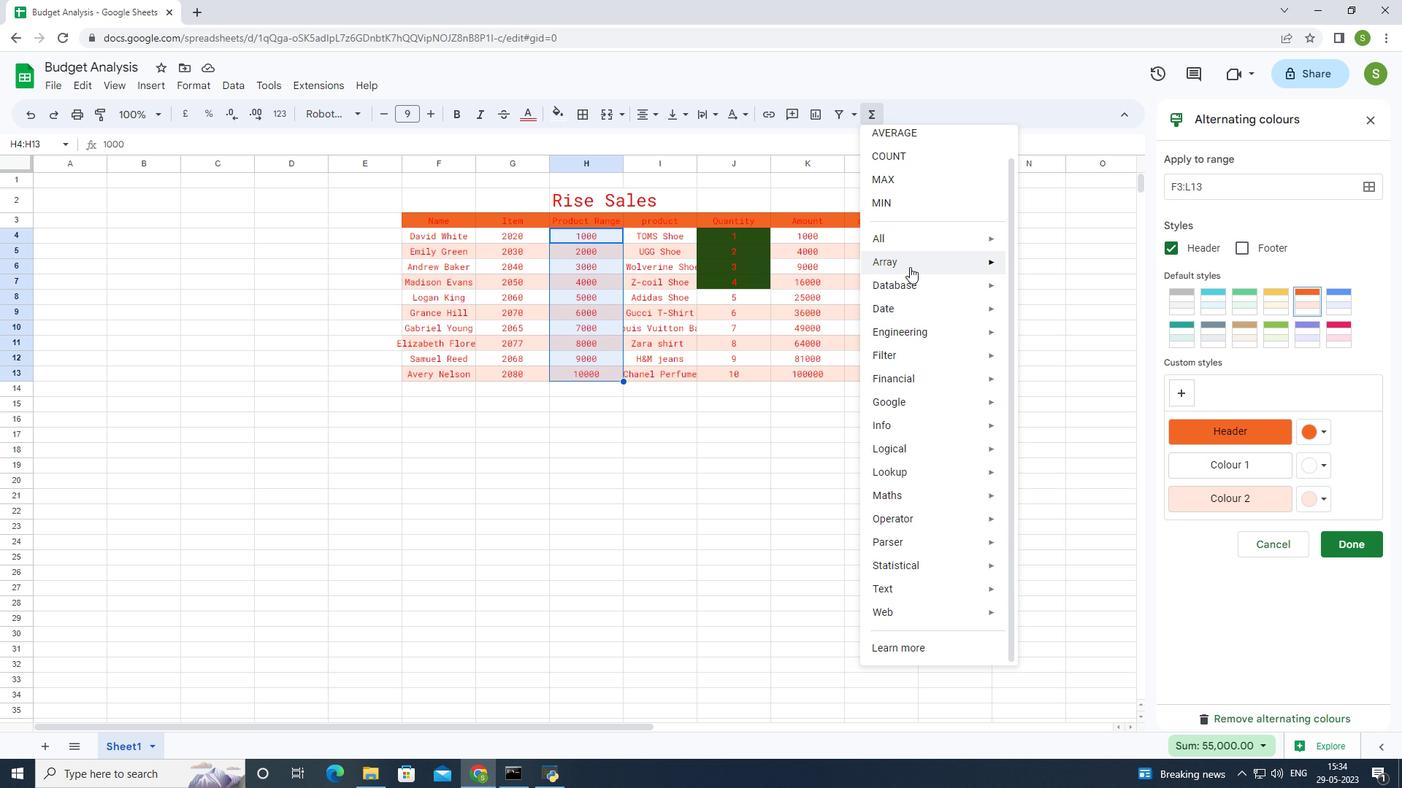 
Action: Mouse scrolled (907, 262) with delta (0, 0)
Screenshot: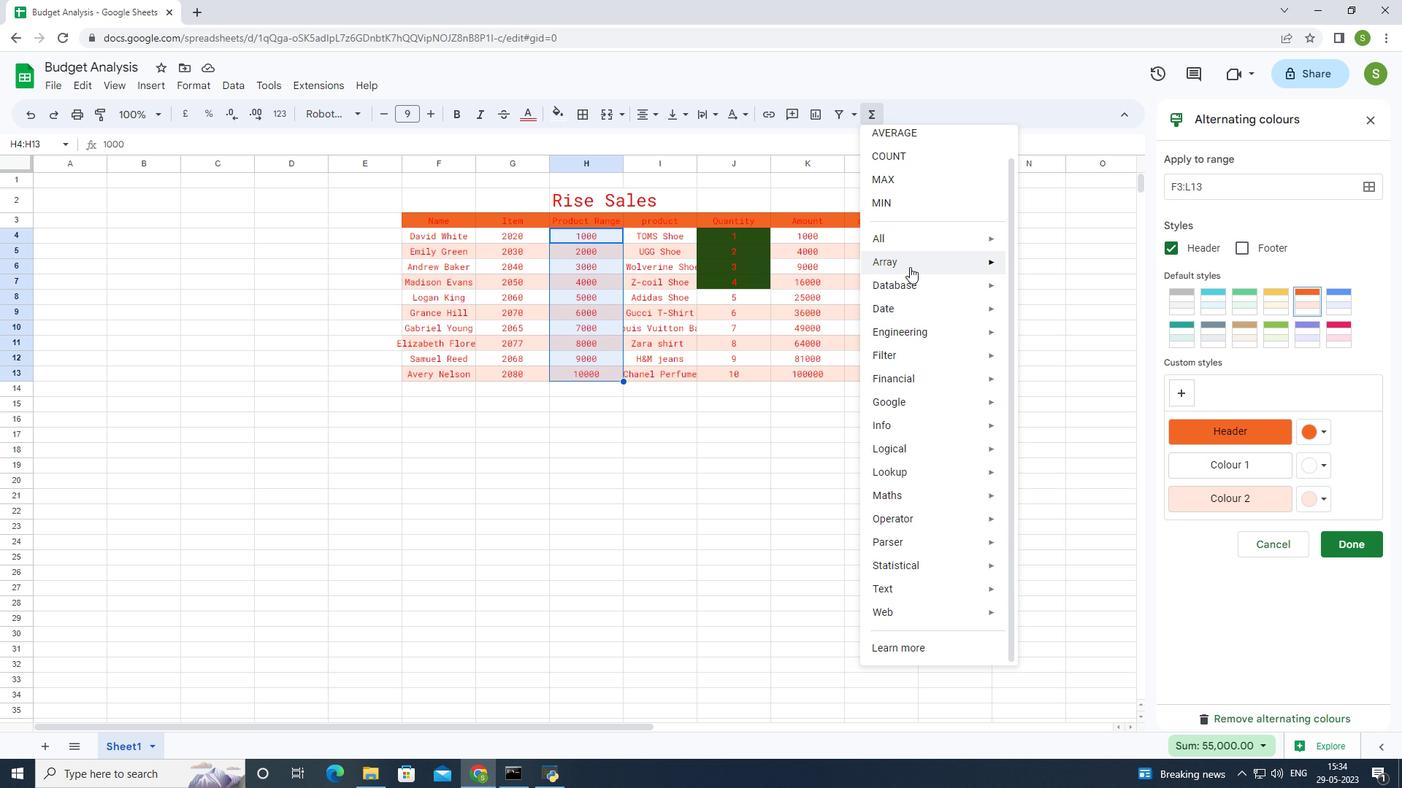 
Action: Mouse moved to (658, 454)
Screenshot: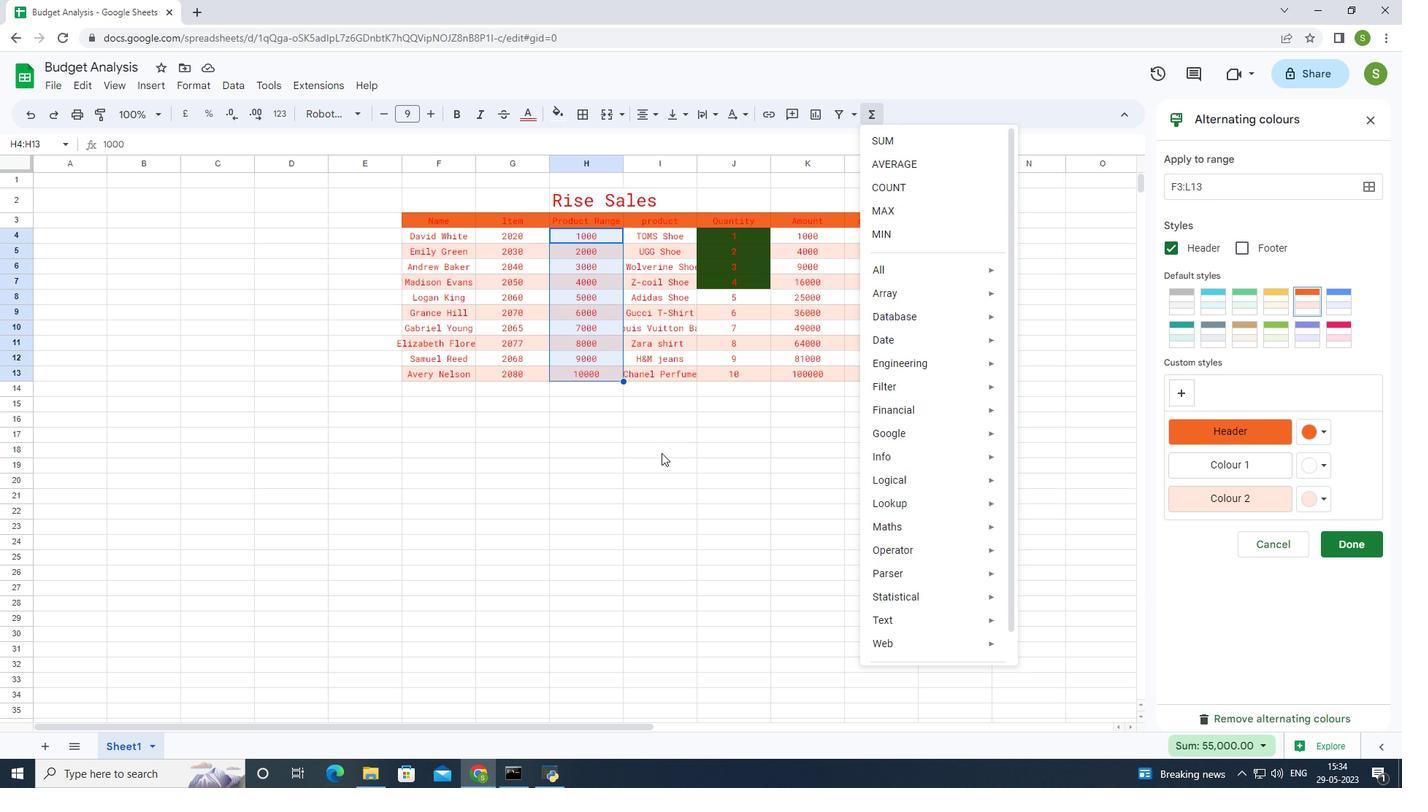 
Action: Mouse pressed left at (658, 454)
Screenshot: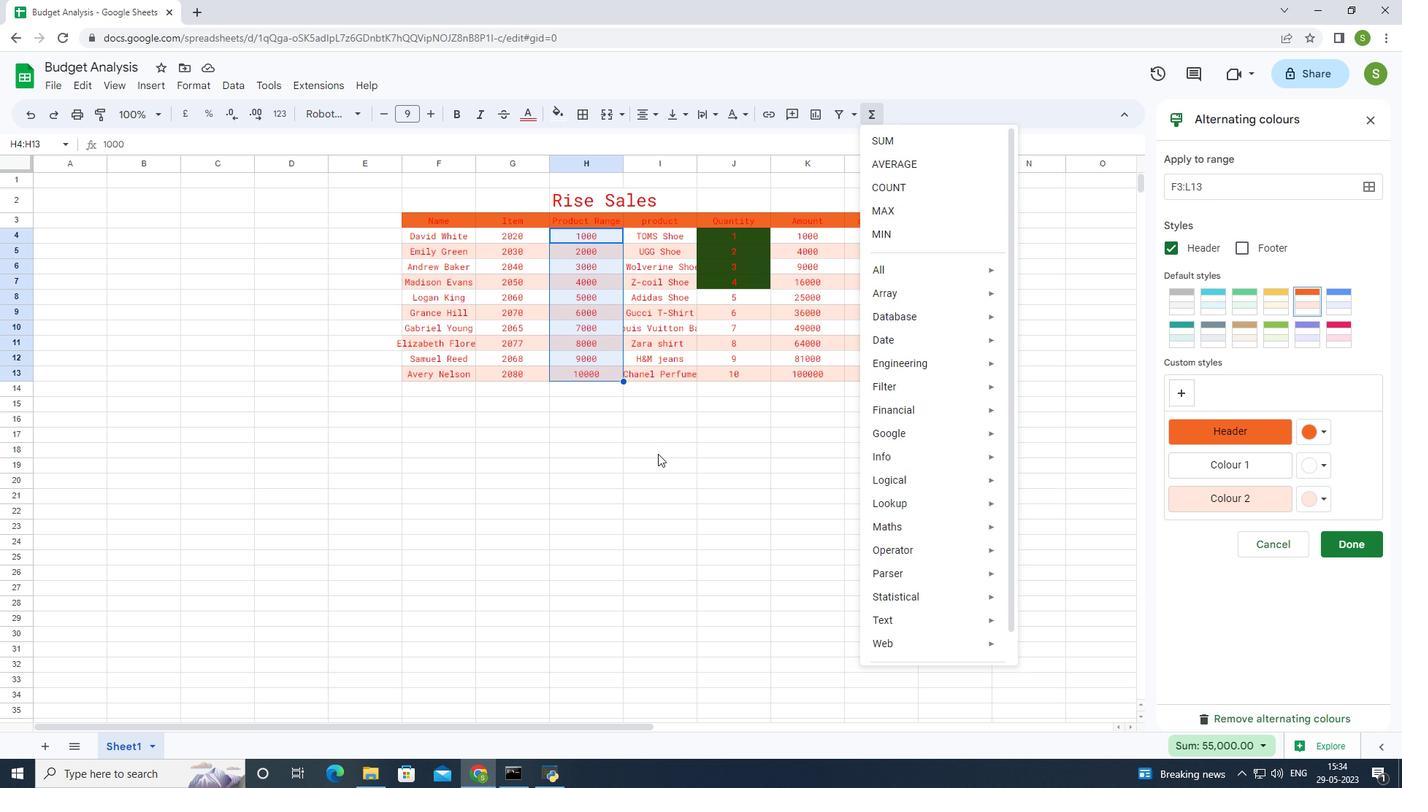 
Action: Mouse moved to (431, 220)
Screenshot: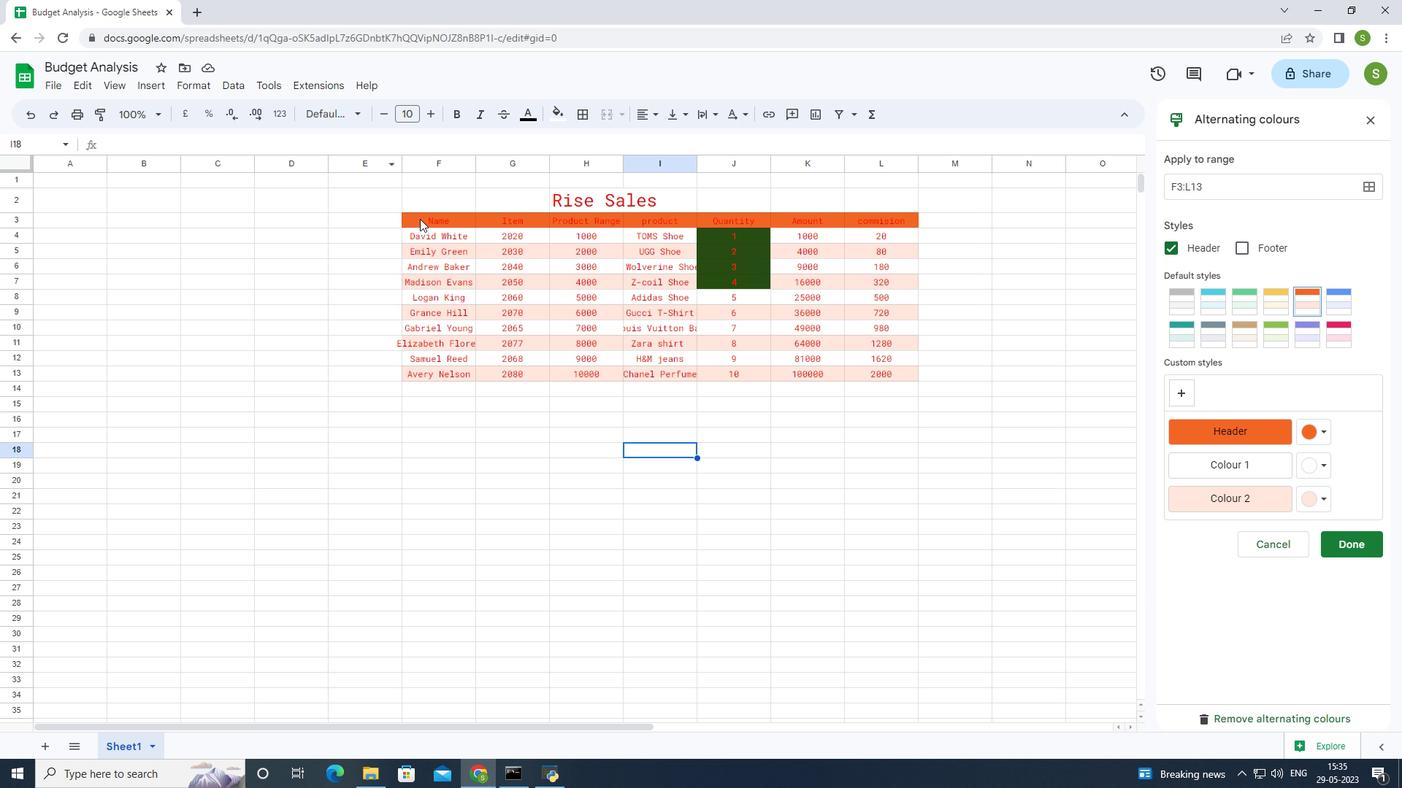 
Action: Mouse pressed left at (431, 220)
Screenshot: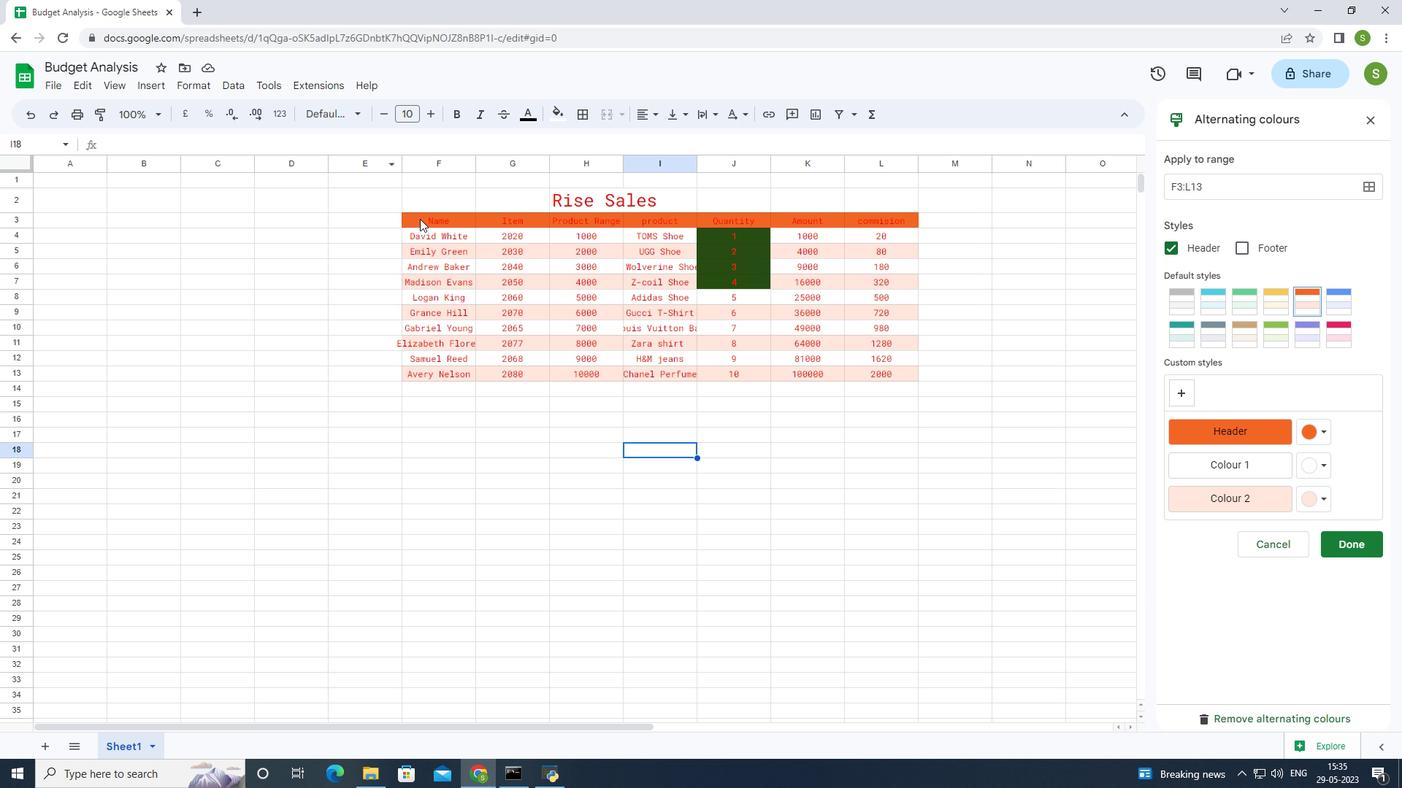 
Action: Mouse moved to (442, 219)
Screenshot: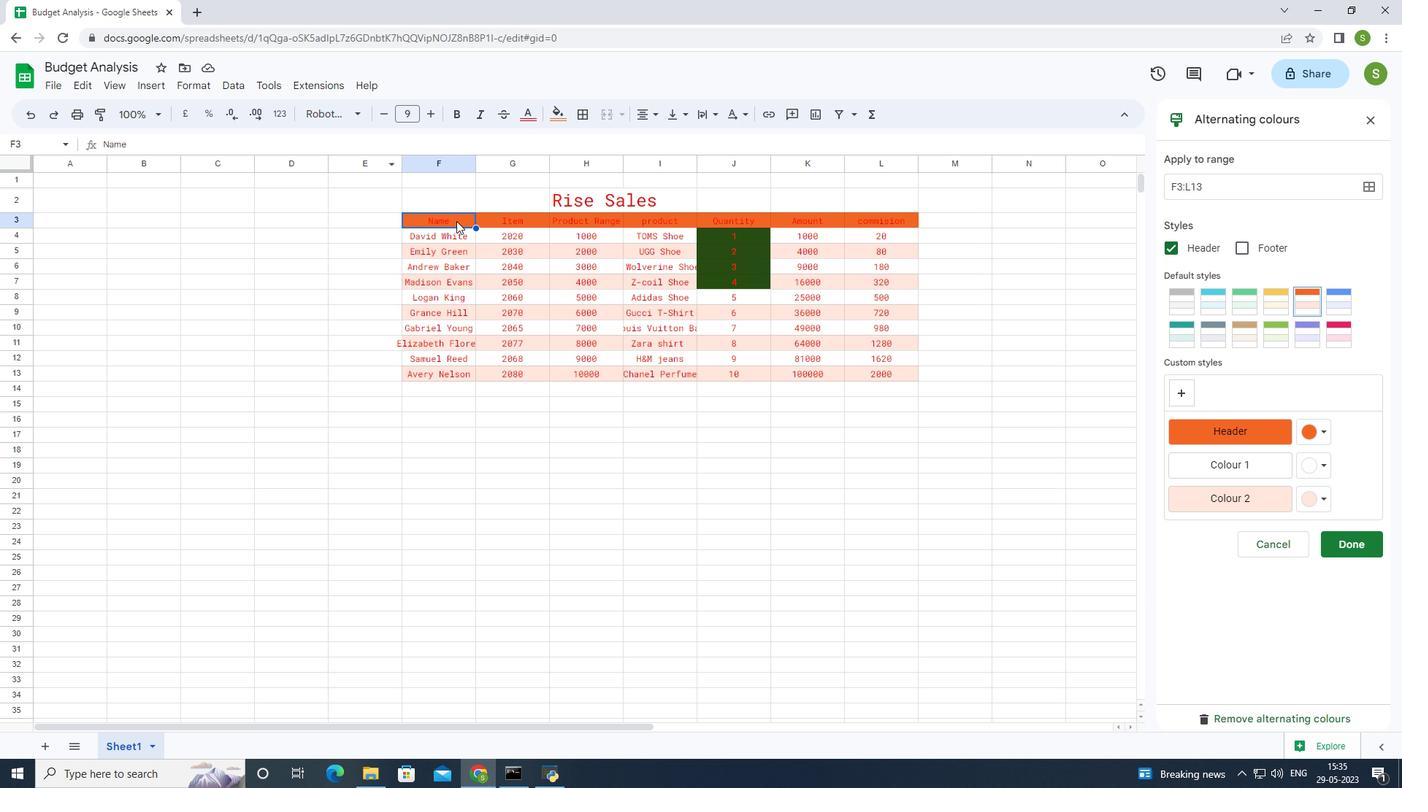 
Action: Mouse pressed left at (442, 219)
Screenshot: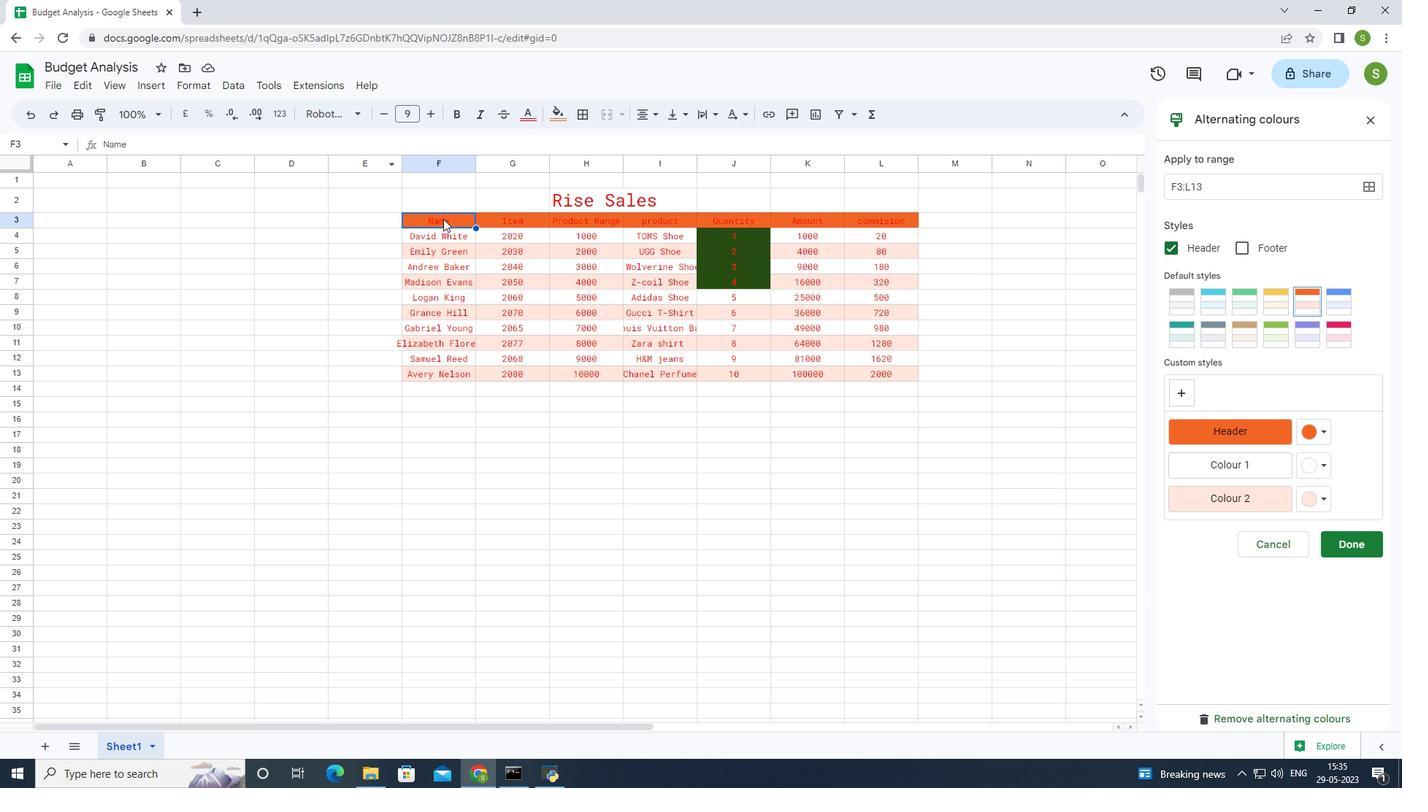 
Action: Mouse moved to (48, 89)
Screenshot: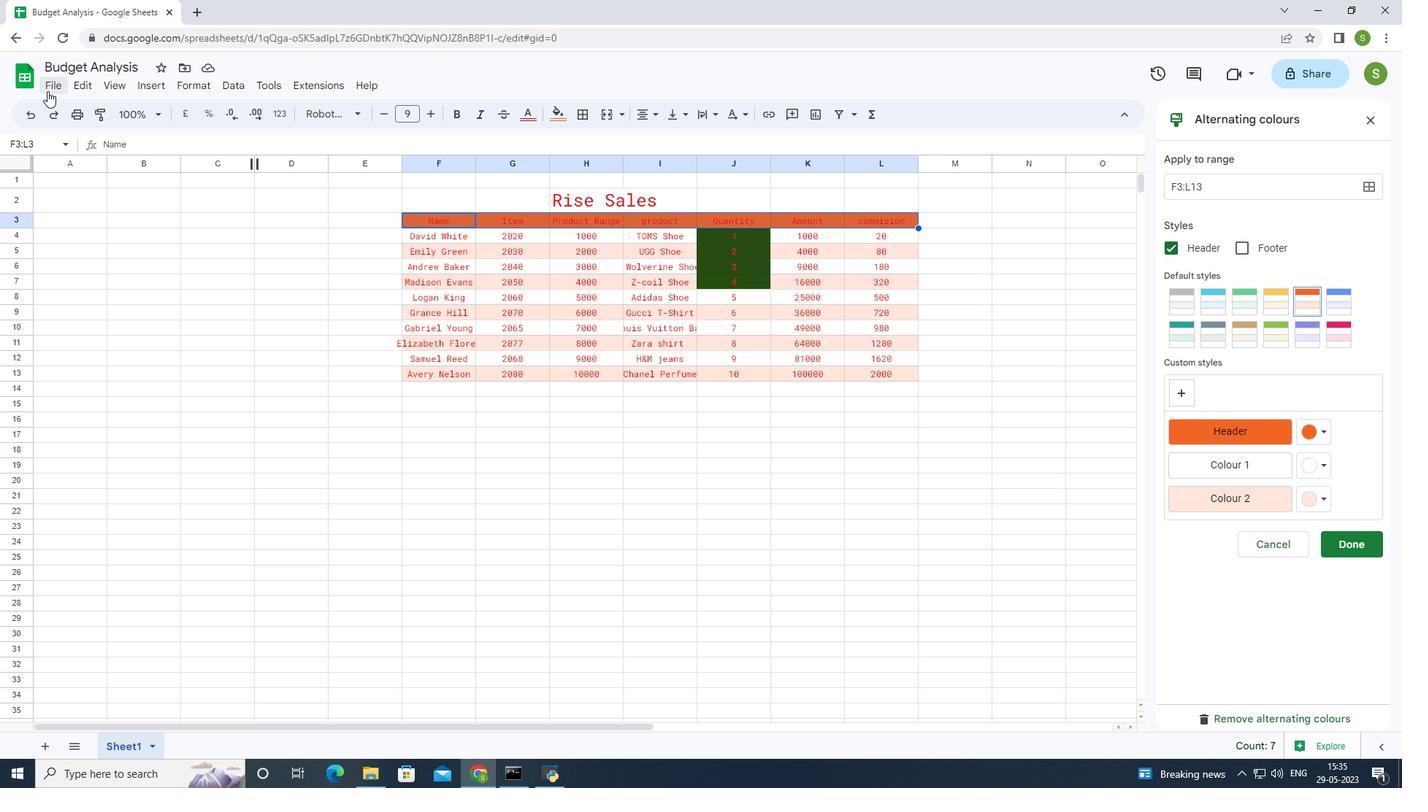 
Action: Mouse pressed left at (48, 89)
Screenshot: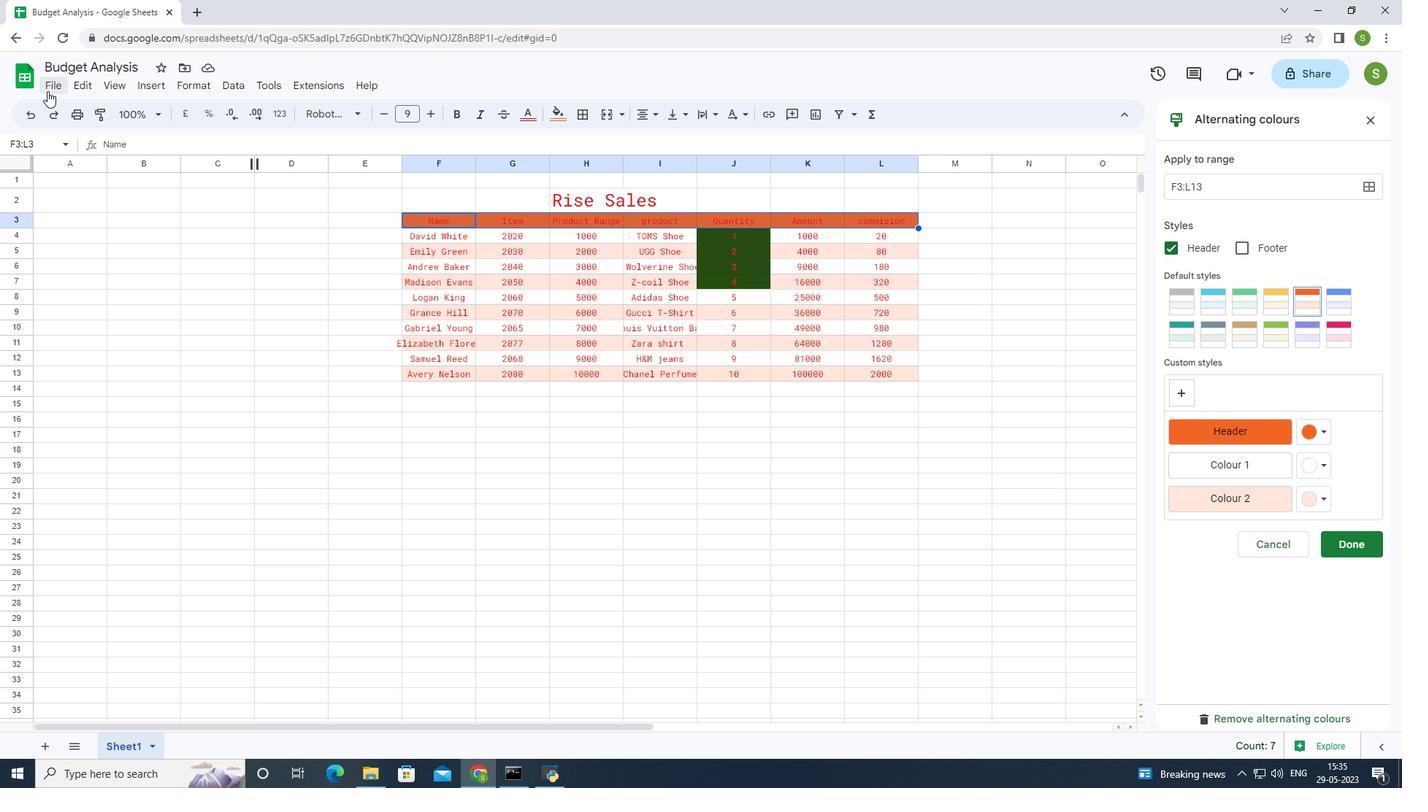 
Action: Mouse moved to (80, 87)
Screenshot: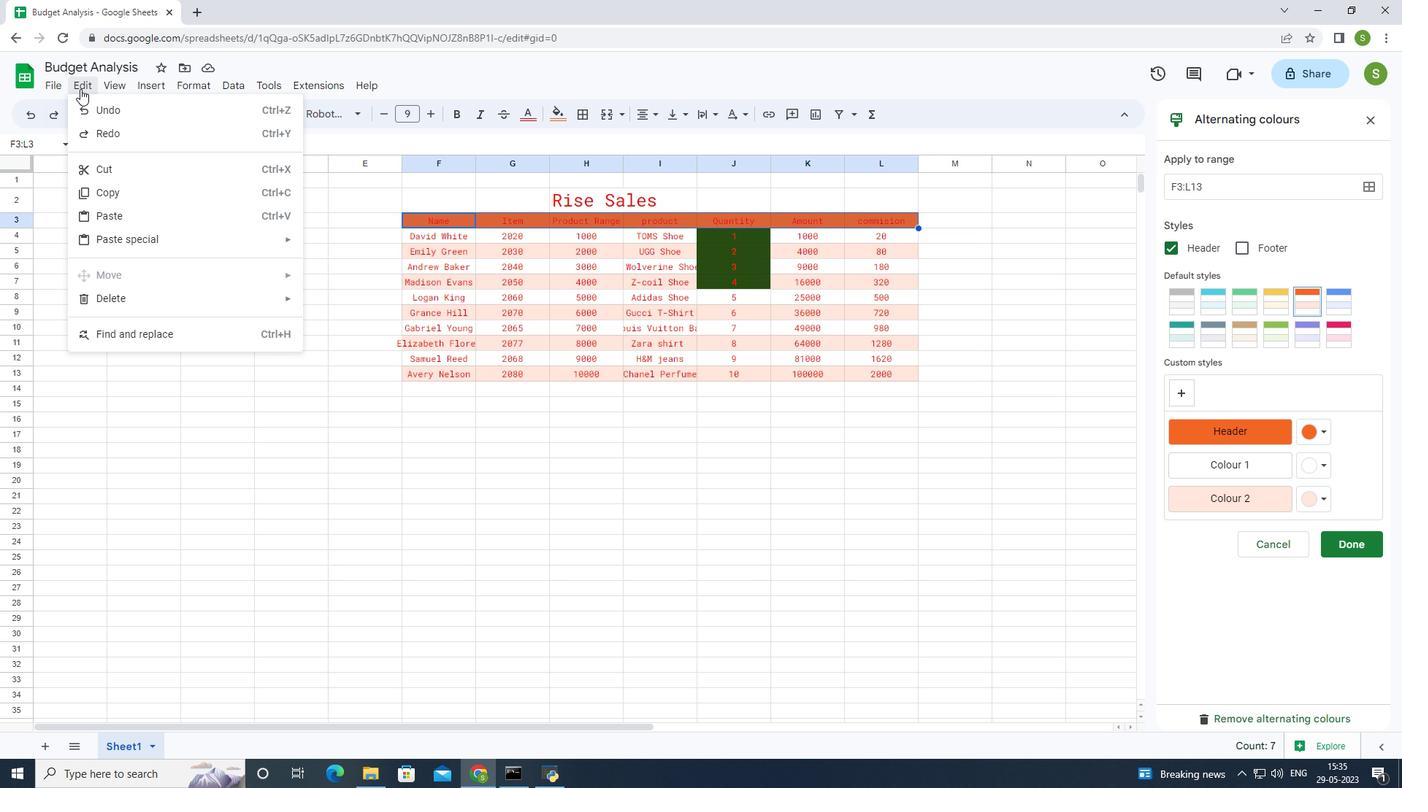
Action: Mouse pressed left at (80, 87)
Screenshot: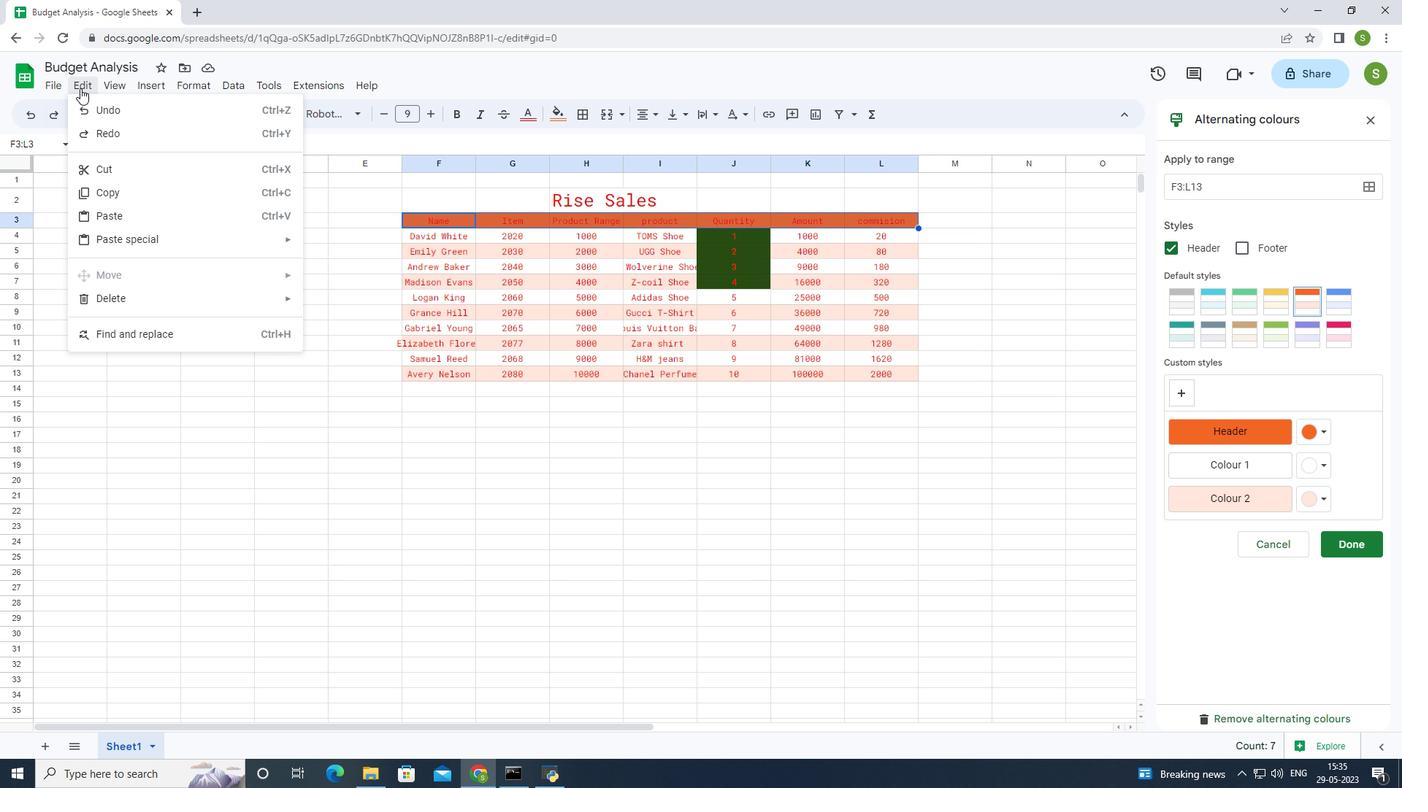 
Action: Mouse moved to (82, 84)
Screenshot: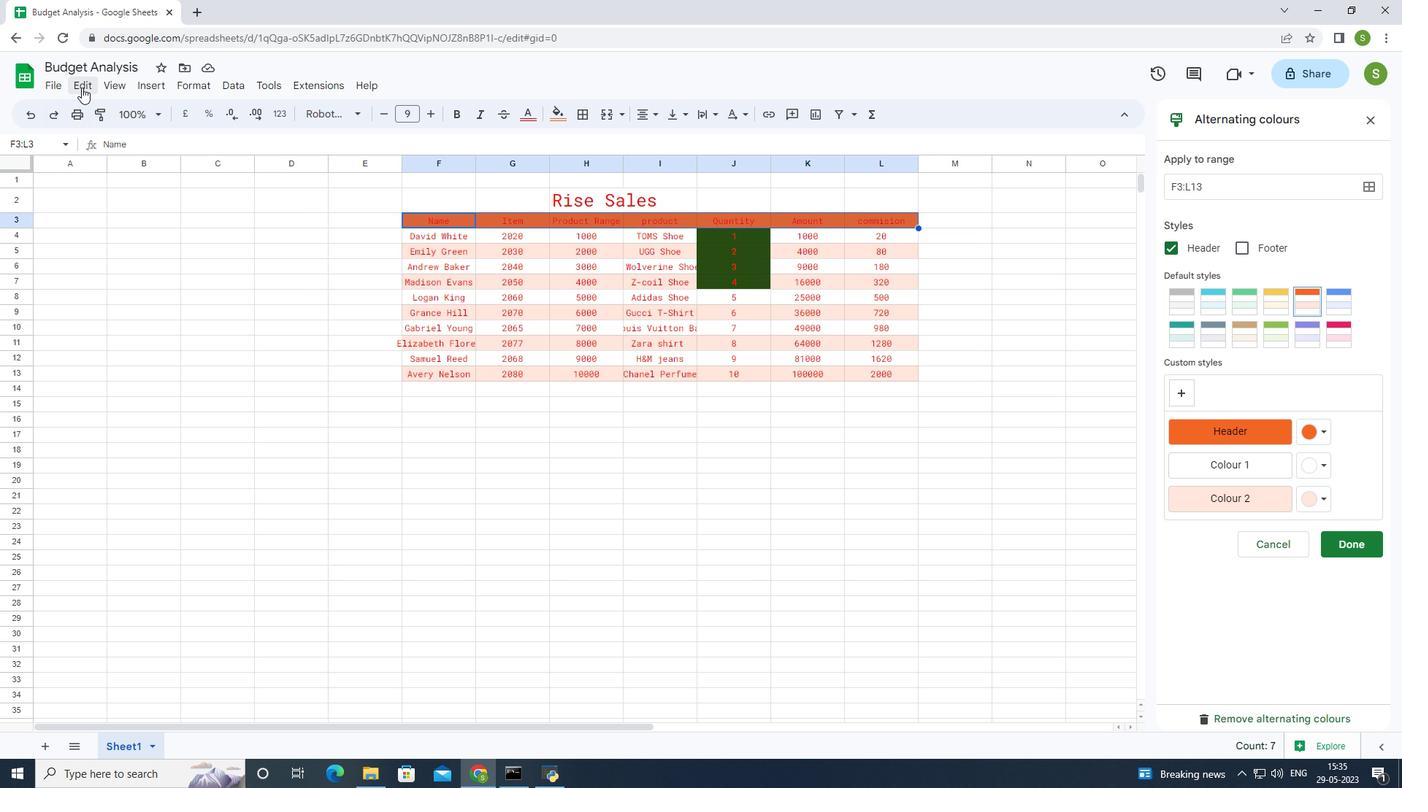 
Action: Mouse pressed left at (82, 84)
Screenshot: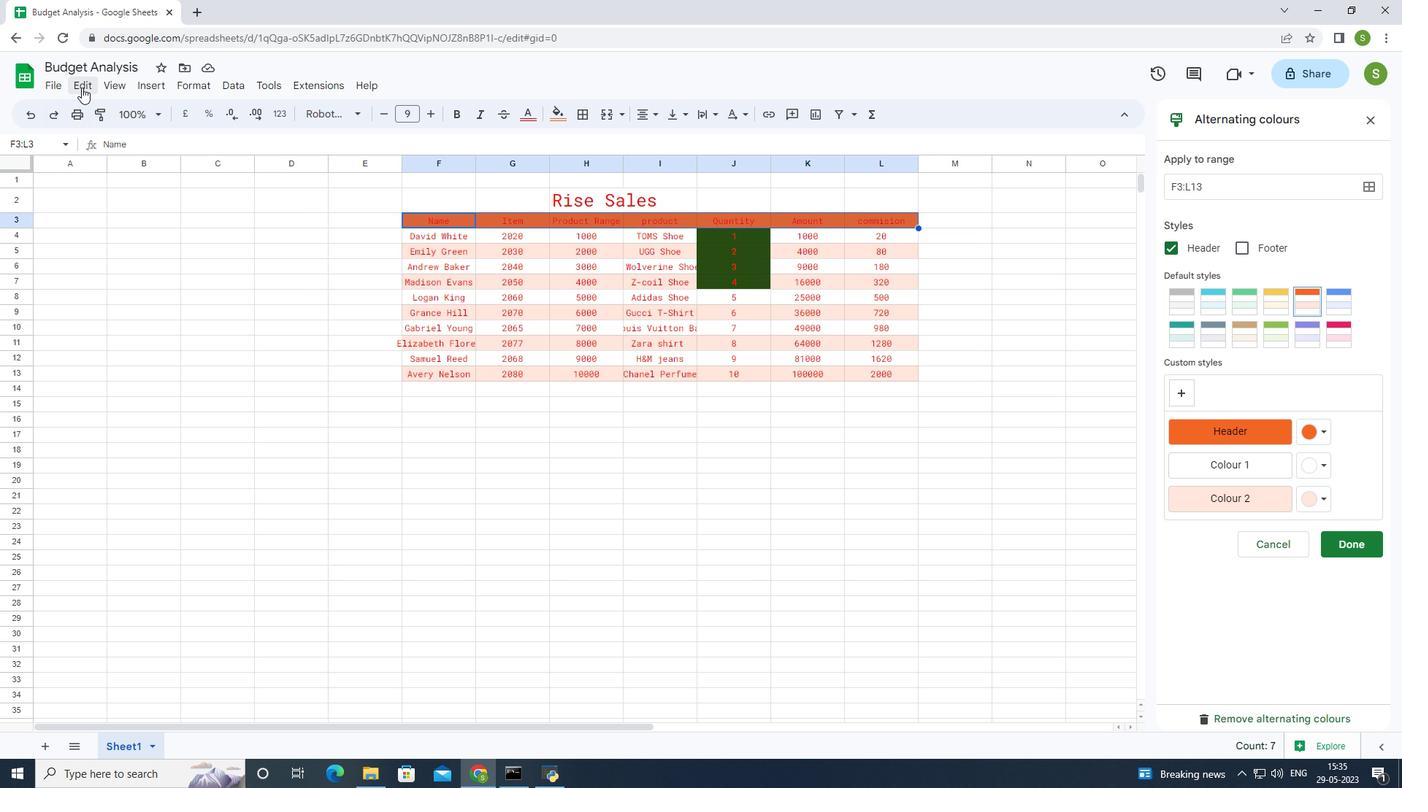 
Action: Mouse moved to (197, 82)
Screenshot: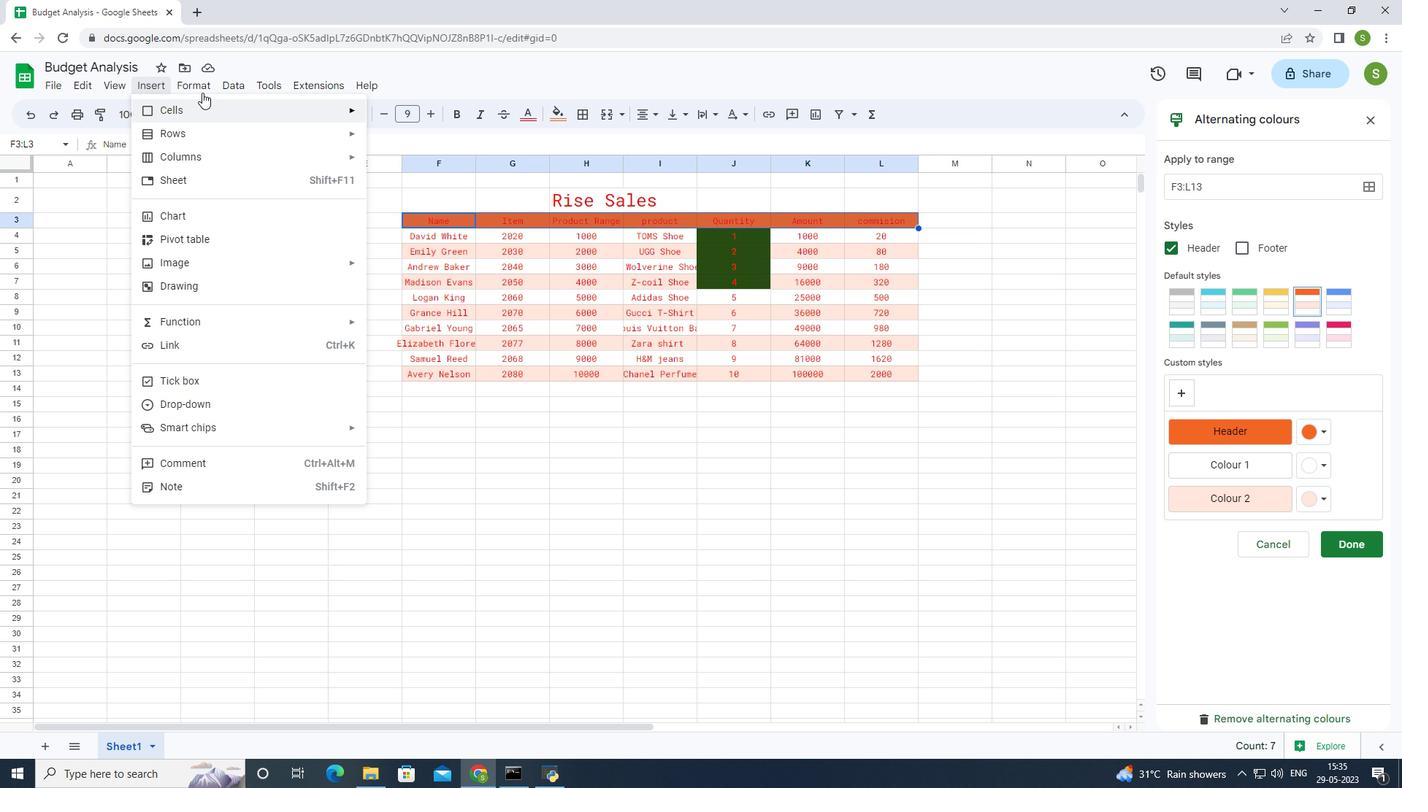 
Action: Mouse pressed left at (197, 82)
Screenshot: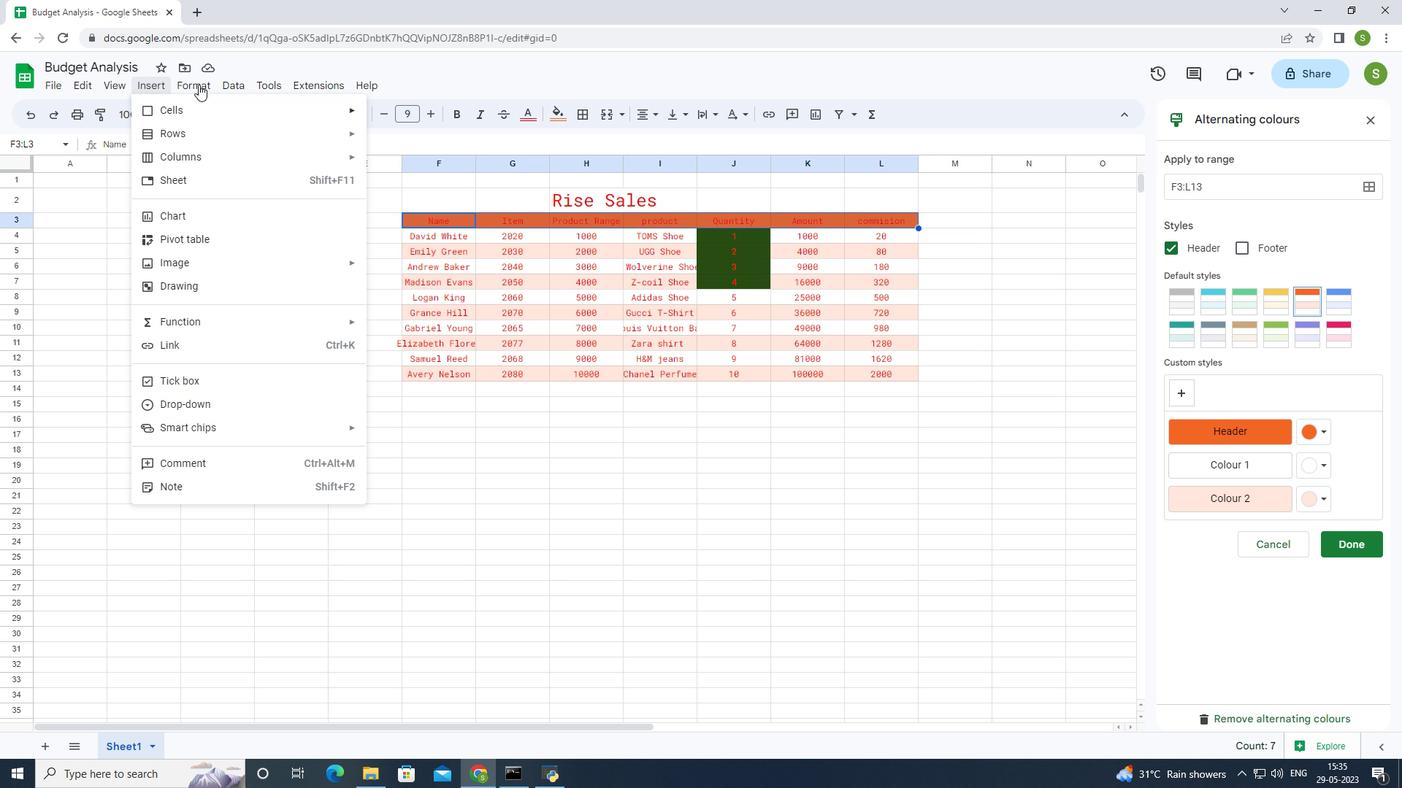 
Action: Mouse moved to (201, 85)
Screenshot: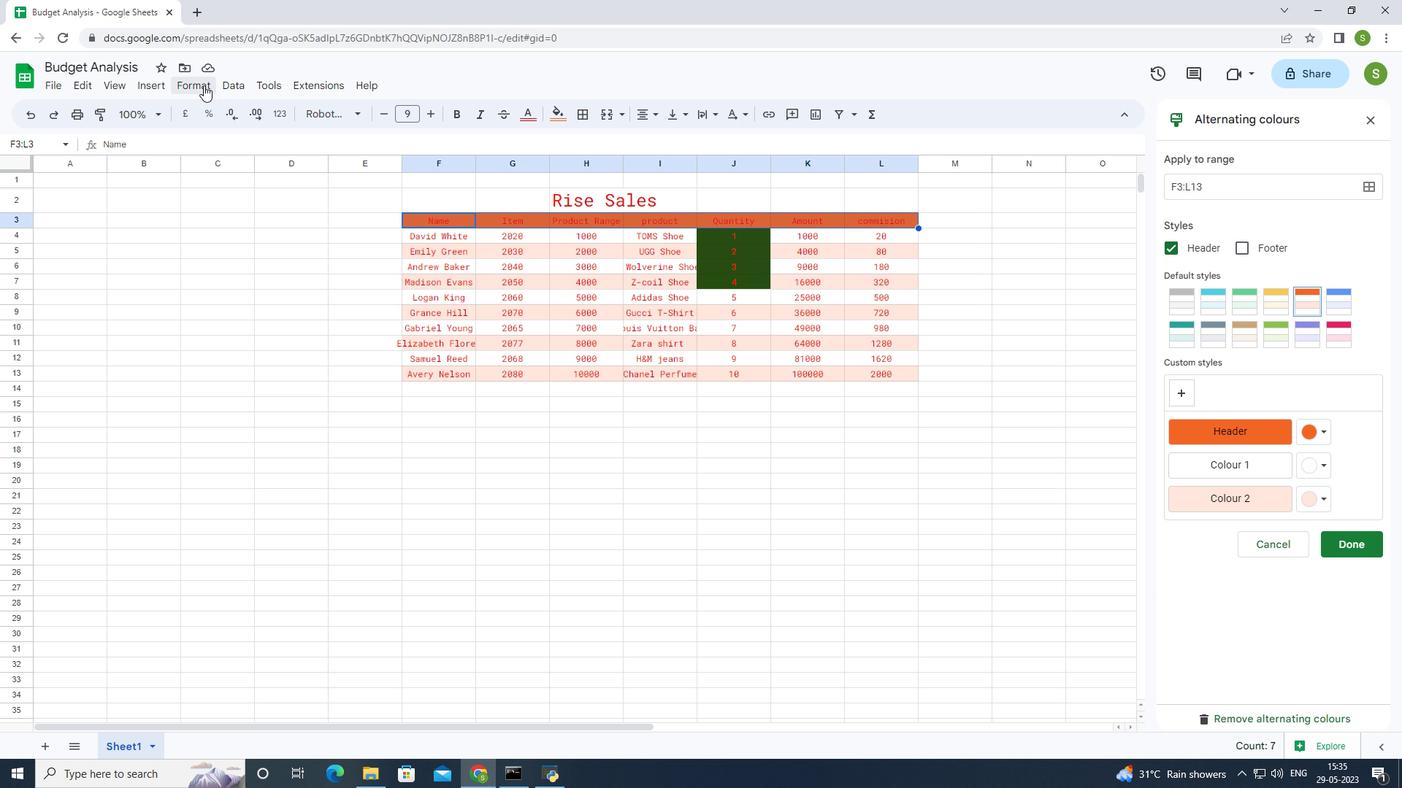 
Action: Mouse pressed left at (201, 85)
Screenshot: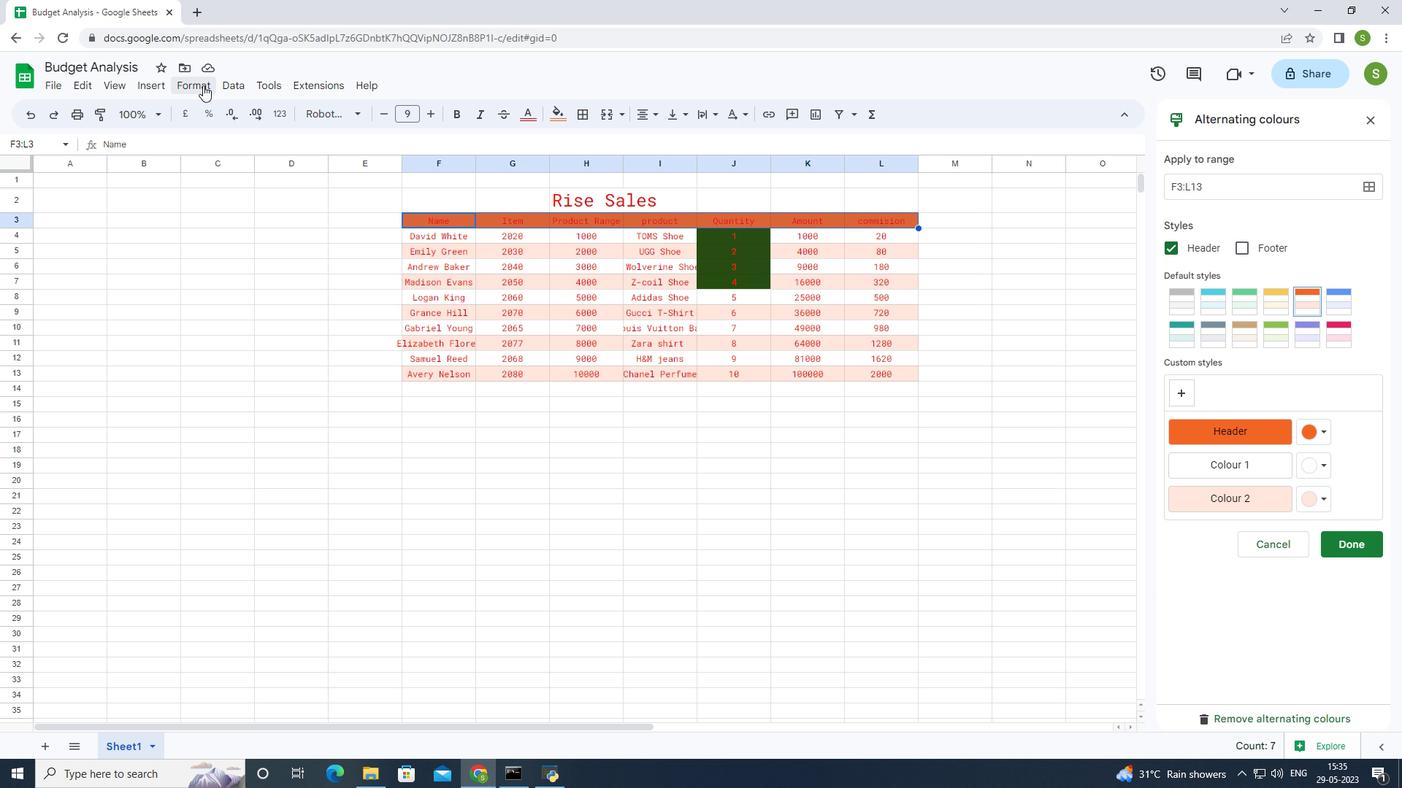 
Action: Mouse moved to (236, 81)
Screenshot: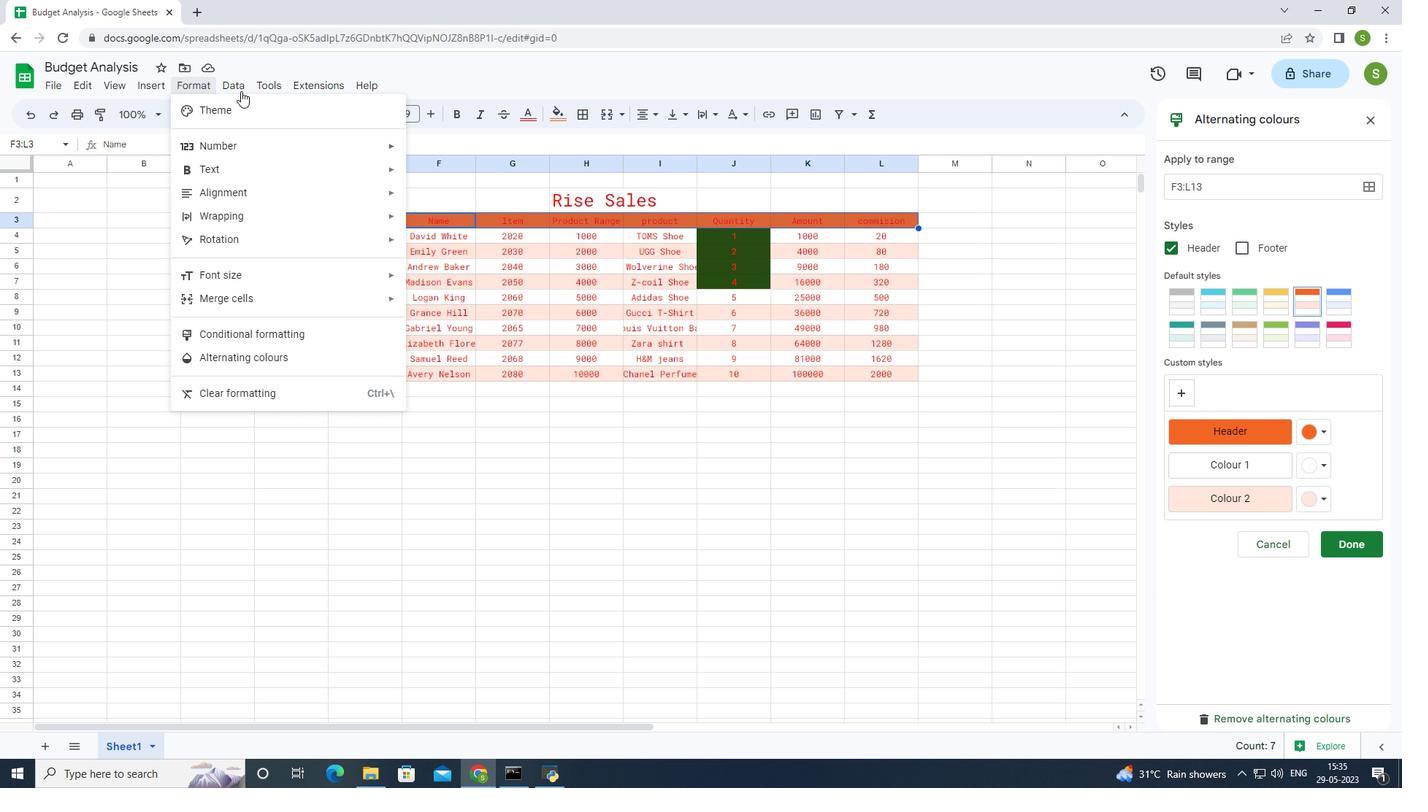 
Action: Mouse pressed left at (236, 81)
Screenshot: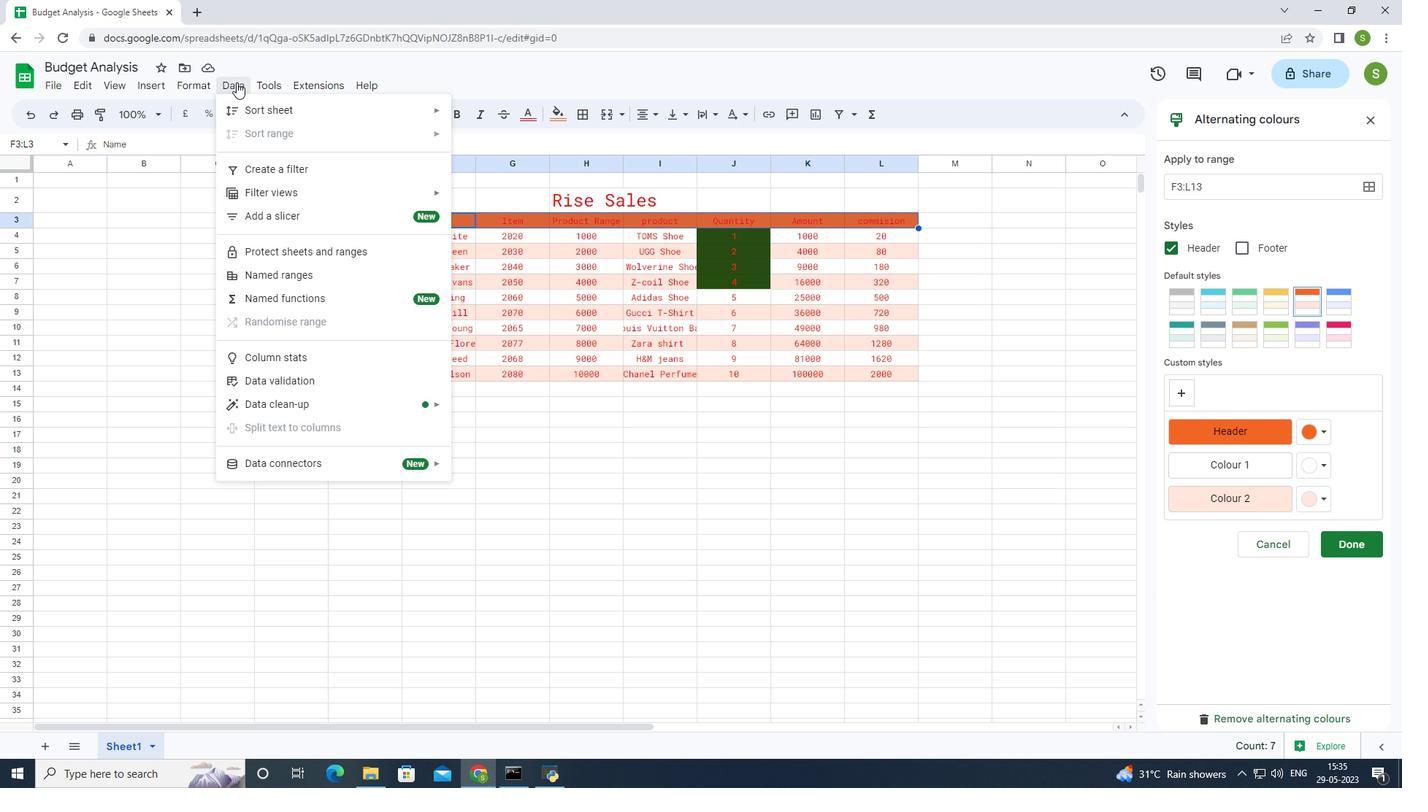 
Action: Mouse moved to (234, 81)
Screenshot: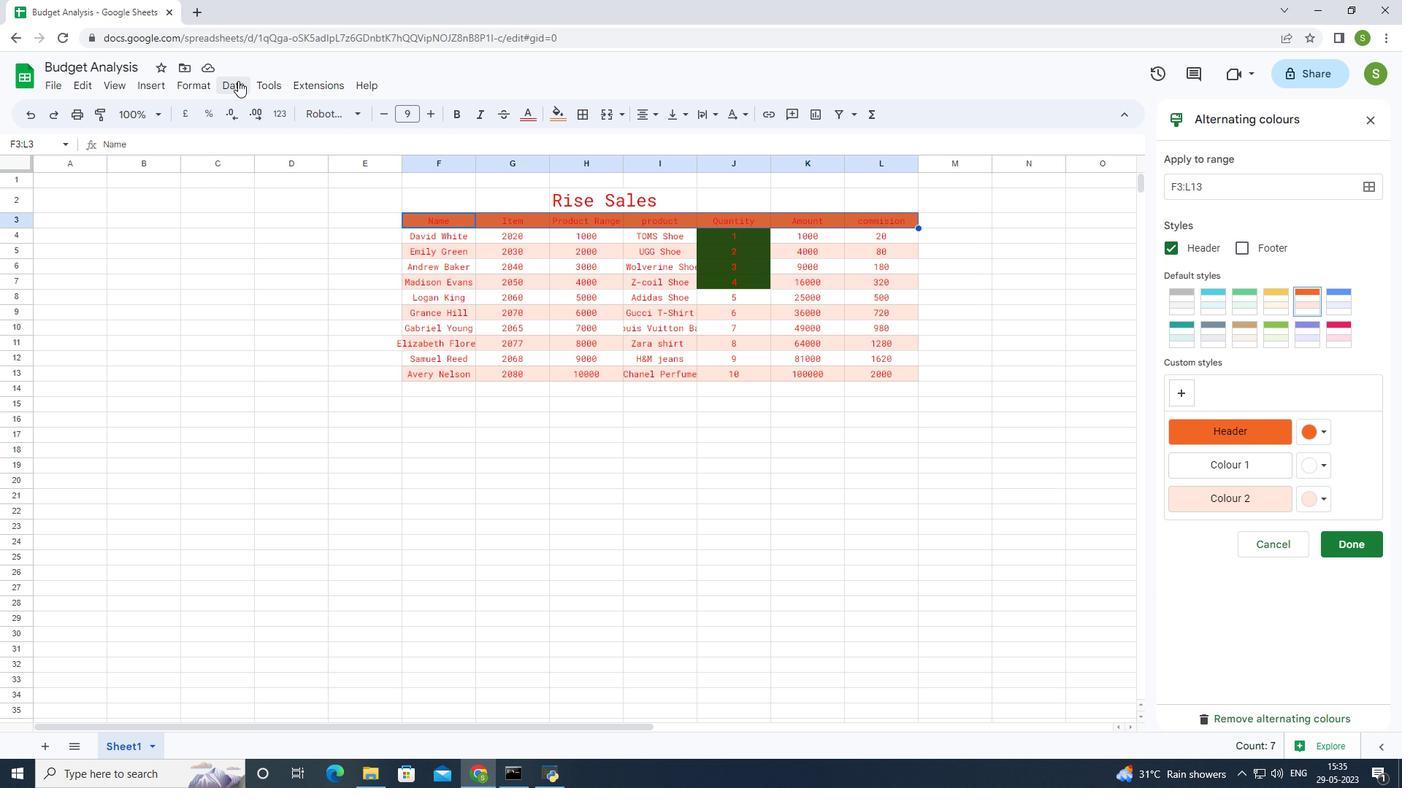 
Action: Mouse pressed left at (234, 81)
Screenshot: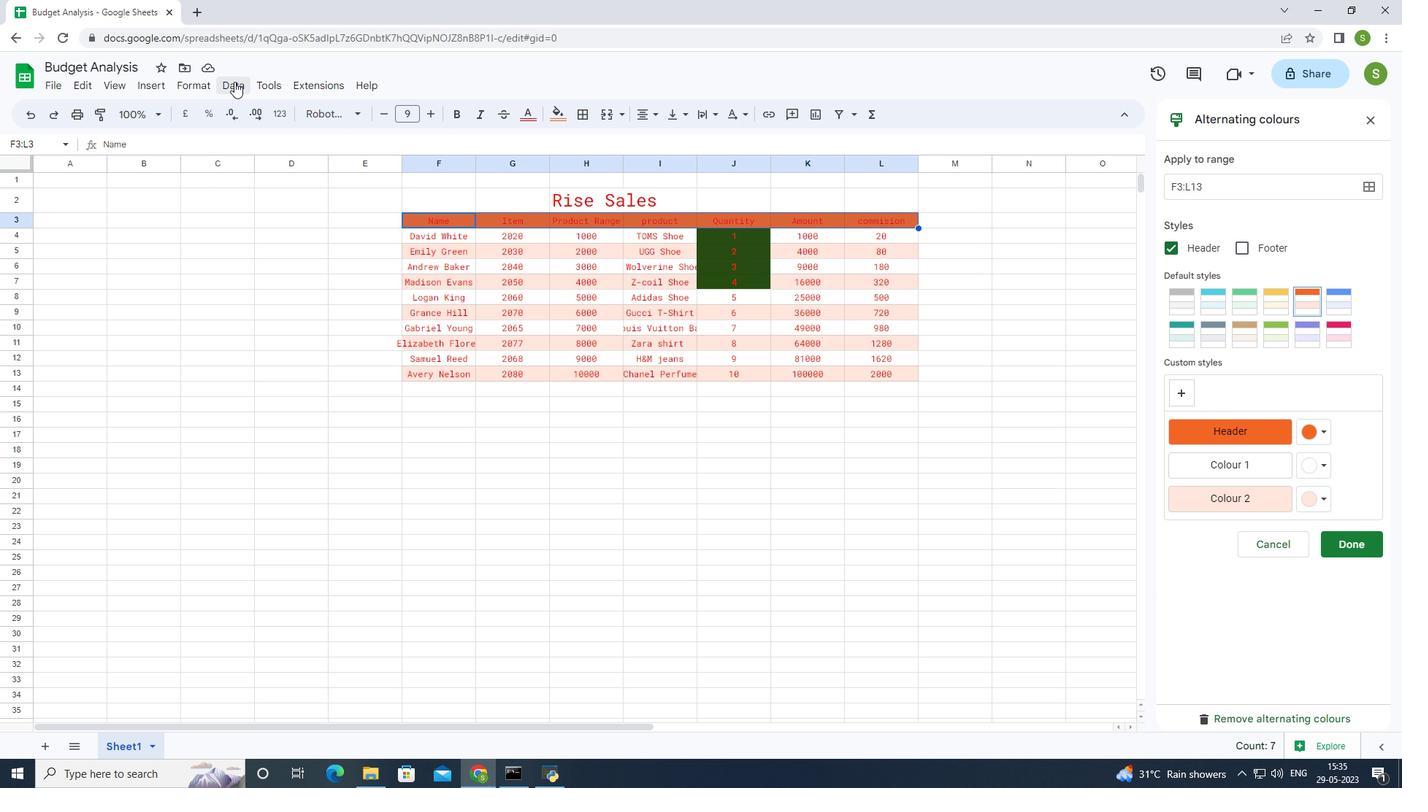 
Action: Mouse moved to (294, 171)
Screenshot: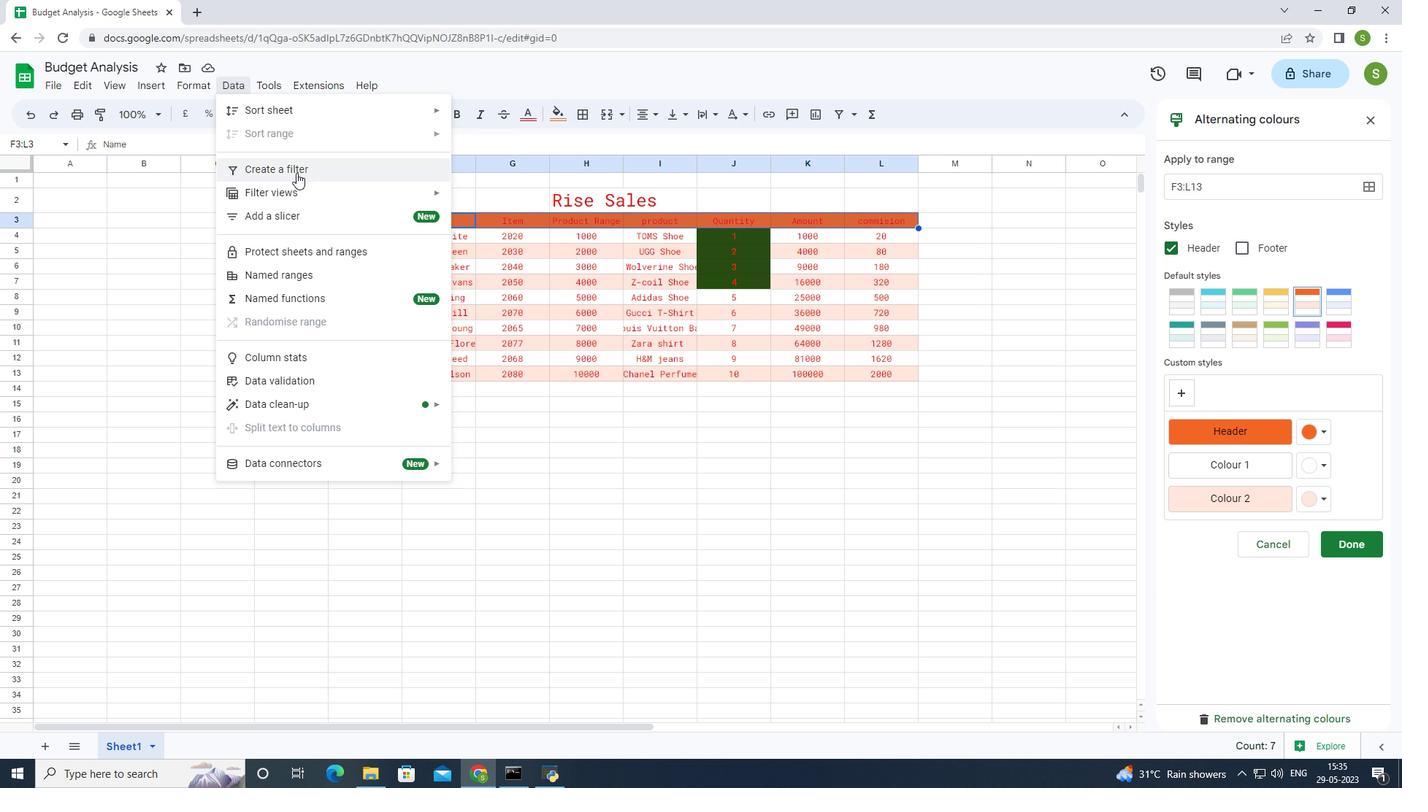 
Action: Mouse pressed left at (294, 171)
Screenshot: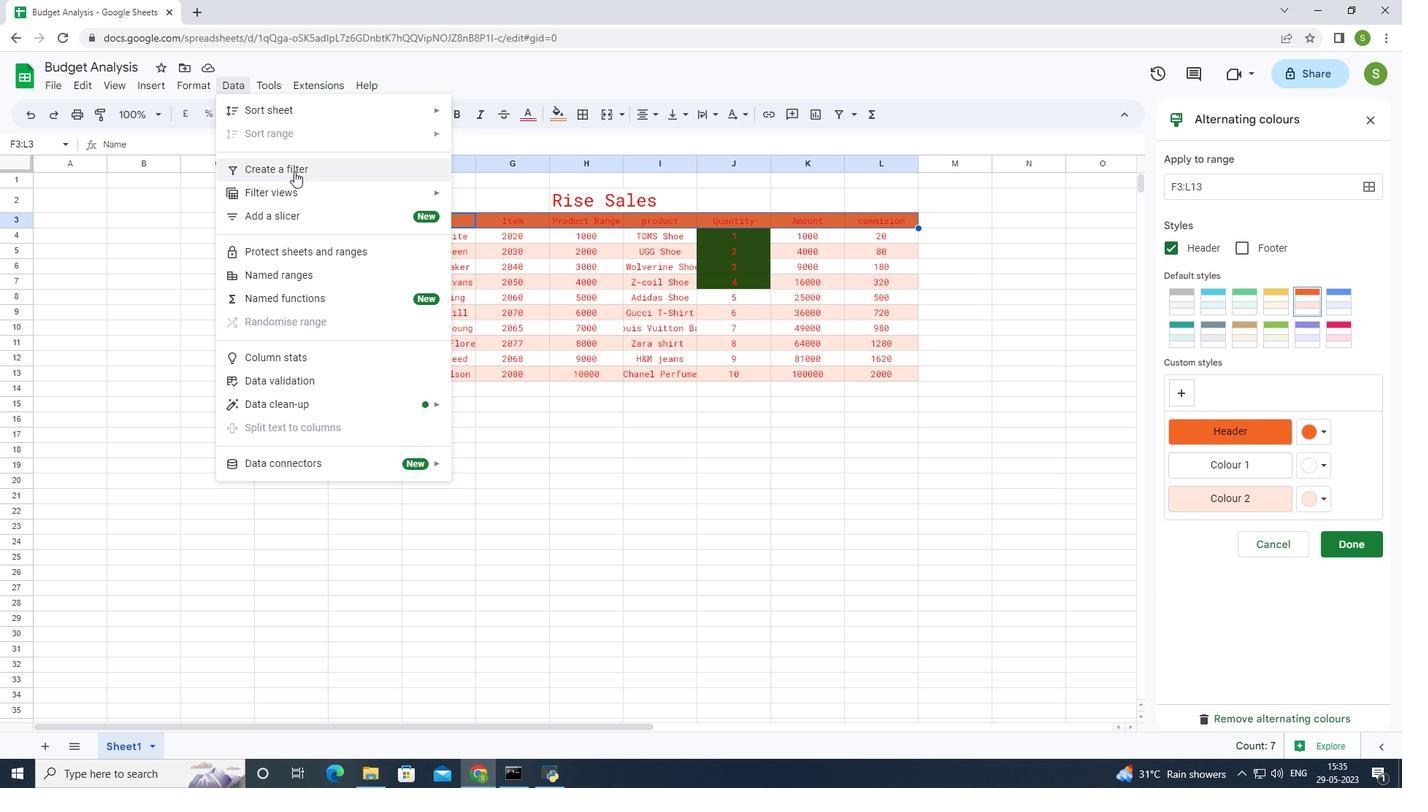 
Action: Mouse moved to (675, 226)
Screenshot: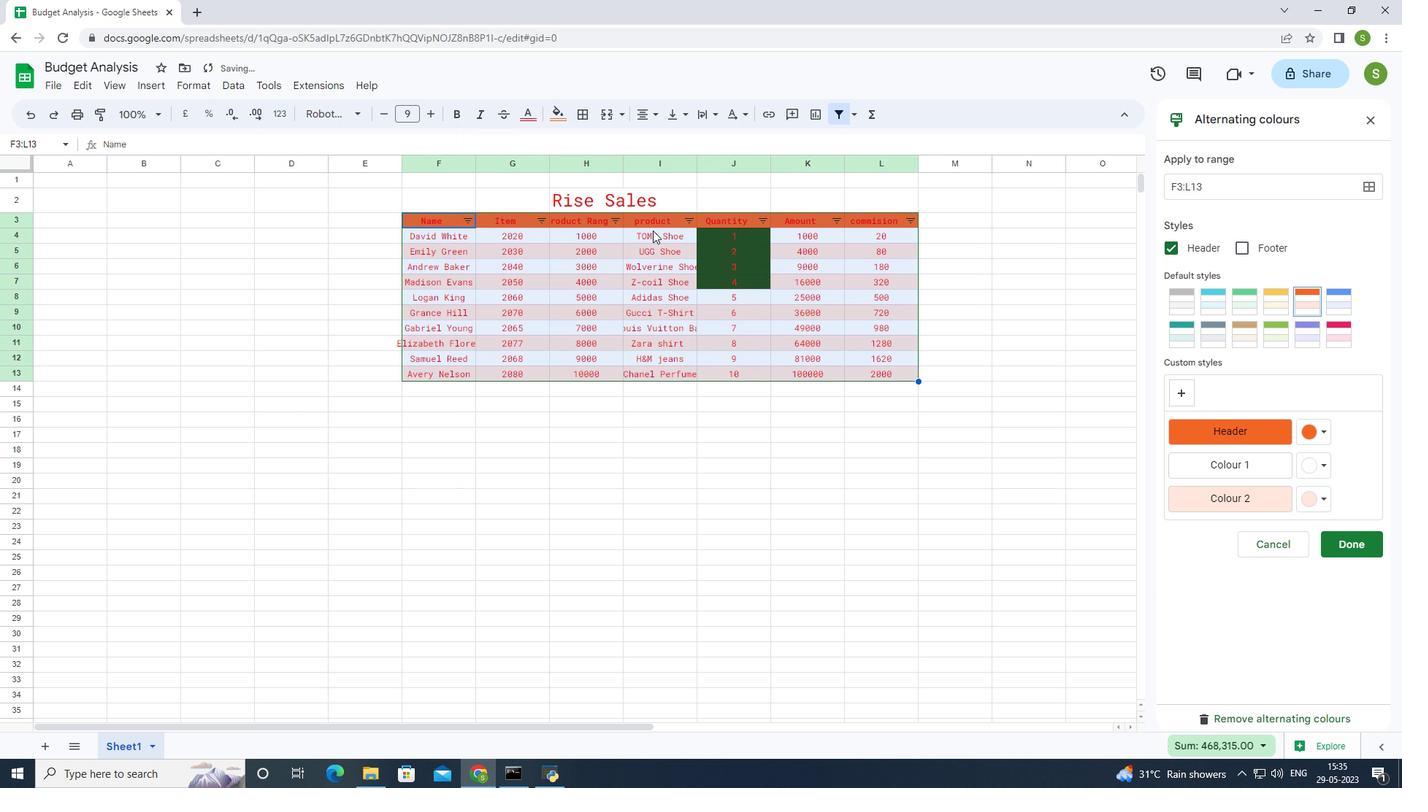 
Action: Mouse pressed left at (675, 226)
Screenshot: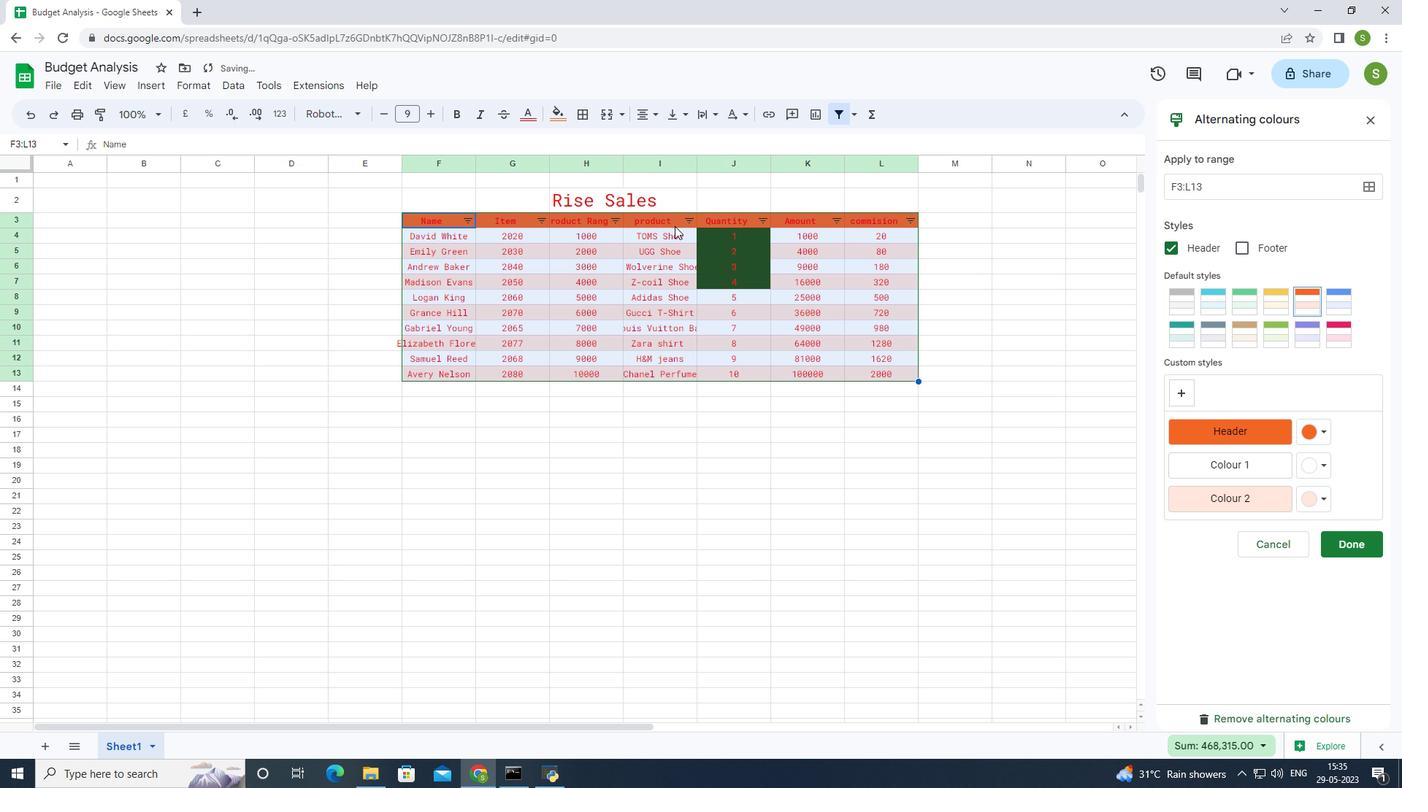 
Action: Mouse moved to (691, 218)
Screenshot: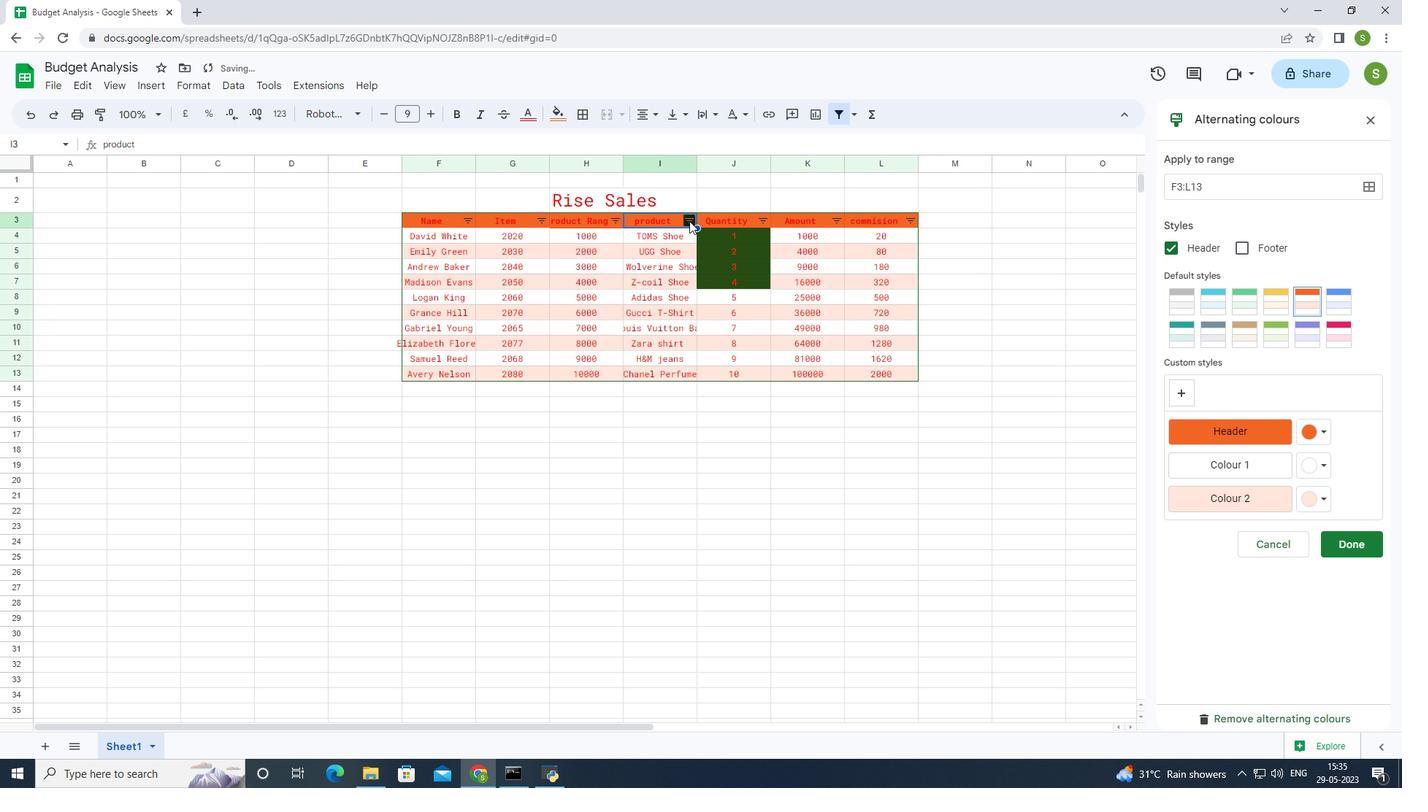 
Action: Mouse pressed left at (691, 218)
Screenshot: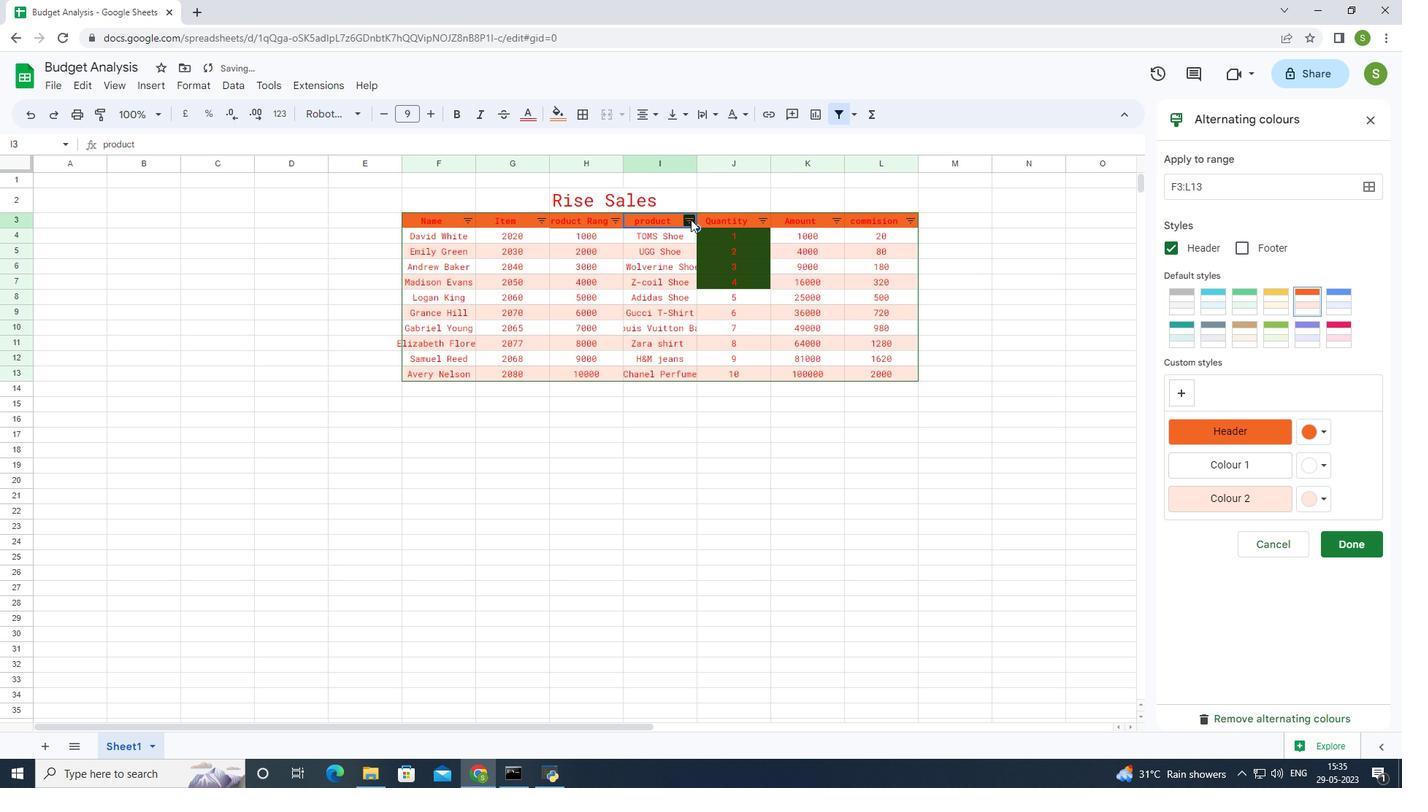 
Action: Mouse moved to (551, 262)
Screenshot: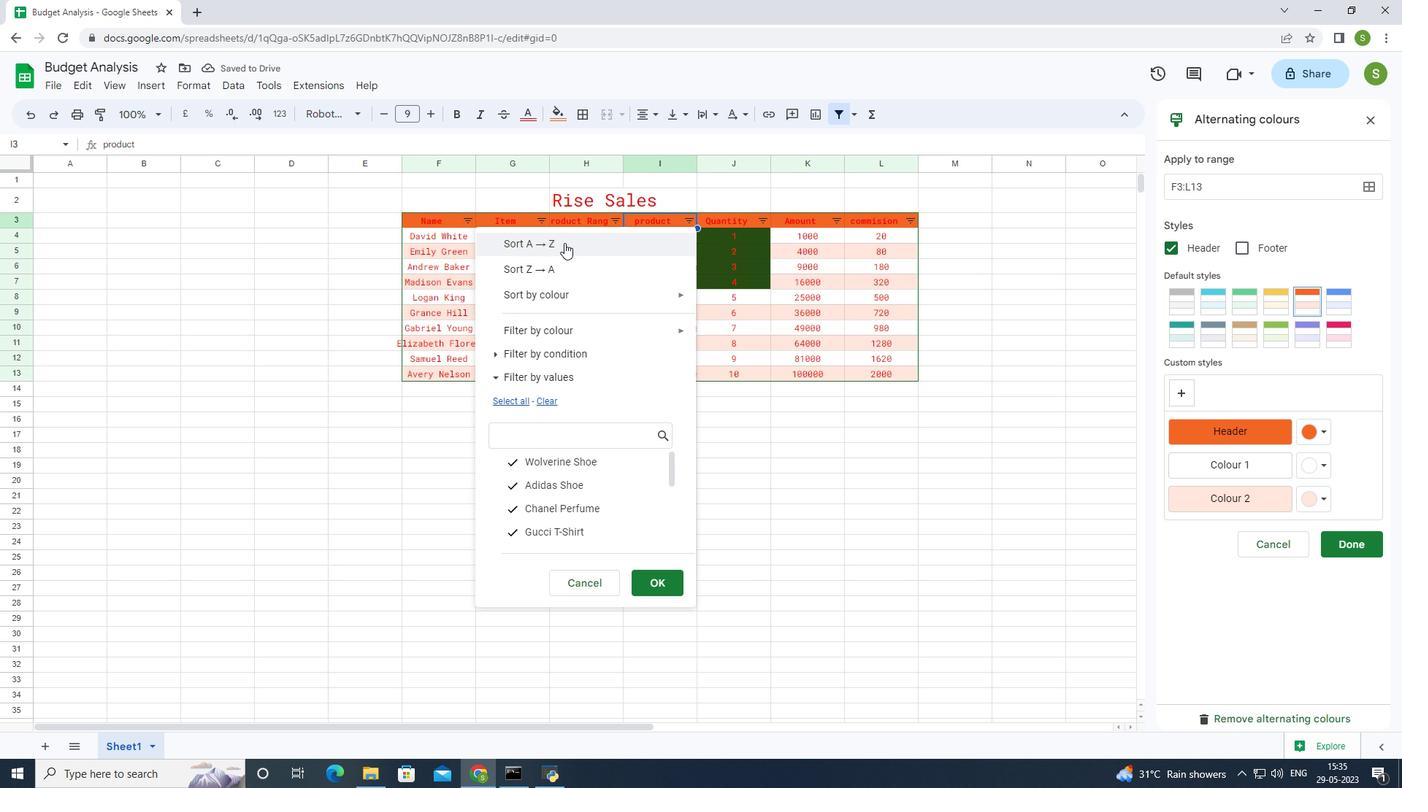 
Action: Mouse pressed left at (551, 262)
Screenshot: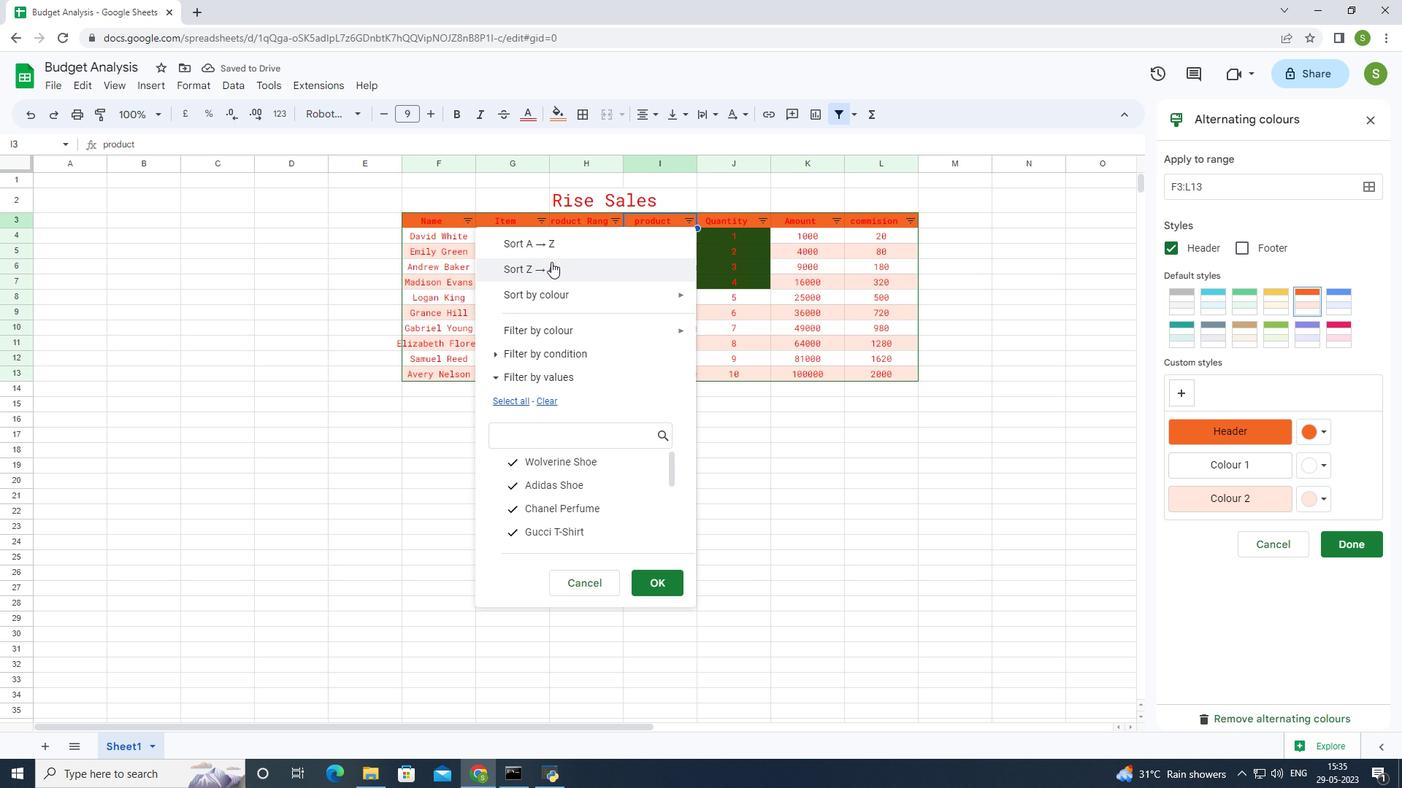 
Action: Mouse moved to (615, 223)
Screenshot: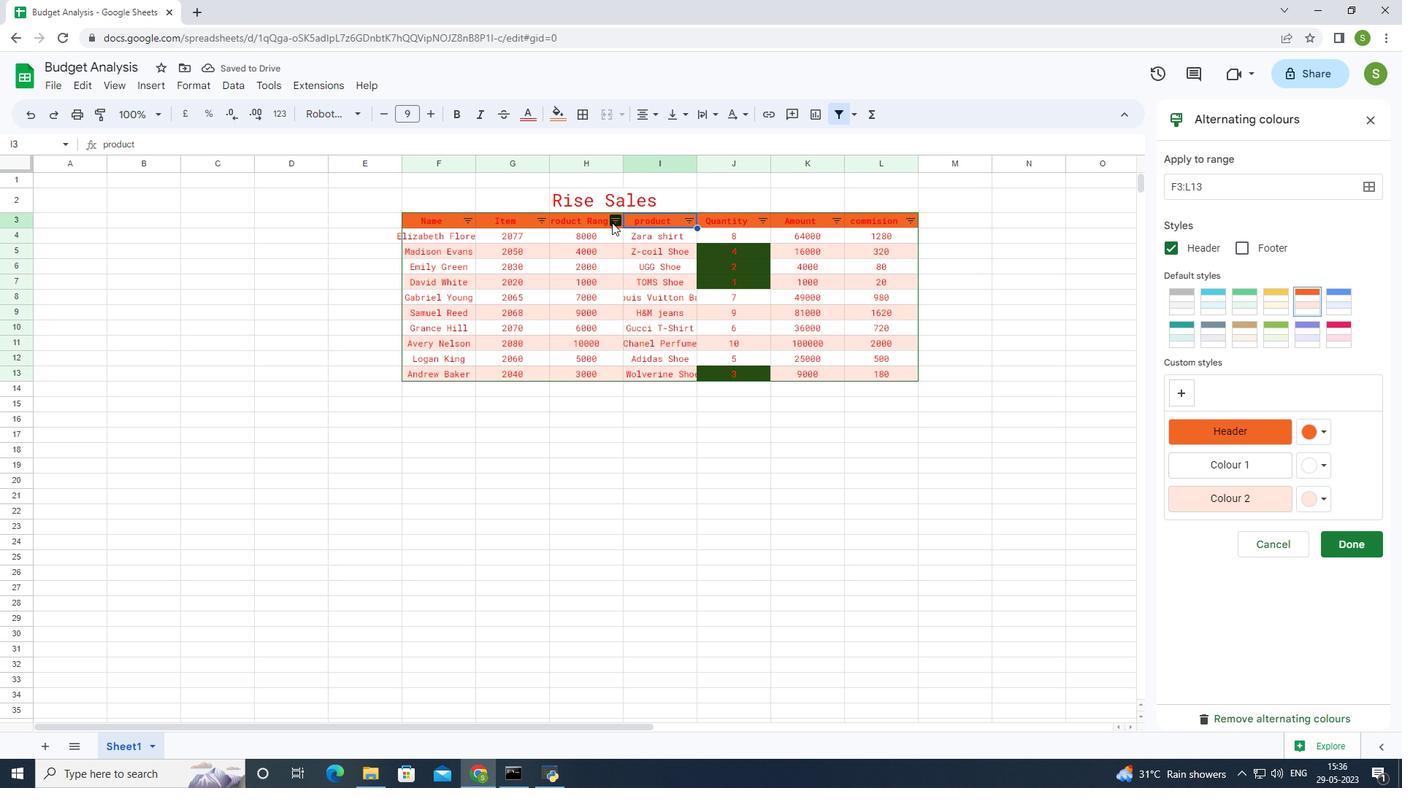 
Action: Mouse pressed left at (615, 223)
Screenshot: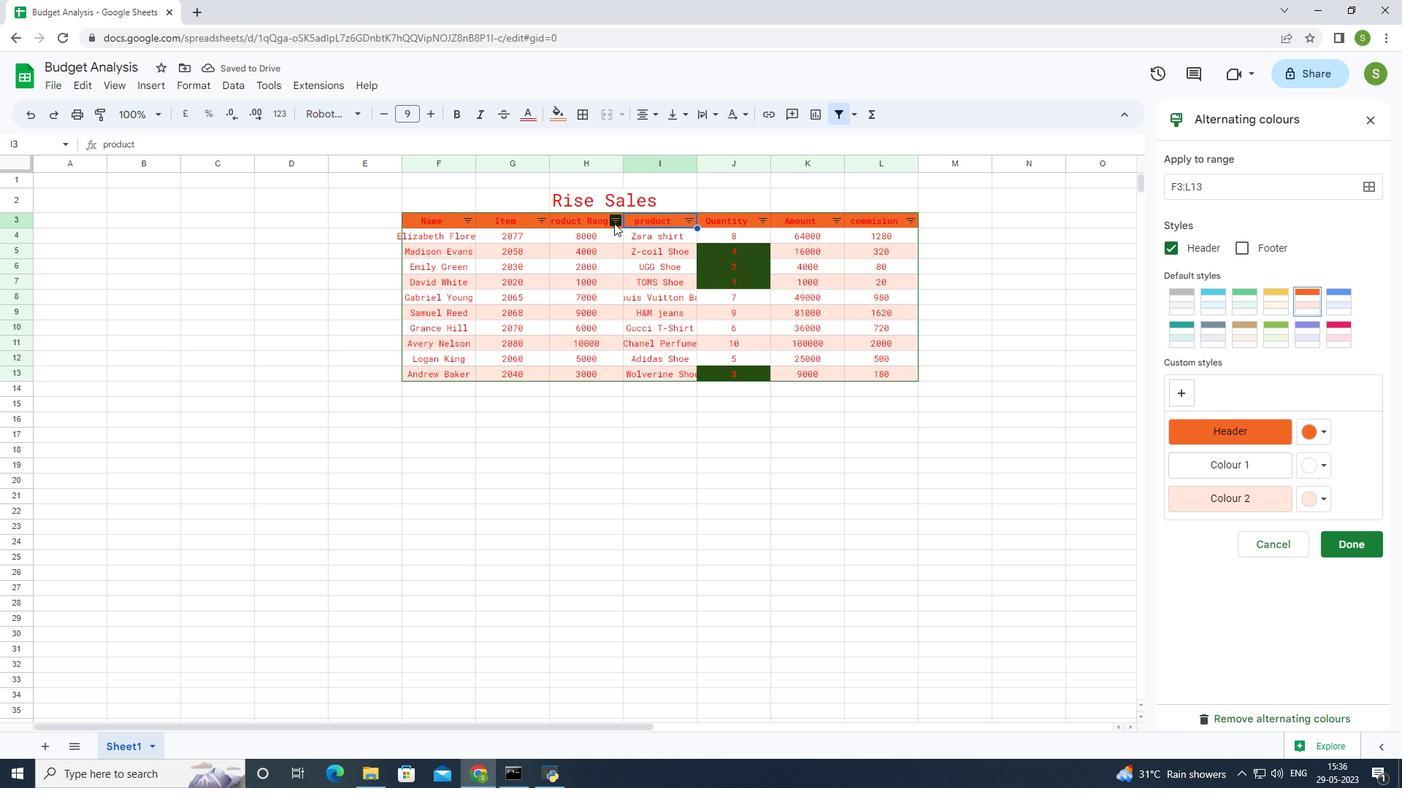 
Action: Mouse moved to (512, 268)
Screenshot: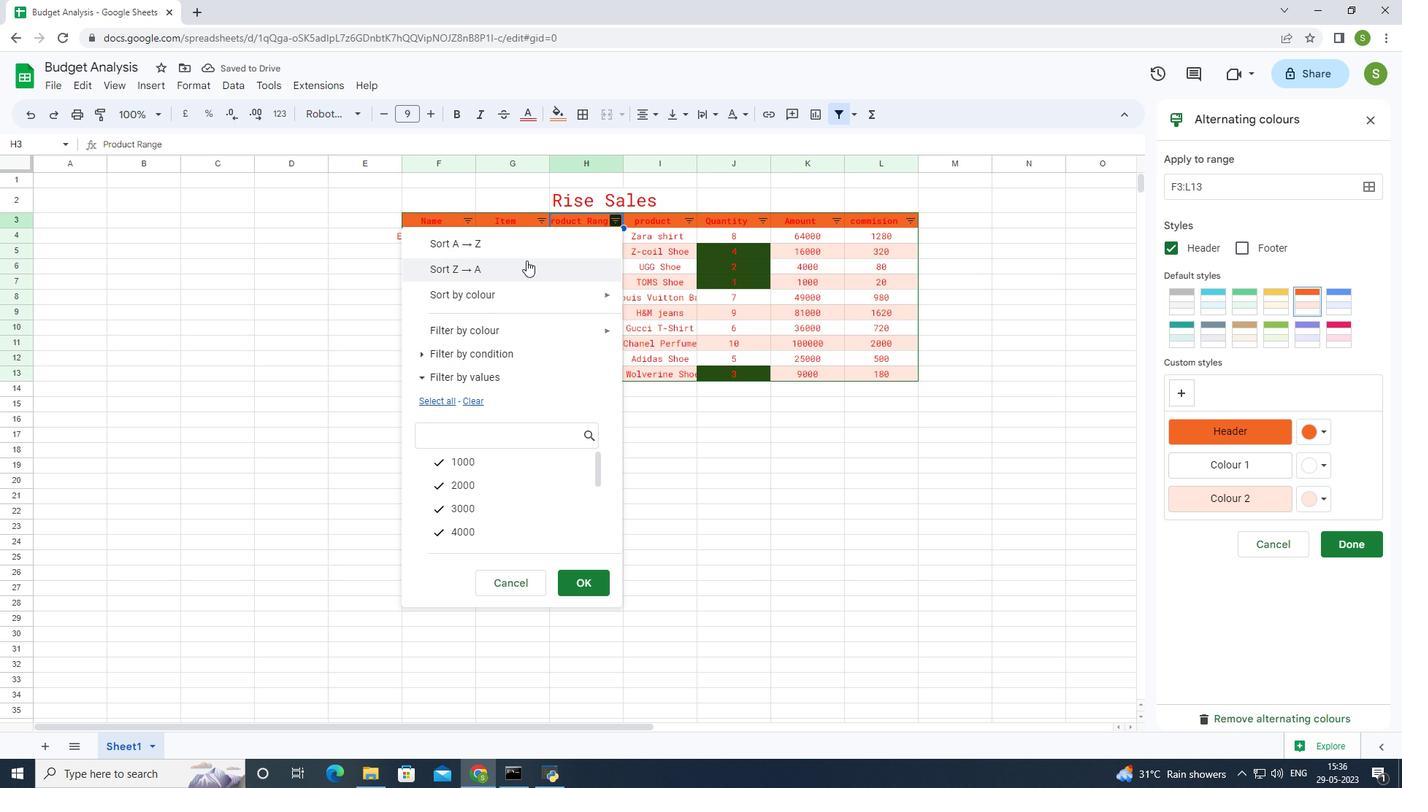
Action: Mouse pressed left at (512, 268)
Screenshot: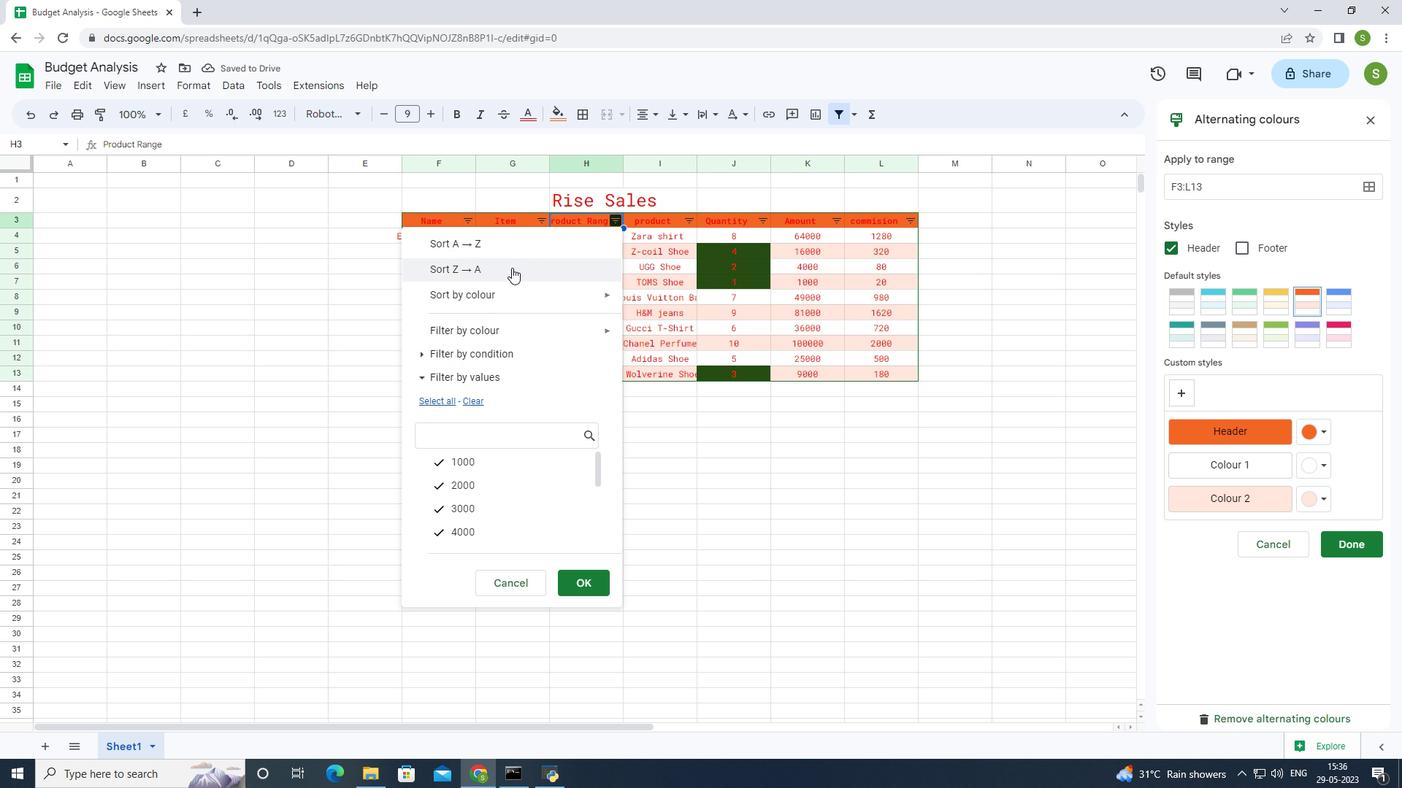 
Action: Mouse moved to (180, 212)
Screenshot: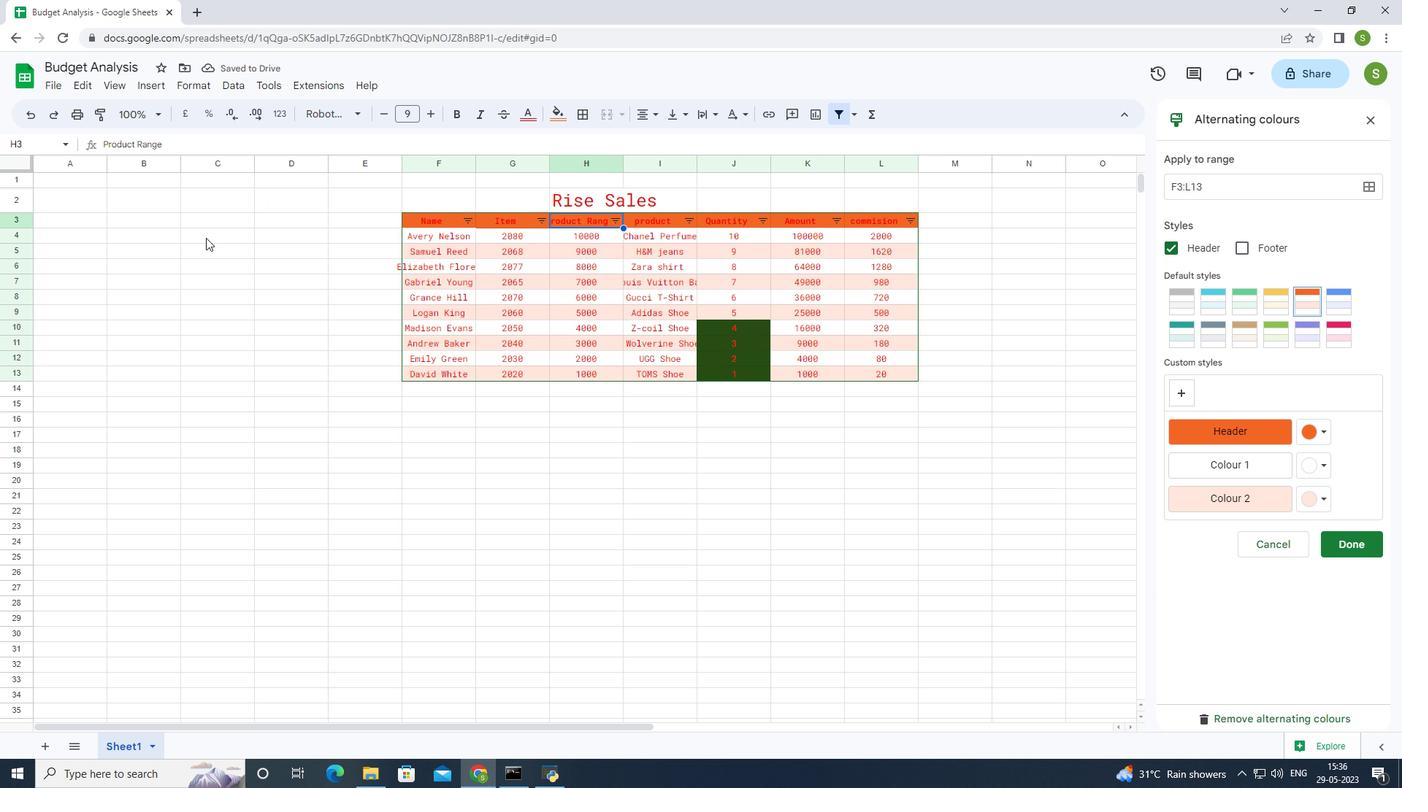 
Action: Key pressed ctrl+S
Screenshot: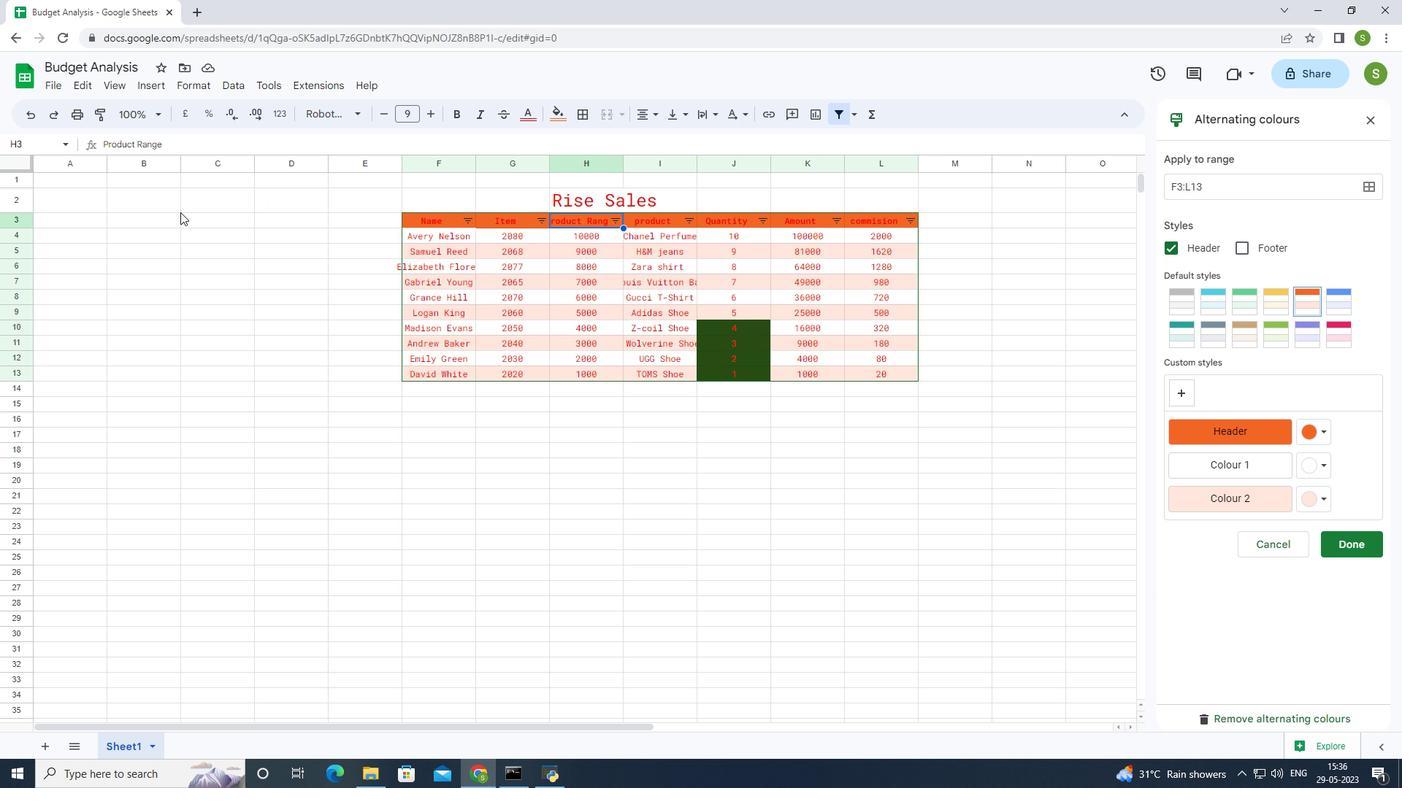
